 Task: Find a one-way flight from Tyler to Indianapolis on Sat, 5 Aug for 1 adult, 5 children, and 2 infants (1 in seat, 1 on lap) in premium economy, with 7 checked bags, on United or WestJet, departing between 16:00-17:00 and arriving between 13:00-14:00, with a price up to ₹1,500.
Action: Mouse moved to (241, 218)
Screenshot: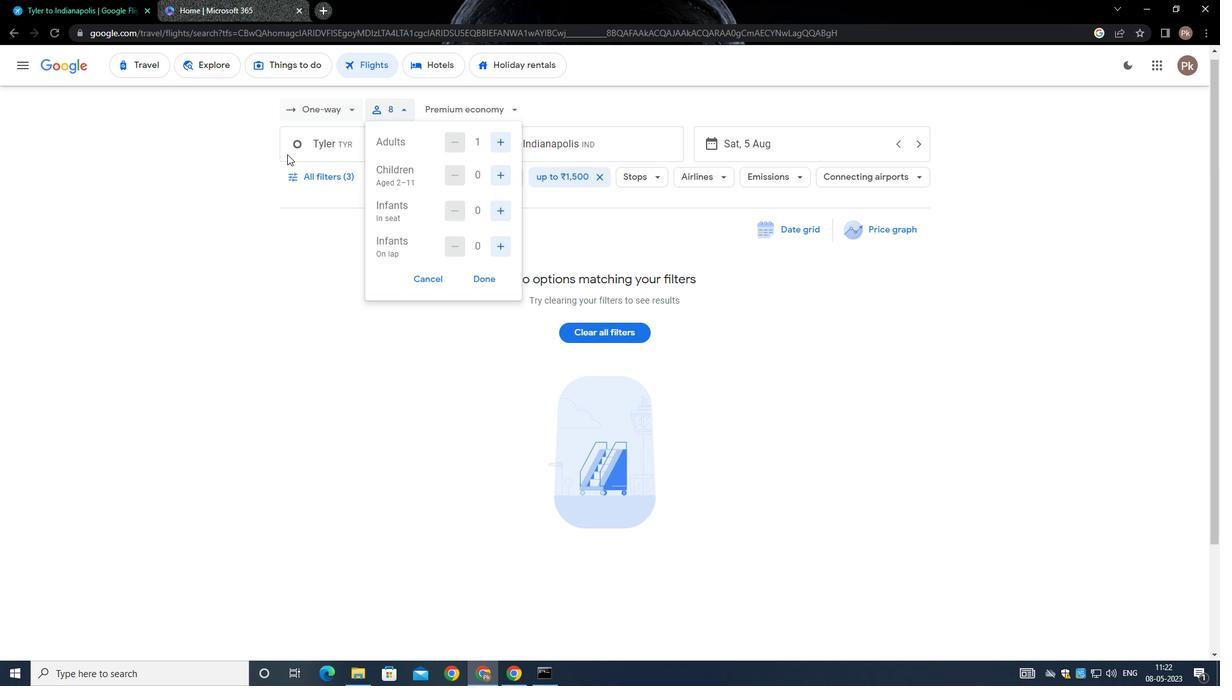 
Action: Mouse pressed left at (241, 218)
Screenshot: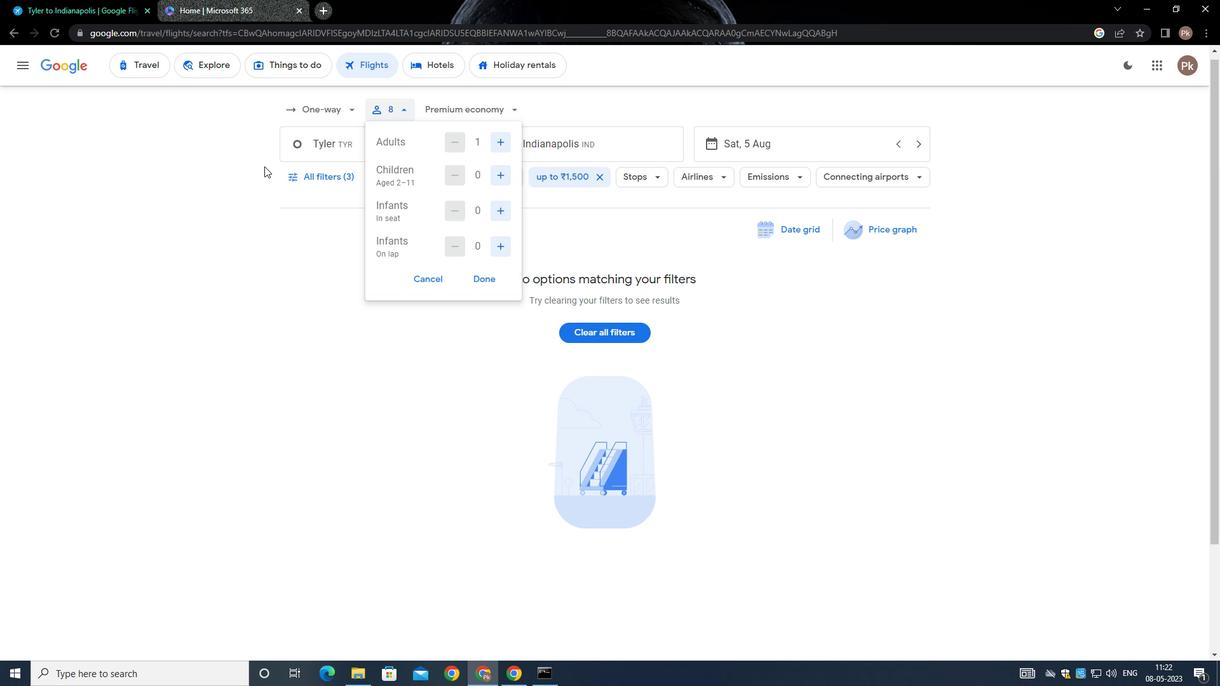 
Action: Mouse moved to (335, 111)
Screenshot: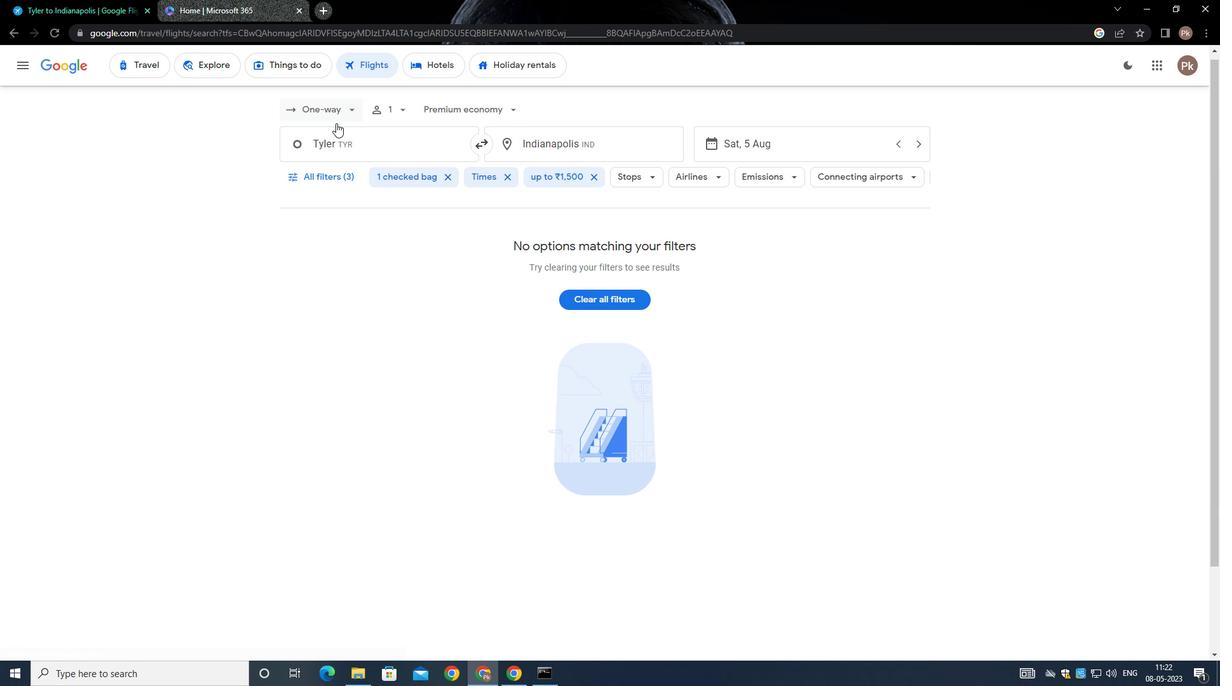 
Action: Mouse pressed left at (335, 111)
Screenshot: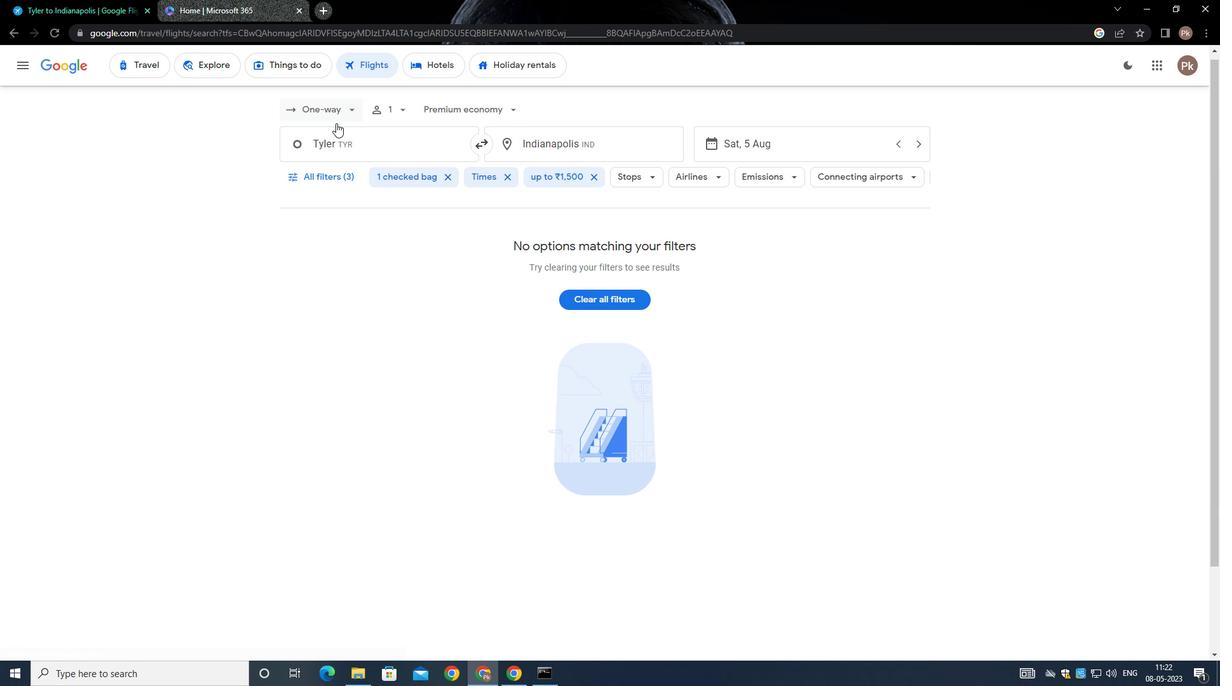 
Action: Mouse moved to (338, 166)
Screenshot: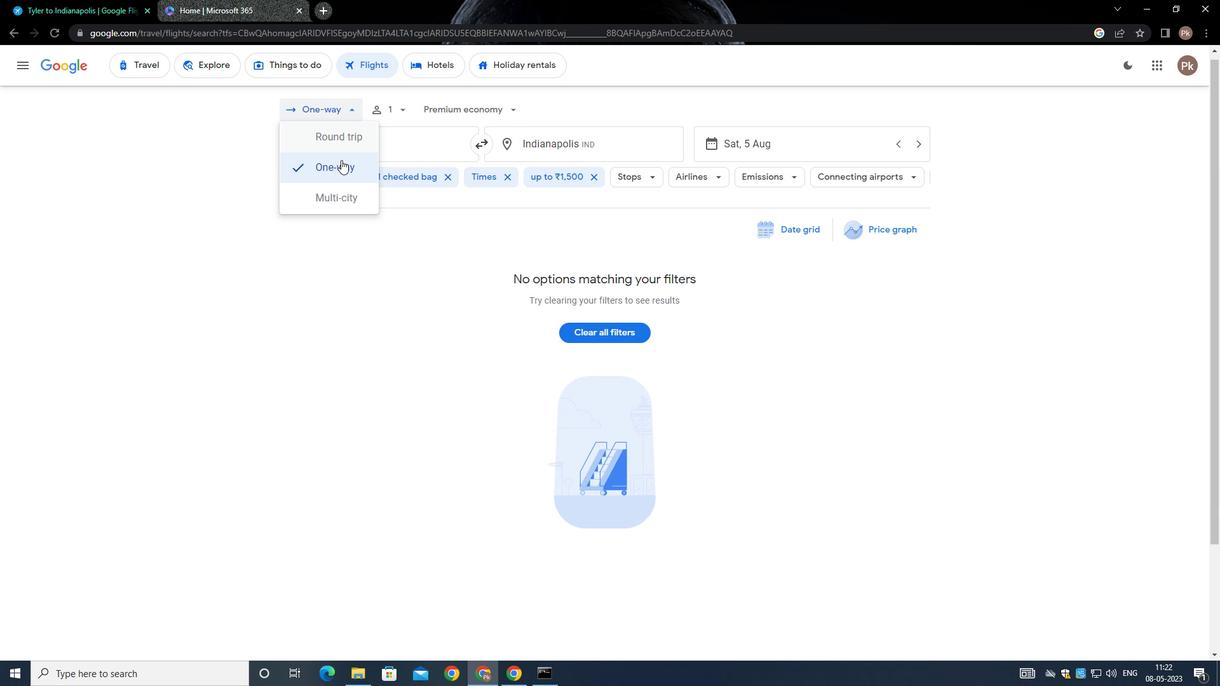 
Action: Mouse pressed left at (338, 166)
Screenshot: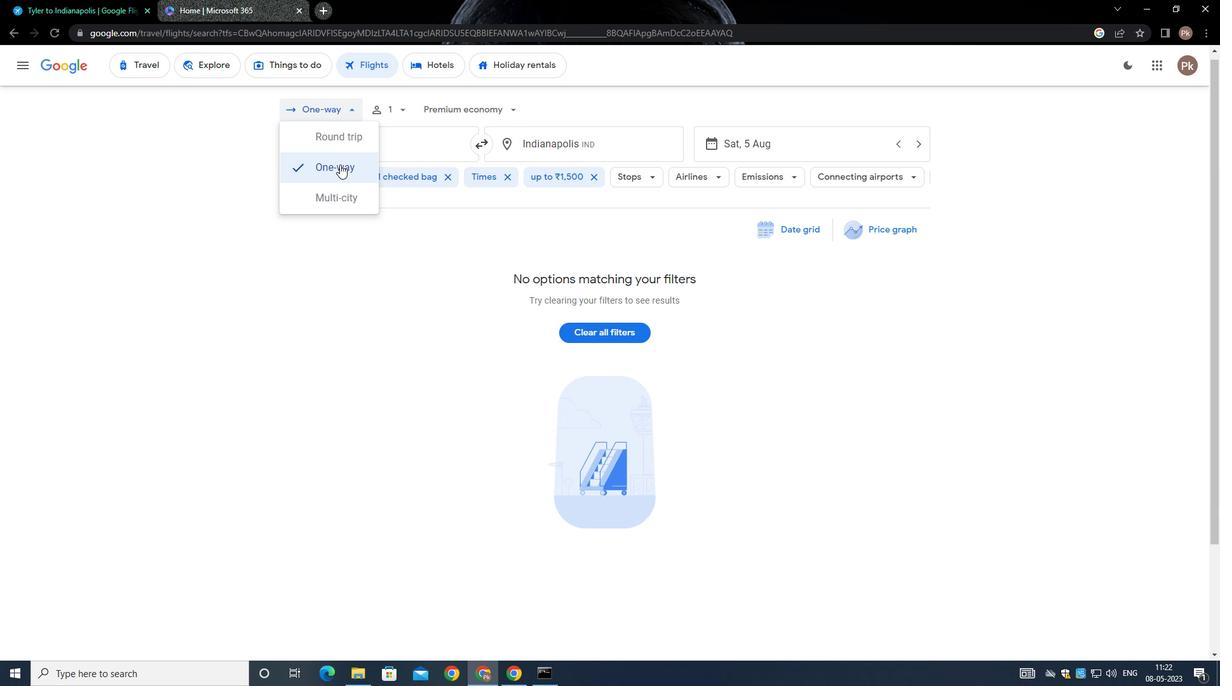 
Action: Mouse moved to (401, 108)
Screenshot: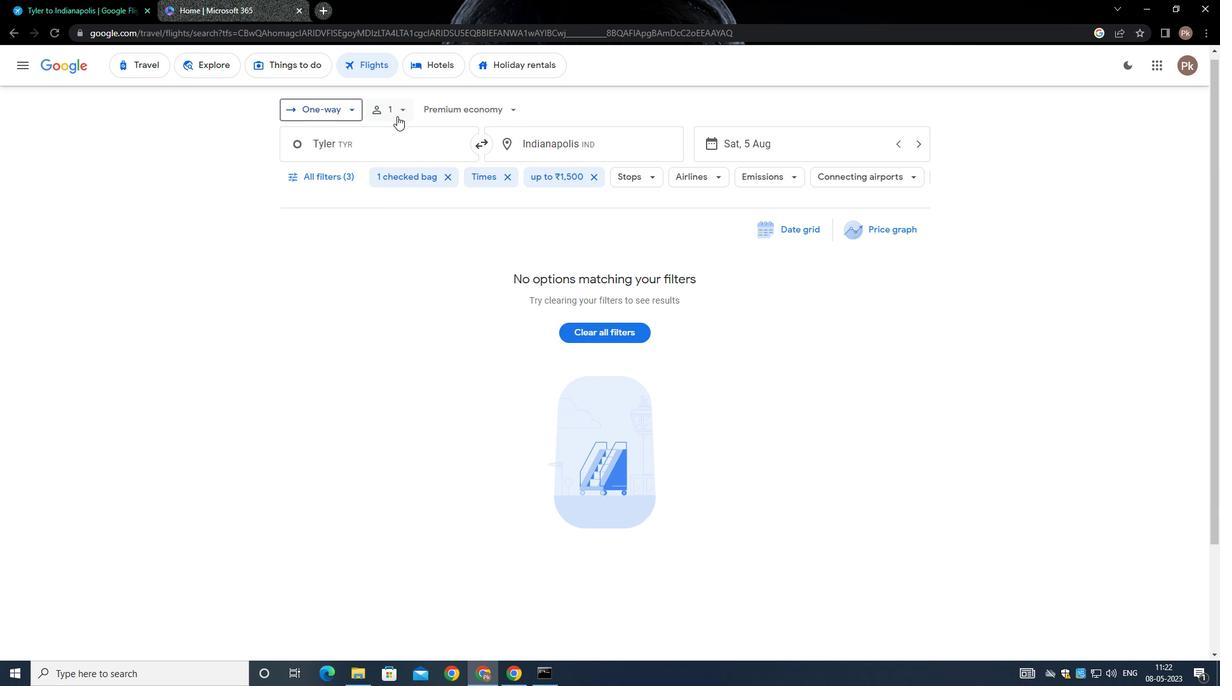 
Action: Mouse pressed left at (401, 108)
Screenshot: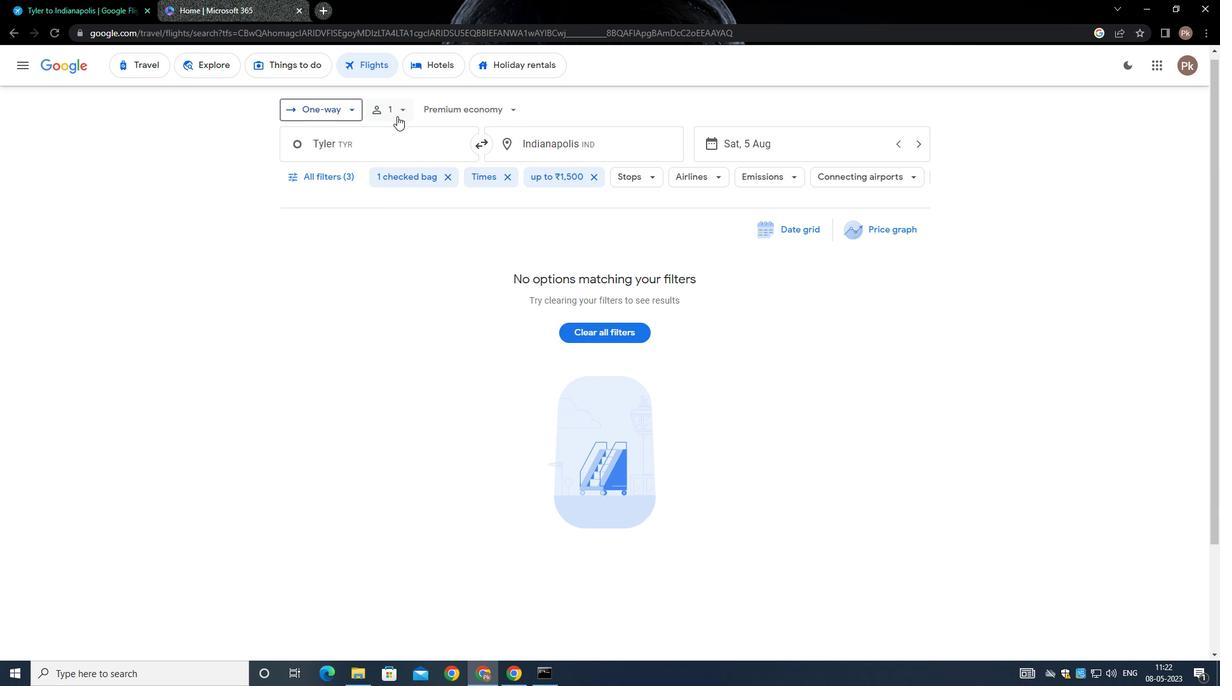 
Action: Mouse moved to (494, 174)
Screenshot: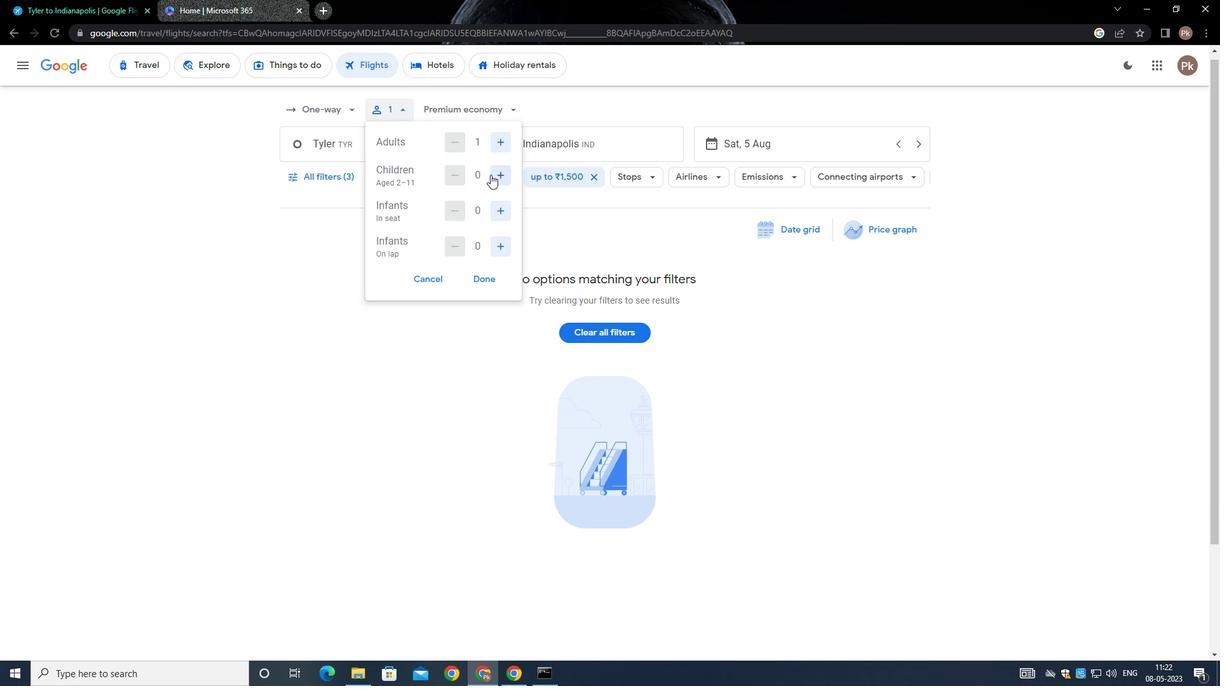 
Action: Mouse pressed left at (494, 174)
Screenshot: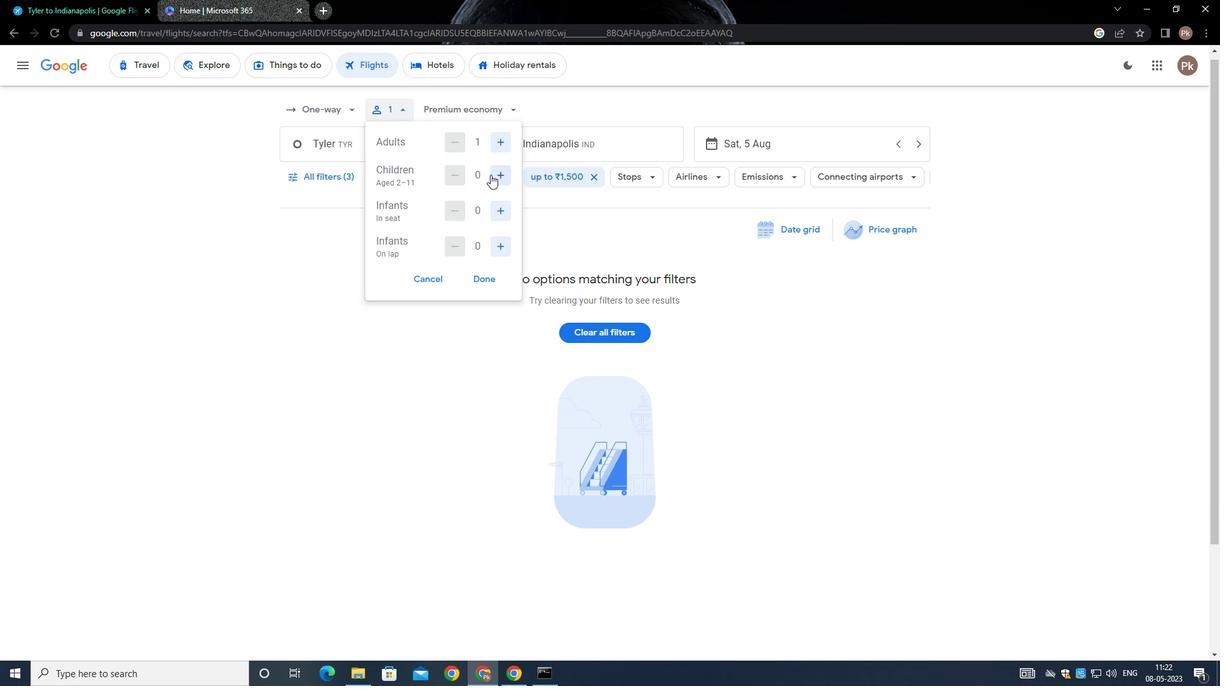 
Action: Mouse moved to (496, 173)
Screenshot: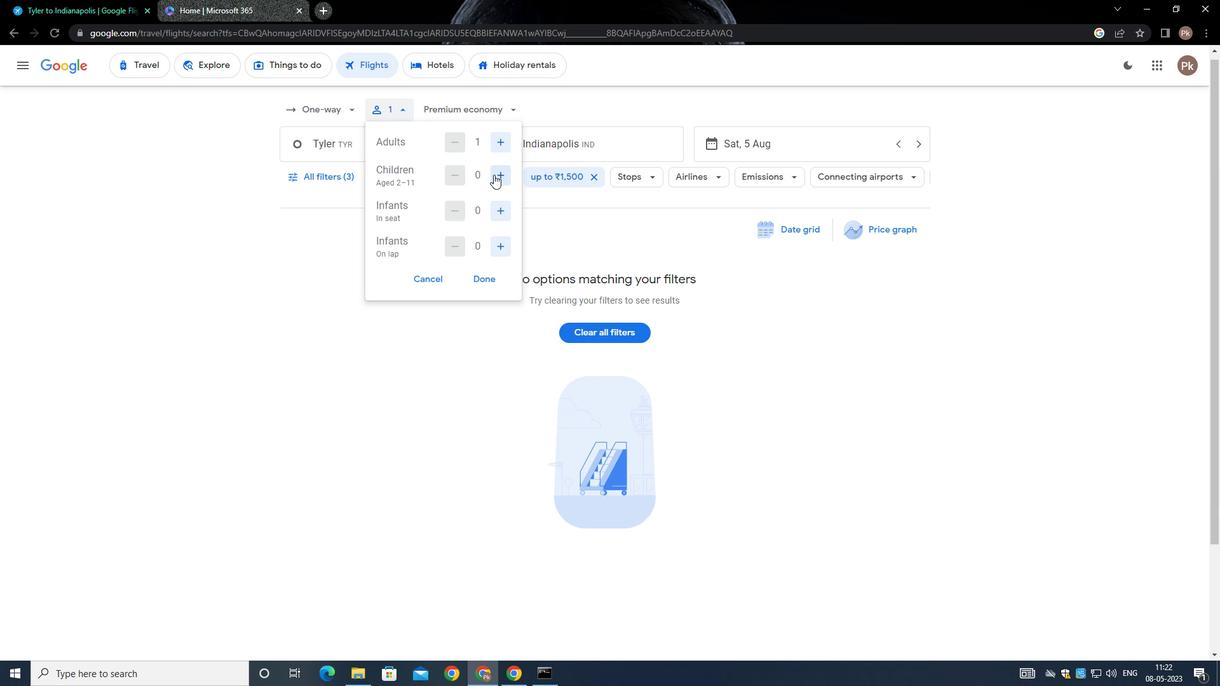 
Action: Mouse pressed left at (496, 173)
Screenshot: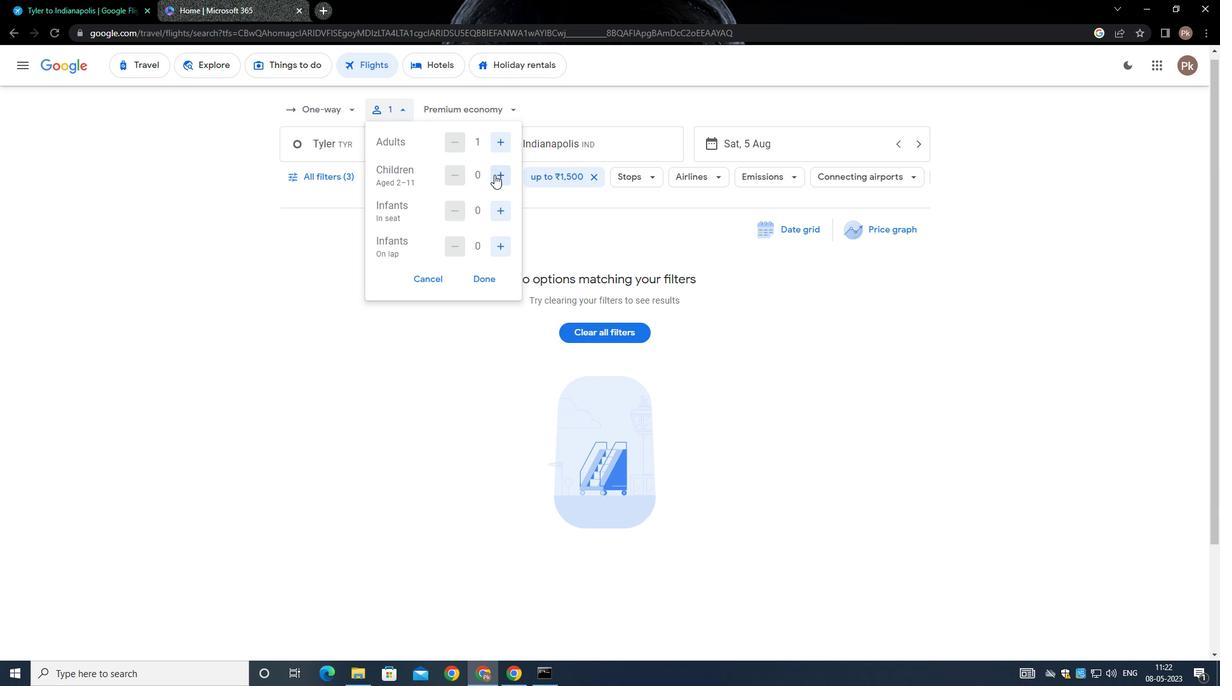 
Action: Mouse pressed left at (496, 173)
Screenshot: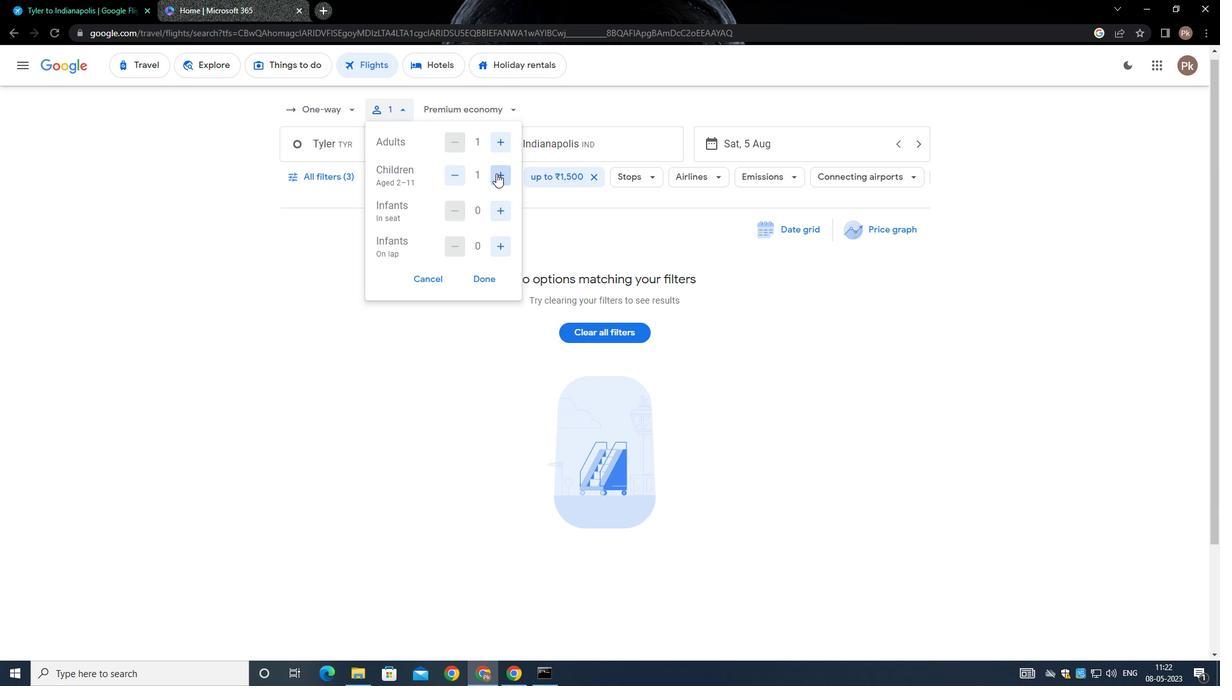 
Action: Mouse moved to (496, 173)
Screenshot: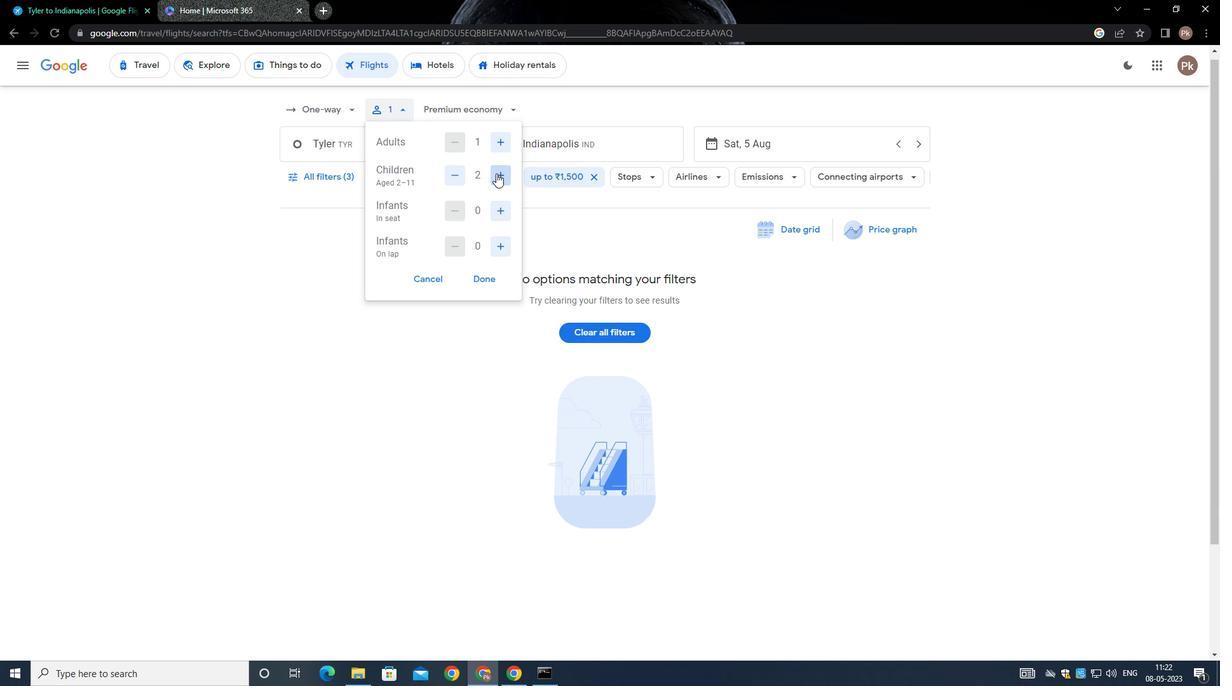 
Action: Mouse pressed left at (496, 173)
Screenshot: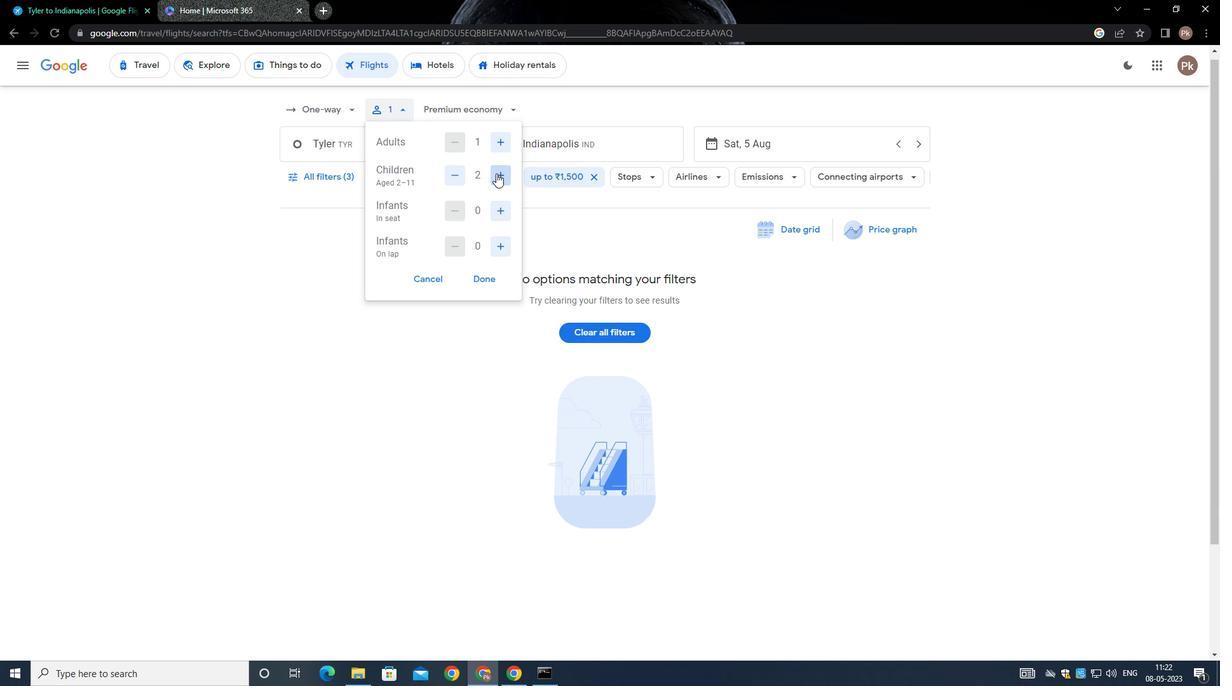 
Action: Mouse moved to (497, 173)
Screenshot: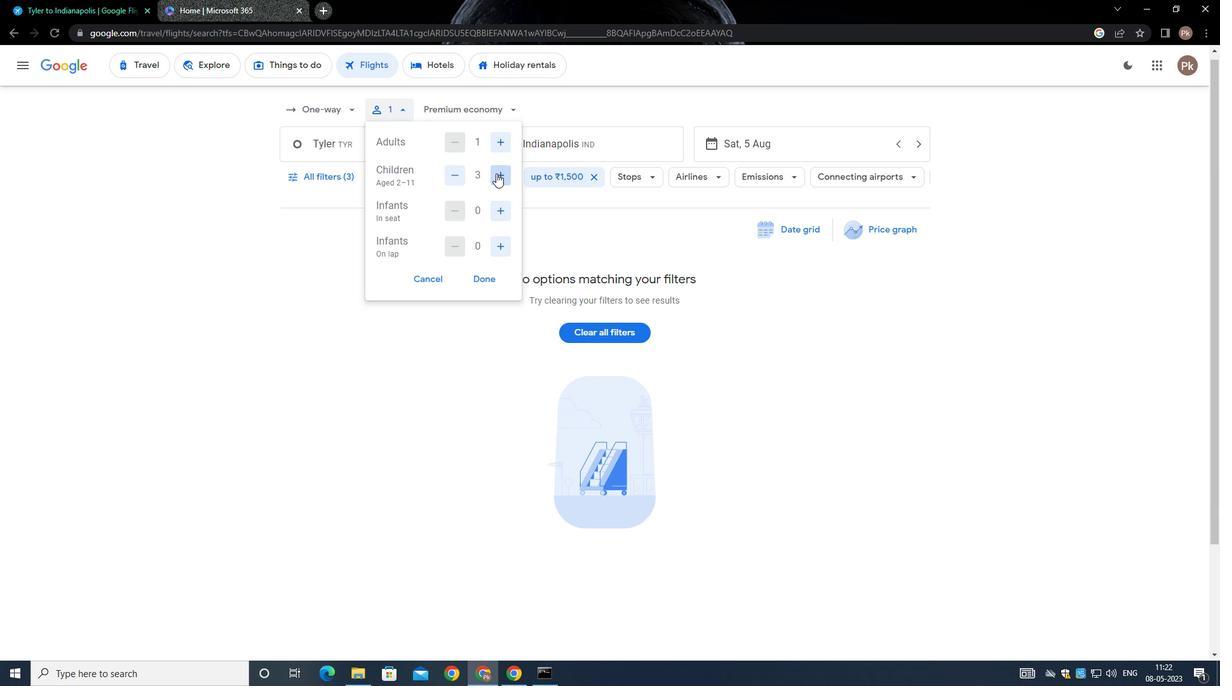 
Action: Mouse pressed left at (497, 173)
Screenshot: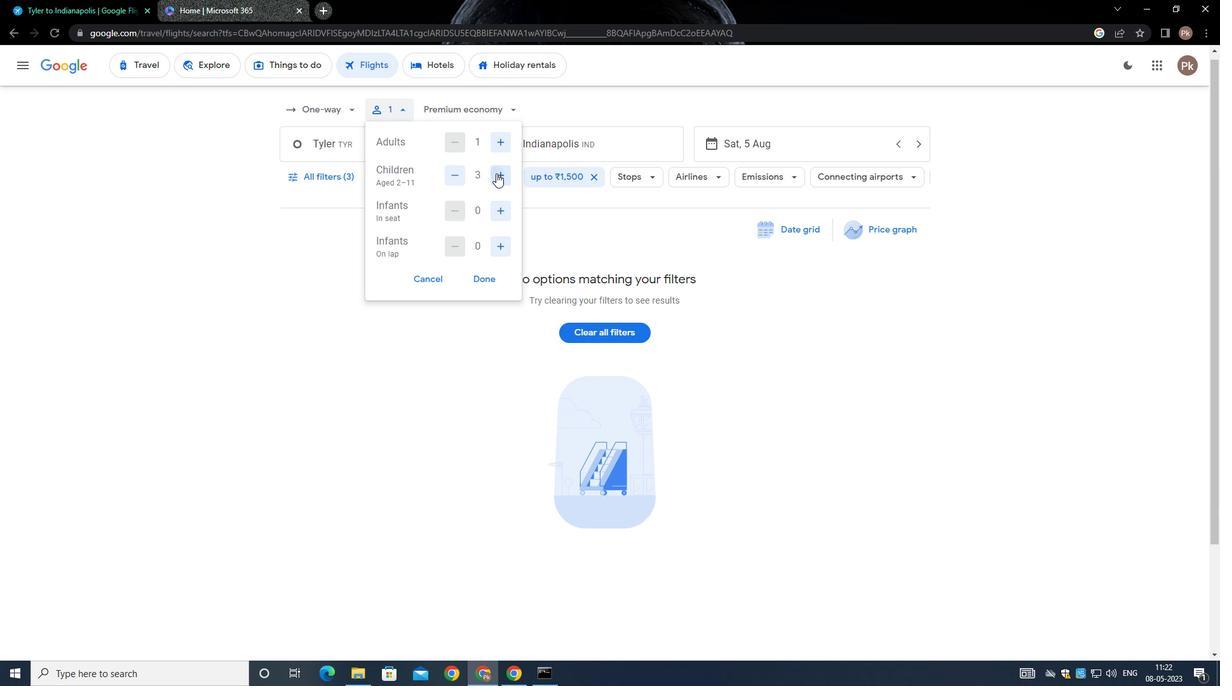 
Action: Mouse moved to (506, 209)
Screenshot: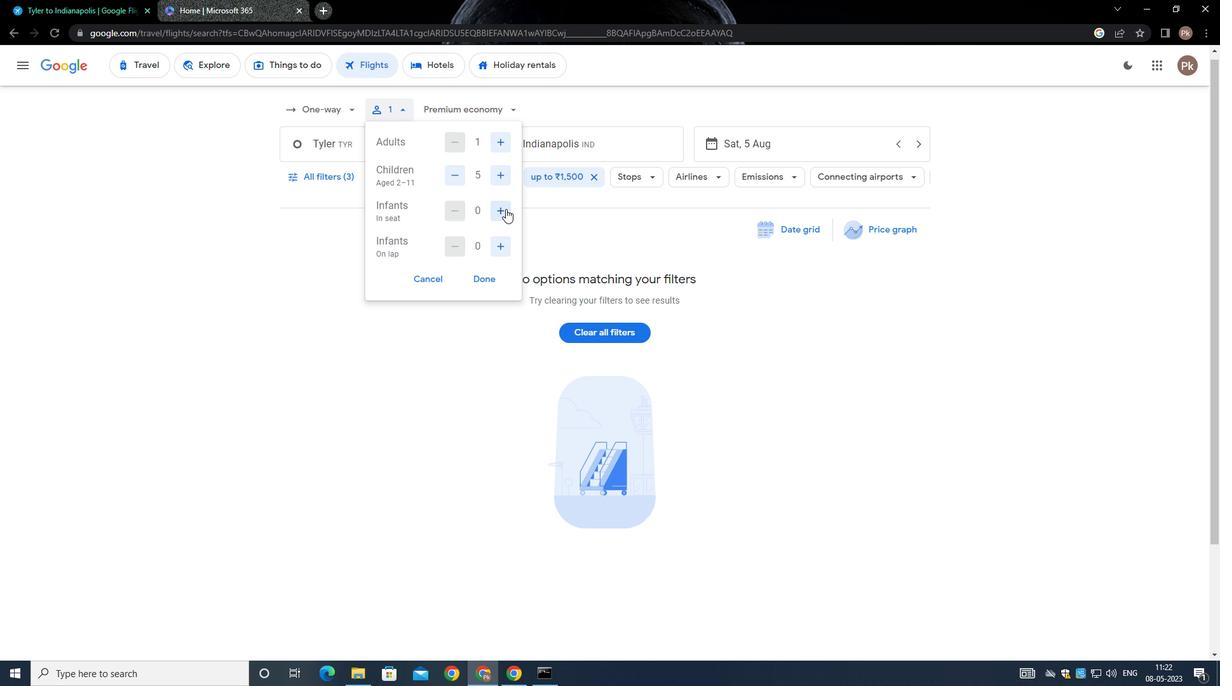 
Action: Mouse pressed left at (506, 209)
Screenshot: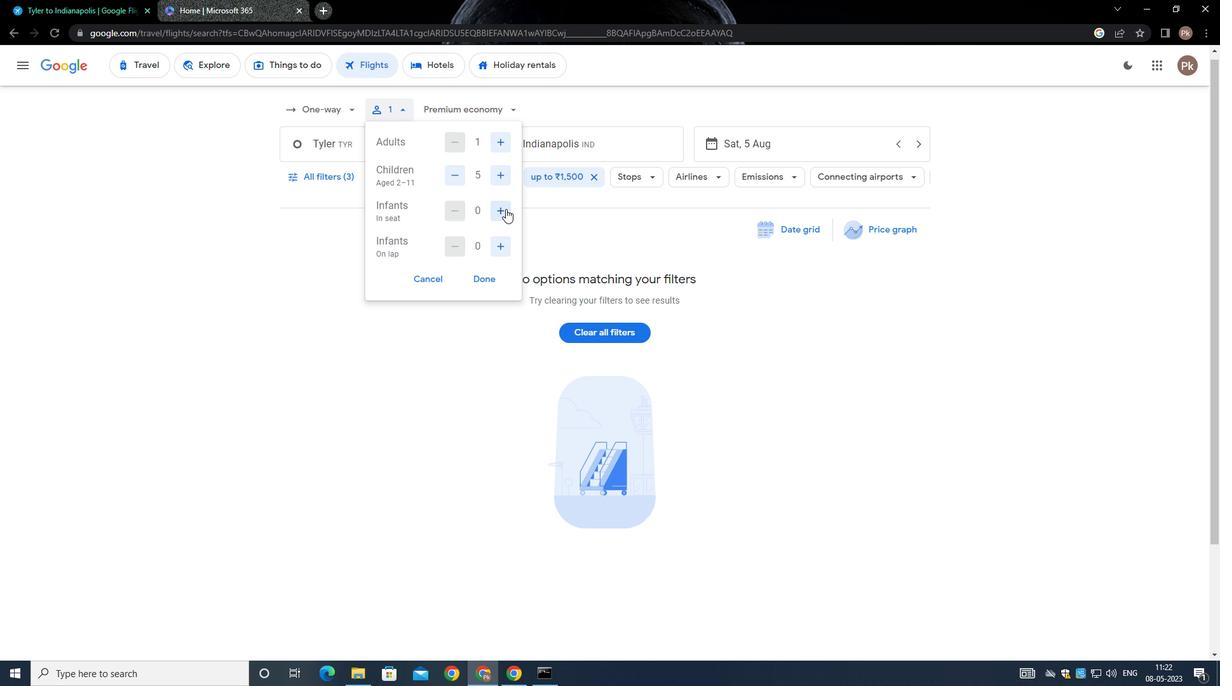 
Action: Mouse pressed left at (506, 209)
Screenshot: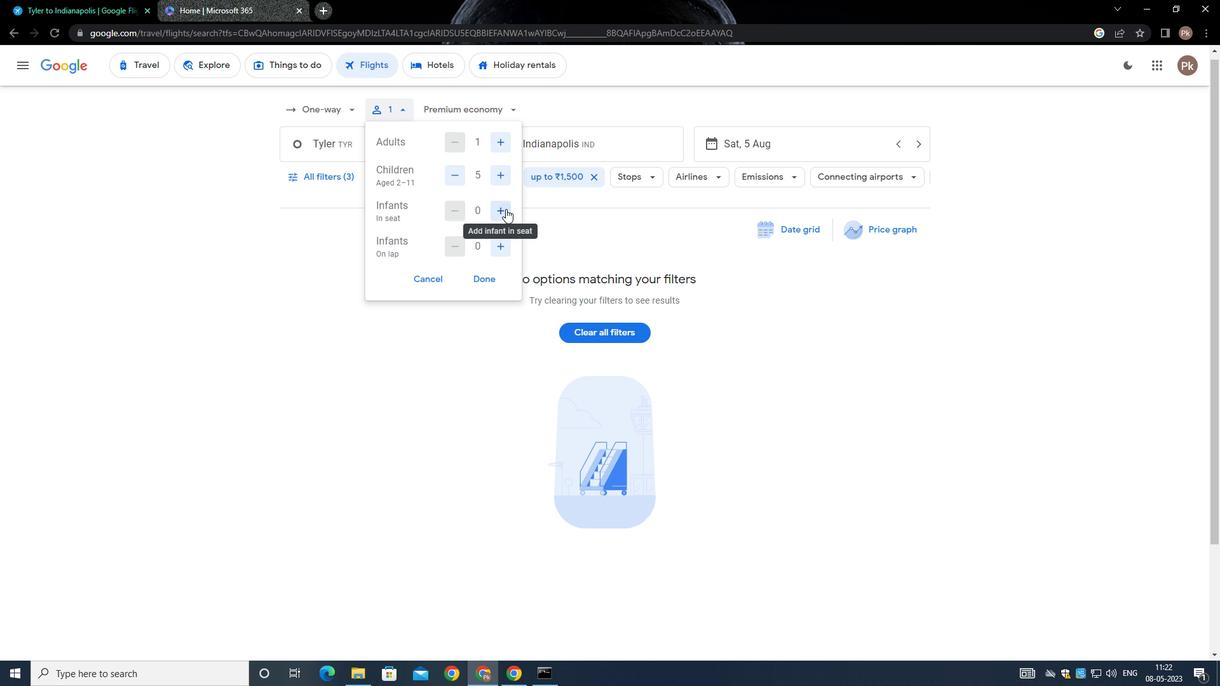 
Action: Mouse moved to (503, 247)
Screenshot: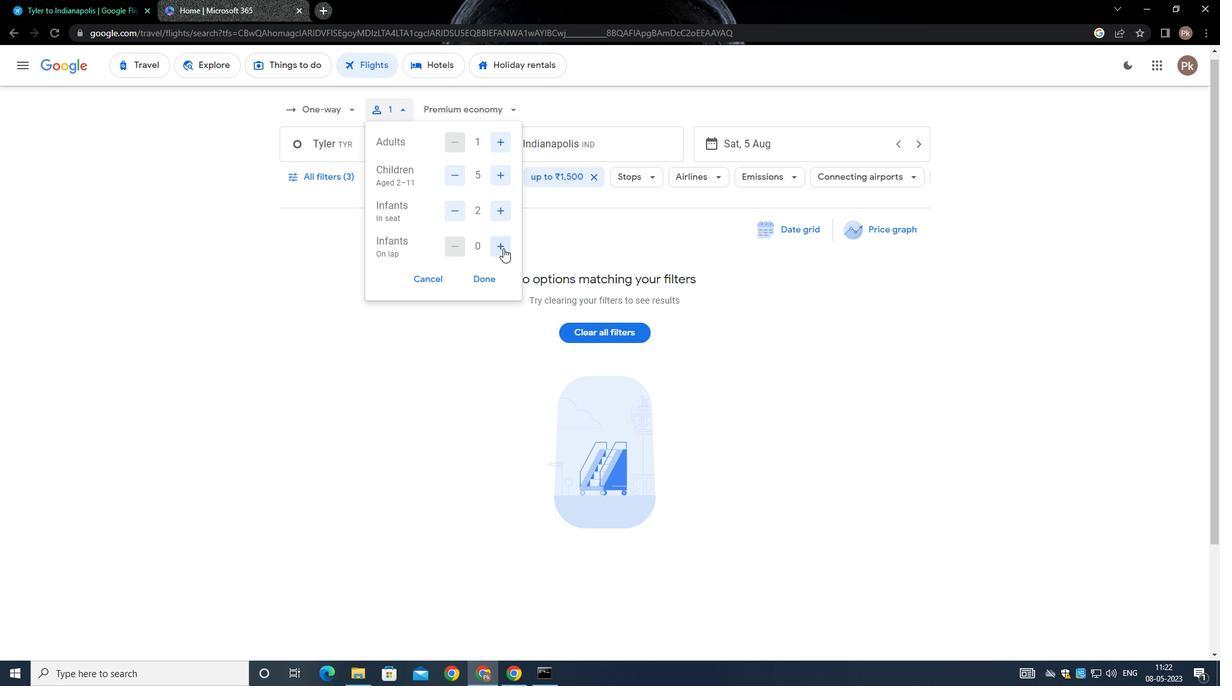 
Action: Mouse pressed left at (503, 247)
Screenshot: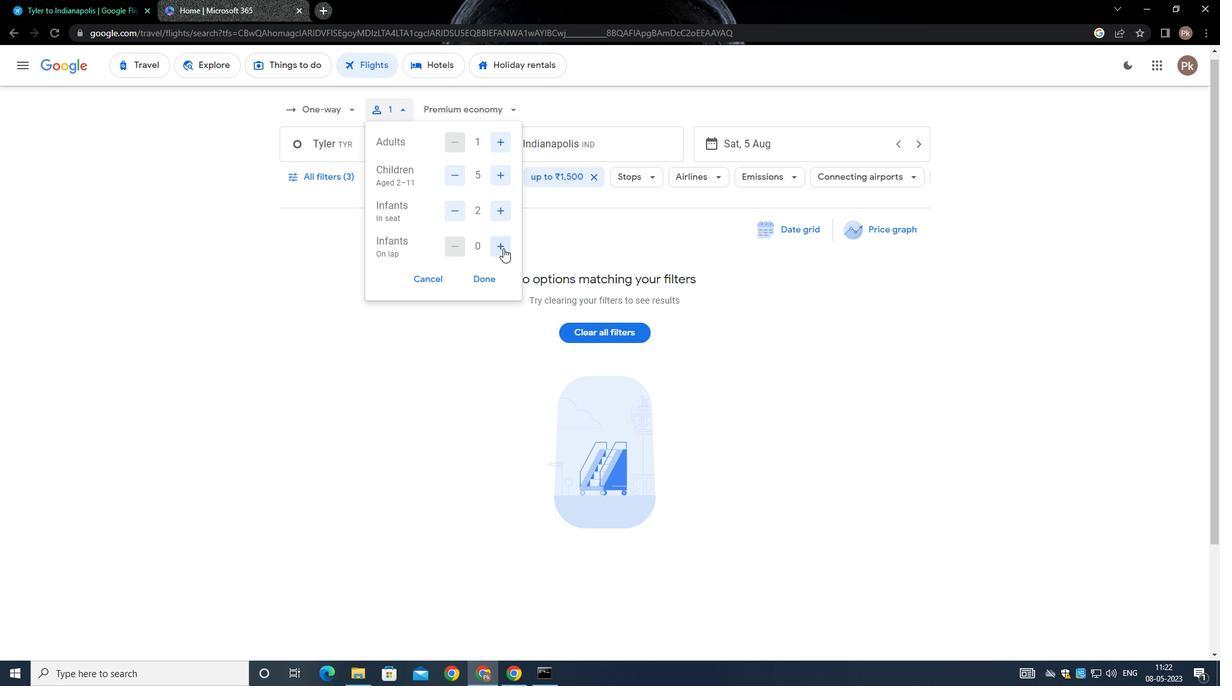 
Action: Mouse moved to (448, 206)
Screenshot: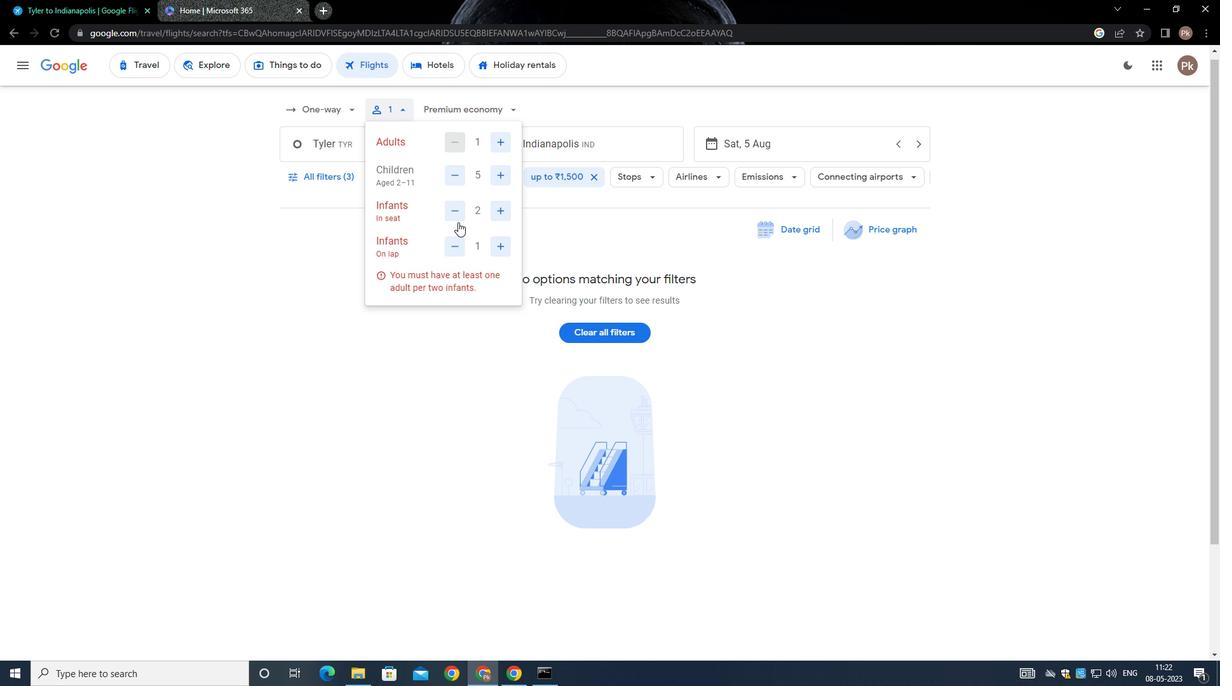 
Action: Mouse pressed left at (448, 206)
Screenshot: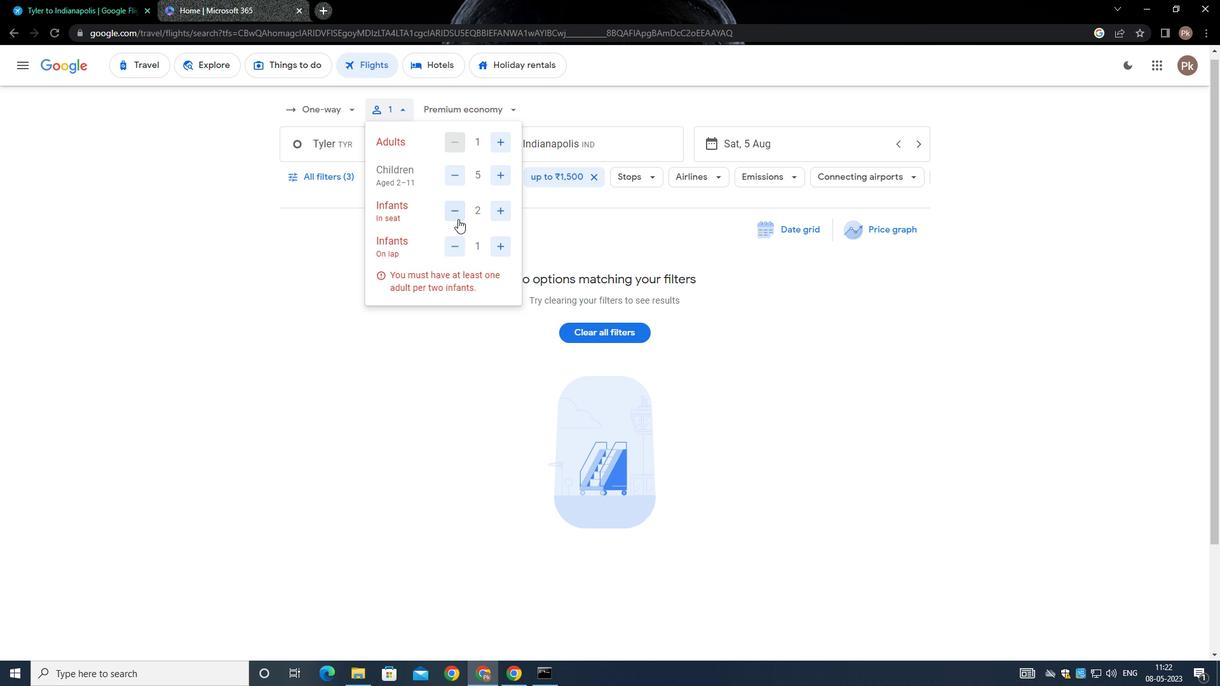 
Action: Mouse moved to (481, 276)
Screenshot: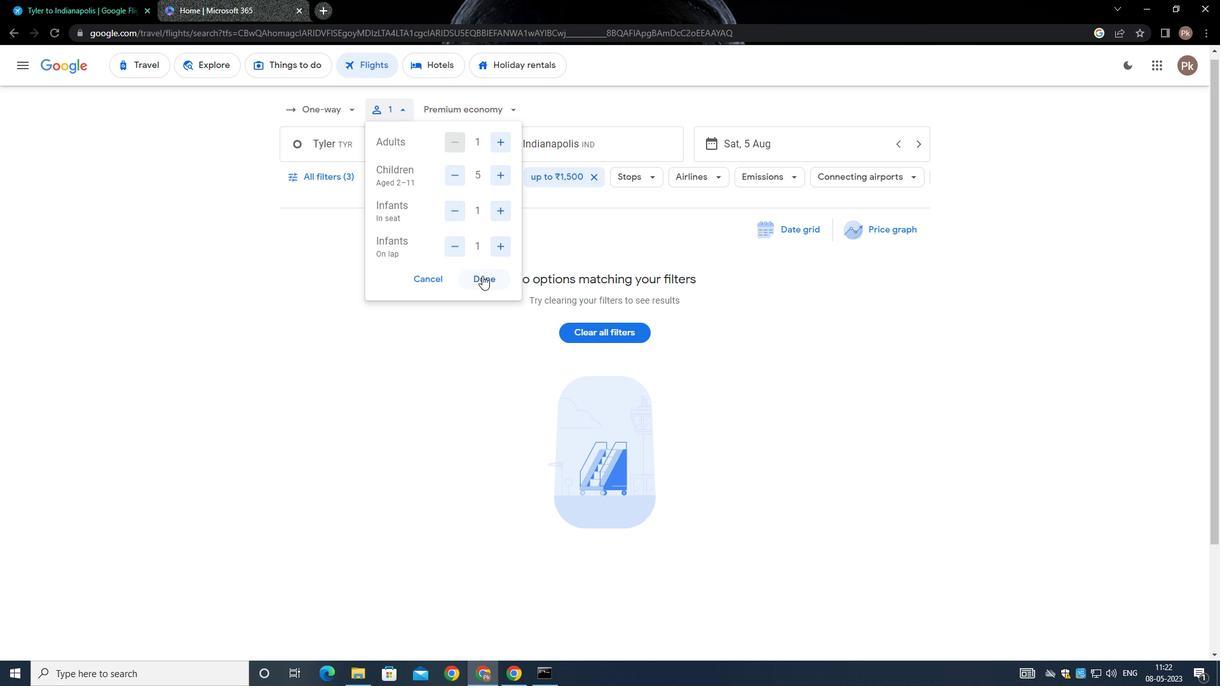 
Action: Mouse pressed left at (481, 276)
Screenshot: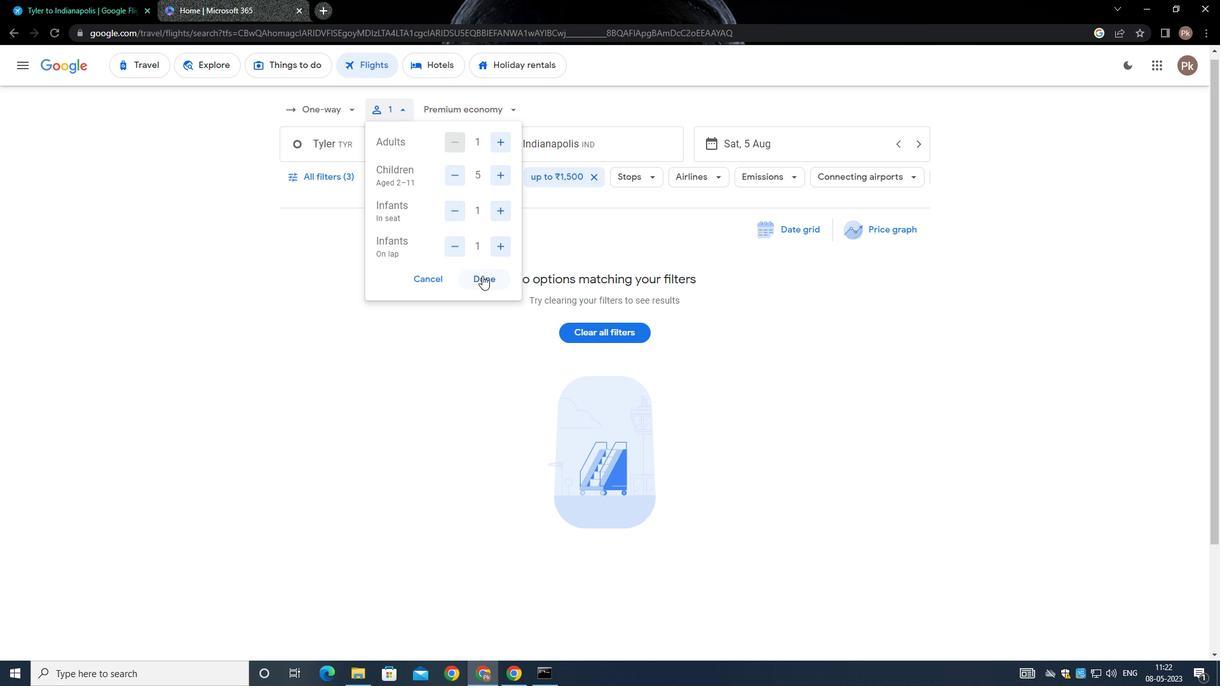 
Action: Mouse moved to (355, 148)
Screenshot: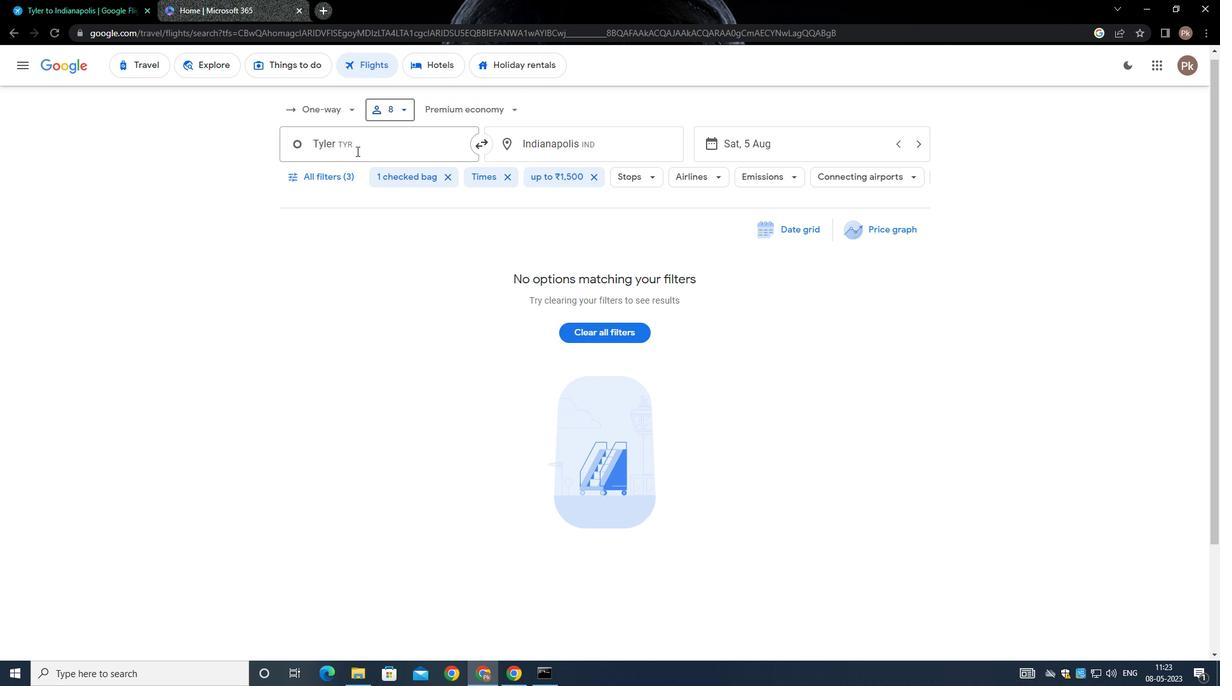 
Action: Mouse pressed left at (355, 148)
Screenshot: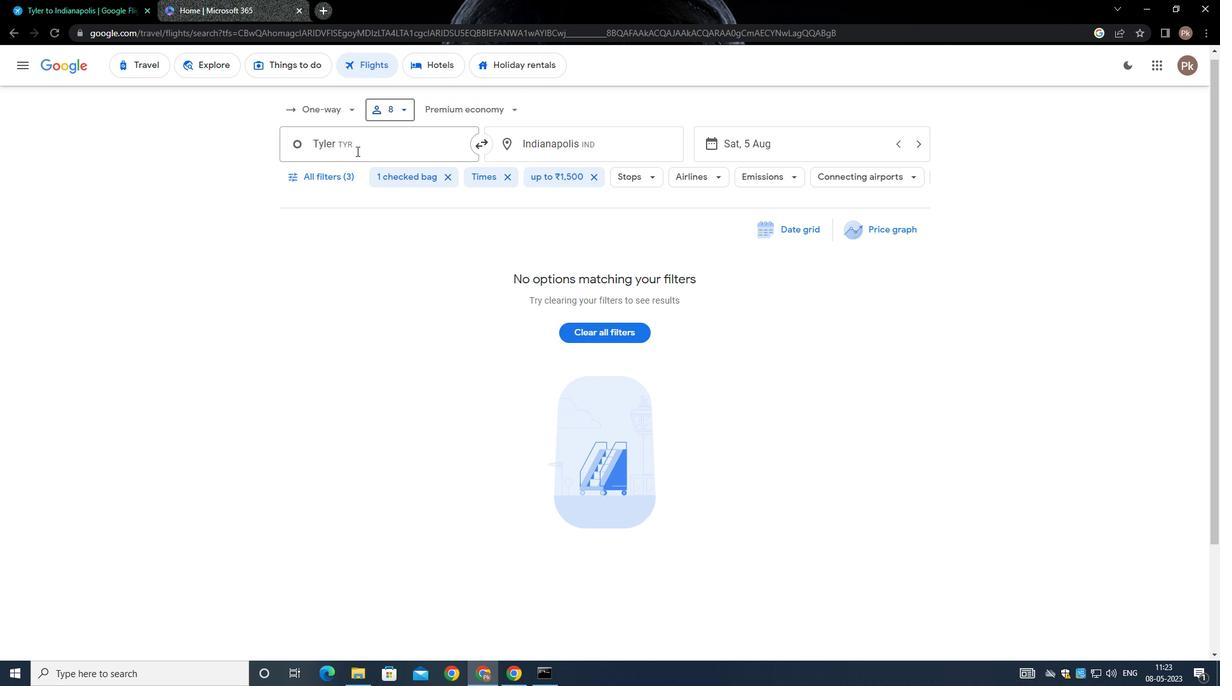
Action: Mouse moved to (366, 267)
Screenshot: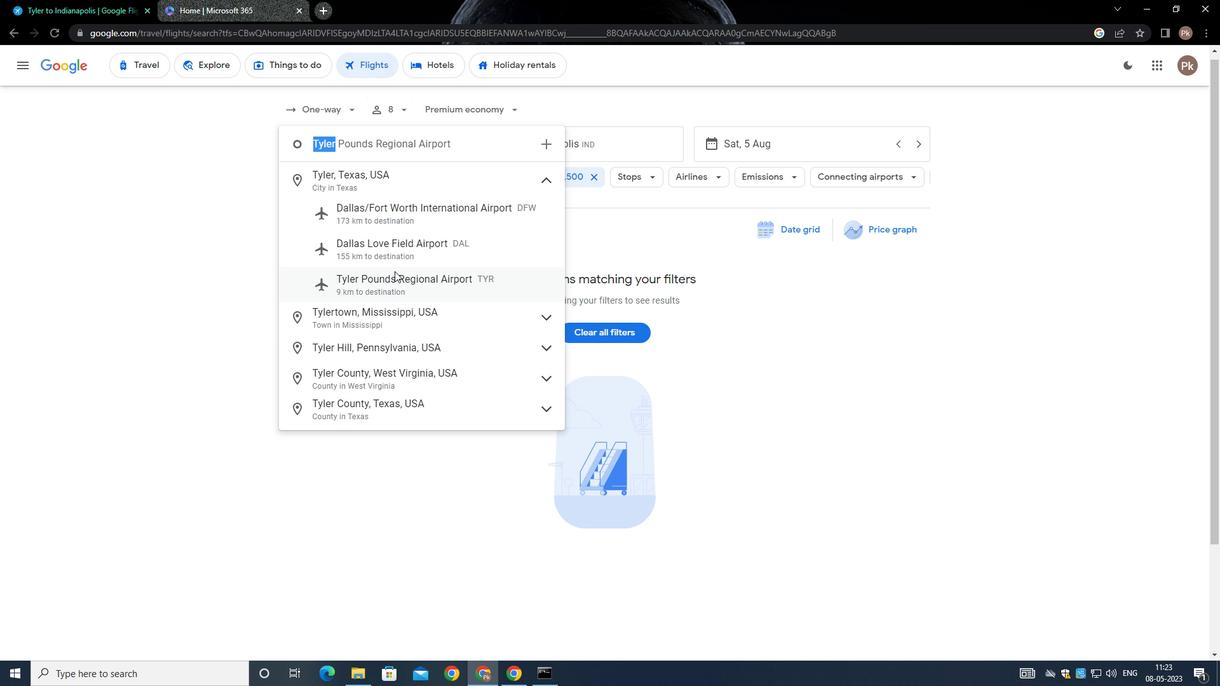 
Action: Mouse pressed left at (366, 267)
Screenshot: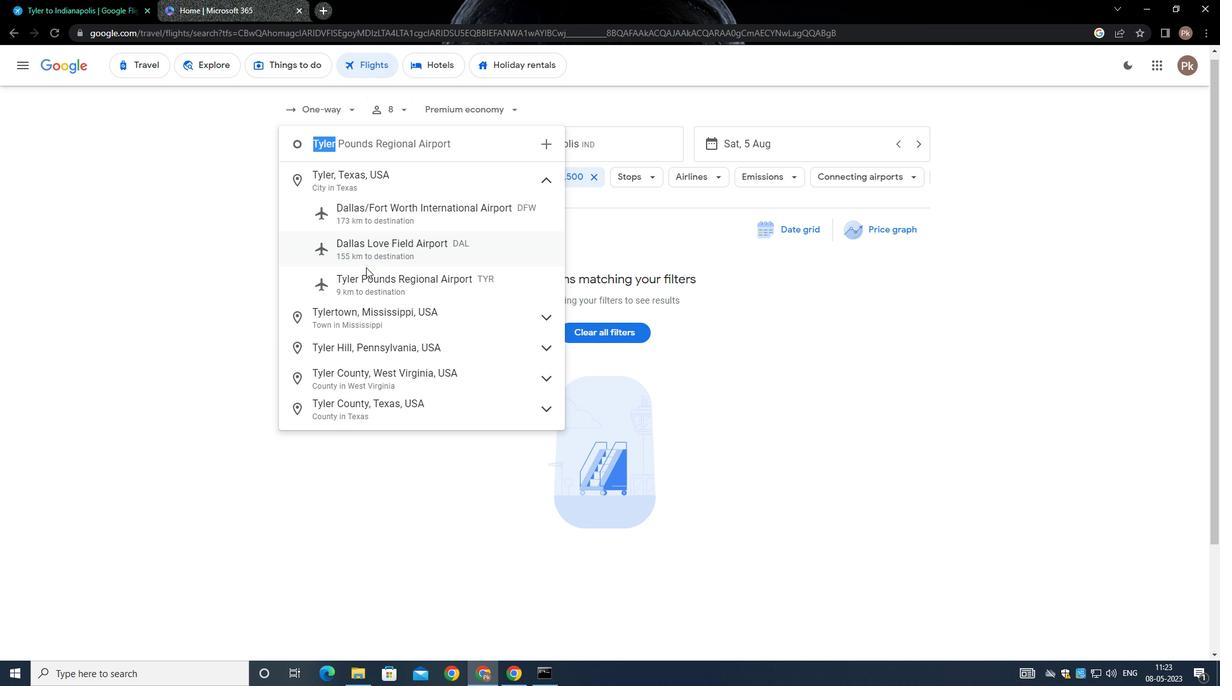 
Action: Mouse moved to (593, 138)
Screenshot: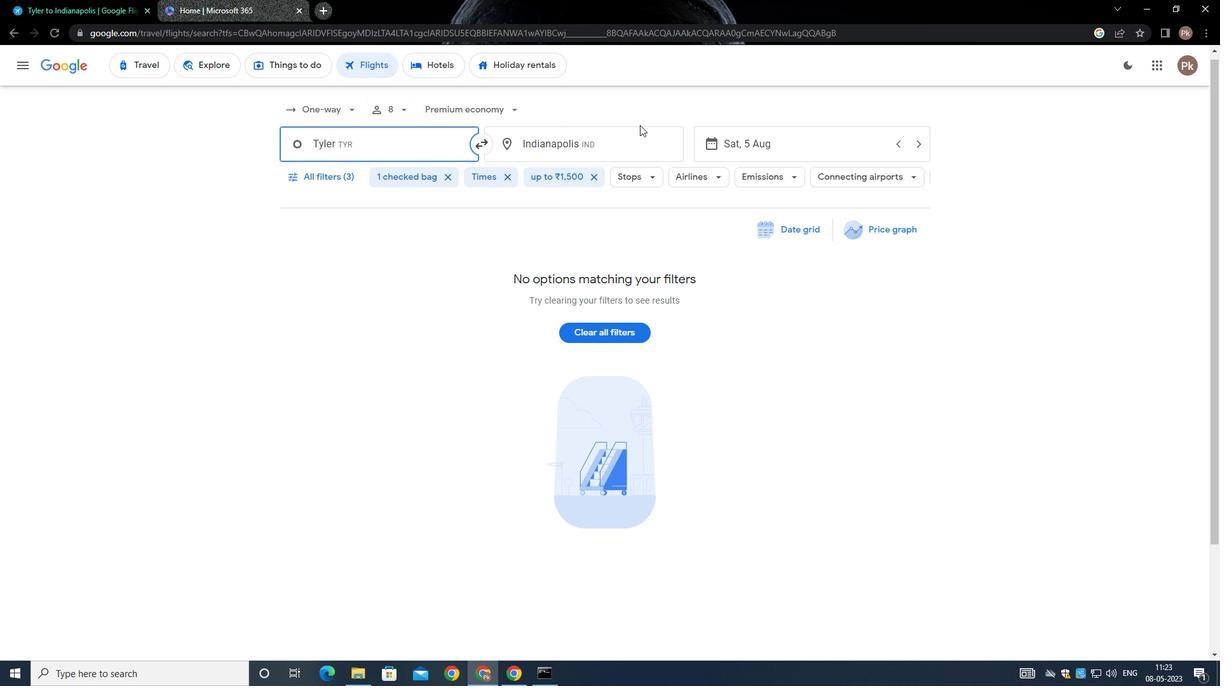 
Action: Mouse pressed left at (593, 138)
Screenshot: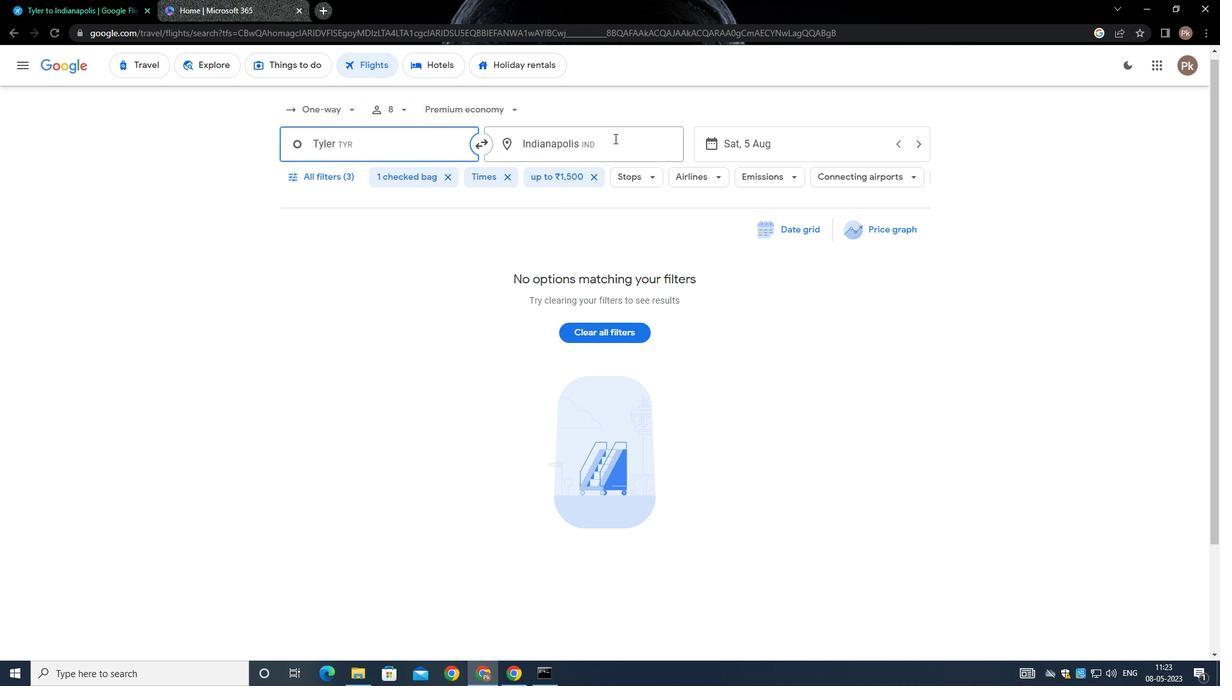 
Action: Mouse moved to (591, 209)
Screenshot: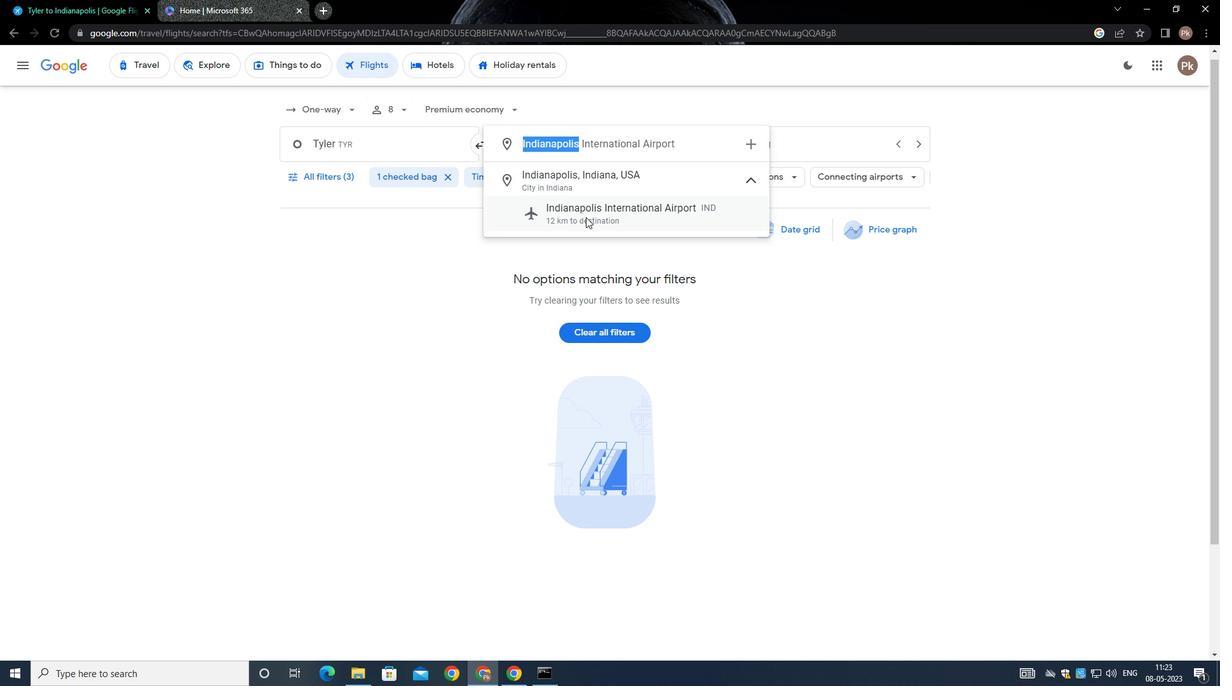 
Action: Mouse pressed left at (591, 209)
Screenshot: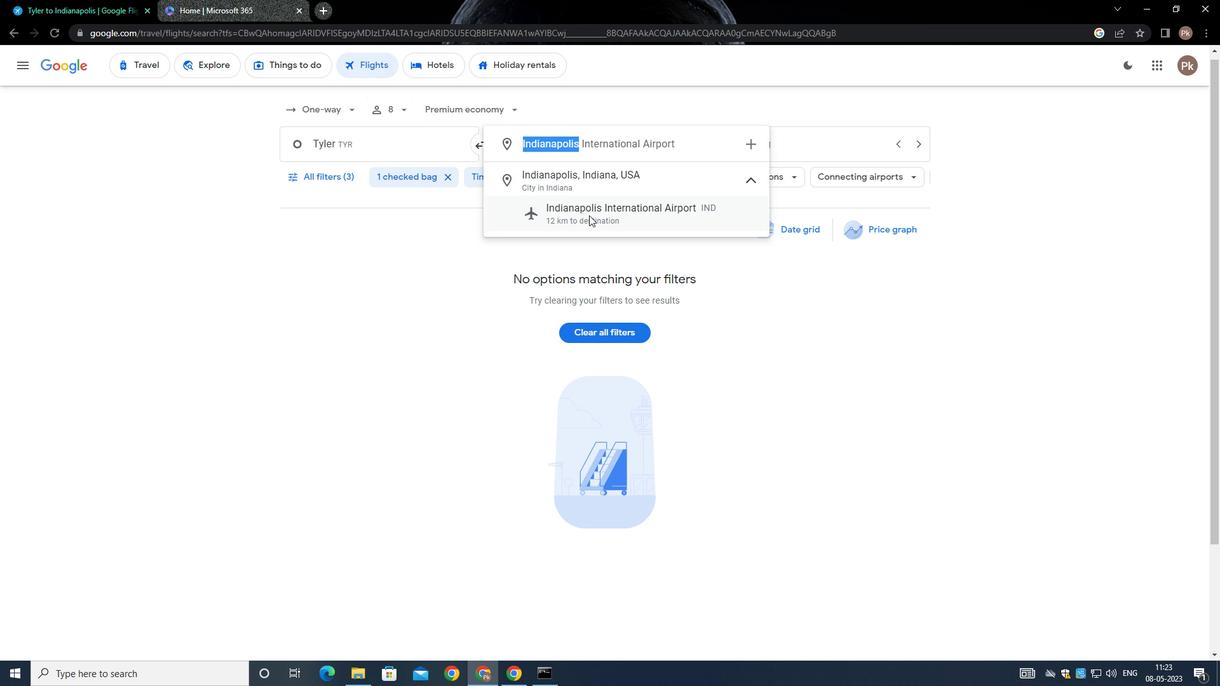 
Action: Mouse moved to (763, 143)
Screenshot: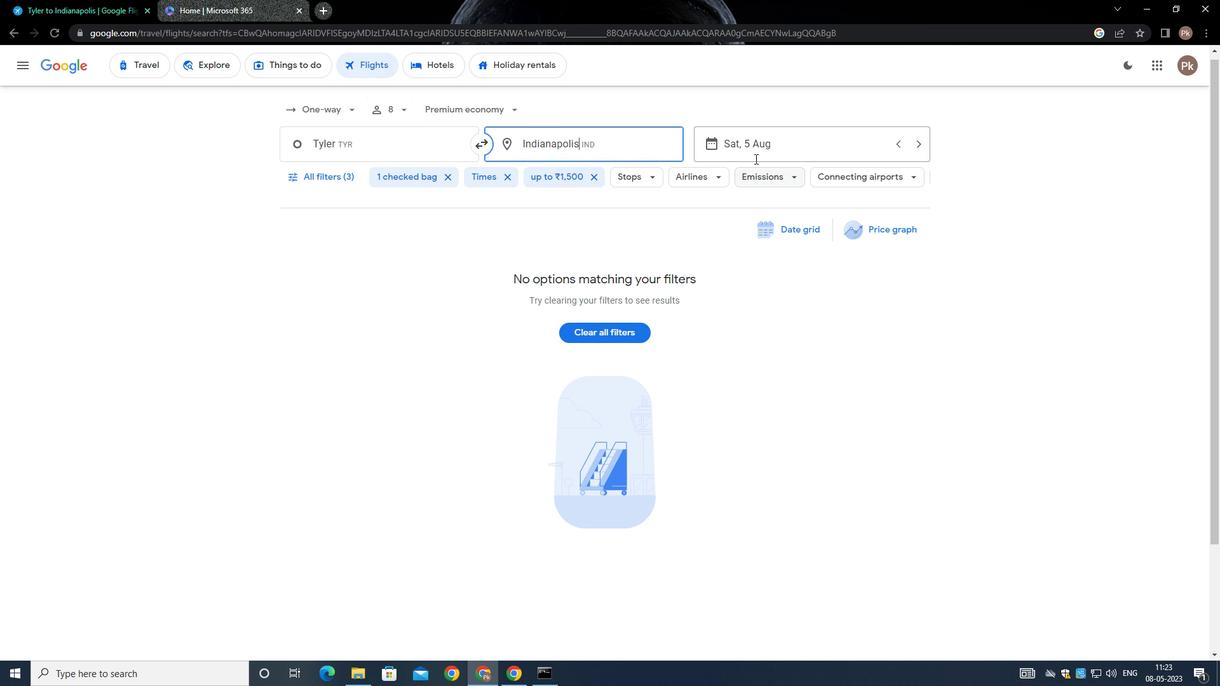 
Action: Mouse pressed left at (763, 143)
Screenshot: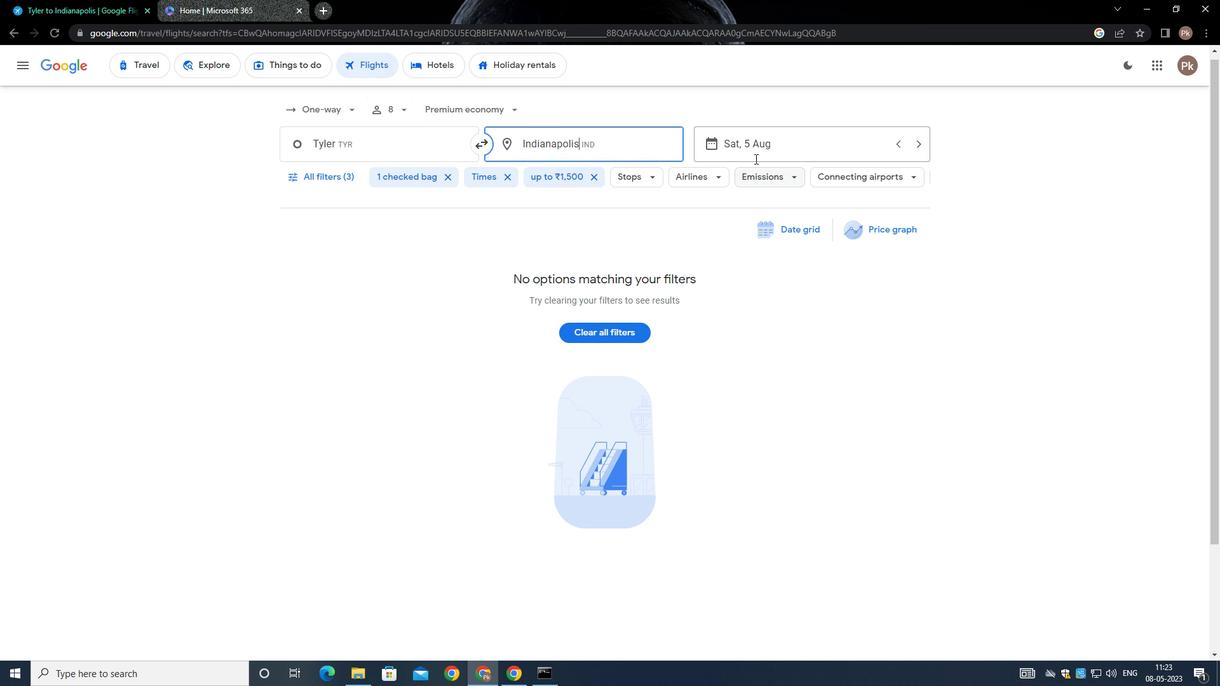 
Action: Mouse moved to (665, 245)
Screenshot: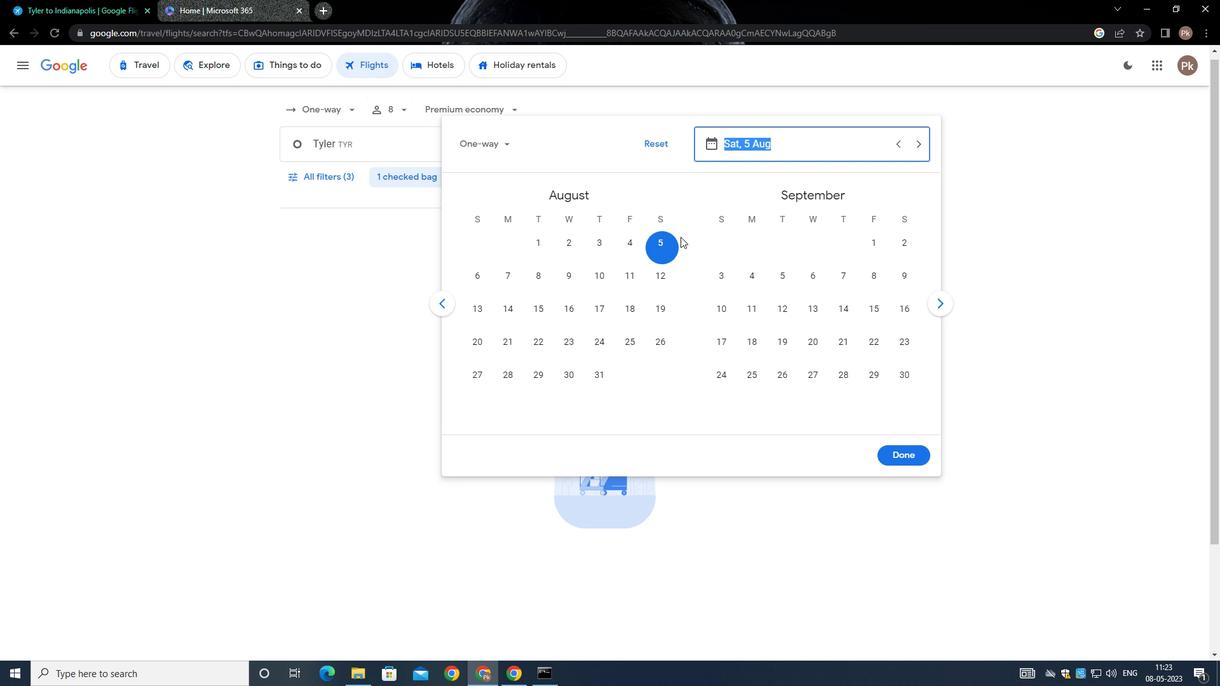 
Action: Mouse pressed left at (665, 245)
Screenshot: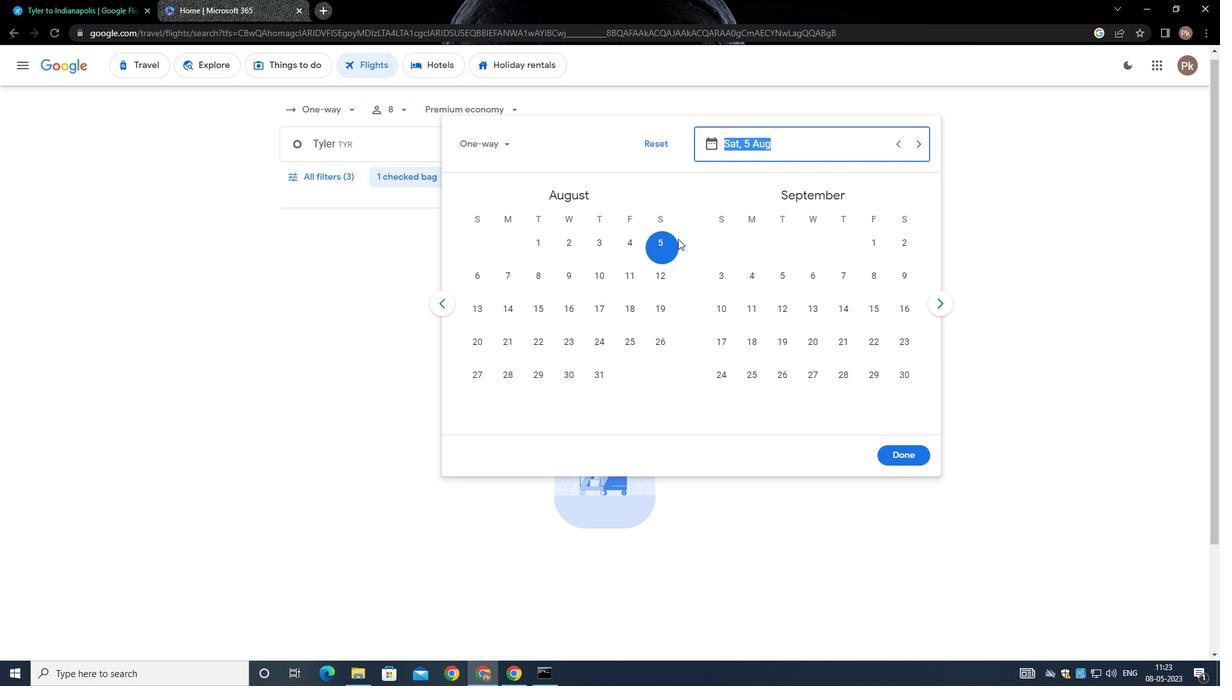 
Action: Mouse moved to (909, 451)
Screenshot: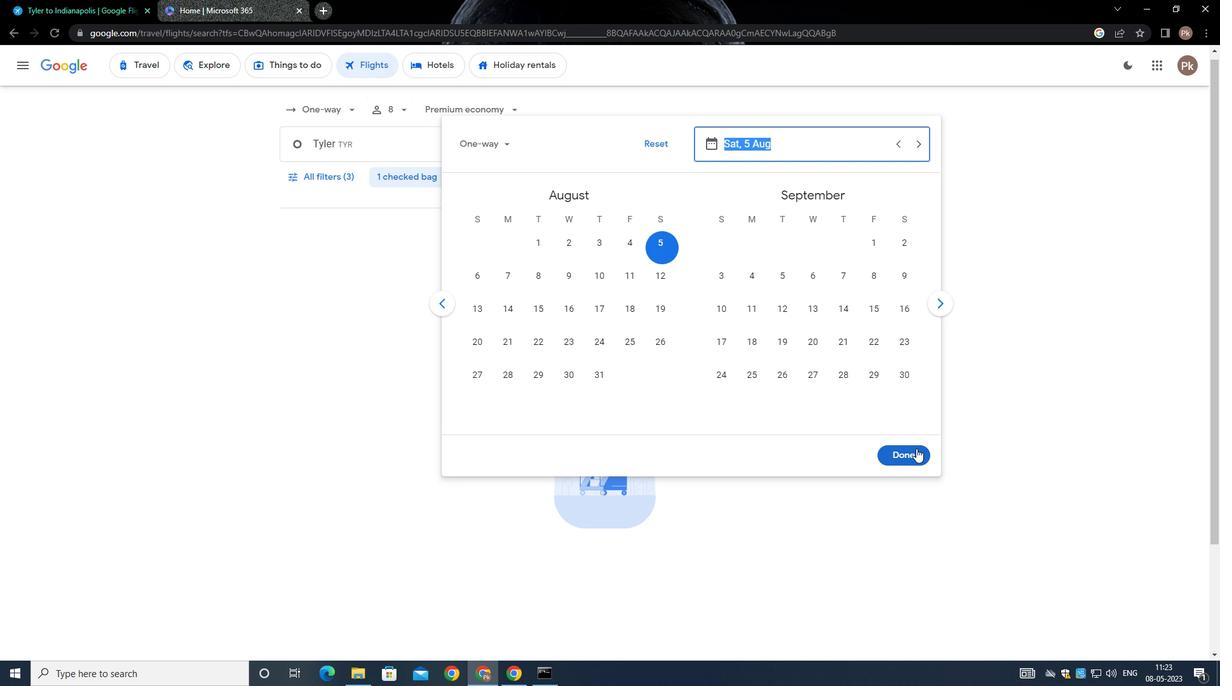 
Action: Mouse pressed left at (909, 451)
Screenshot: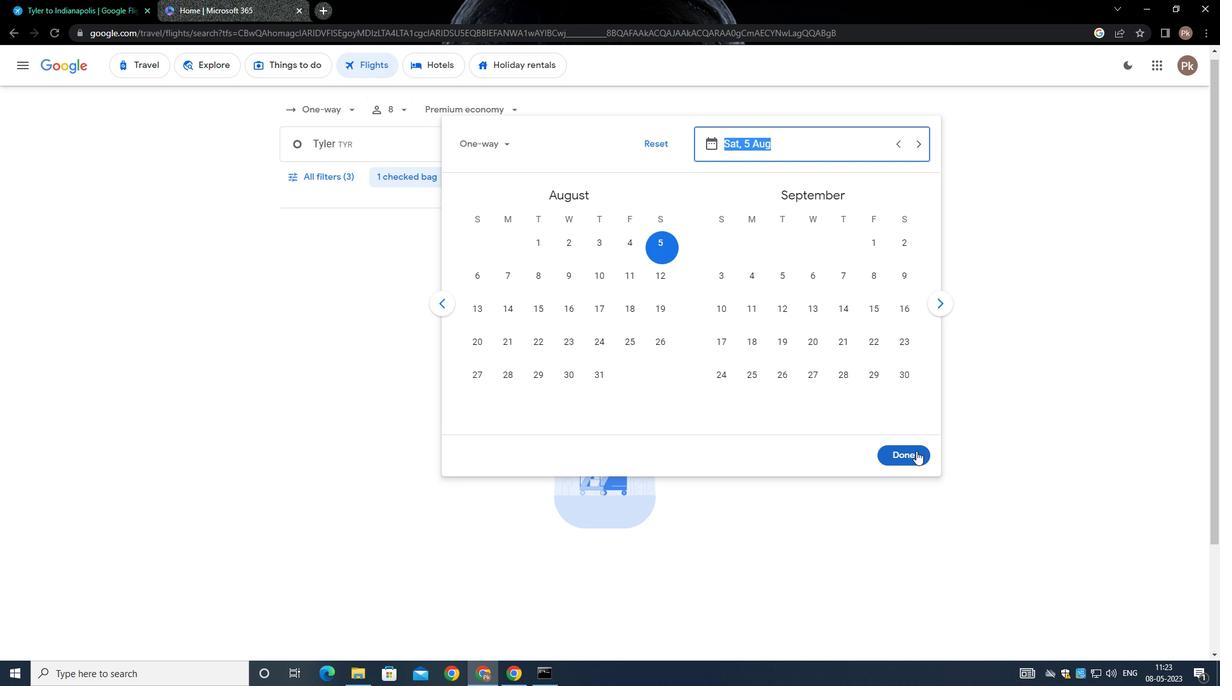 
Action: Mouse moved to (345, 179)
Screenshot: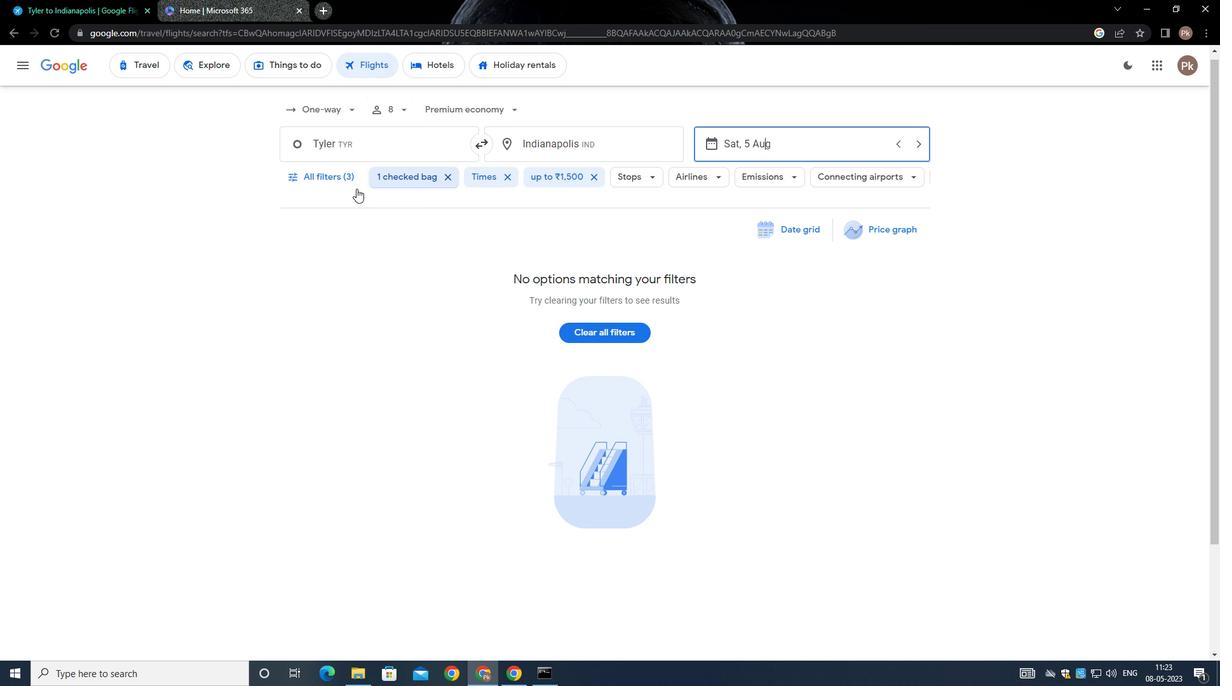 
Action: Mouse pressed left at (345, 179)
Screenshot: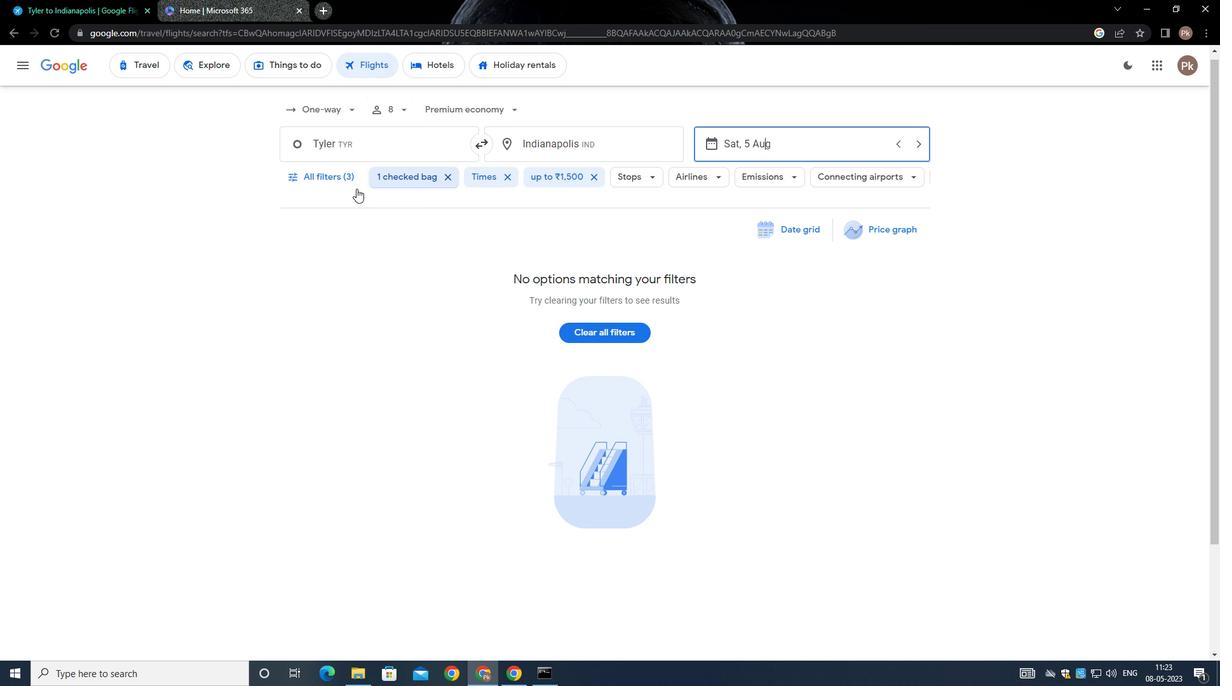 
Action: Mouse moved to (464, 451)
Screenshot: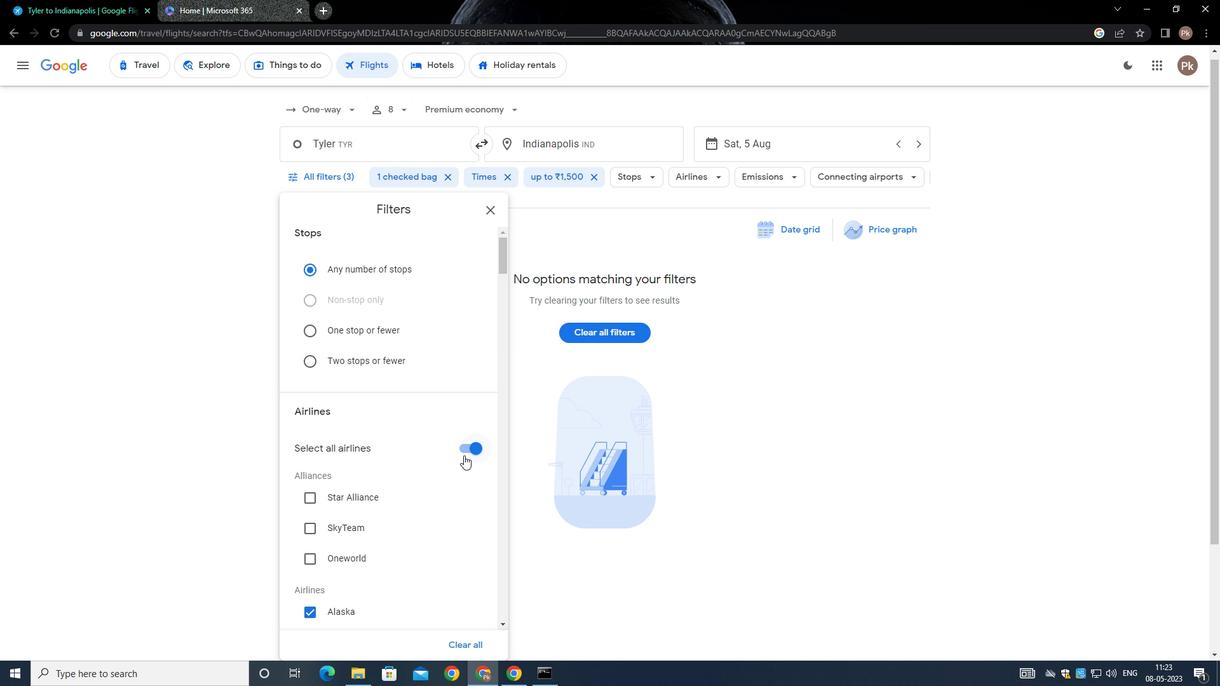 
Action: Mouse pressed left at (464, 451)
Screenshot: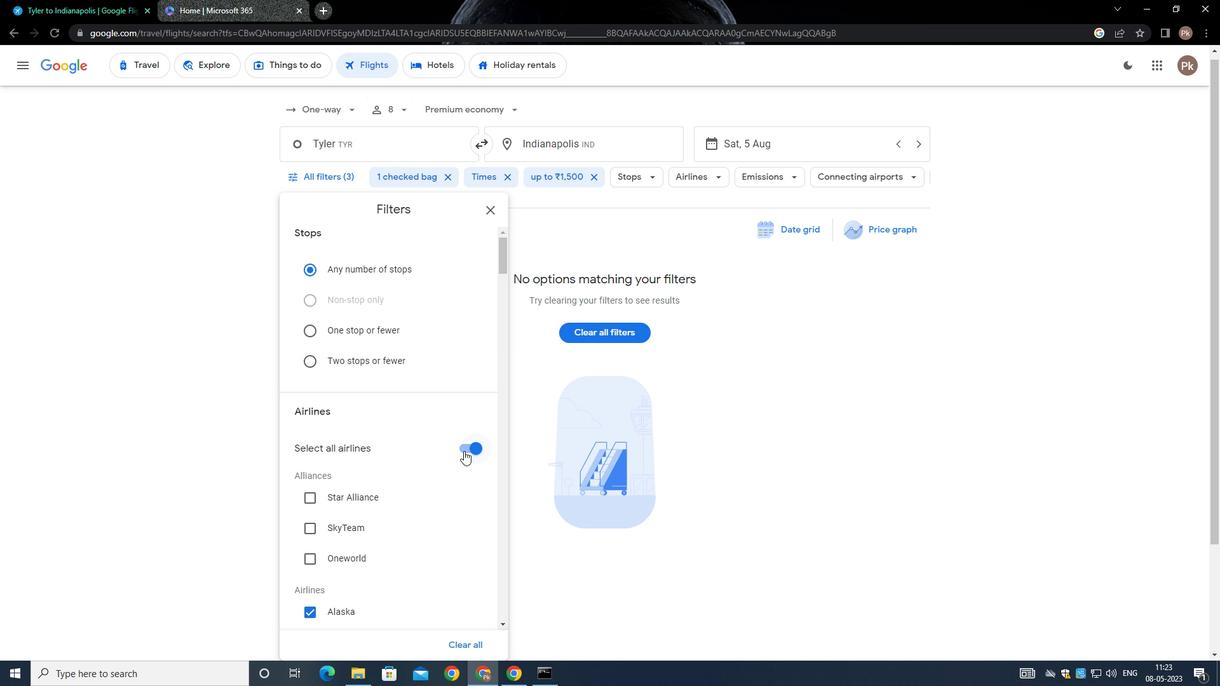 
Action: Mouse moved to (424, 499)
Screenshot: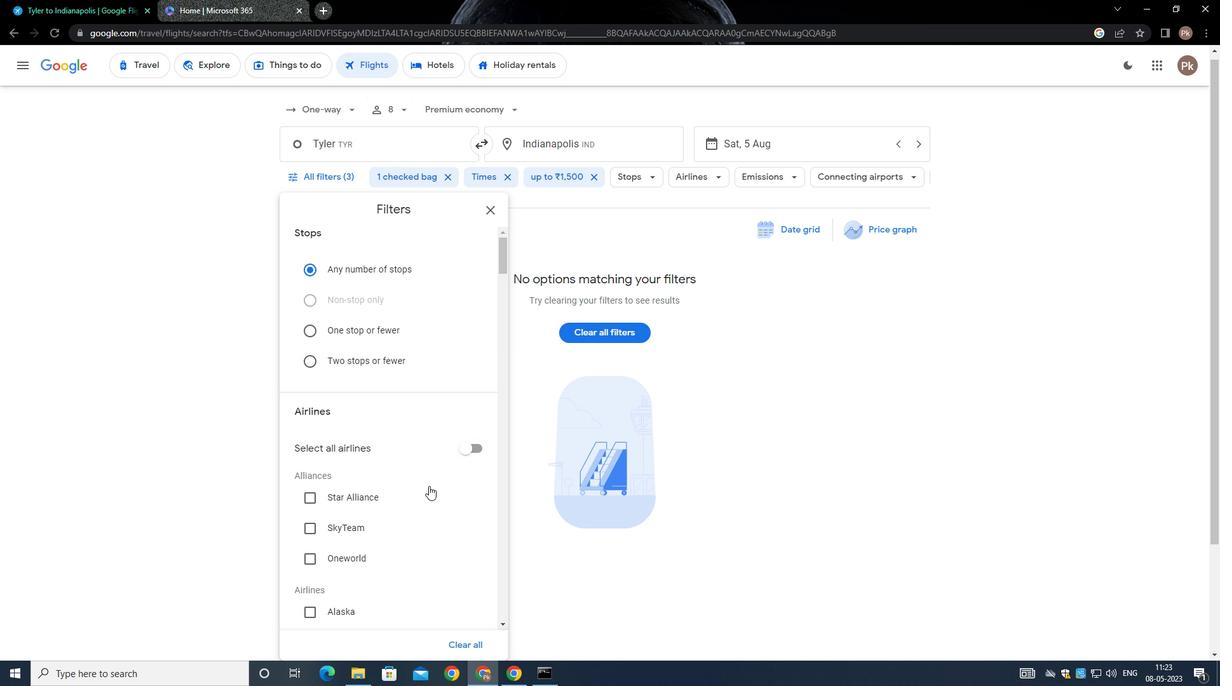 
Action: Mouse scrolled (424, 498) with delta (0, 0)
Screenshot: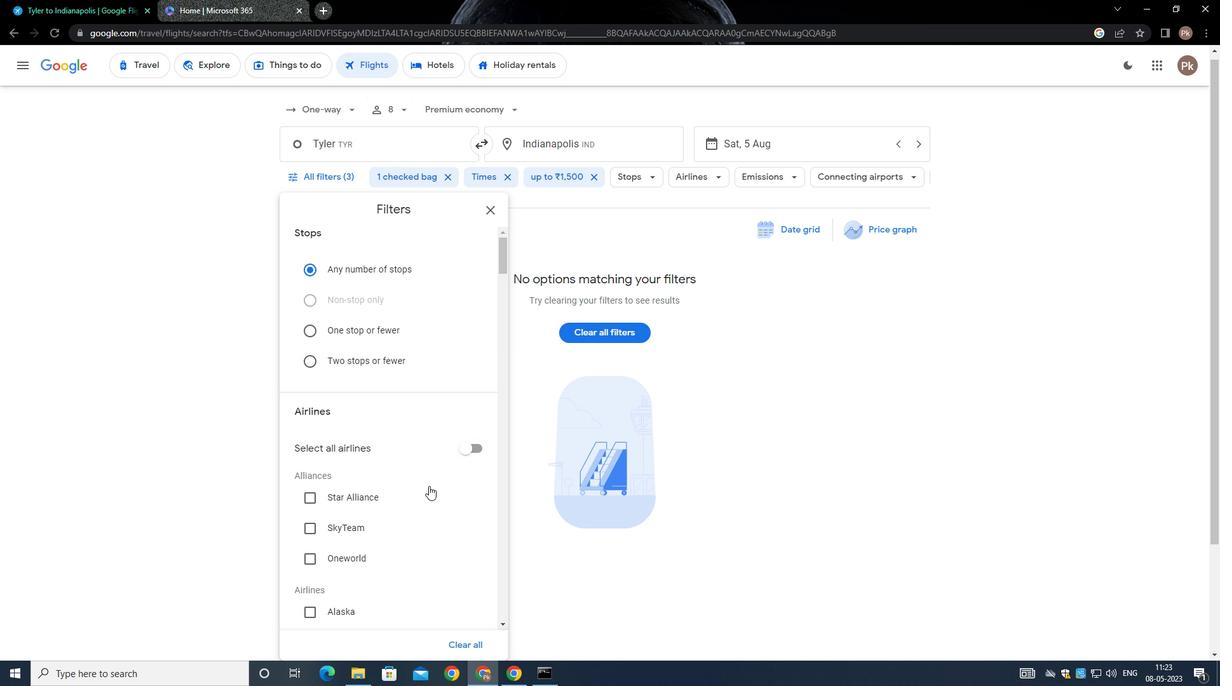
Action: Mouse moved to (421, 508)
Screenshot: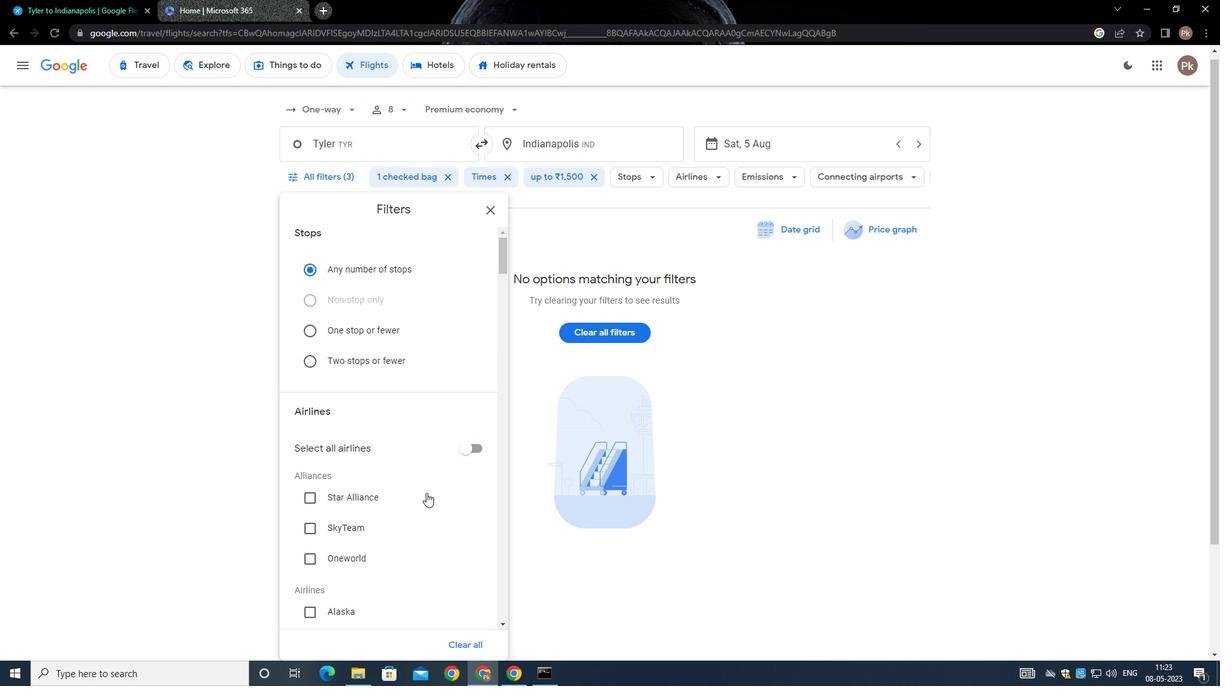 
Action: Mouse scrolled (421, 507) with delta (0, 0)
Screenshot: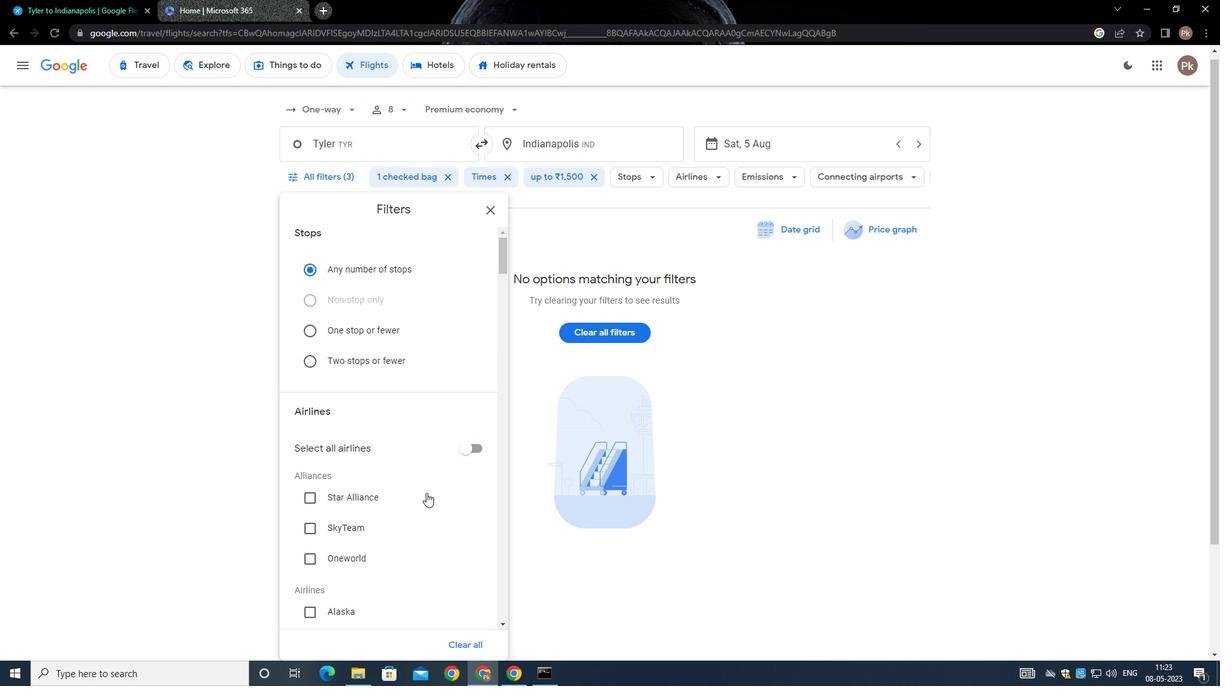 
Action: Mouse moved to (418, 511)
Screenshot: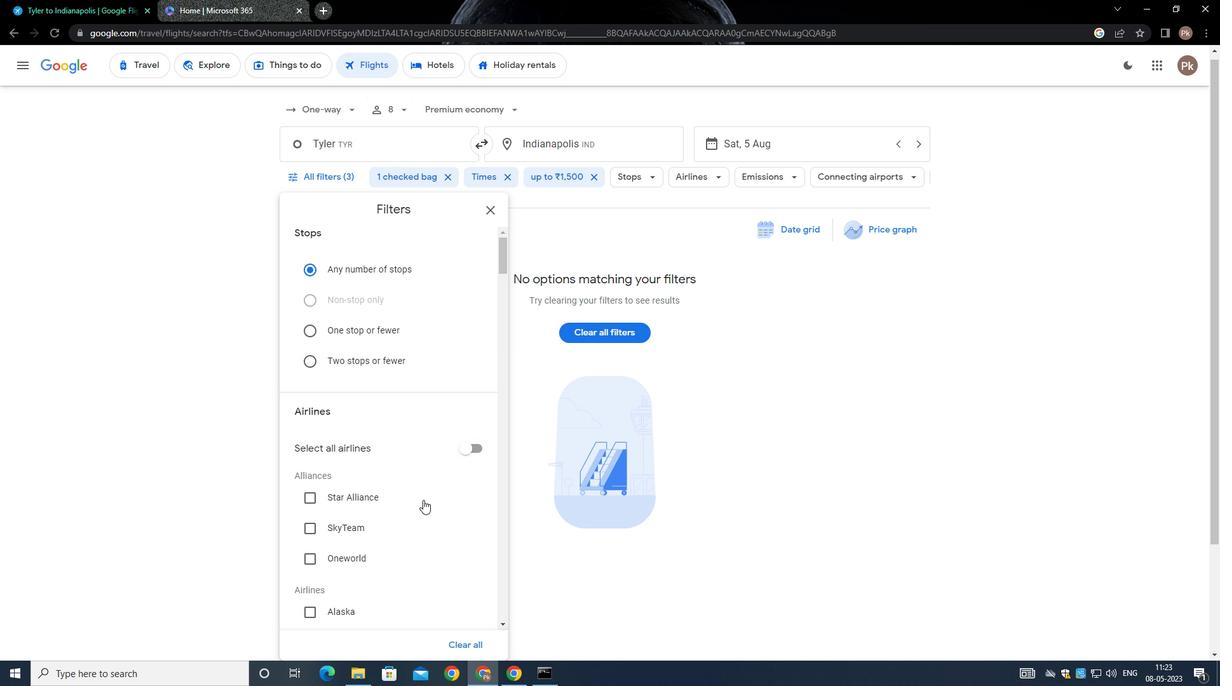 
Action: Mouse scrolled (418, 511) with delta (0, 0)
Screenshot: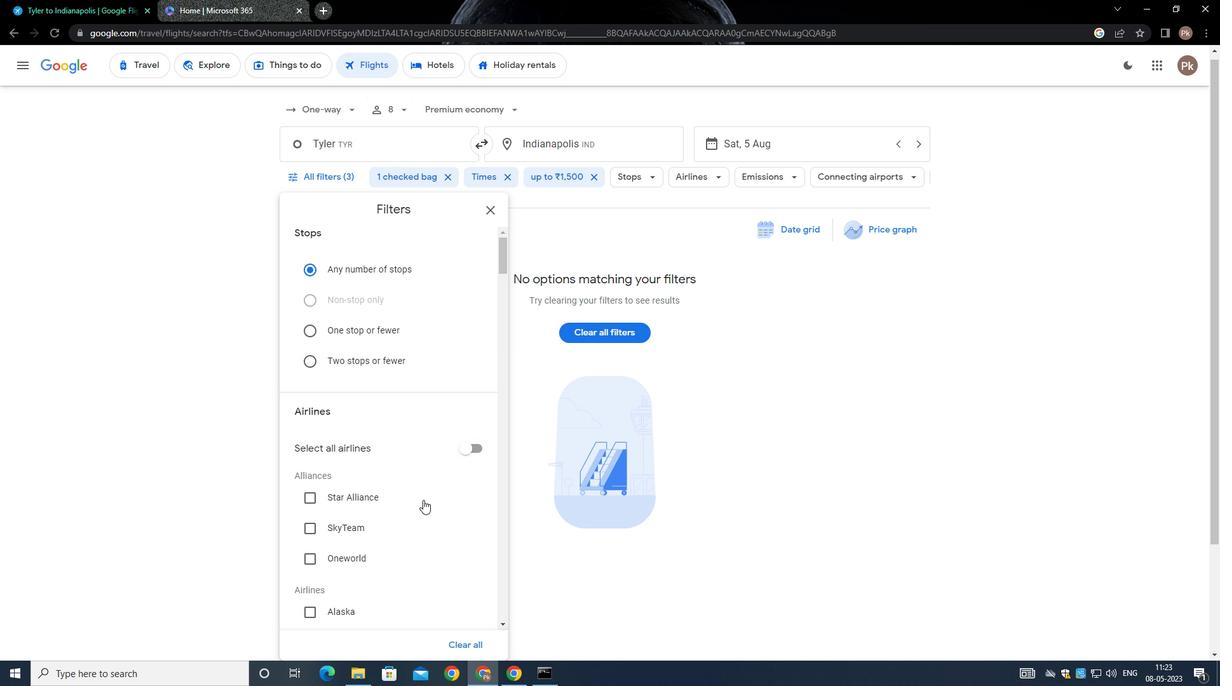 
Action: Mouse moved to (435, 451)
Screenshot: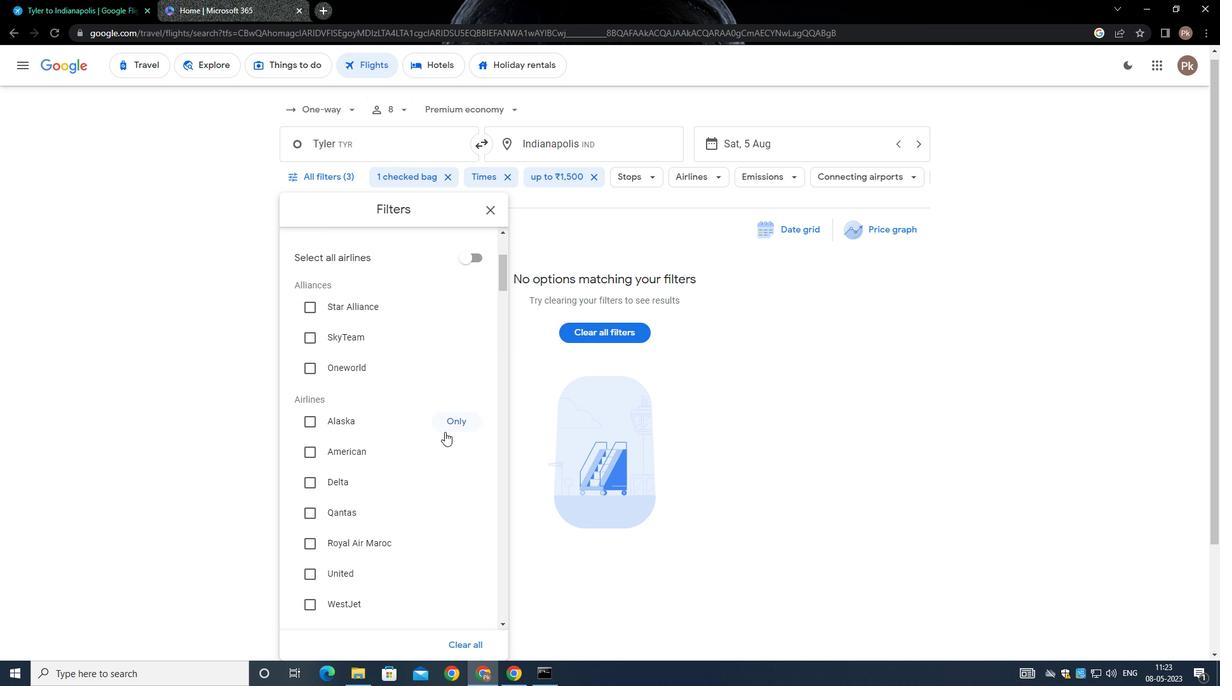 
Action: Mouse scrolled (435, 450) with delta (0, 0)
Screenshot: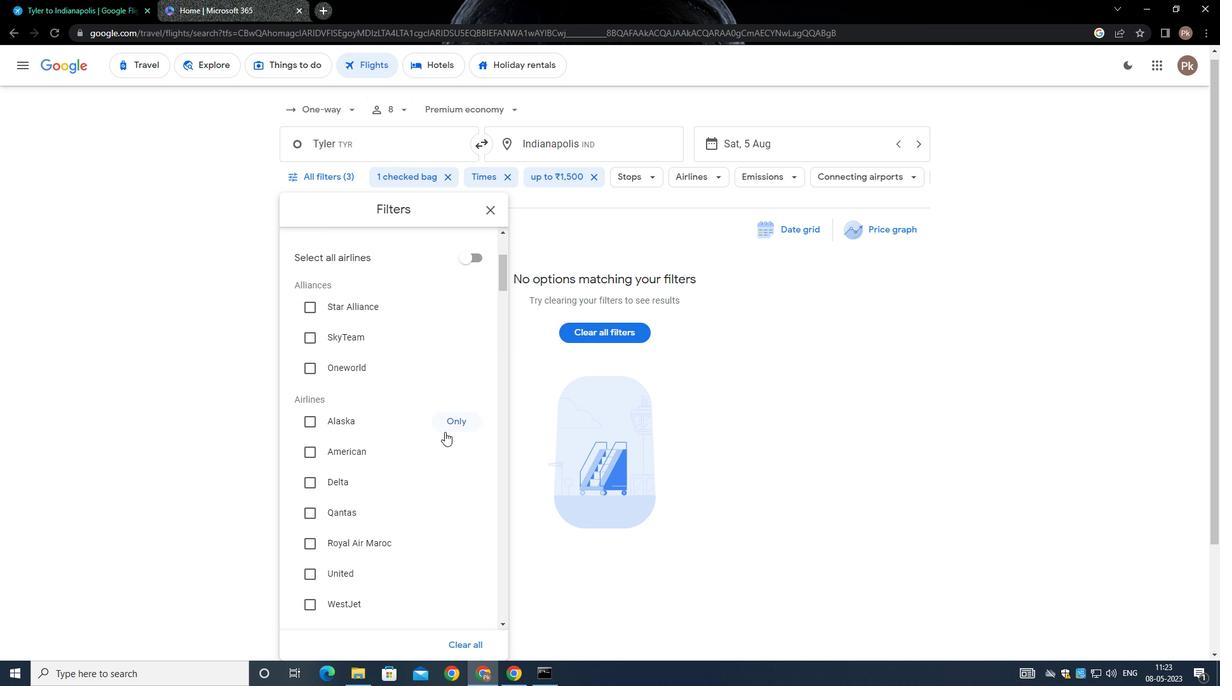 
Action: Mouse moved to (434, 452)
Screenshot: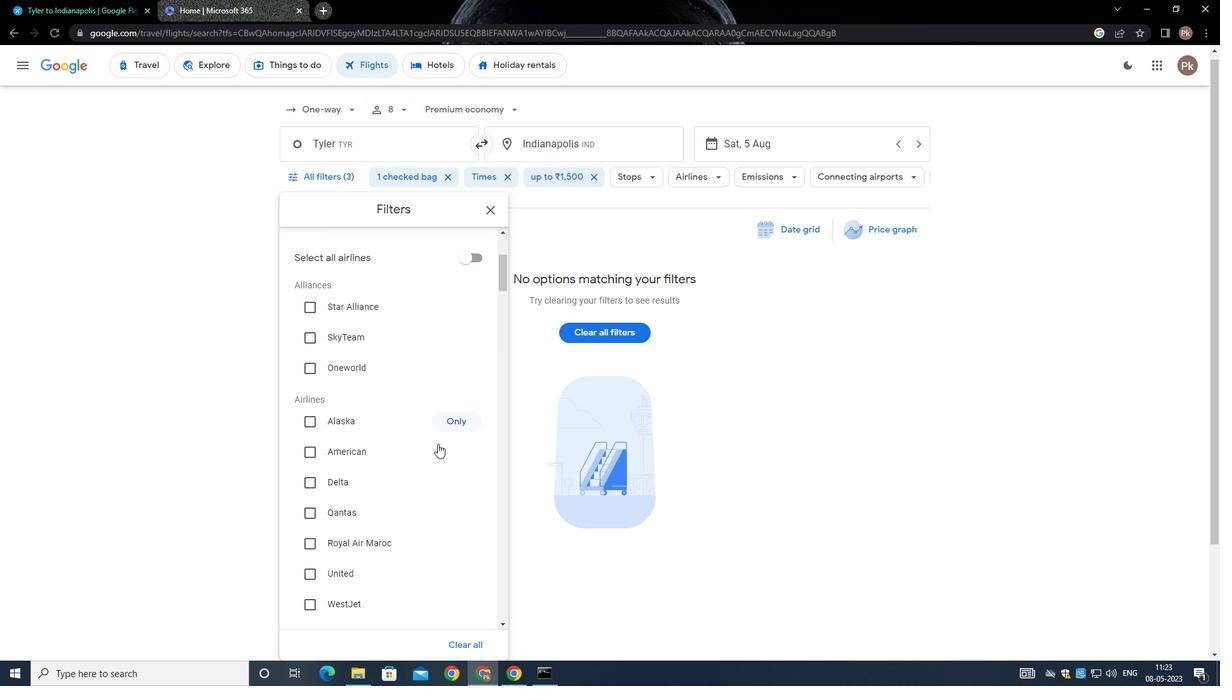 
Action: Mouse scrolled (434, 452) with delta (0, 0)
Screenshot: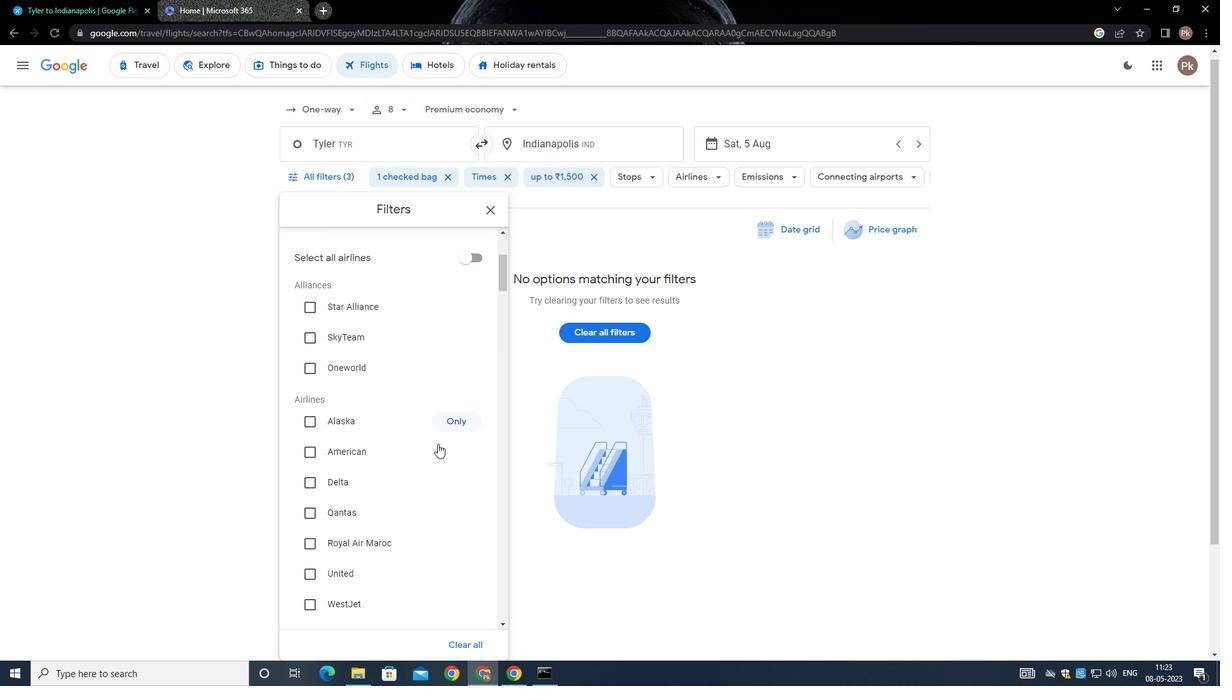 
Action: Mouse scrolled (434, 452) with delta (0, 0)
Screenshot: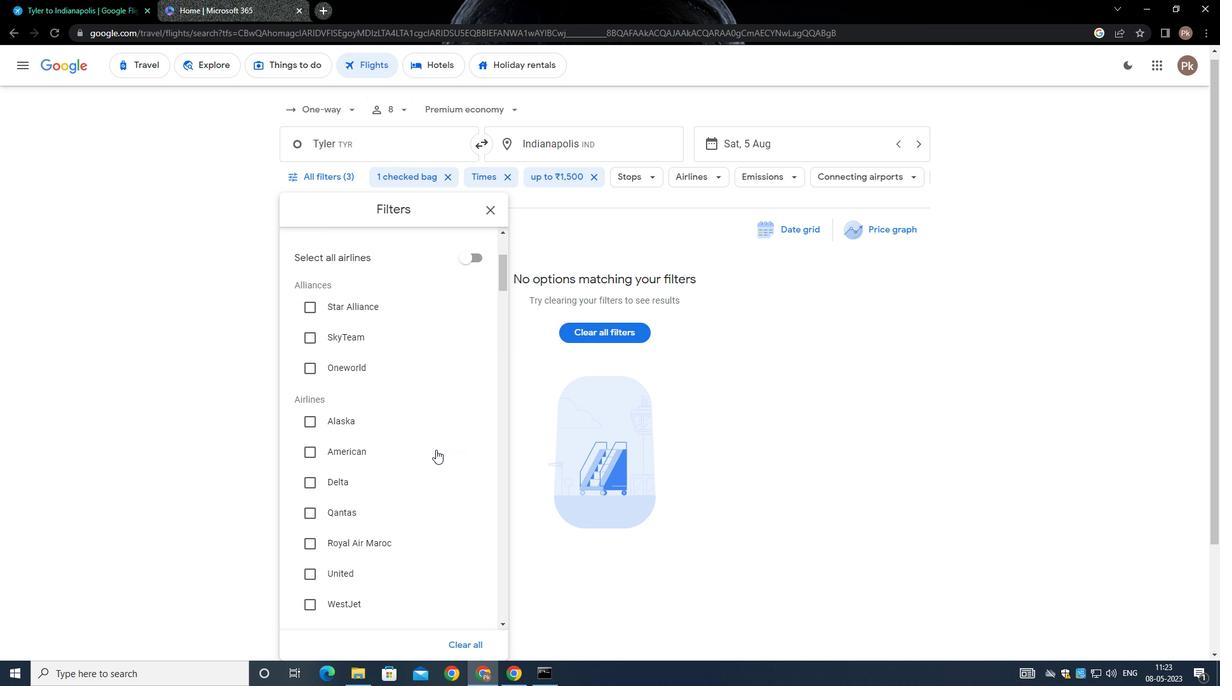 
Action: Mouse scrolled (434, 452) with delta (0, 0)
Screenshot: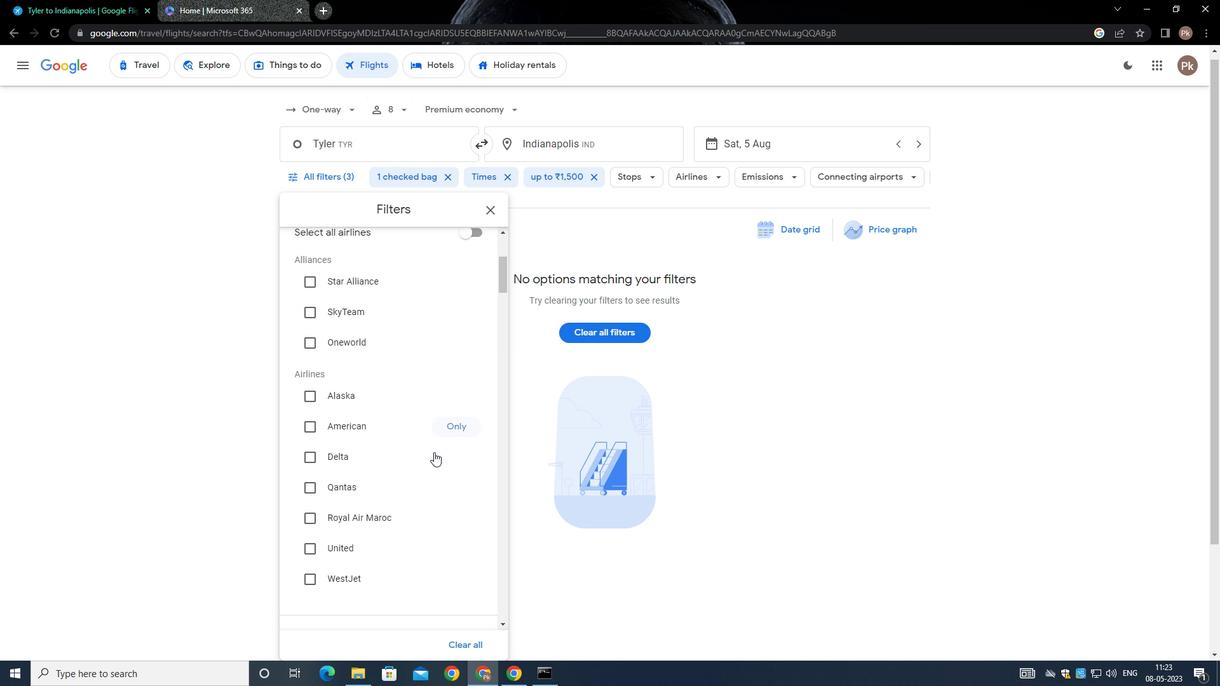 
Action: Mouse scrolled (434, 452) with delta (0, 0)
Screenshot: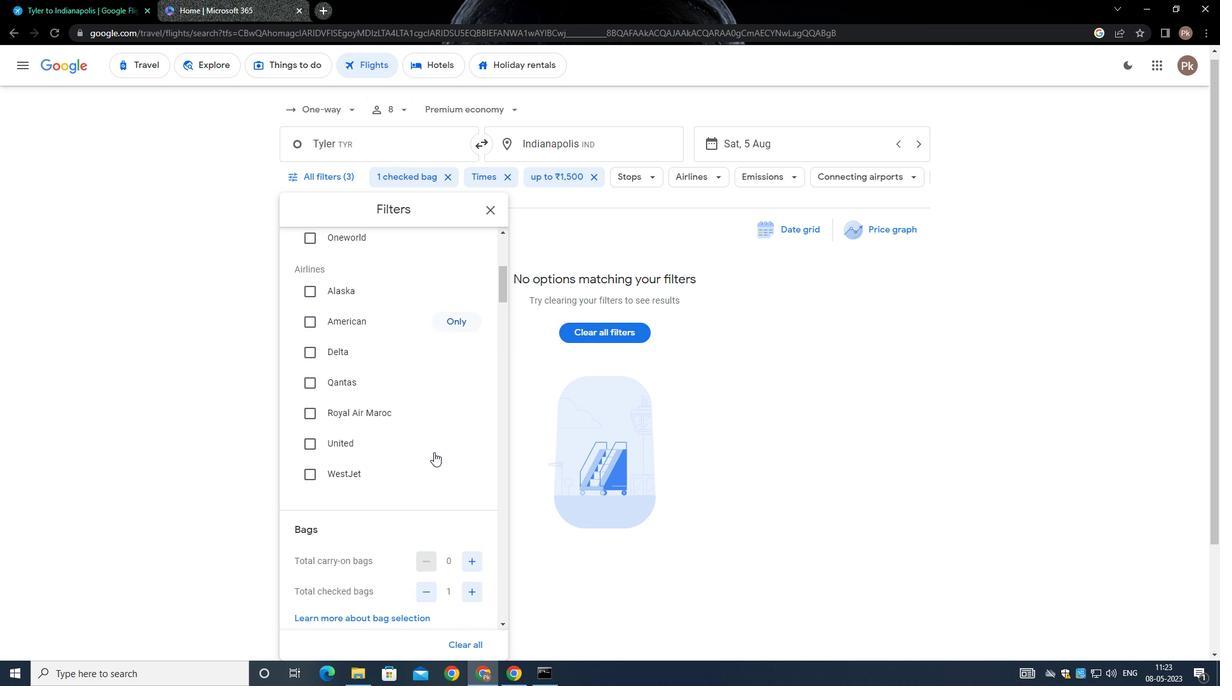 
Action: Mouse moved to (464, 406)
Screenshot: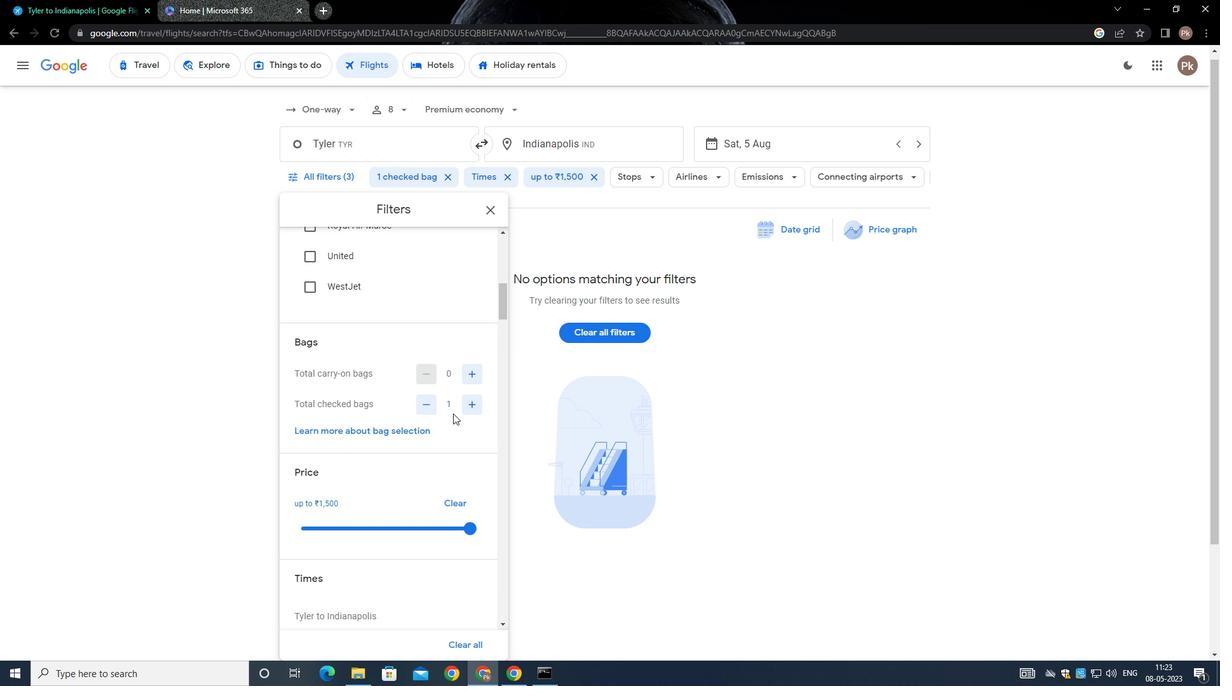 
Action: Mouse pressed left at (464, 406)
Screenshot: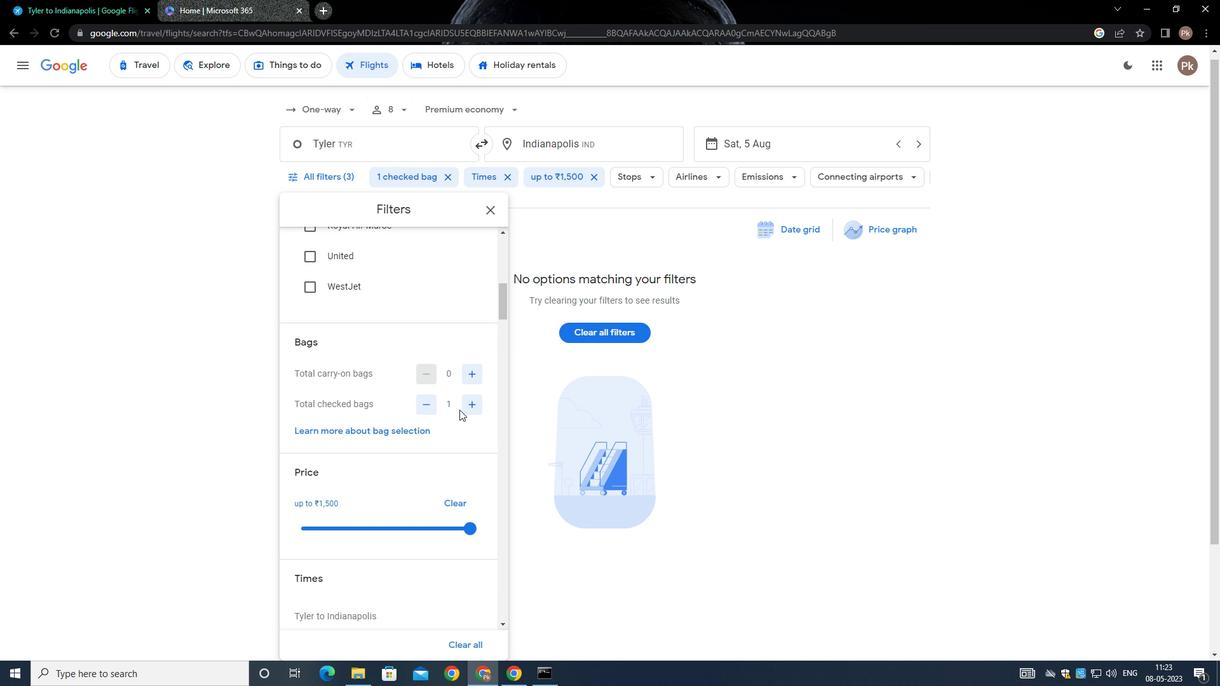 
Action: Mouse moved to (464, 406)
Screenshot: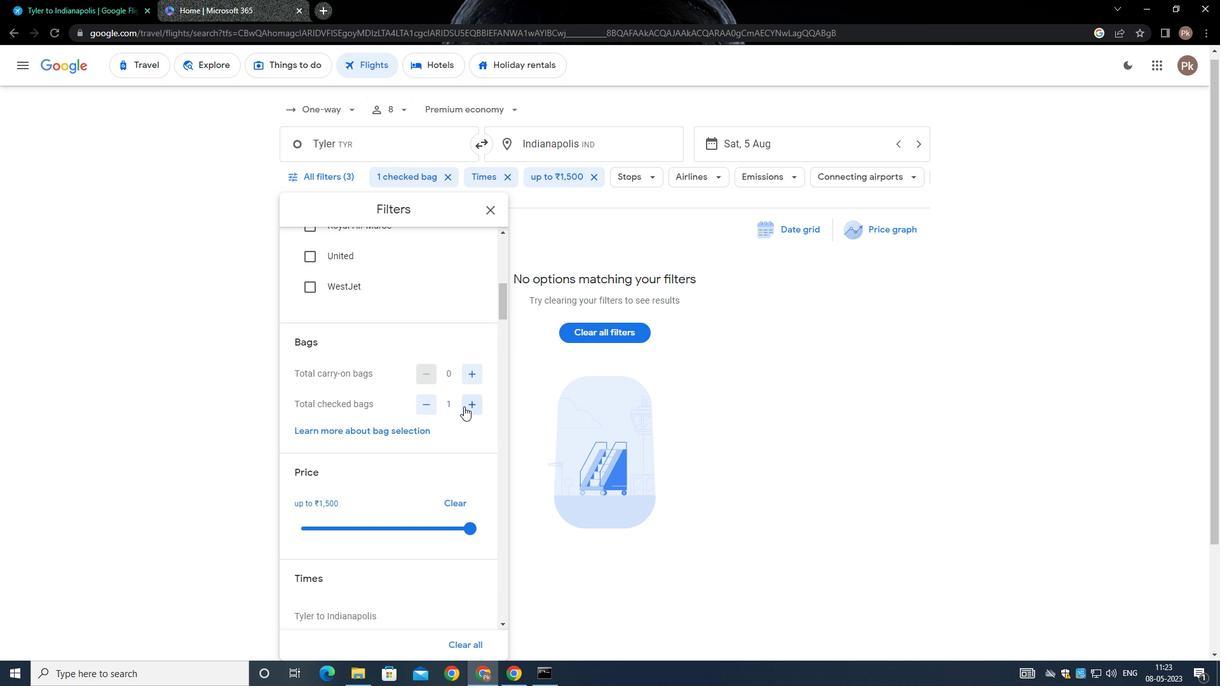 
Action: Mouse pressed left at (464, 406)
Screenshot: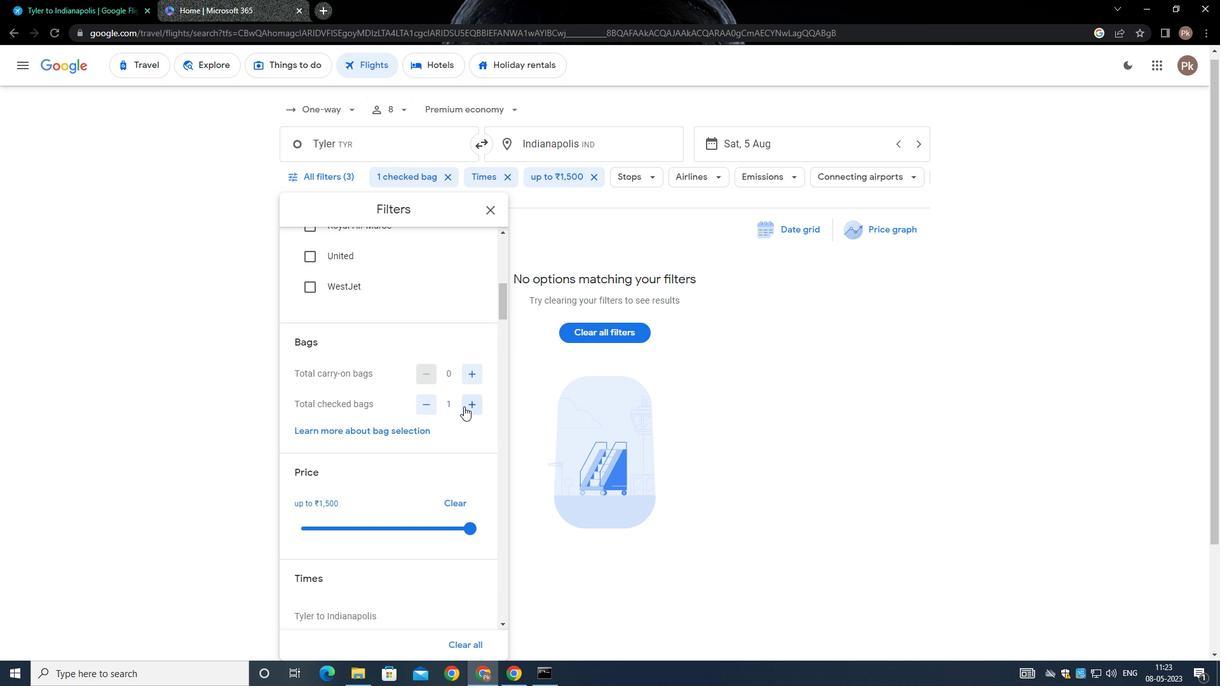 
Action: Mouse pressed left at (464, 406)
Screenshot: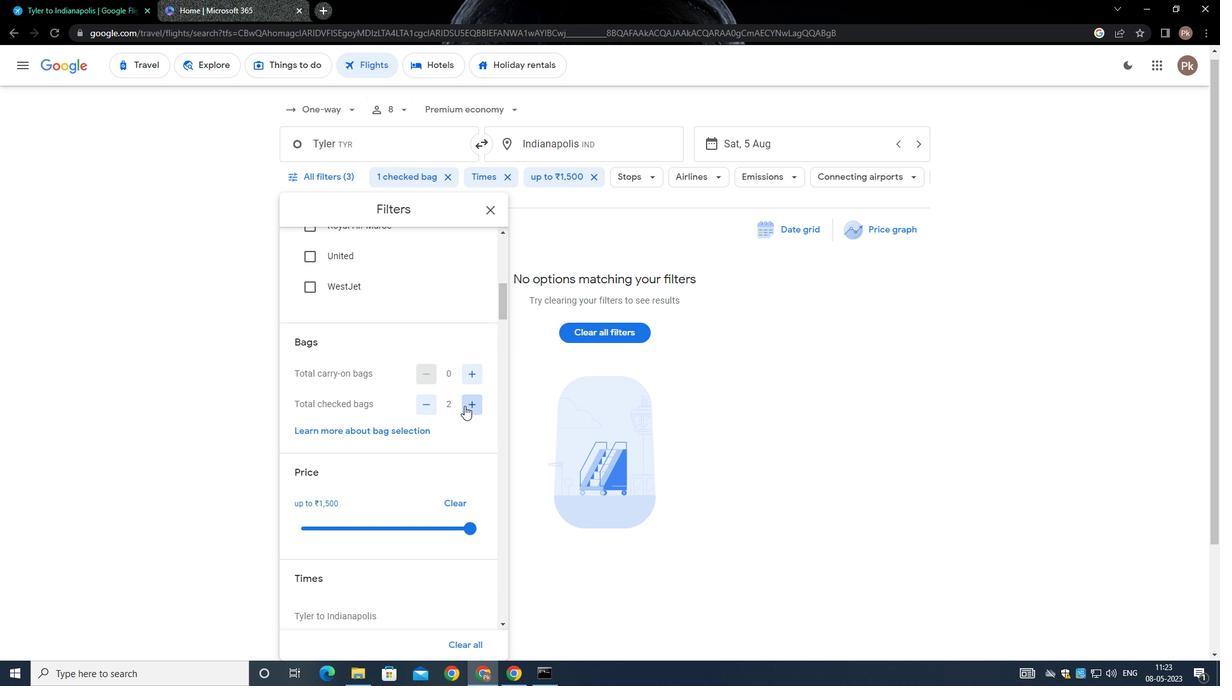 
Action: Mouse moved to (465, 406)
Screenshot: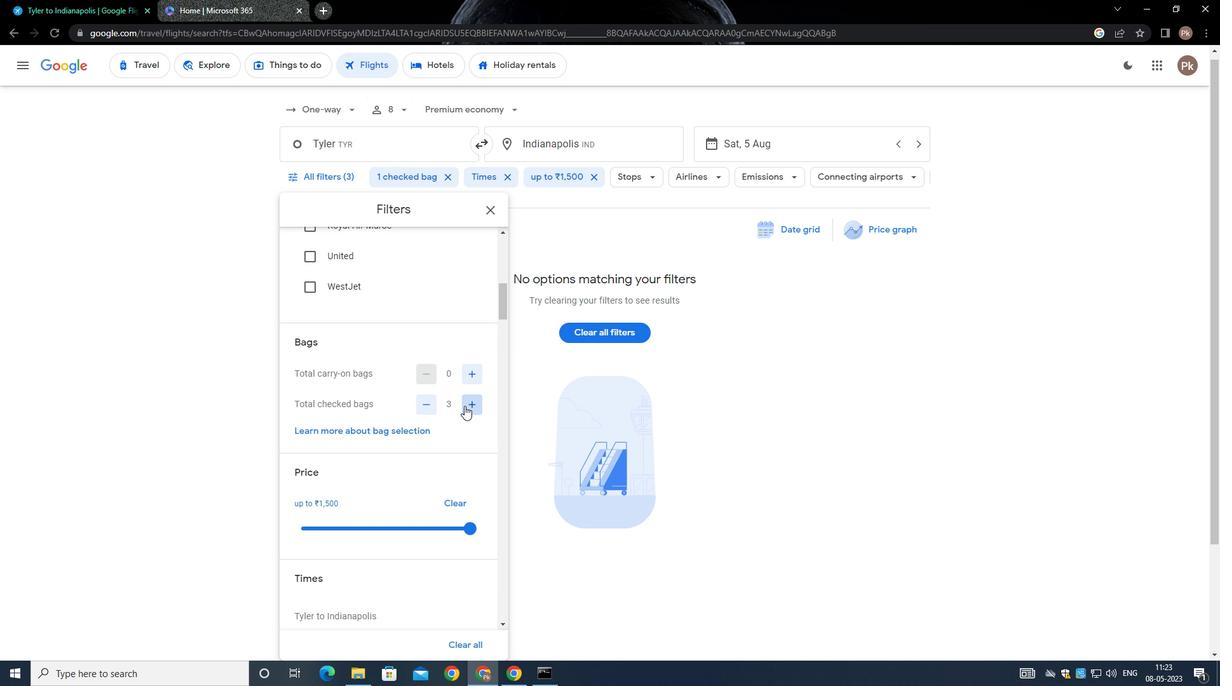 
Action: Mouse pressed left at (465, 406)
Screenshot: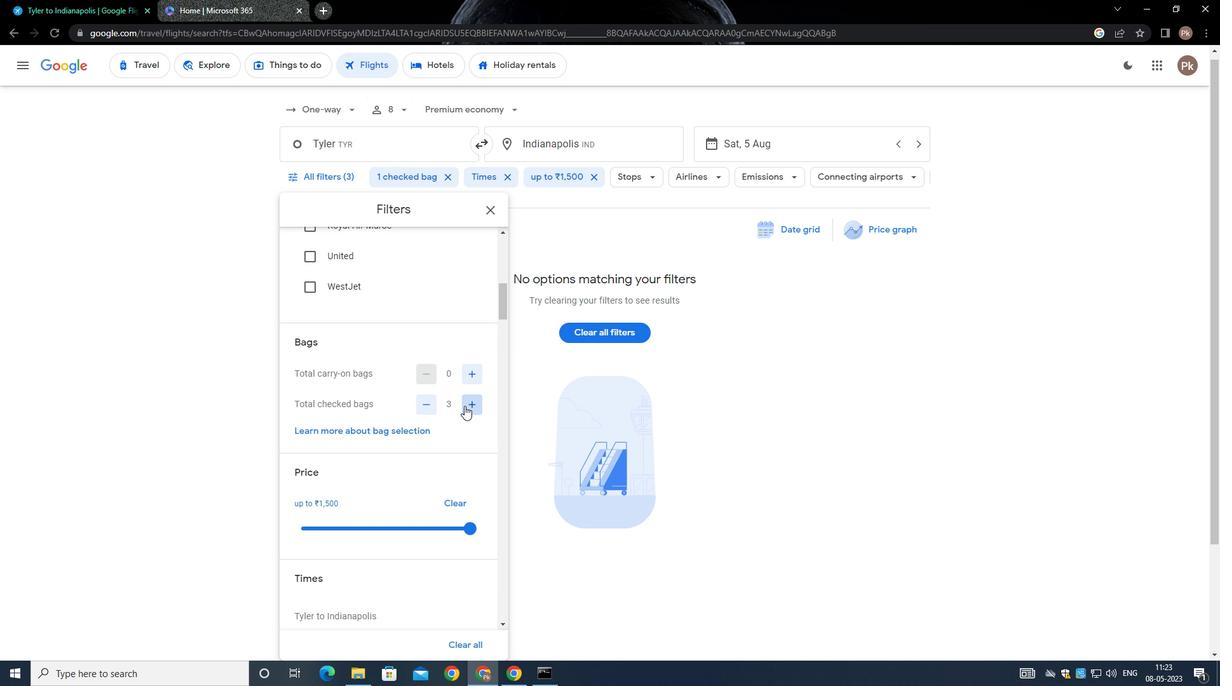 
Action: Mouse moved to (466, 402)
Screenshot: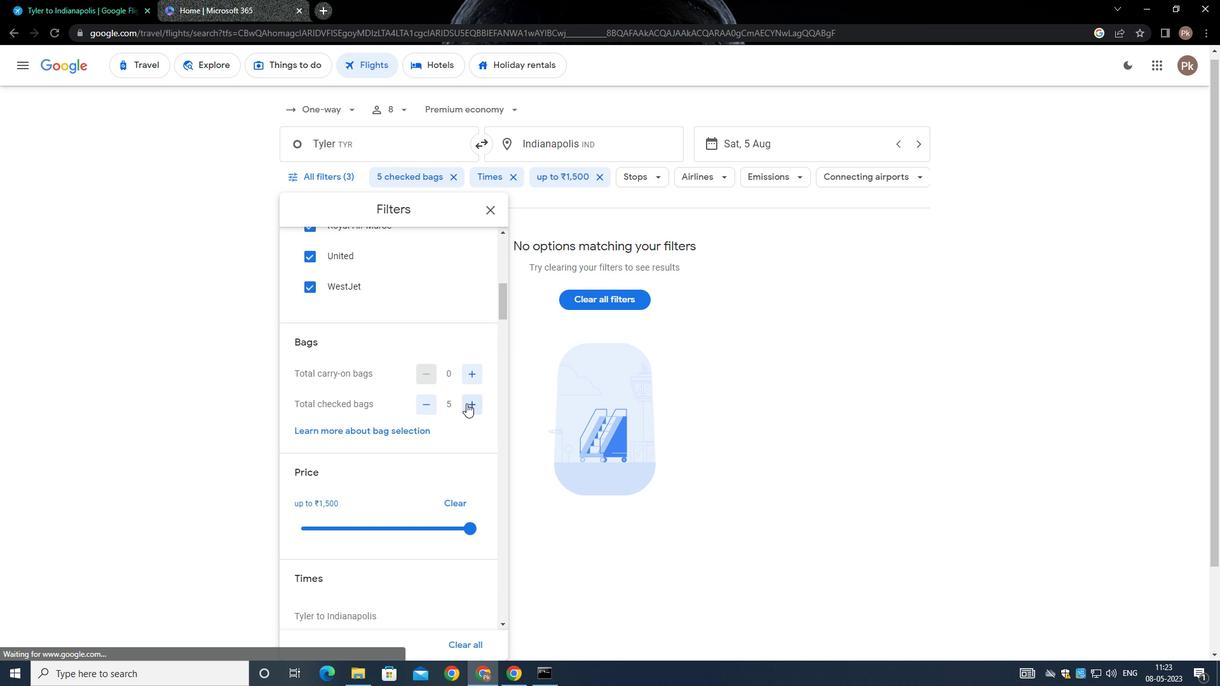 
Action: Mouse pressed left at (466, 402)
Screenshot: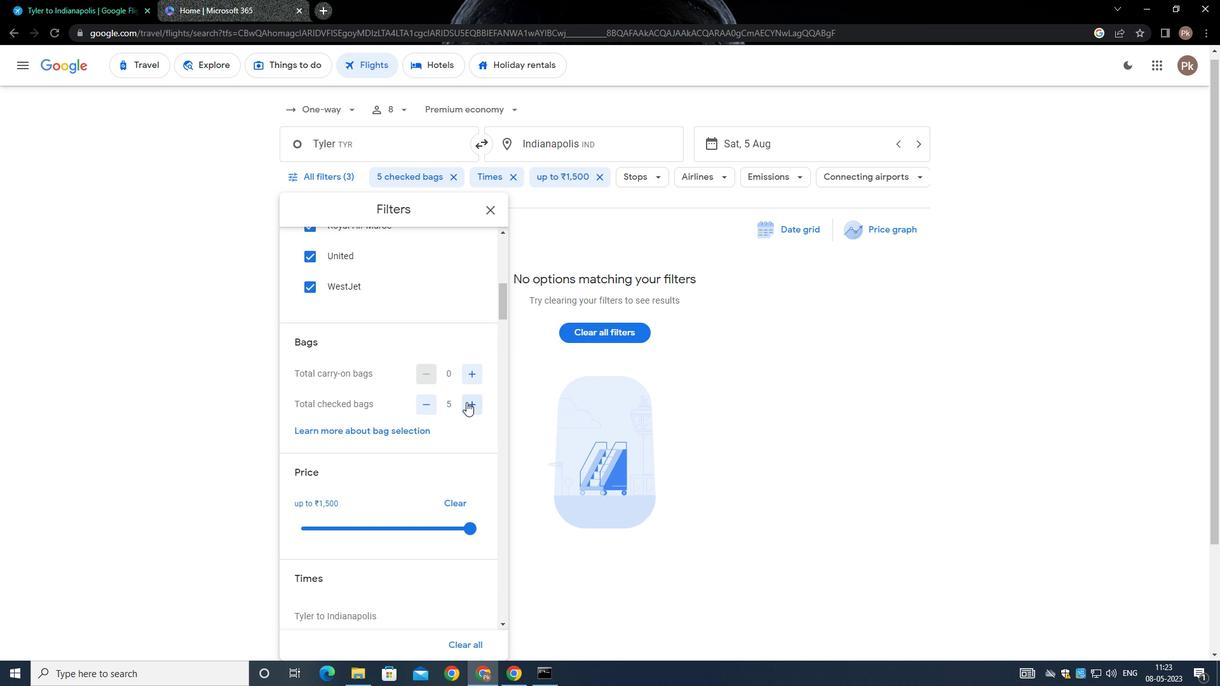 
Action: Mouse moved to (466, 402)
Screenshot: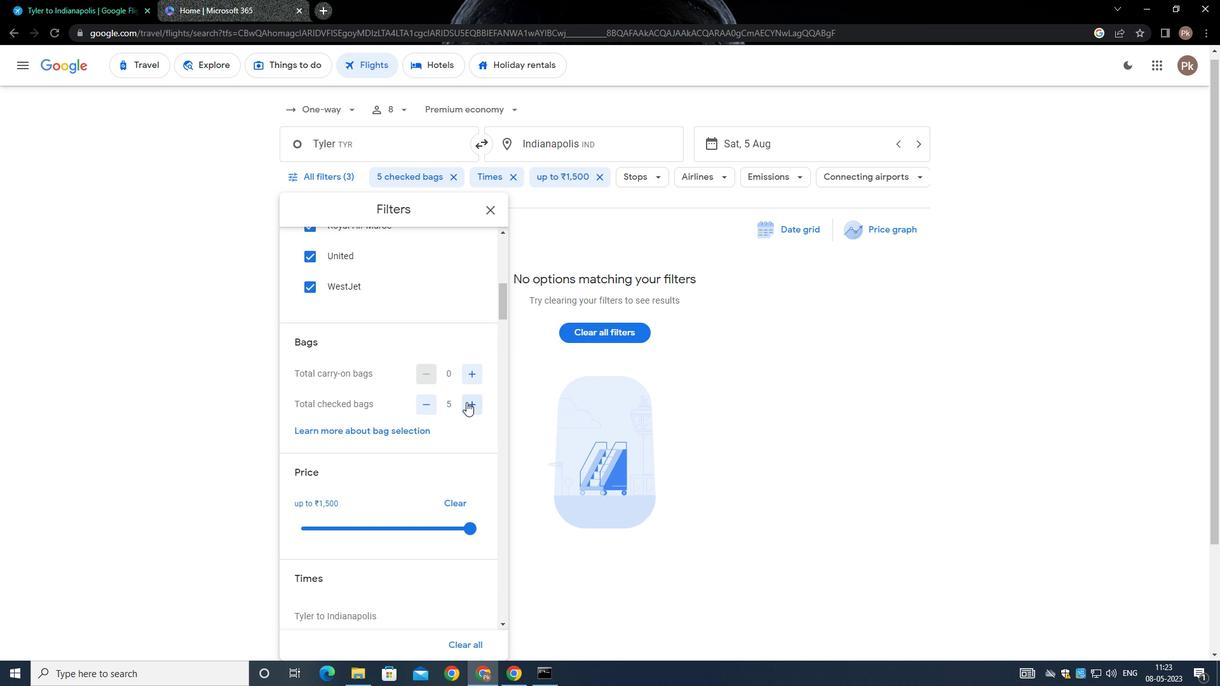 
Action: Mouse pressed left at (466, 402)
Screenshot: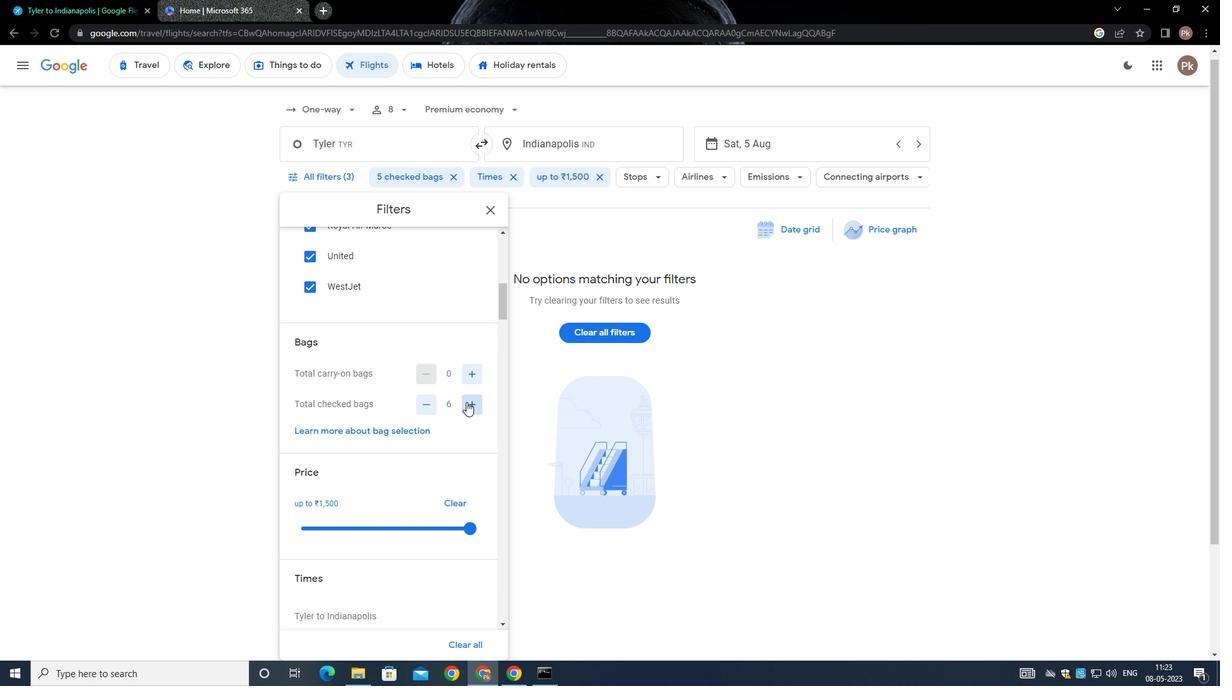 
Action: Mouse moved to (476, 529)
Screenshot: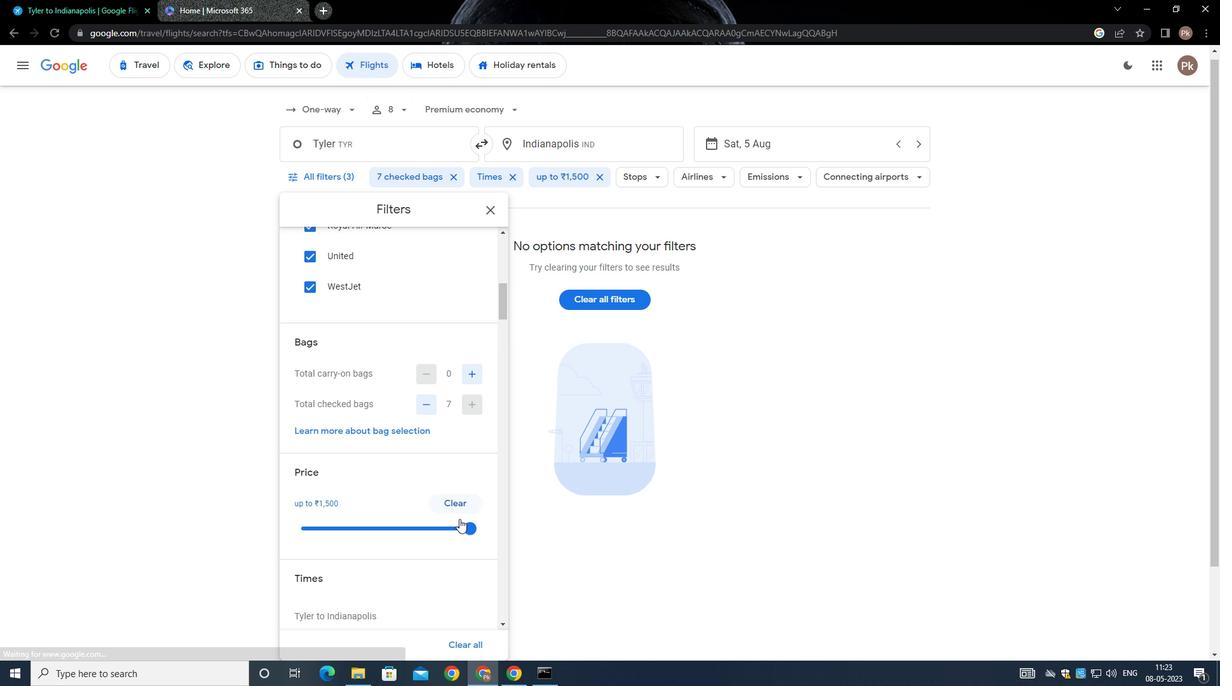 
Action: Mouse pressed left at (476, 529)
Screenshot: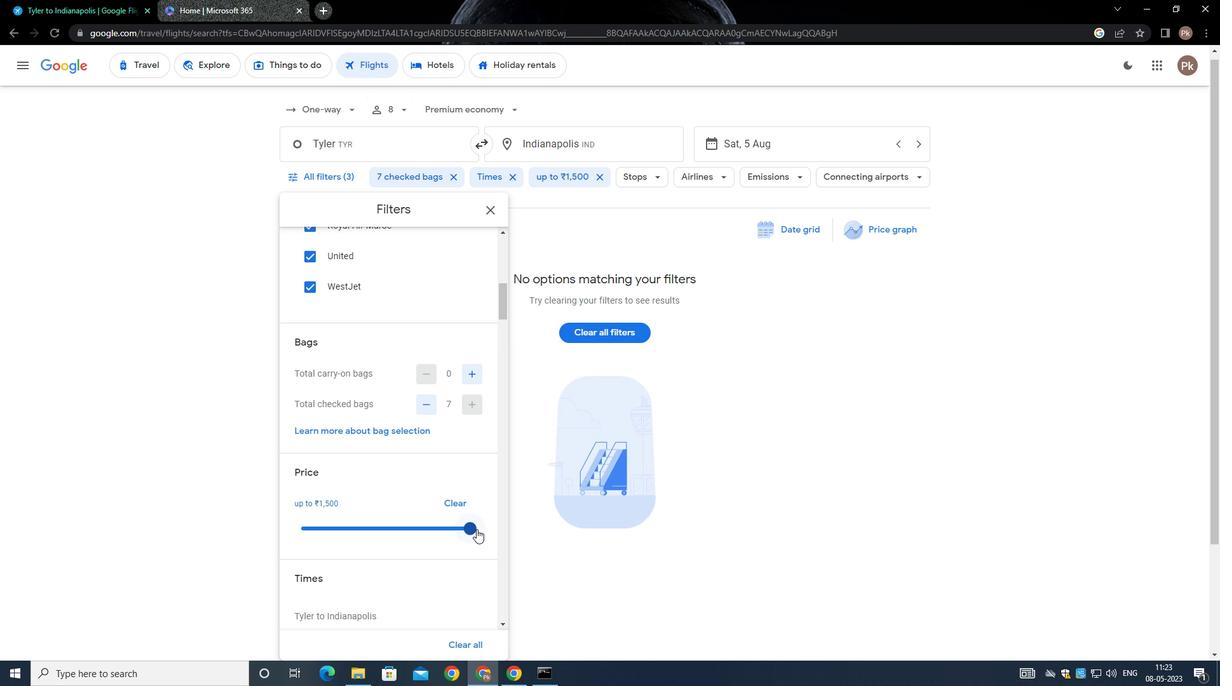 
Action: Mouse moved to (472, 521)
Screenshot: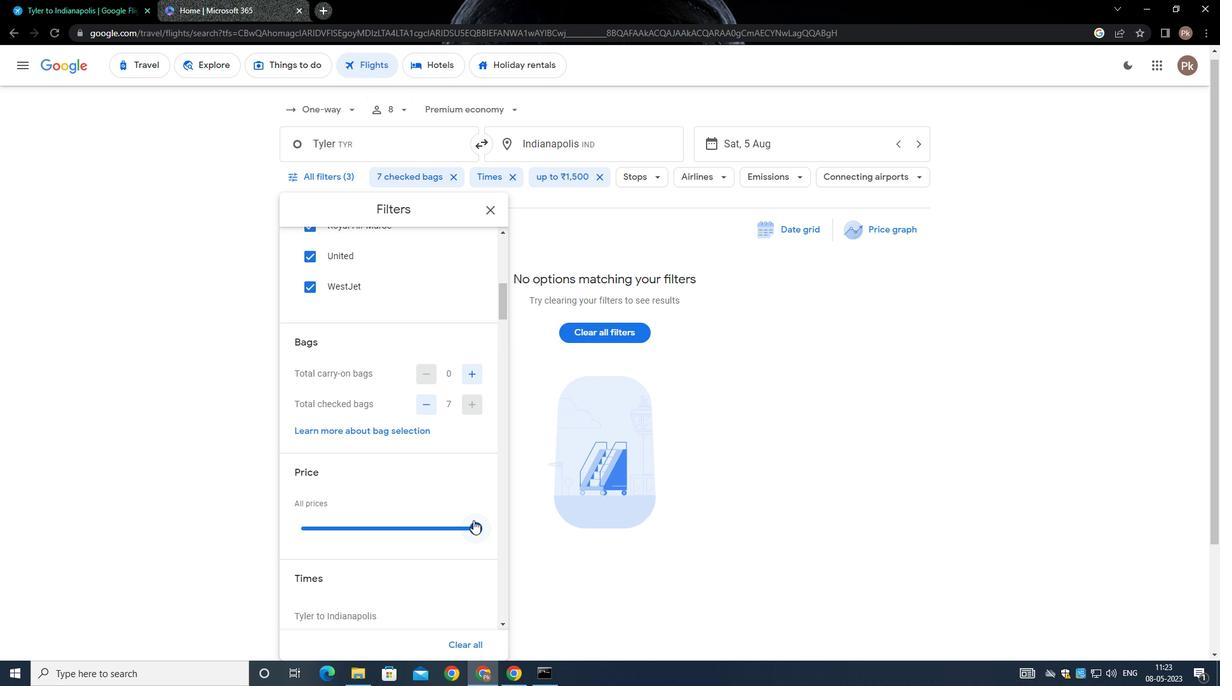 
Action: Mouse scrolled (472, 520) with delta (0, 0)
Screenshot: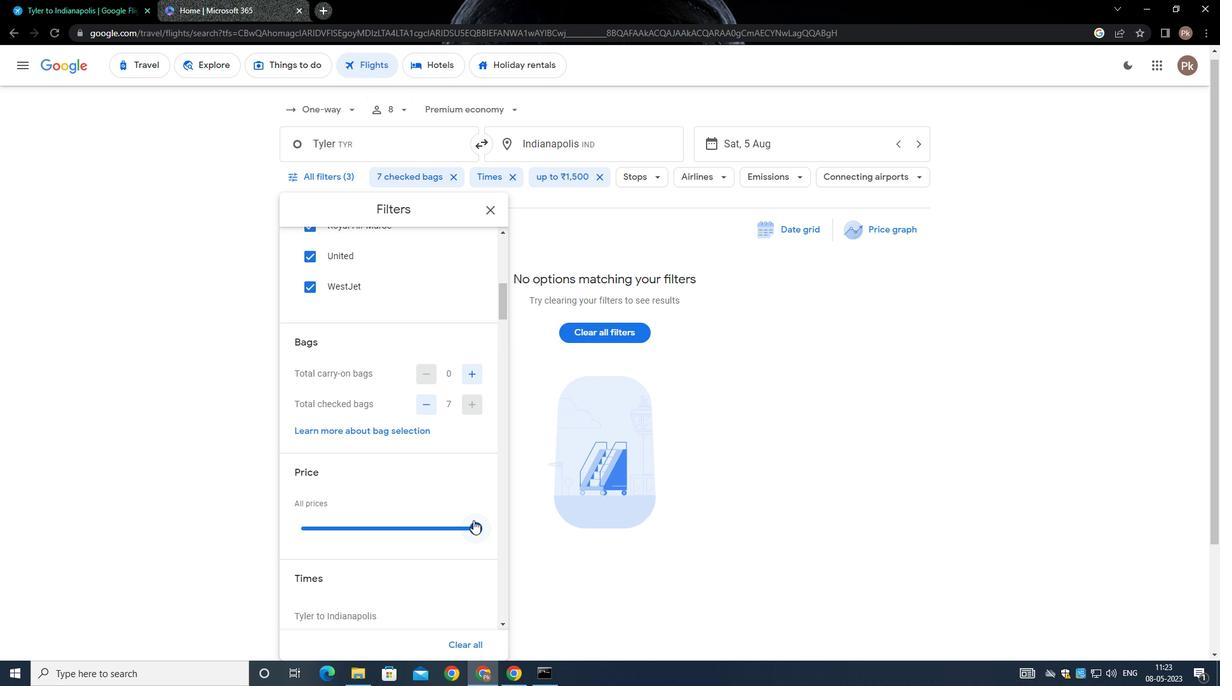 
Action: Mouse moved to (472, 522)
Screenshot: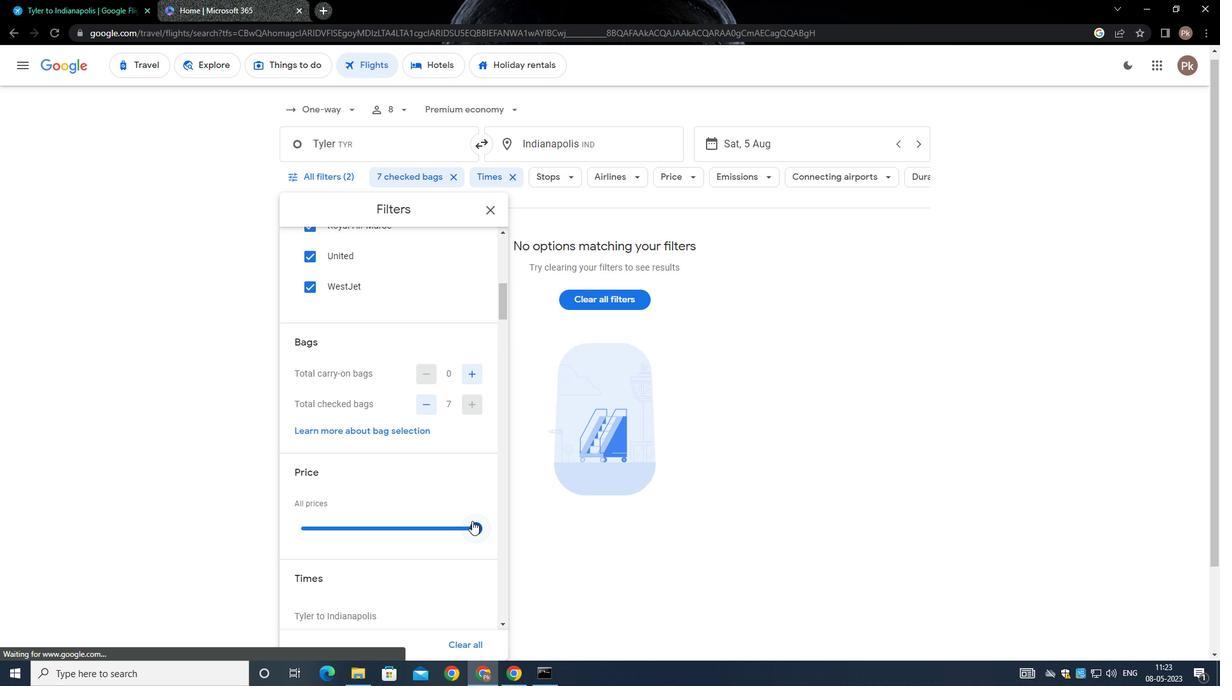 
Action: Mouse scrolled (472, 521) with delta (0, 0)
Screenshot: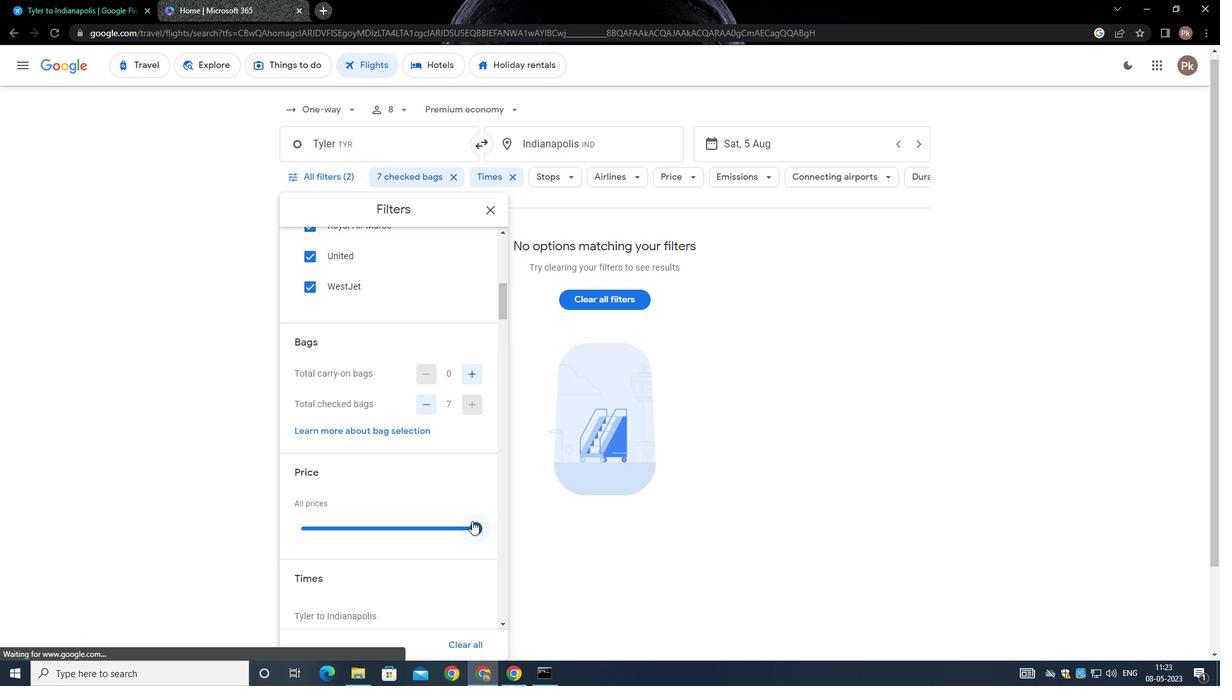 
Action: Mouse moved to (472, 522)
Screenshot: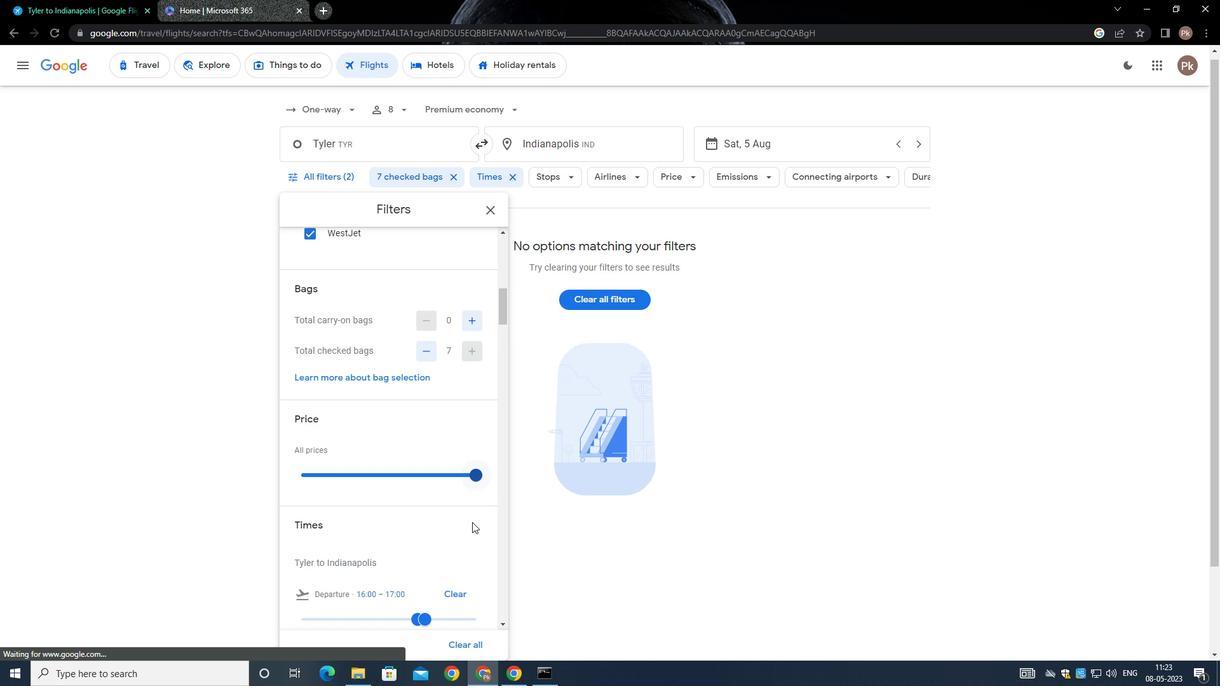 
Action: Mouse scrolled (472, 521) with delta (0, 0)
Screenshot: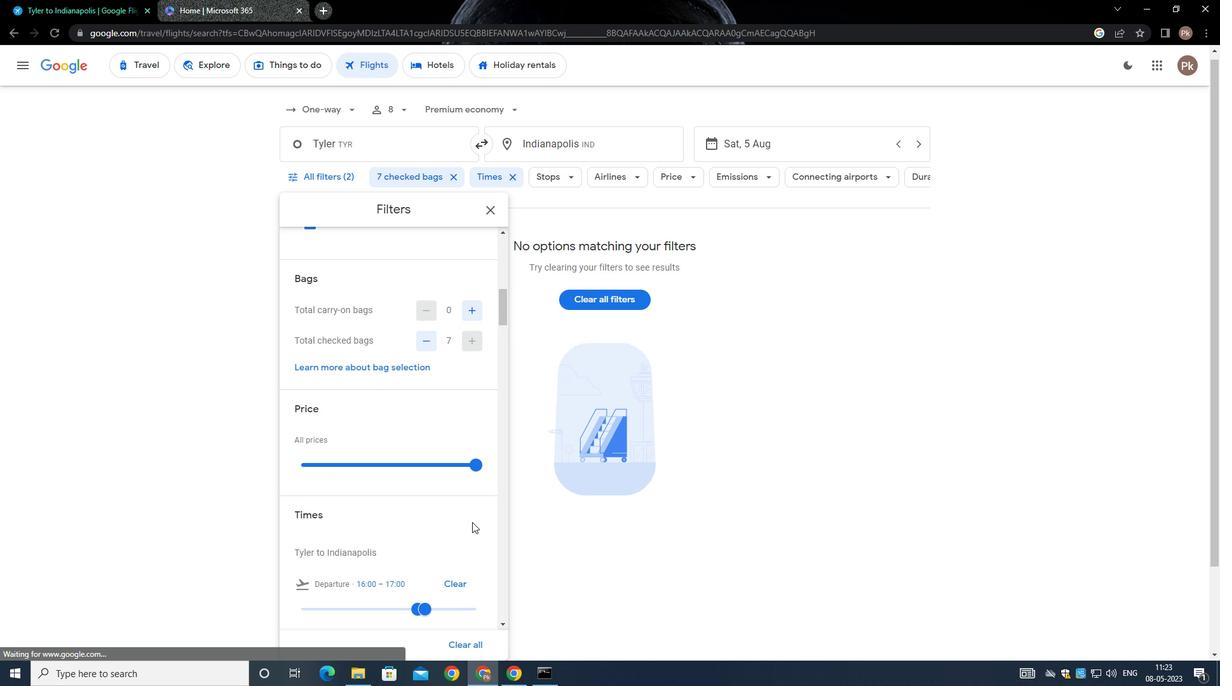 
Action: Mouse moved to (468, 501)
Screenshot: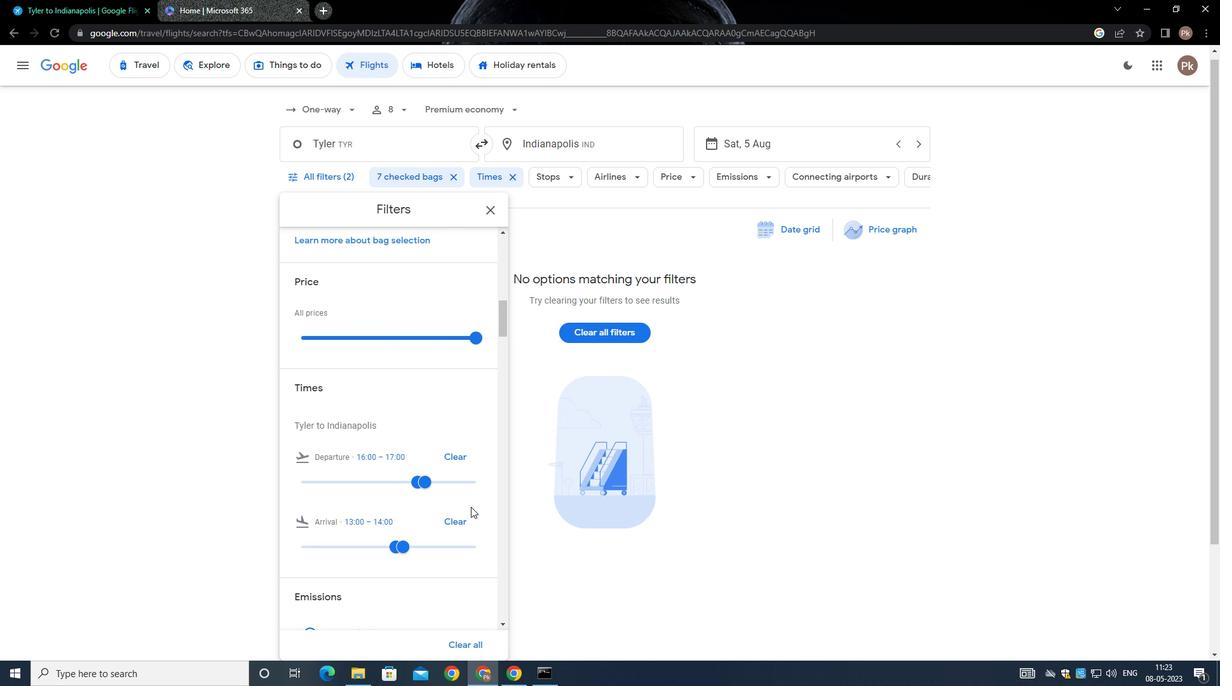 
Action: Mouse scrolled (468, 501) with delta (0, 0)
Screenshot: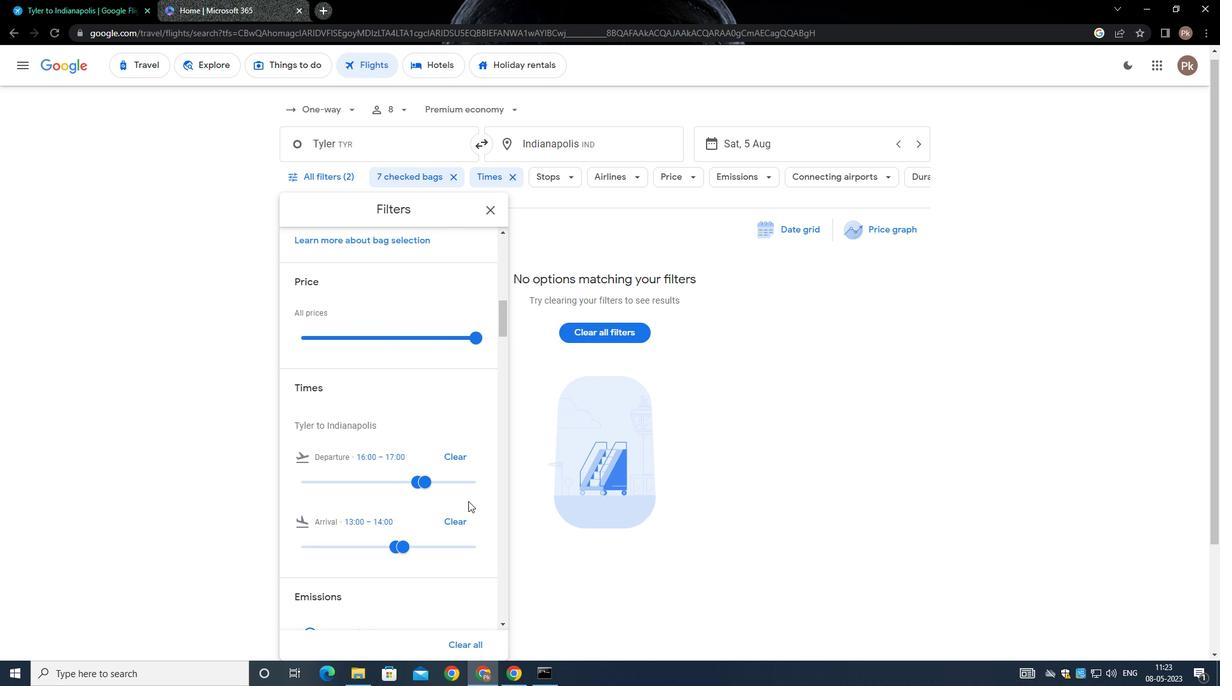 
Action: Mouse moved to (456, 418)
Screenshot: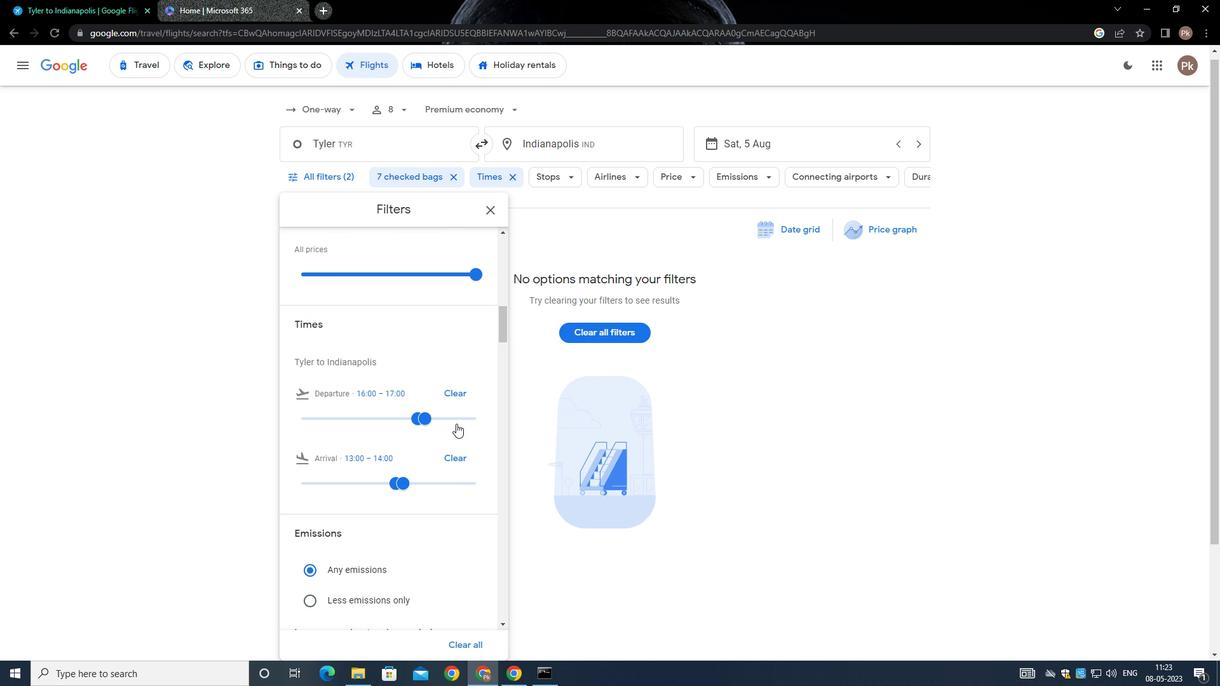 
Action: Mouse pressed left at (456, 418)
Screenshot: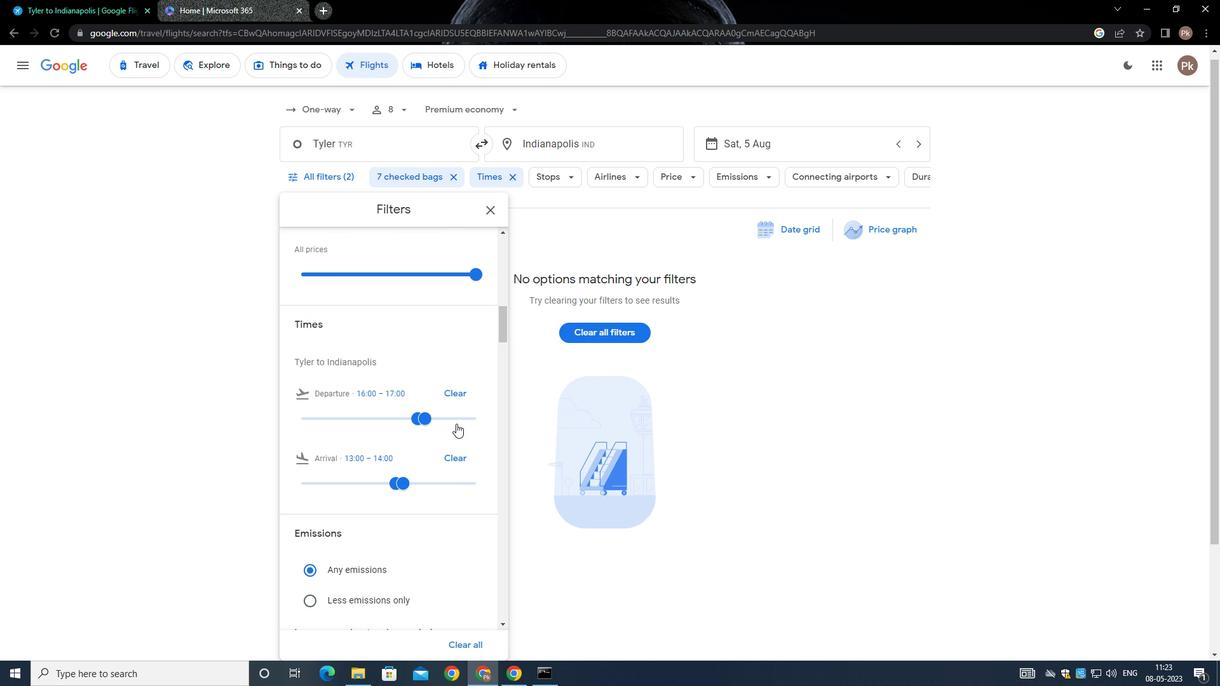 
Action: Mouse moved to (450, 417)
Screenshot: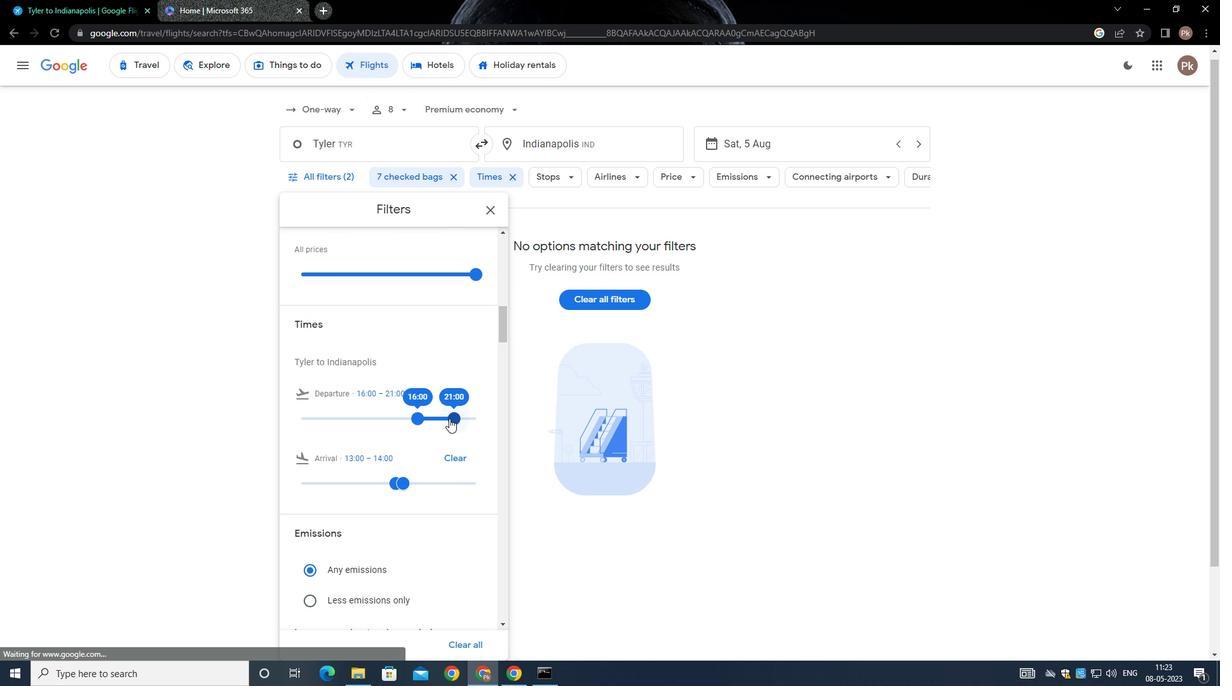 
Action: Mouse pressed left at (450, 417)
Screenshot: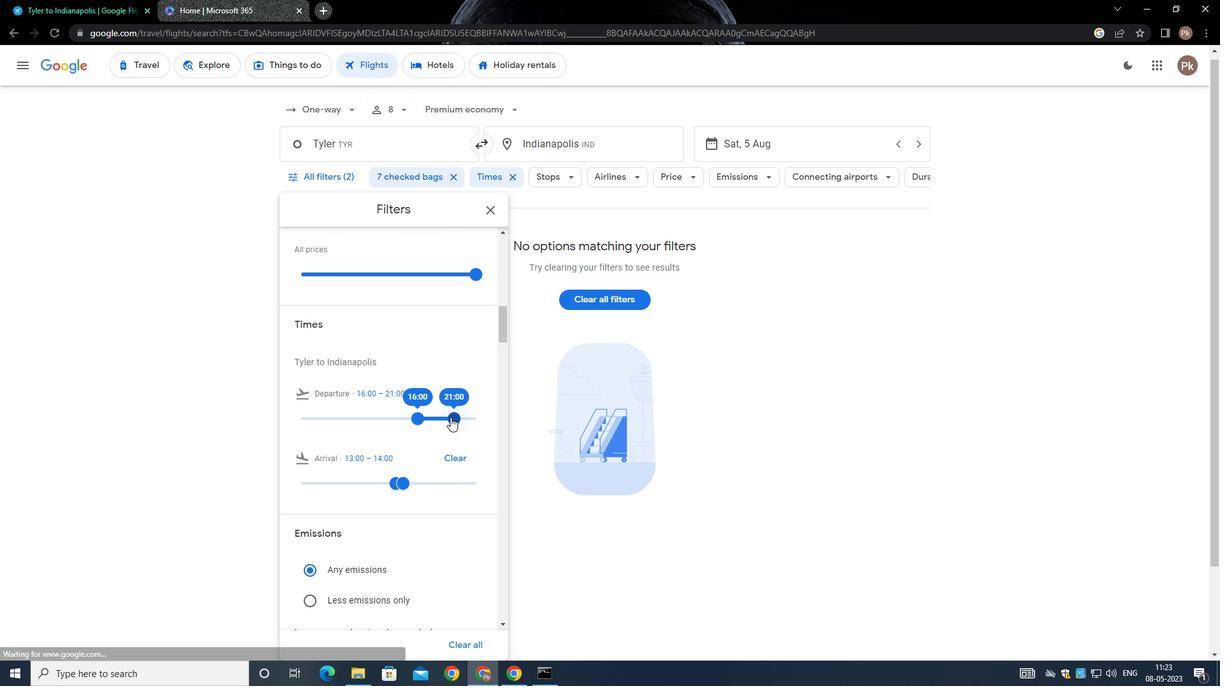 
Action: Mouse moved to (412, 430)
Screenshot: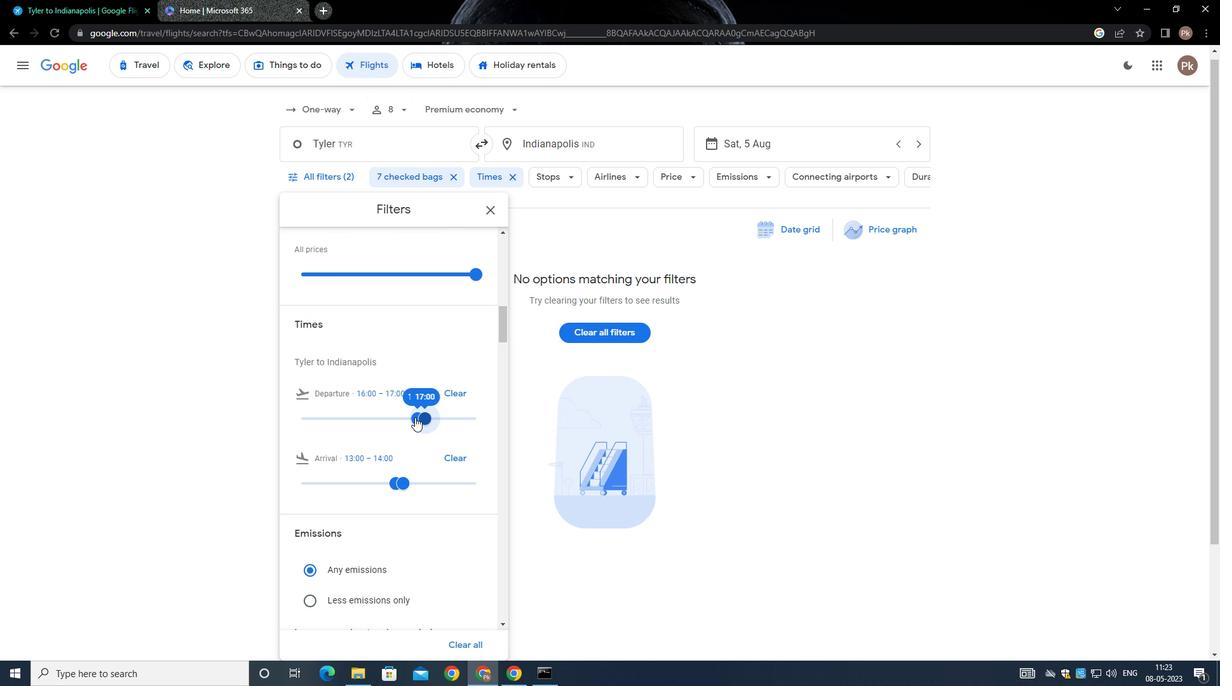 
Action: Mouse scrolled (412, 429) with delta (0, 0)
Screenshot: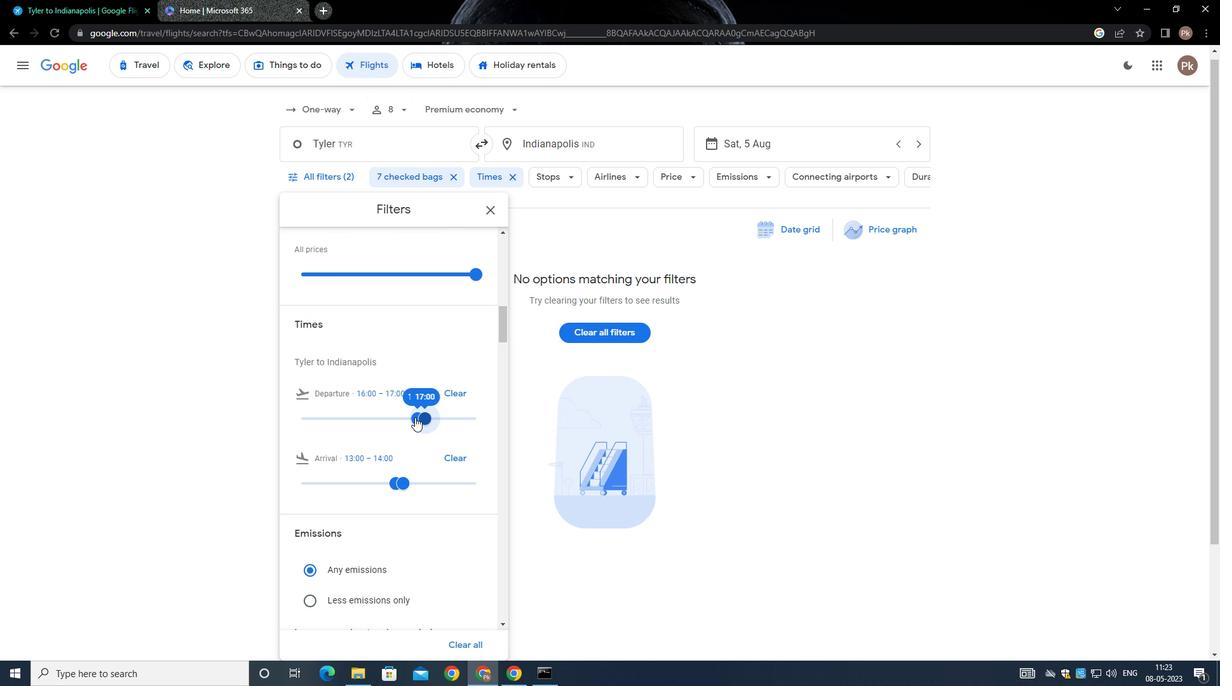 
Action: Mouse moved to (411, 438)
Screenshot: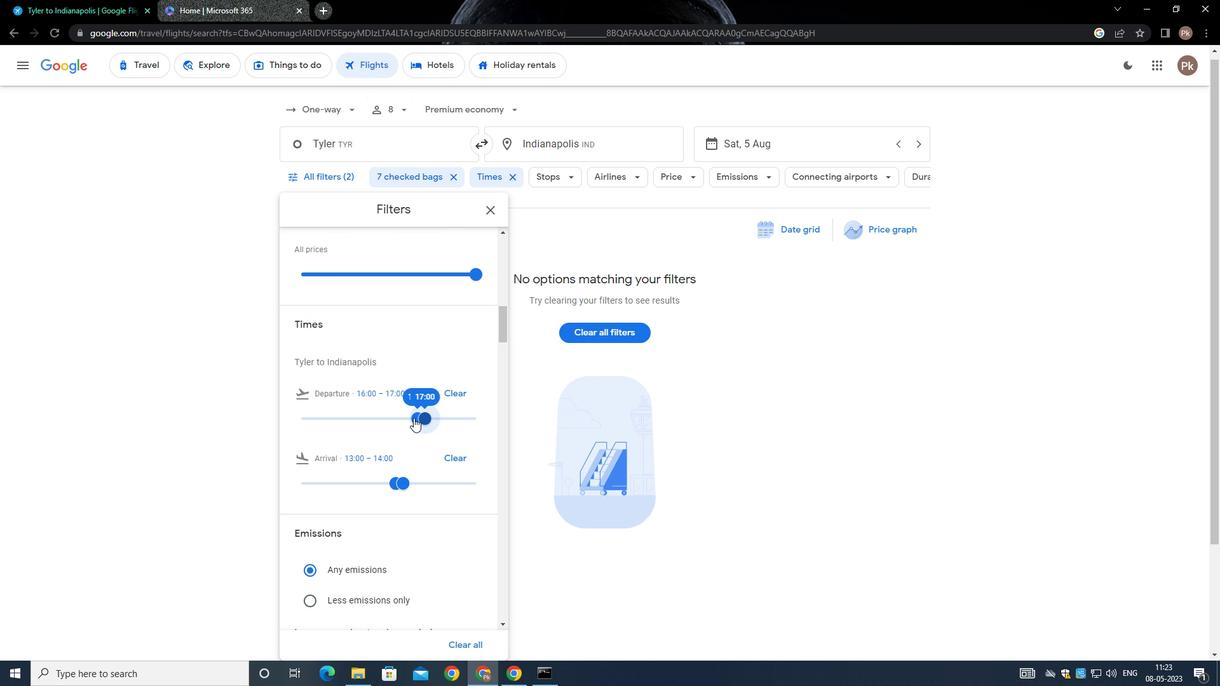 
Action: Mouse scrolled (411, 438) with delta (0, 0)
Screenshot: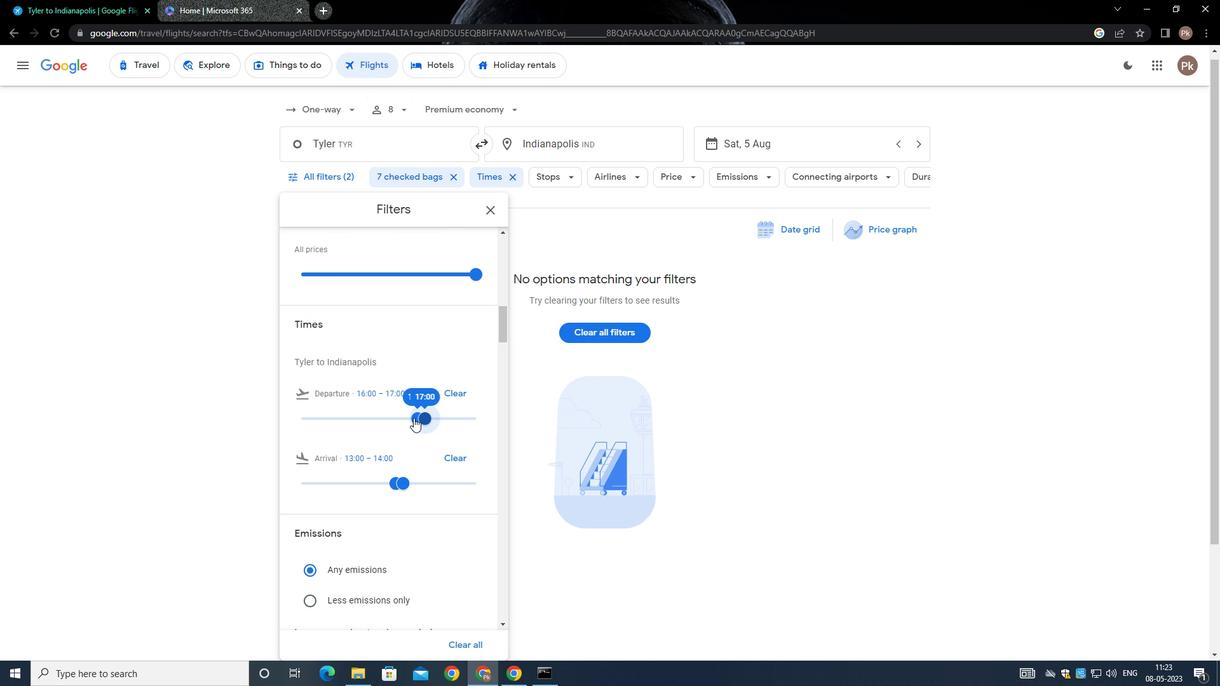 
Action: Mouse moved to (410, 441)
Screenshot: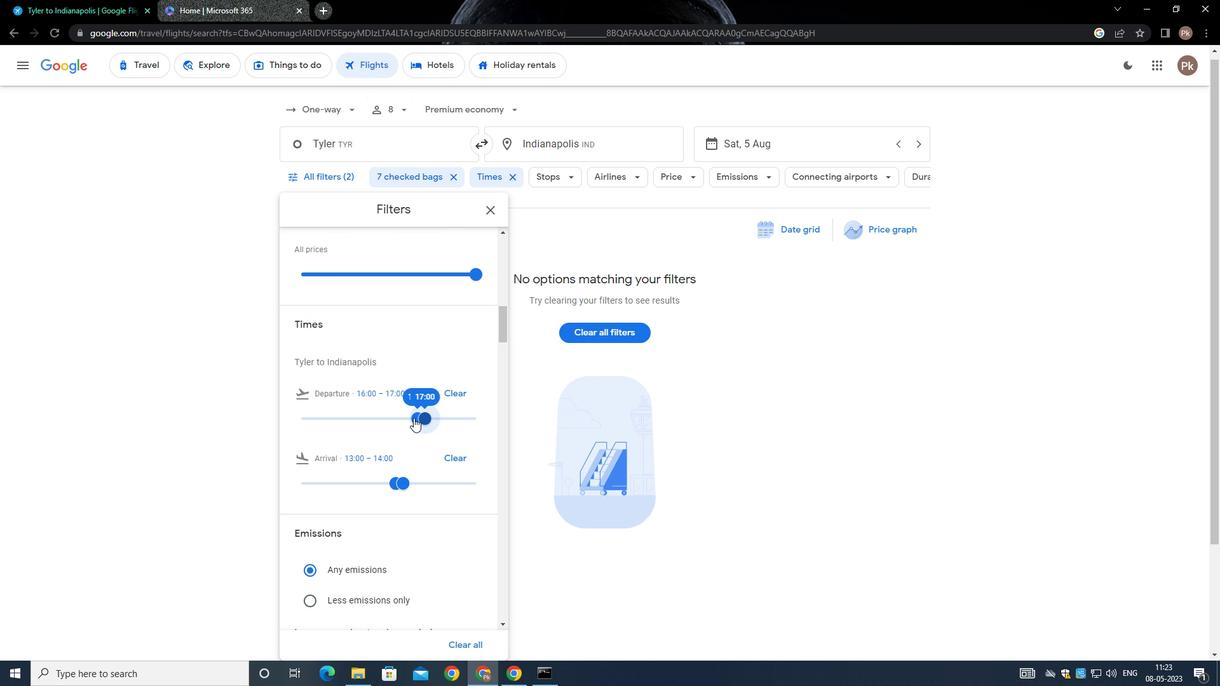 
Action: Mouse scrolled (410, 440) with delta (0, 0)
Screenshot: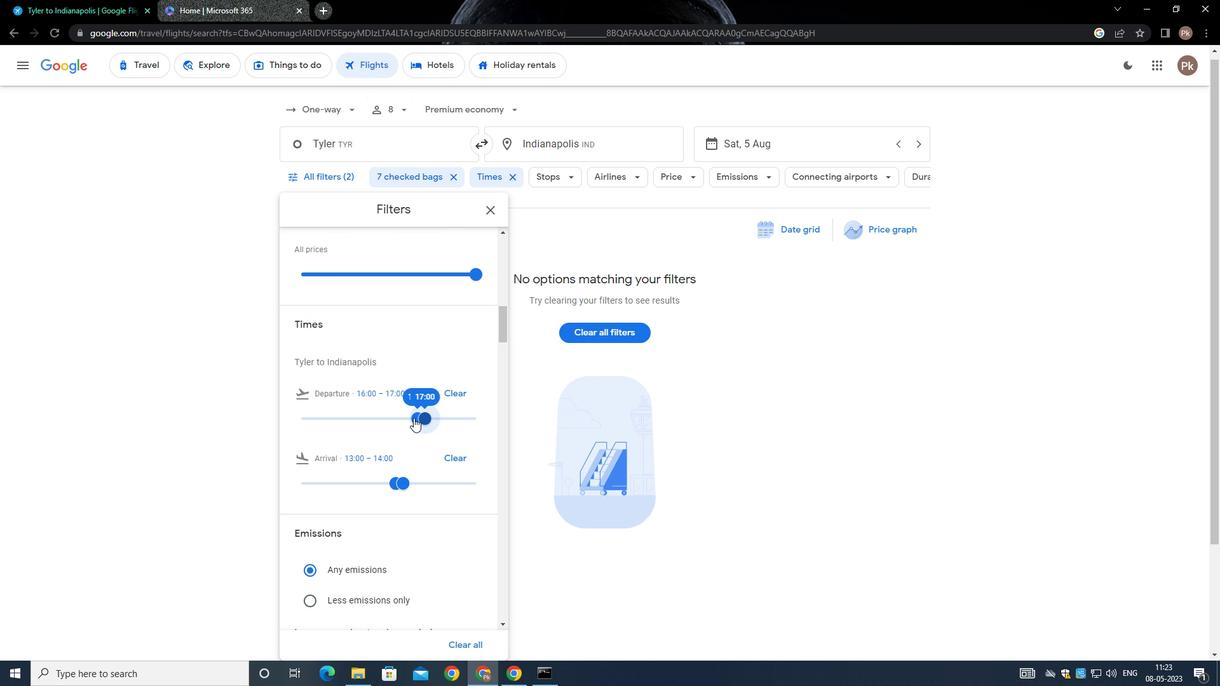 
Action: Mouse moved to (410, 445)
Screenshot: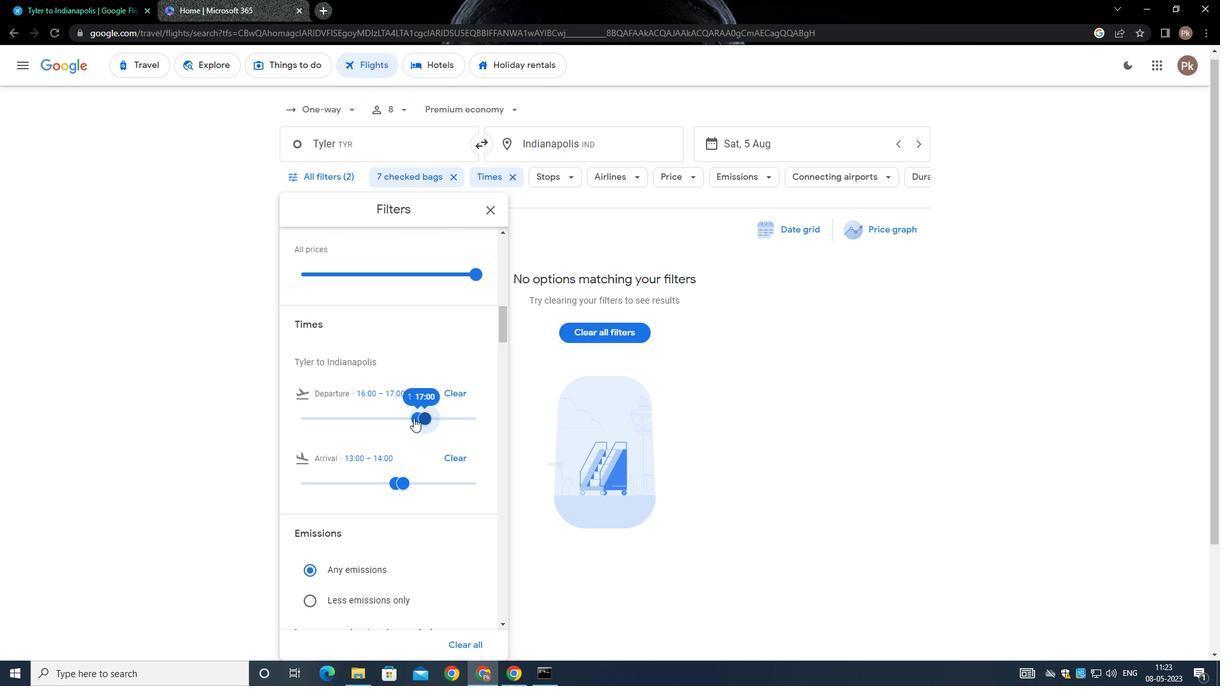 
Action: Mouse scrolled (410, 444) with delta (0, 0)
Screenshot: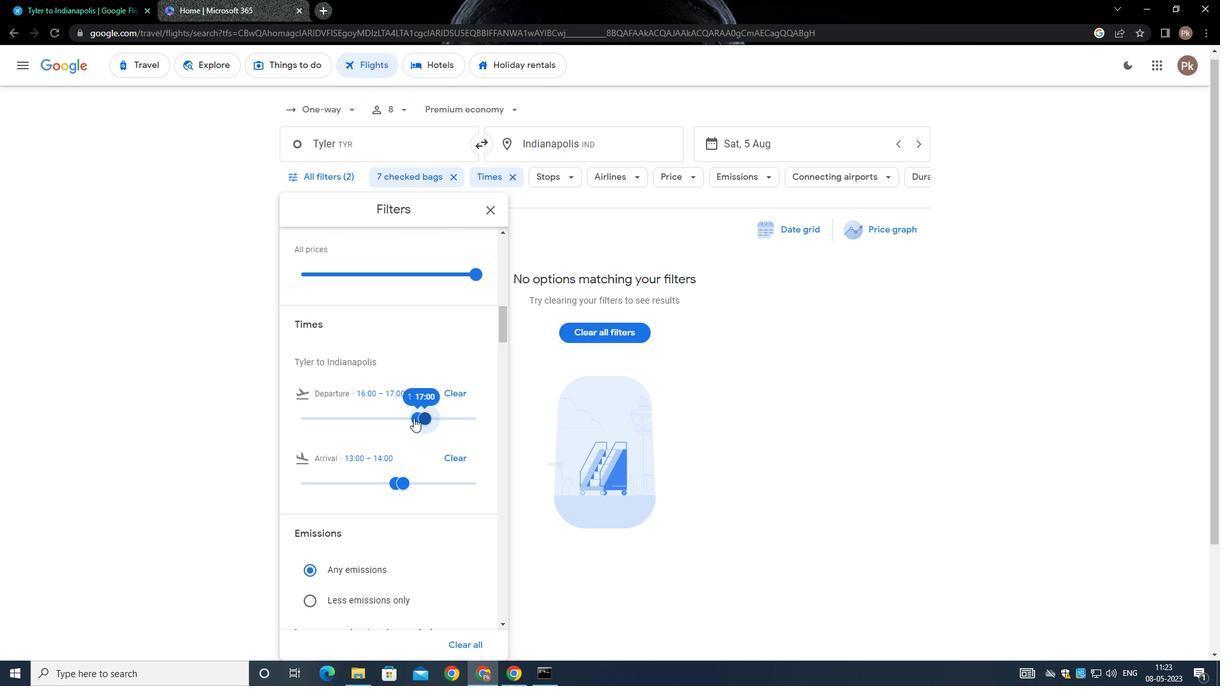 
Action: Mouse moved to (410, 447)
Screenshot: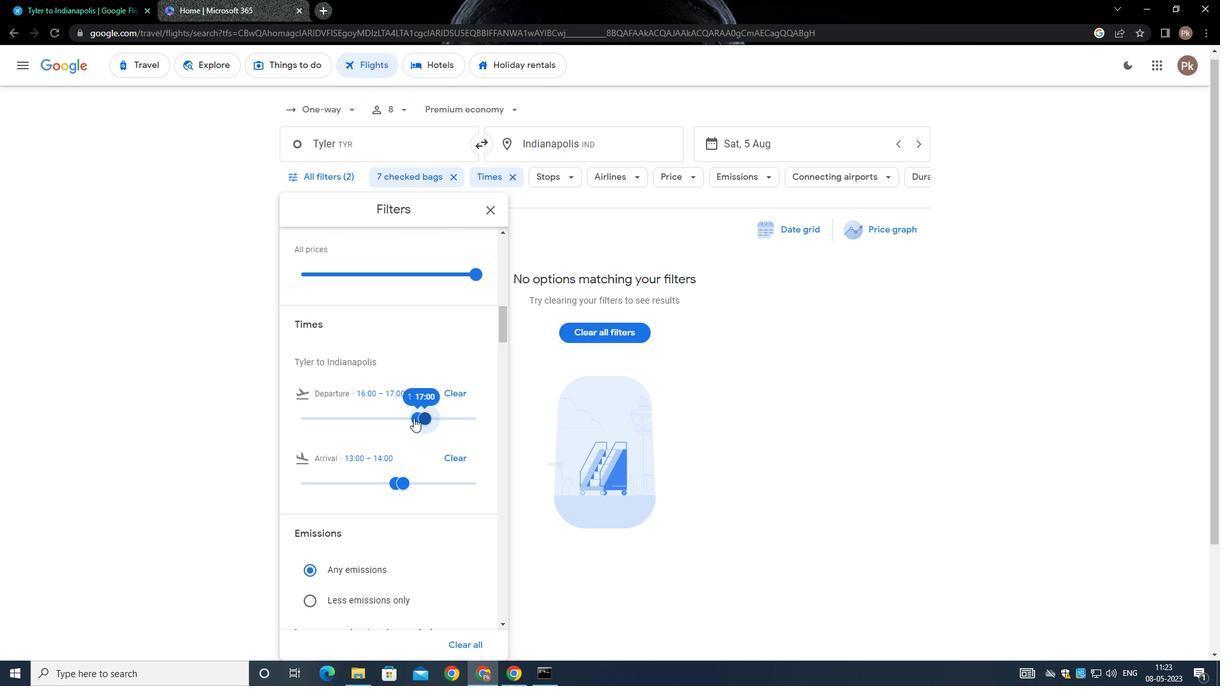 
Action: Mouse scrolled (410, 446) with delta (0, 0)
Screenshot: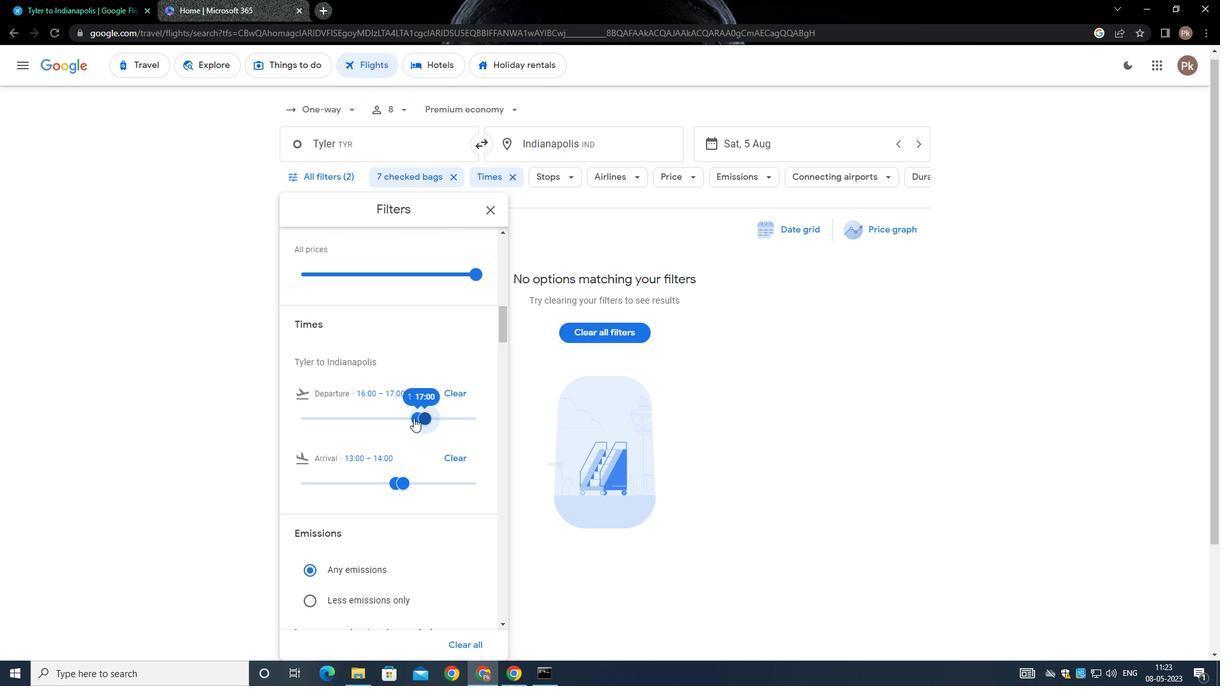 
Action: Mouse moved to (403, 479)
Screenshot: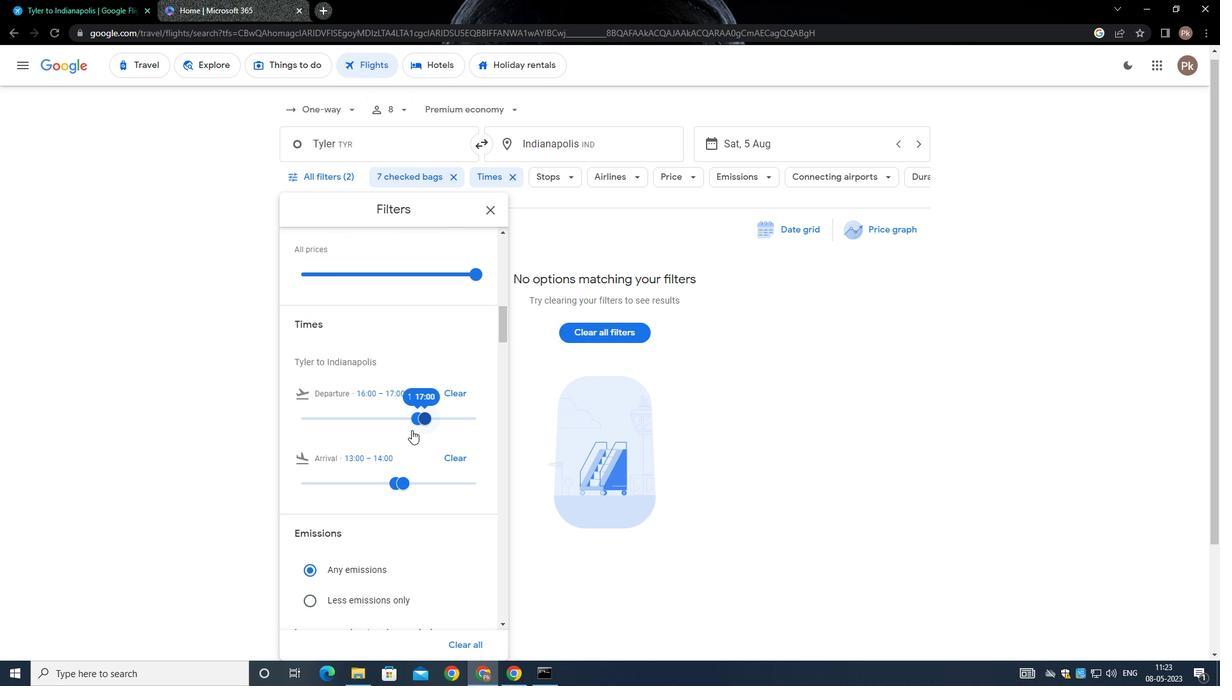 
Action: Mouse scrolled (403, 478) with delta (0, 0)
Screenshot: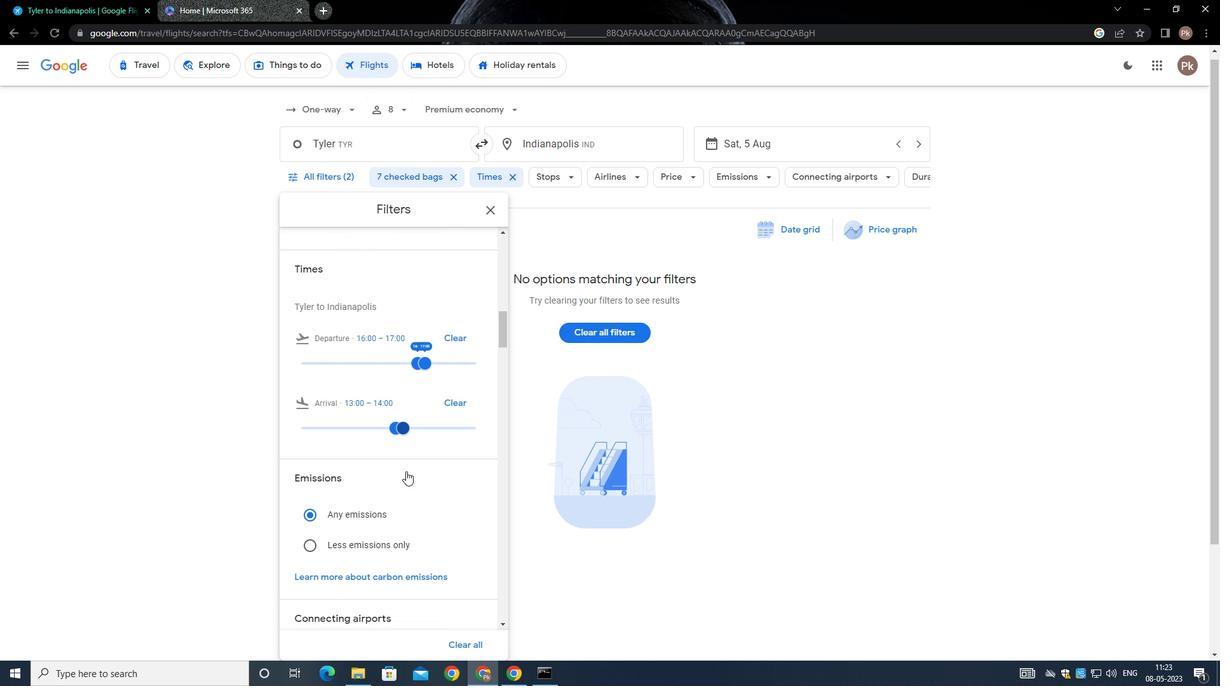 
Action: Mouse moved to (402, 480)
Screenshot: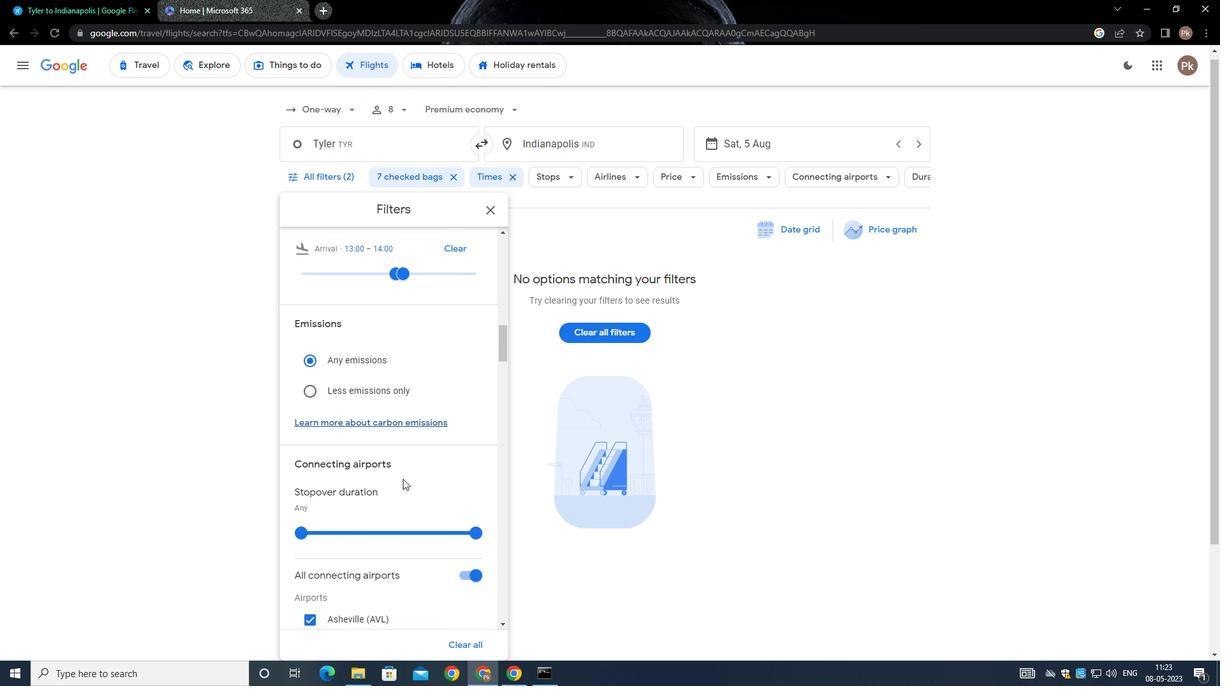 
Action: Mouse scrolled (402, 479) with delta (0, 0)
Screenshot: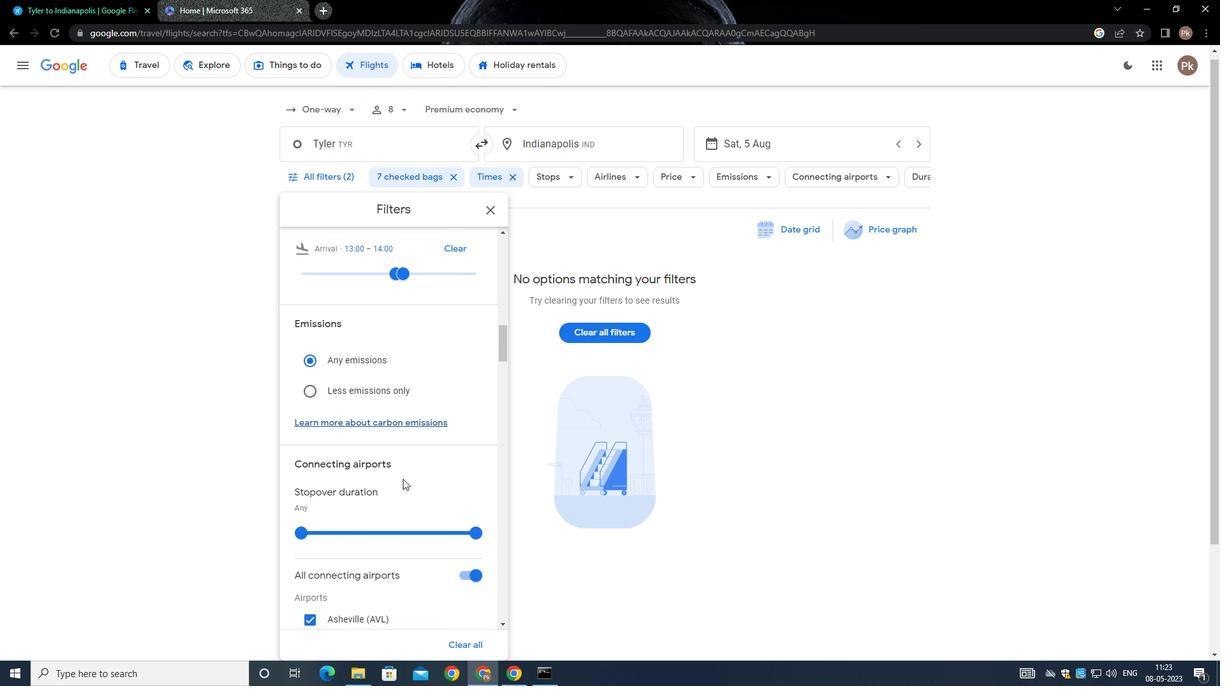 
Action: Mouse scrolled (402, 479) with delta (0, 0)
Screenshot: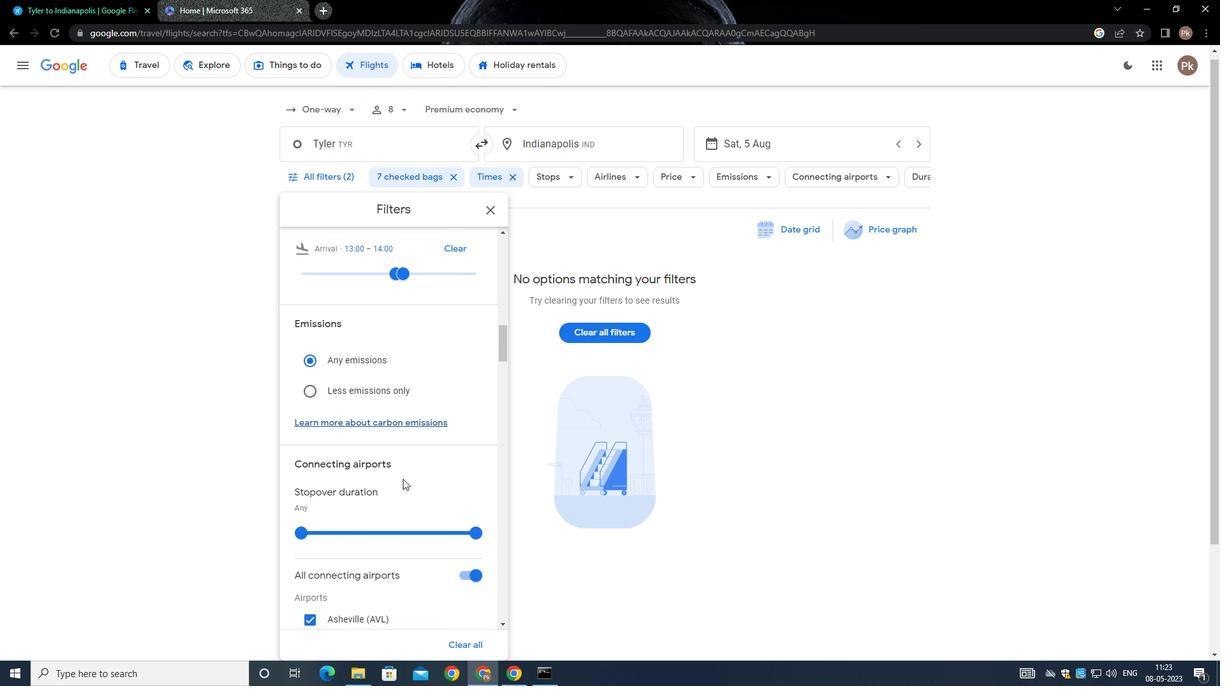 
Action: Mouse scrolled (402, 479) with delta (0, 0)
Screenshot: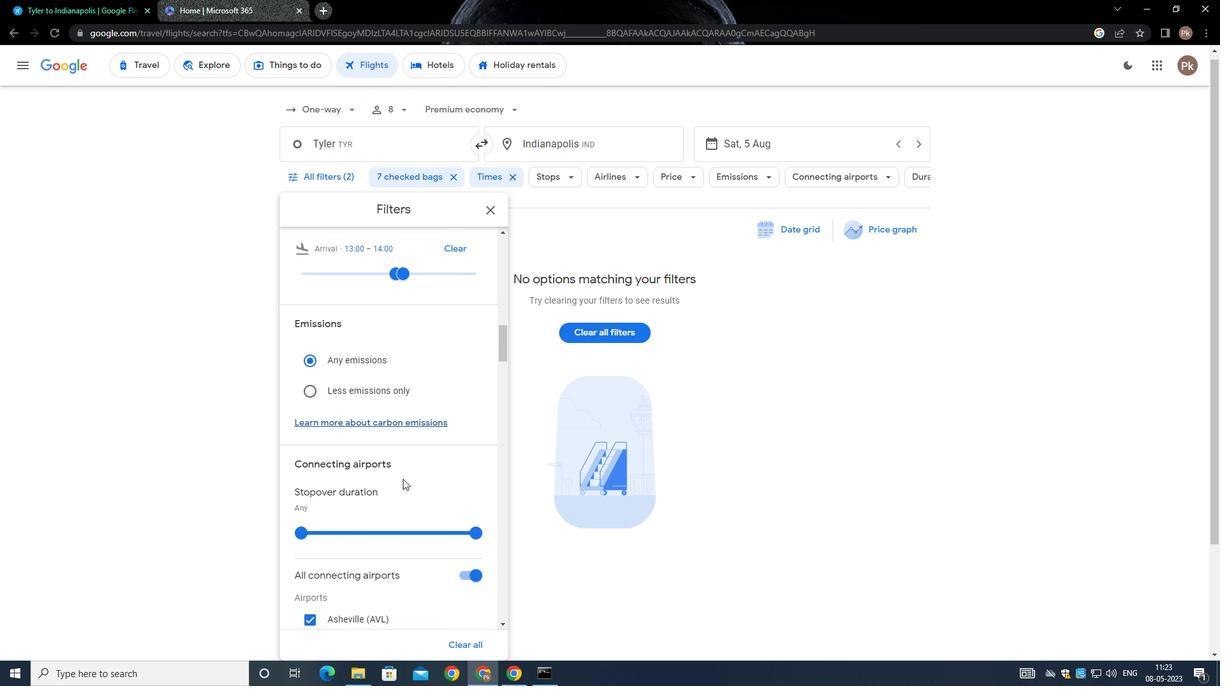 
Action: Mouse scrolled (402, 479) with delta (0, 0)
Screenshot: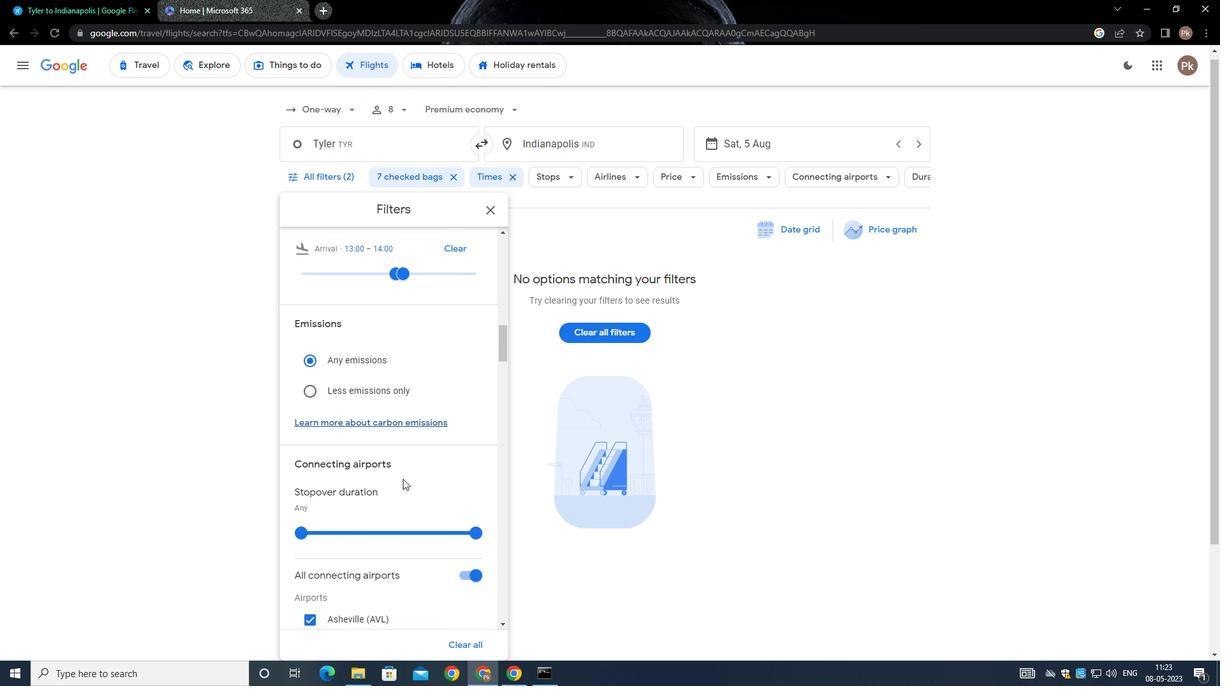 
Action: Mouse moved to (392, 474)
Screenshot: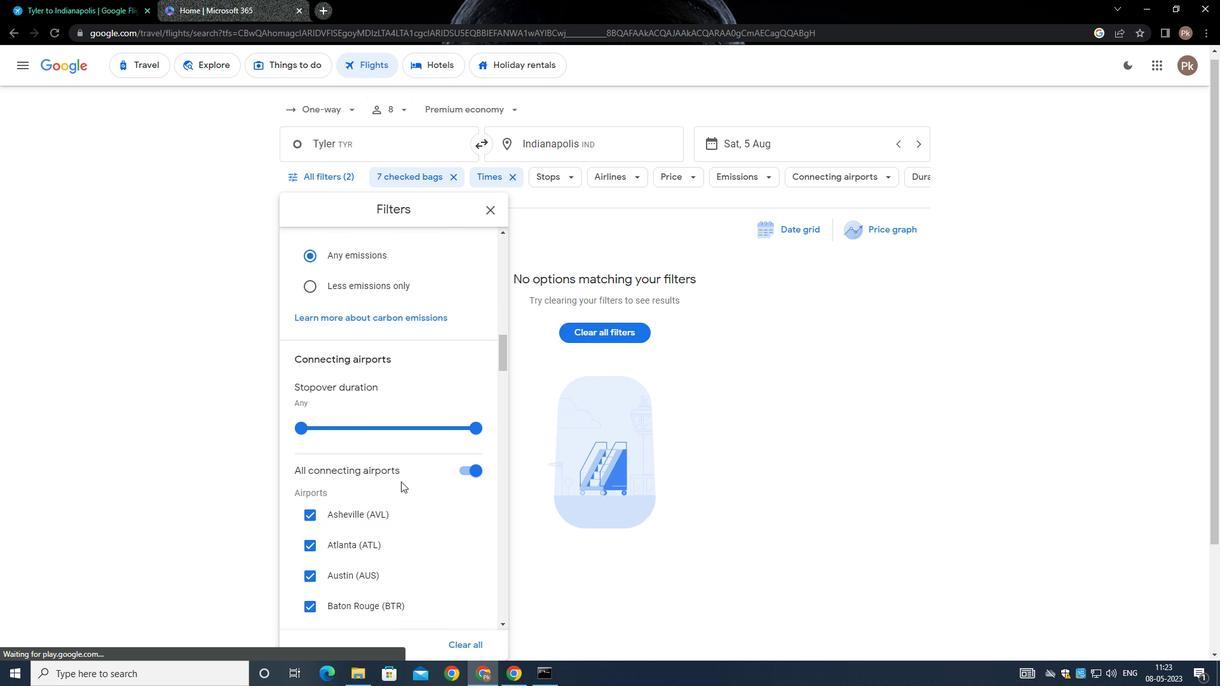
Action: Mouse scrolled (392, 473) with delta (0, 0)
Screenshot: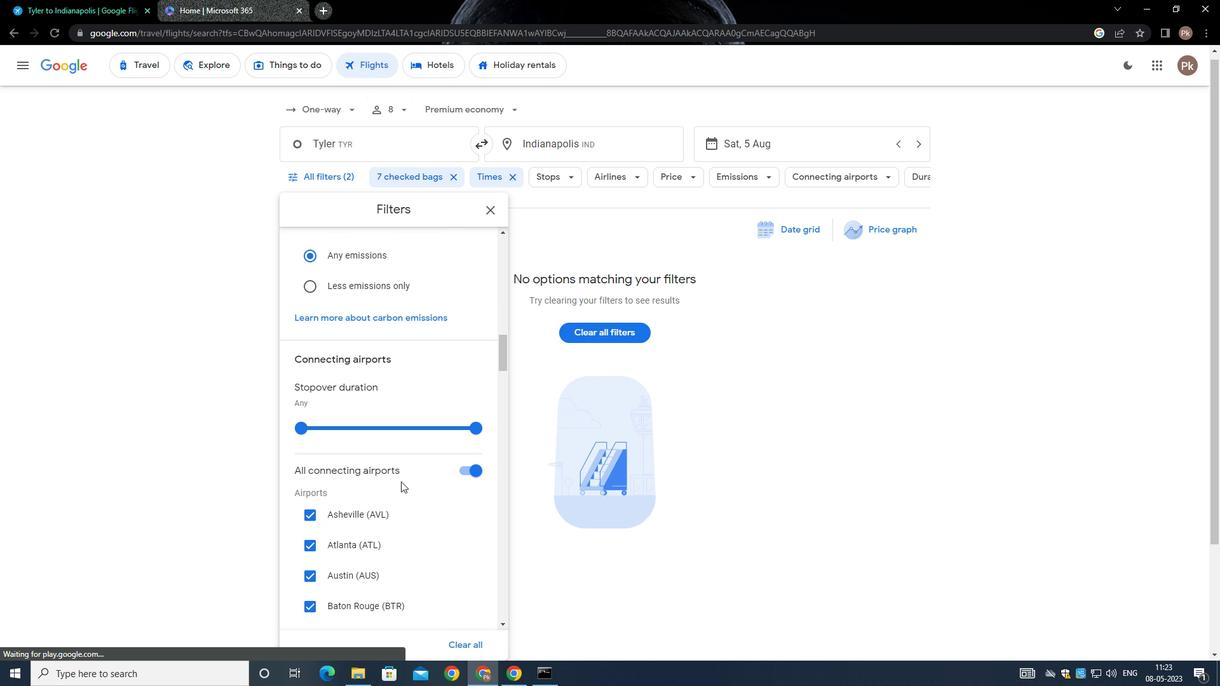 
Action: Mouse moved to (391, 474)
Screenshot: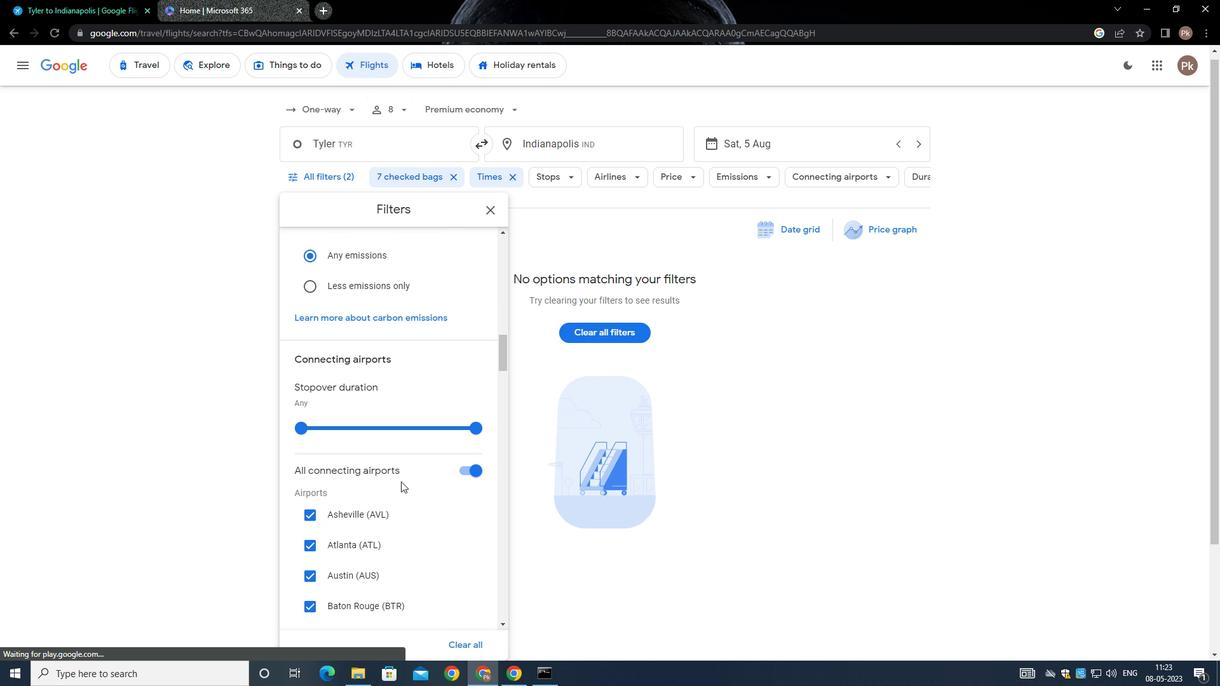 
Action: Mouse scrolled (391, 473) with delta (0, 0)
Screenshot: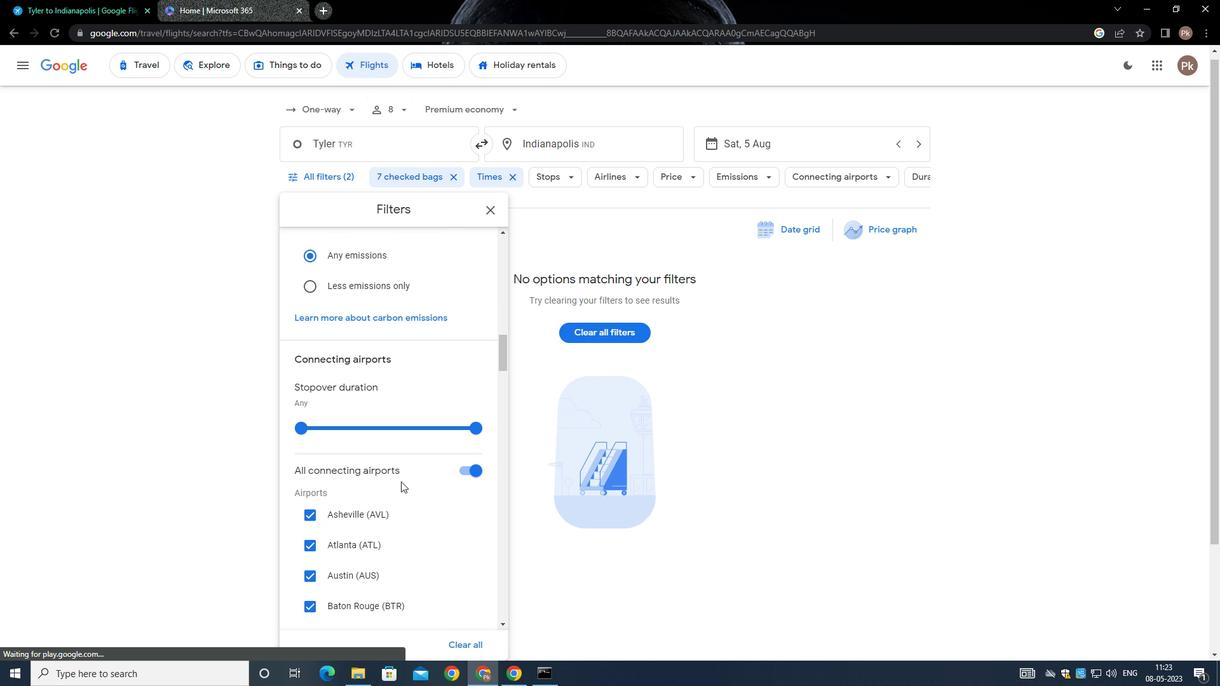 
Action: Mouse scrolled (391, 473) with delta (0, -1)
Screenshot: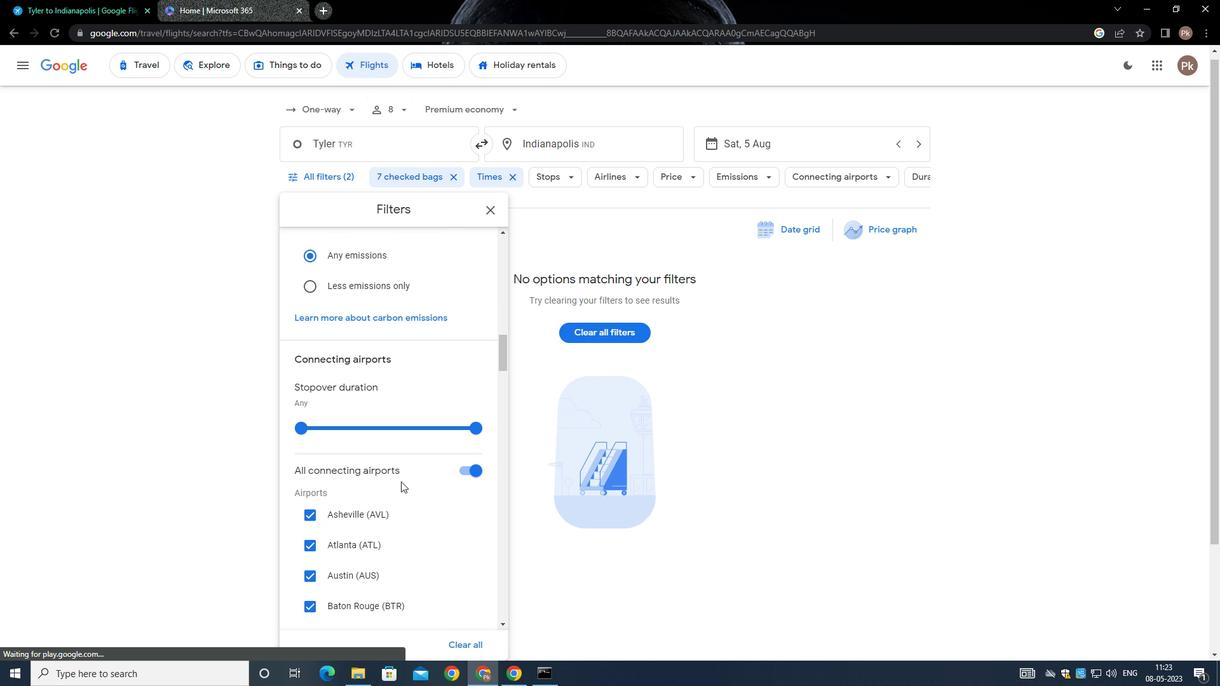
Action: Mouse scrolled (391, 473) with delta (0, 0)
Screenshot: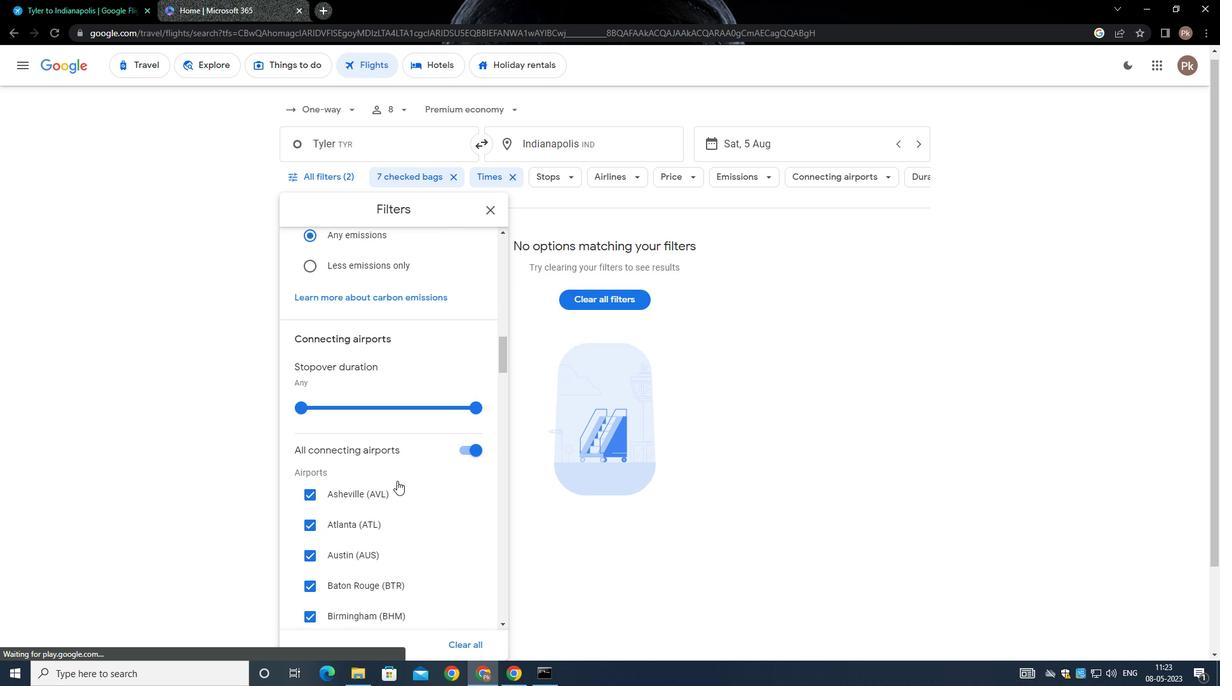 
Action: Mouse moved to (380, 466)
Screenshot: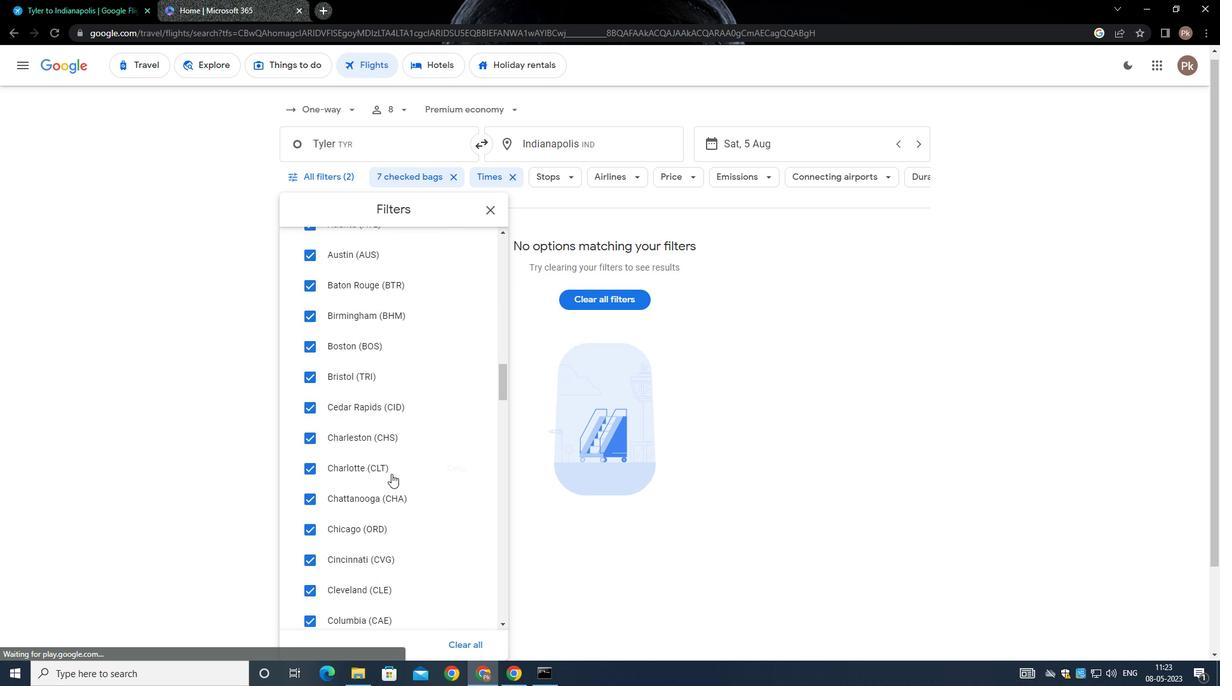 
Action: Mouse scrolled (380, 465) with delta (0, 0)
Screenshot: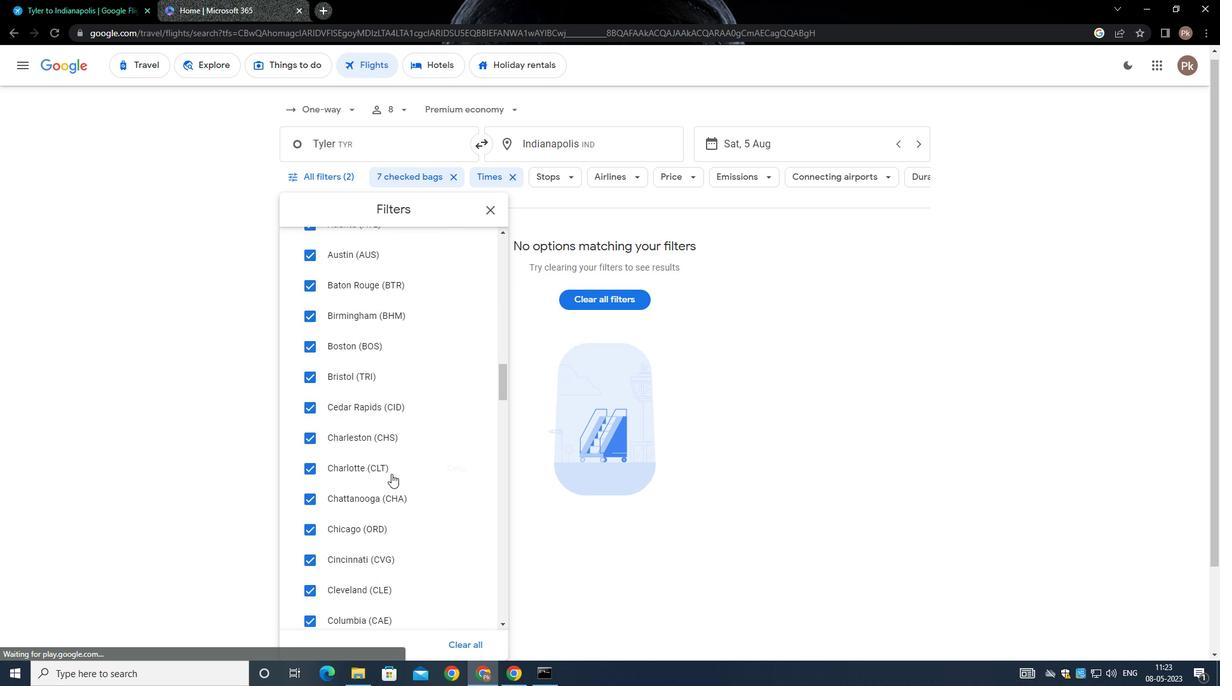 
Action: Mouse moved to (378, 467)
Screenshot: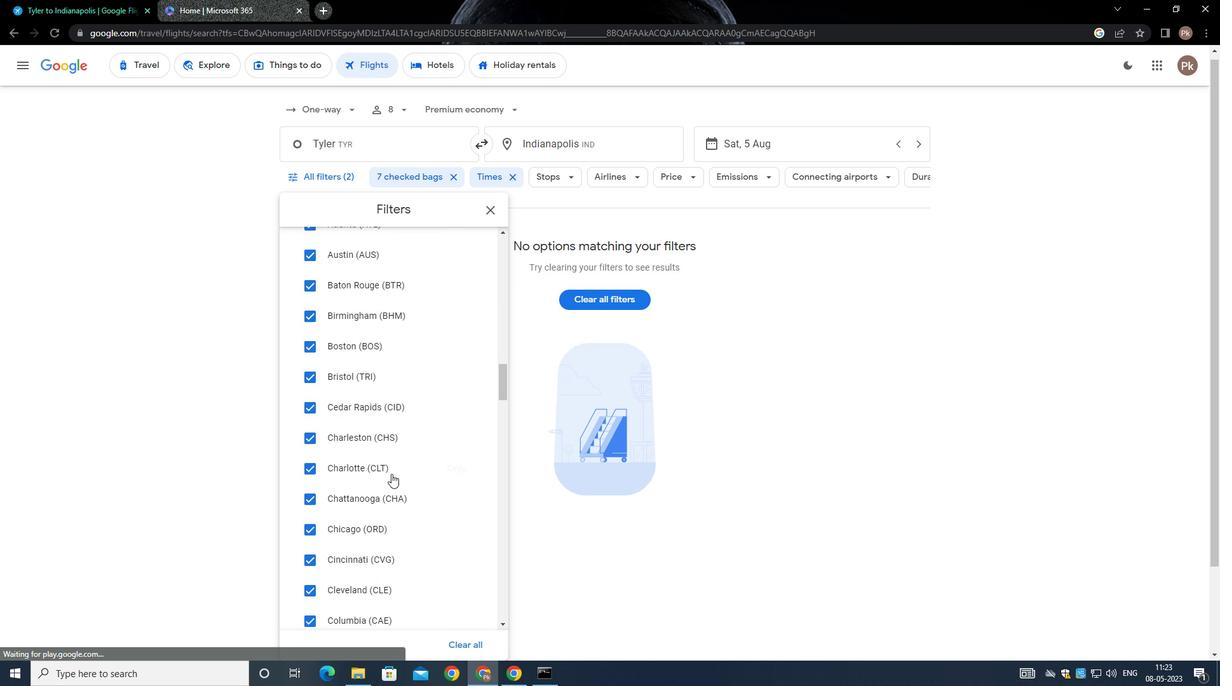
Action: Mouse scrolled (378, 466) with delta (0, 0)
Screenshot: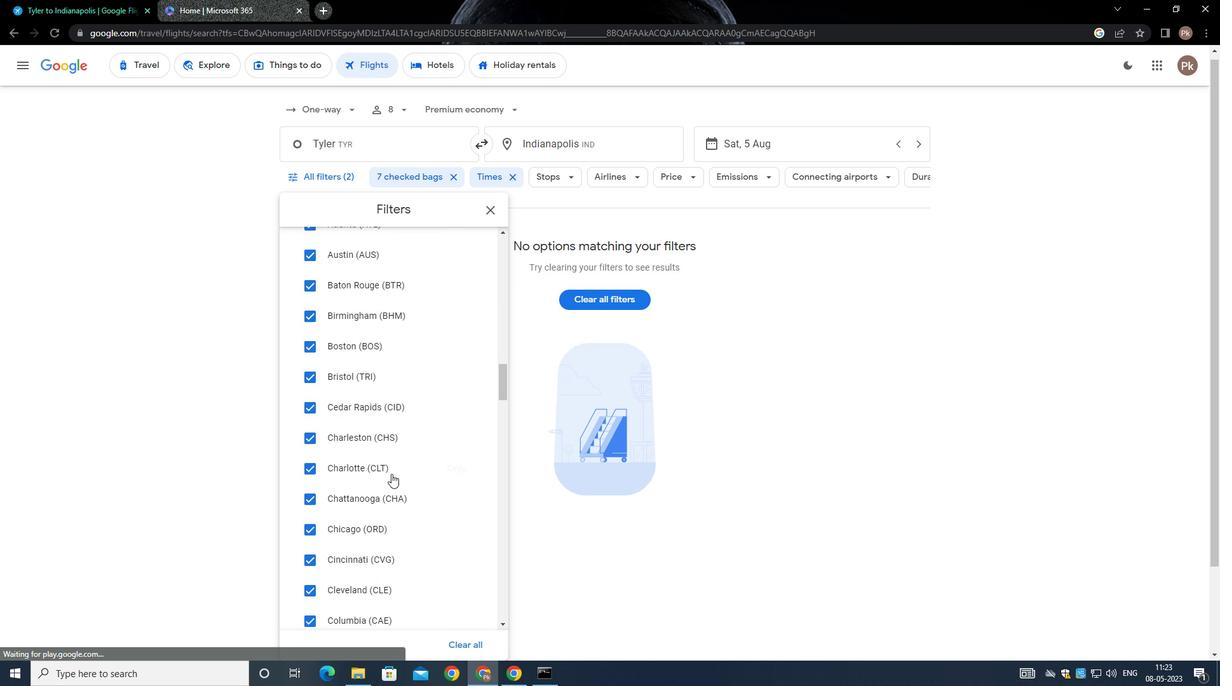 
Action: Mouse scrolled (378, 466) with delta (0, 0)
Screenshot: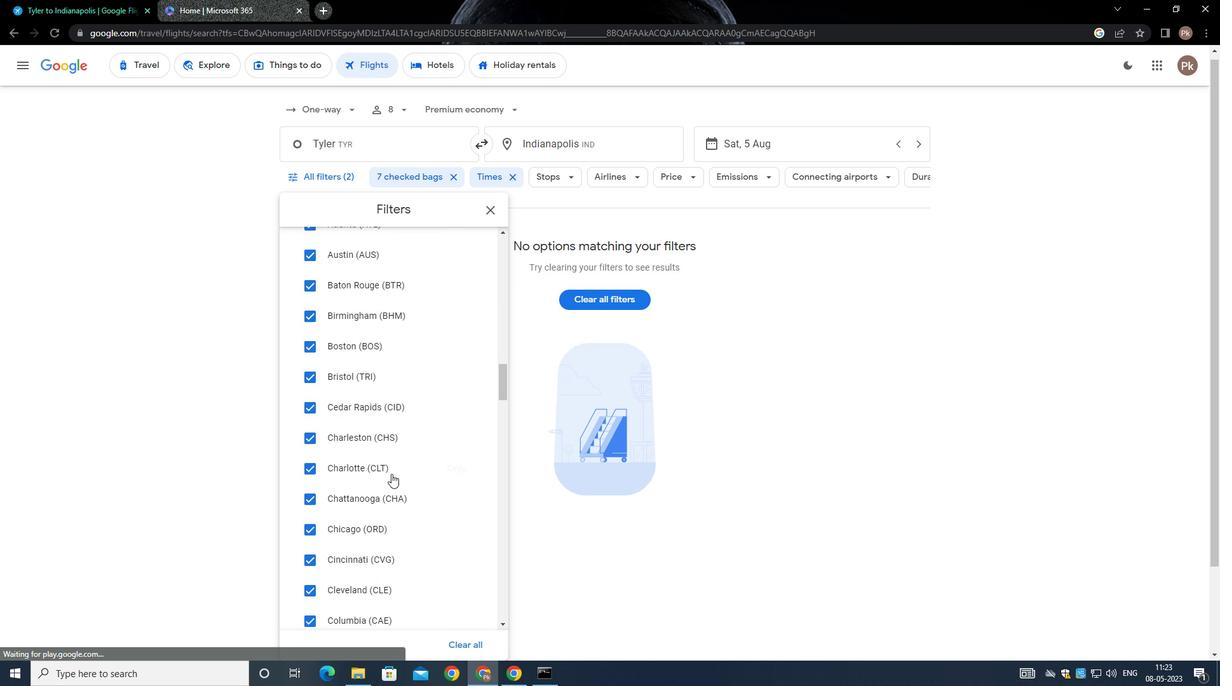 
Action: Mouse scrolled (378, 466) with delta (0, 0)
Screenshot: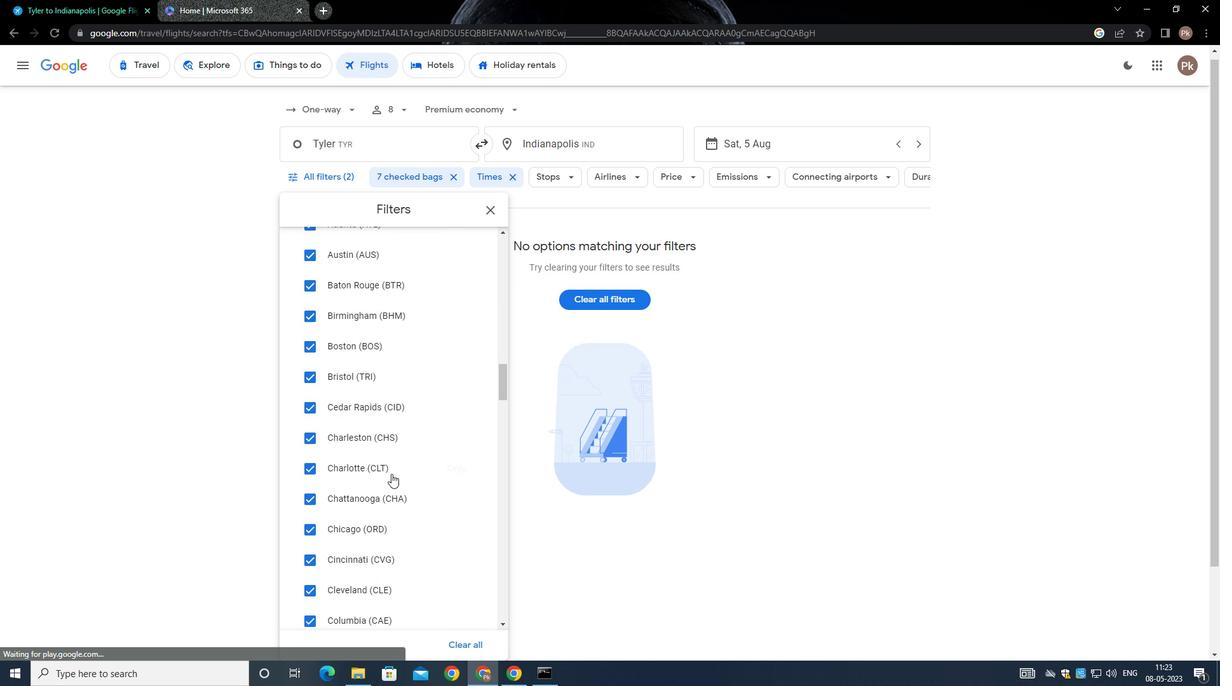 
Action: Mouse scrolled (378, 466) with delta (0, 0)
Screenshot: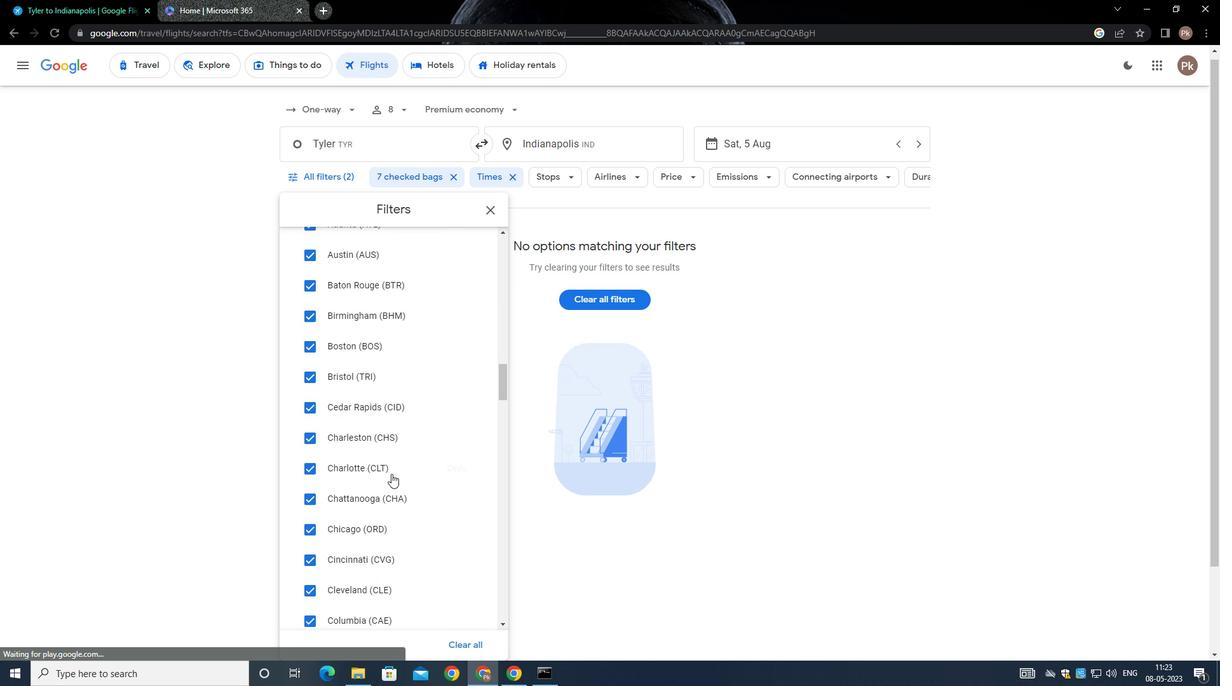 
Action: Mouse moved to (378, 466)
Screenshot: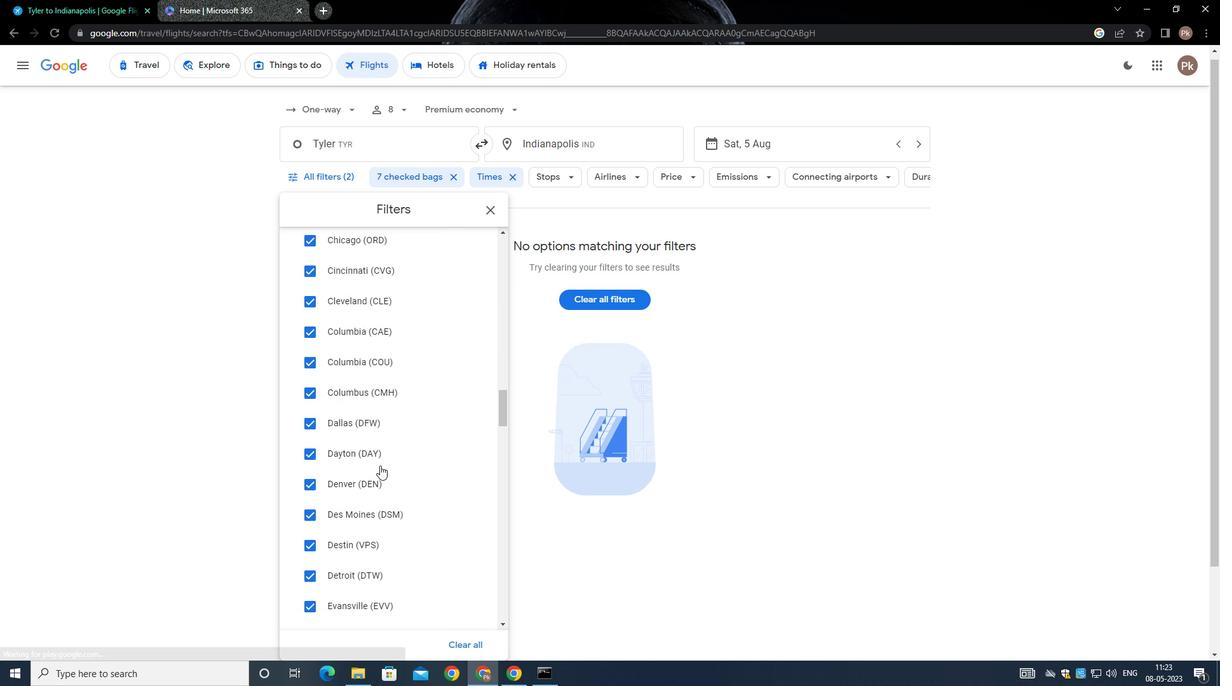 
Action: Mouse scrolled (378, 466) with delta (0, 0)
Screenshot: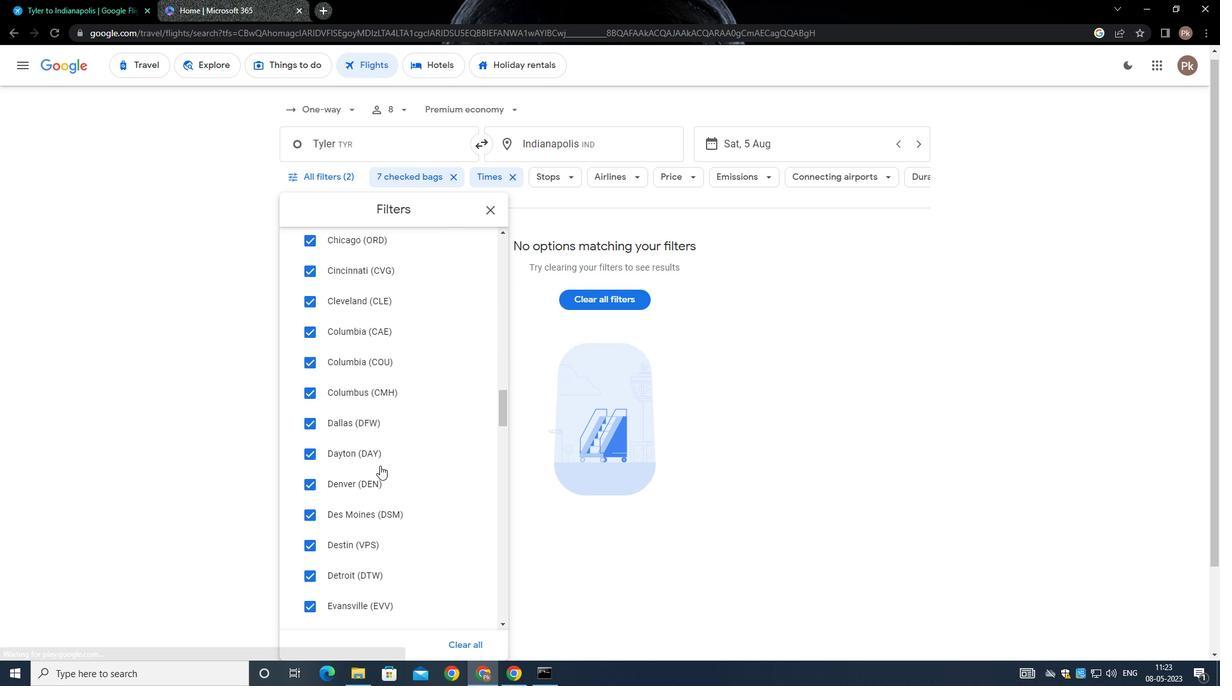 
Action: Mouse scrolled (378, 466) with delta (0, 0)
Screenshot: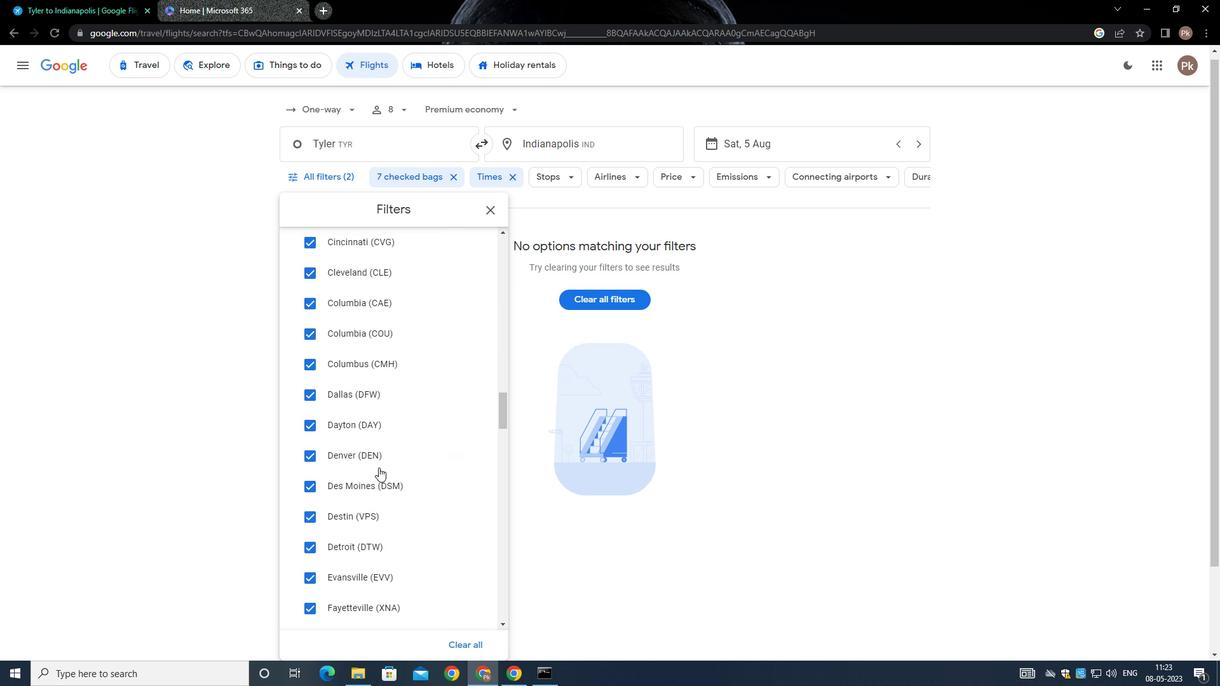 
Action: Mouse scrolled (378, 466) with delta (0, 0)
Screenshot: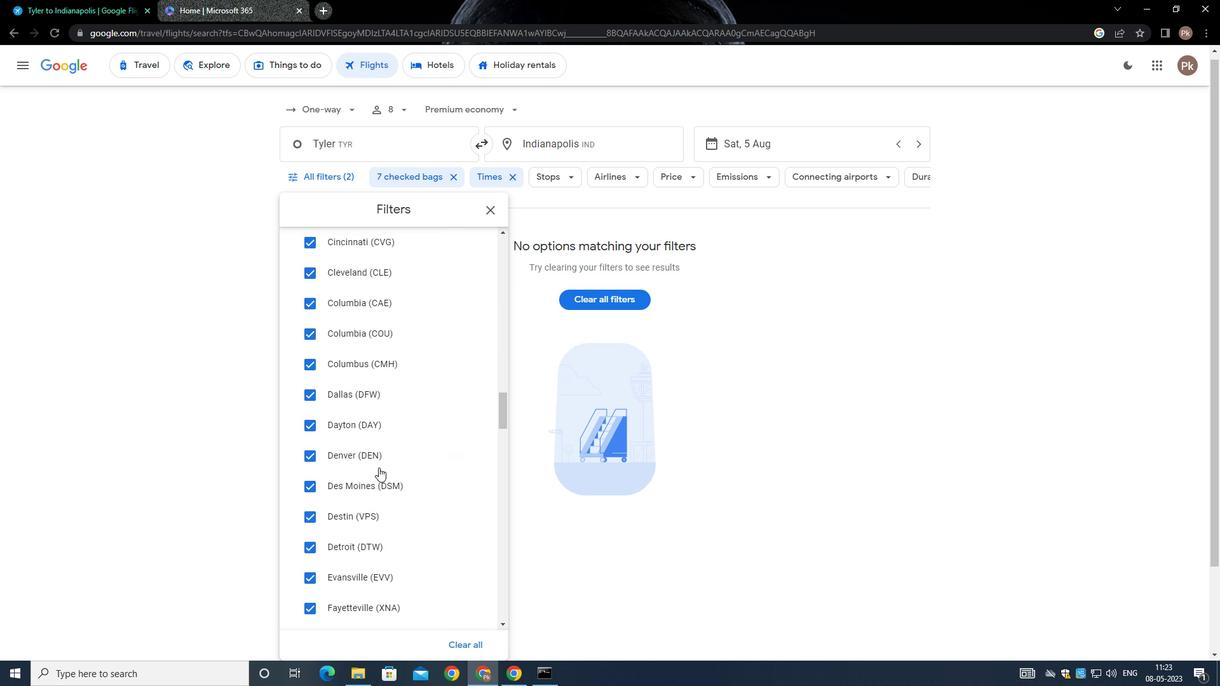
Action: Mouse scrolled (378, 466) with delta (0, 0)
Screenshot: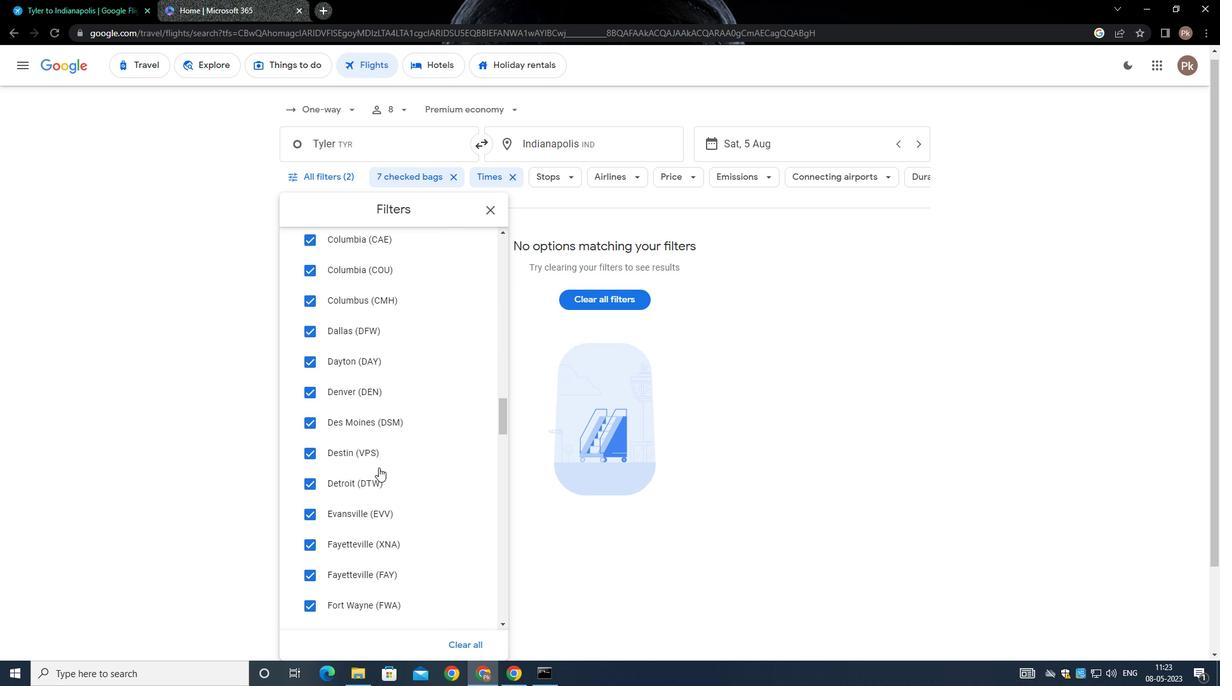 
Action: Mouse moved to (380, 462)
Screenshot: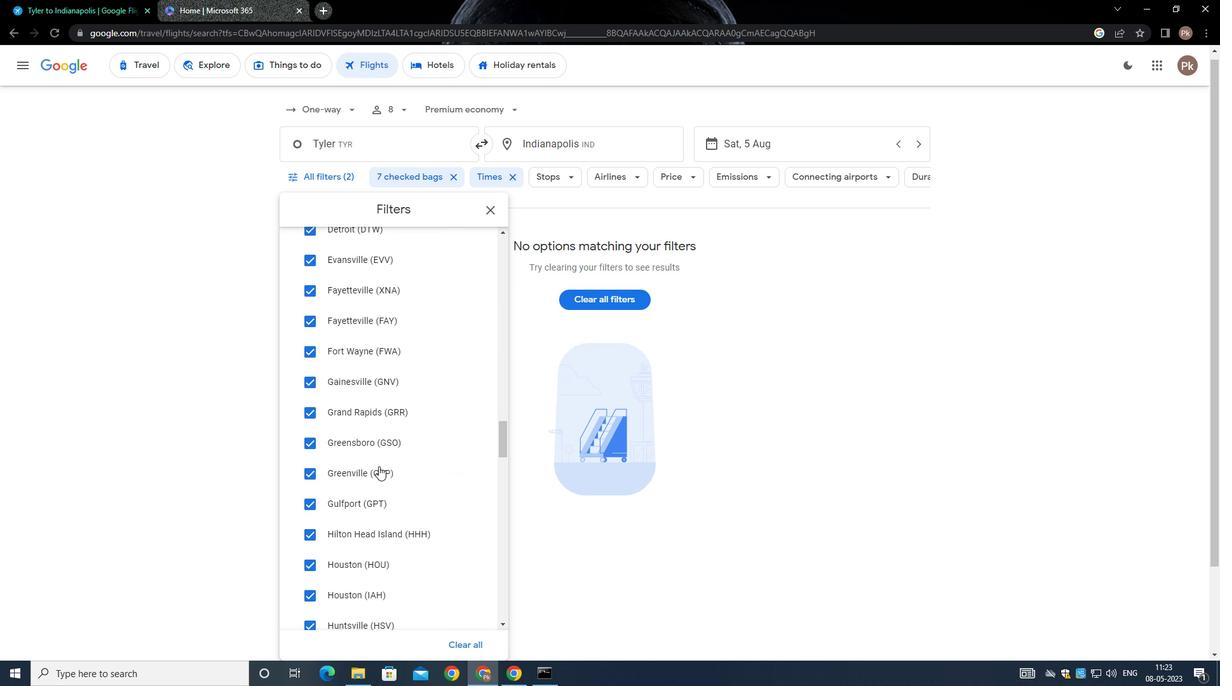 
Action: Mouse scrolled (380, 462) with delta (0, 0)
Screenshot: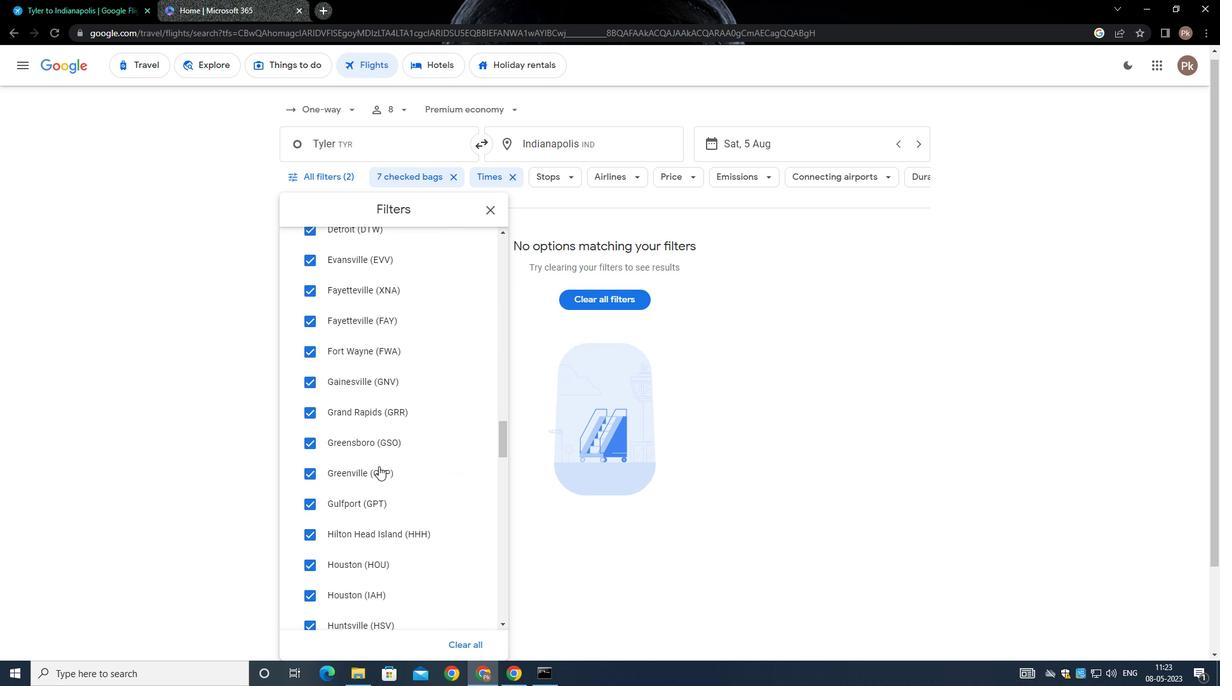 
Action: Mouse scrolled (380, 462) with delta (0, 0)
Screenshot: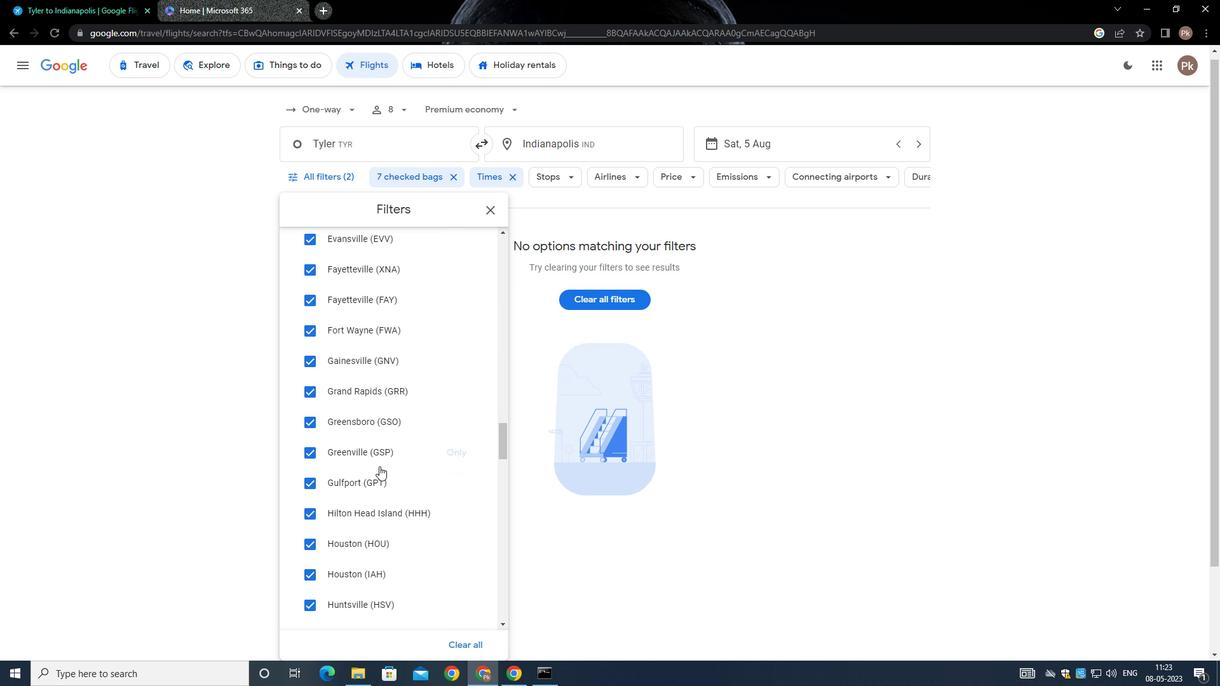 
Action: Mouse scrolled (380, 462) with delta (0, 0)
Screenshot: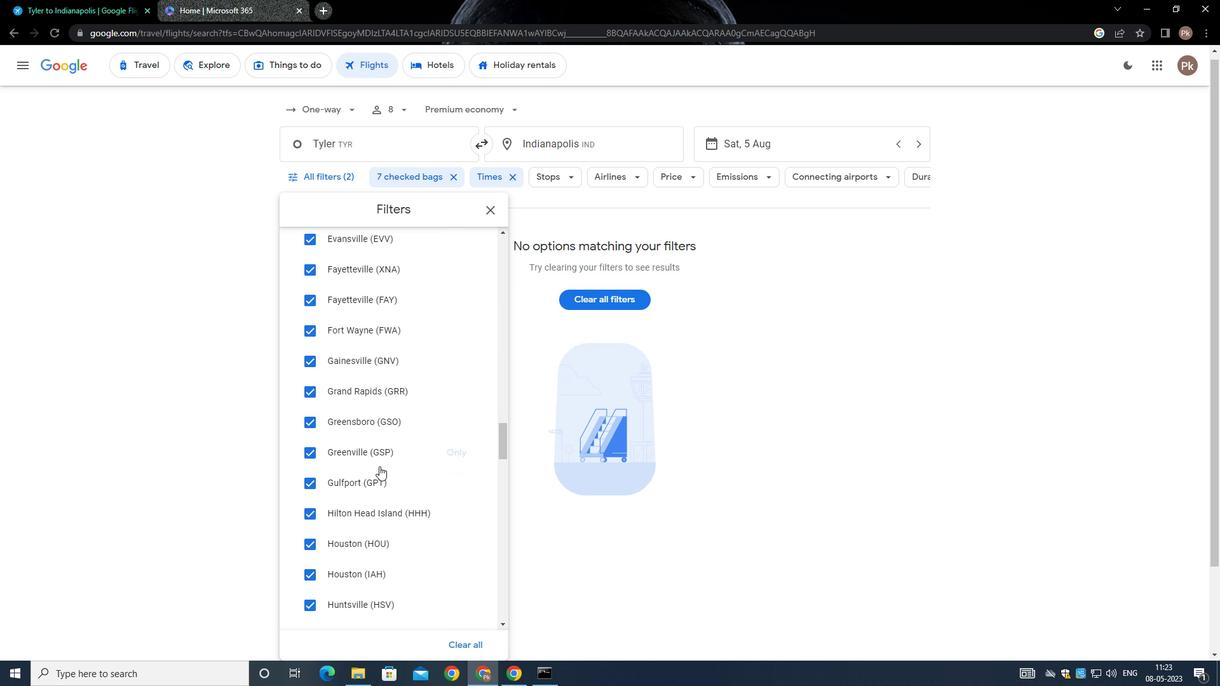 
Action: Mouse scrolled (380, 462) with delta (0, 0)
Screenshot: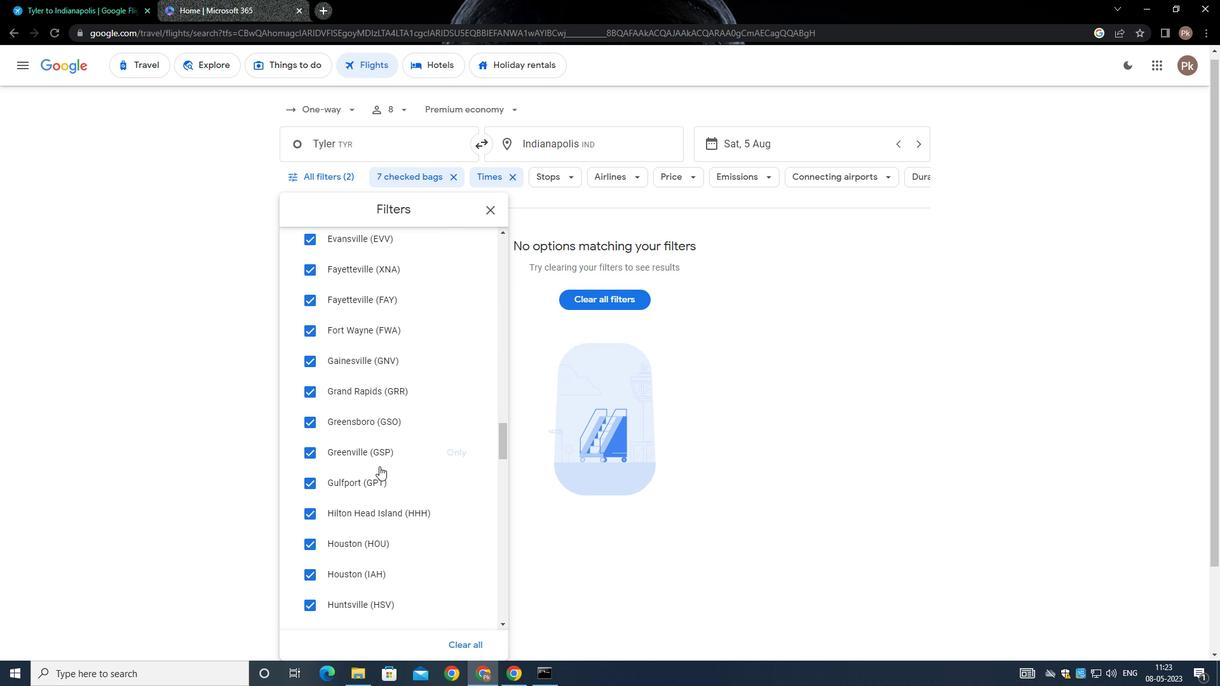 
Action: Mouse moved to (380, 461)
Screenshot: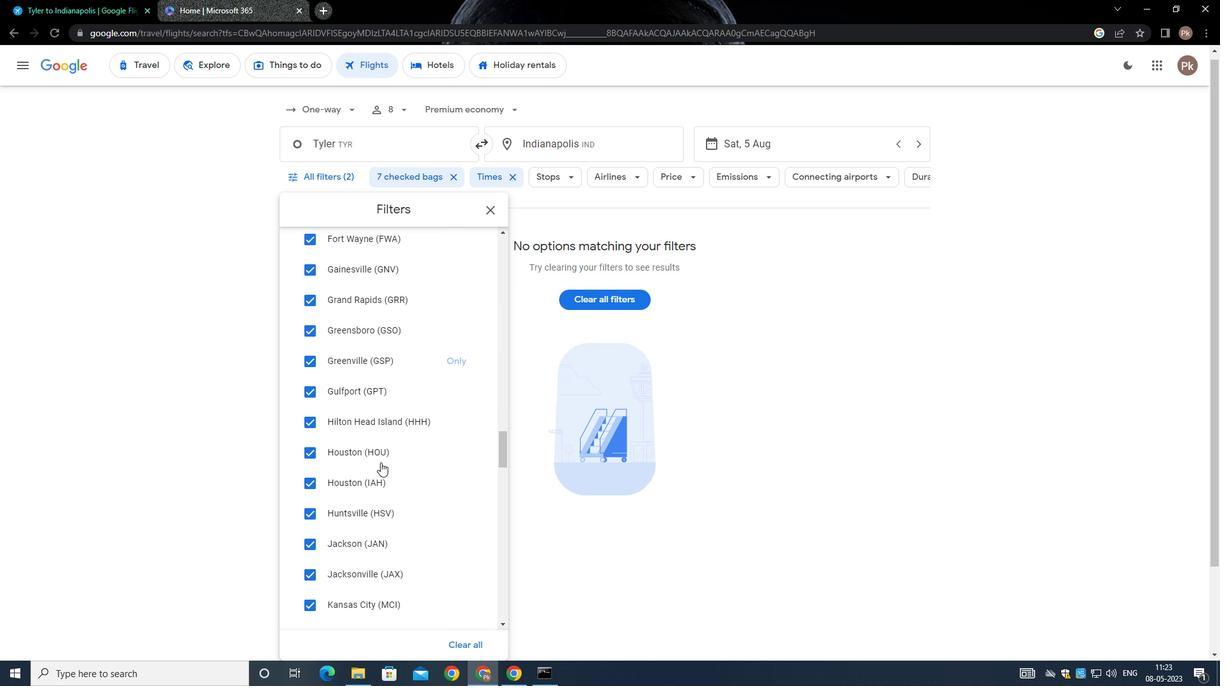 
Action: Mouse scrolled (380, 460) with delta (0, 0)
Screenshot: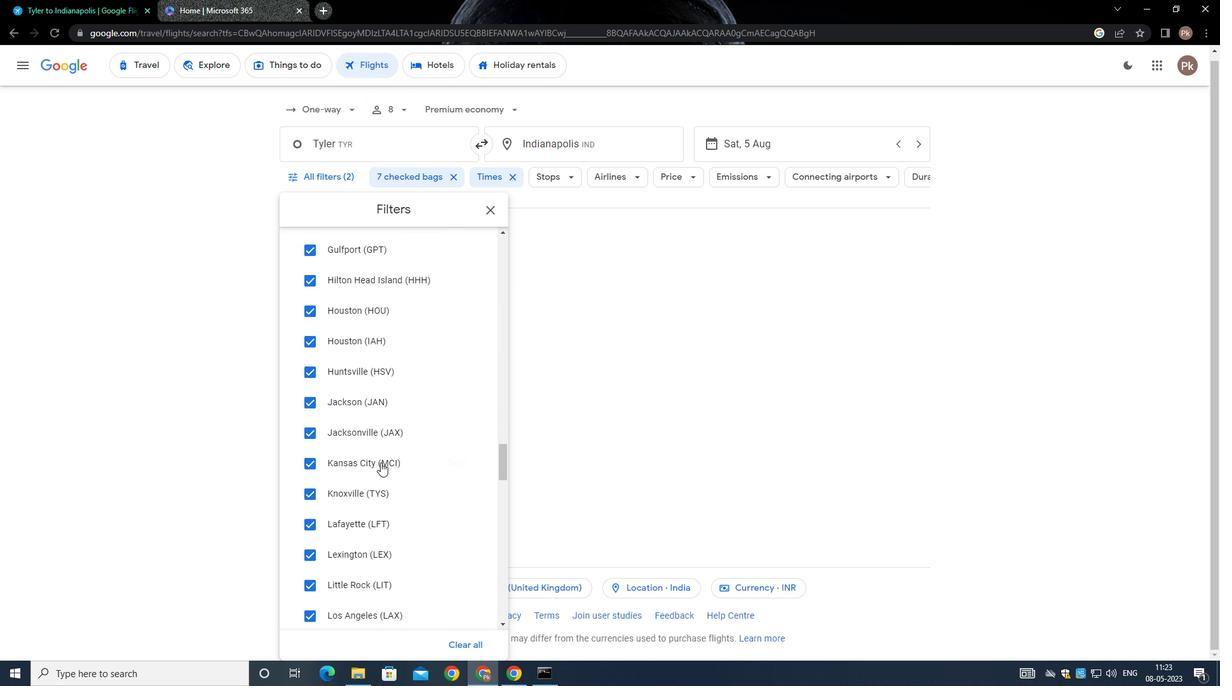 
Action: Mouse scrolled (380, 460) with delta (0, 0)
Screenshot: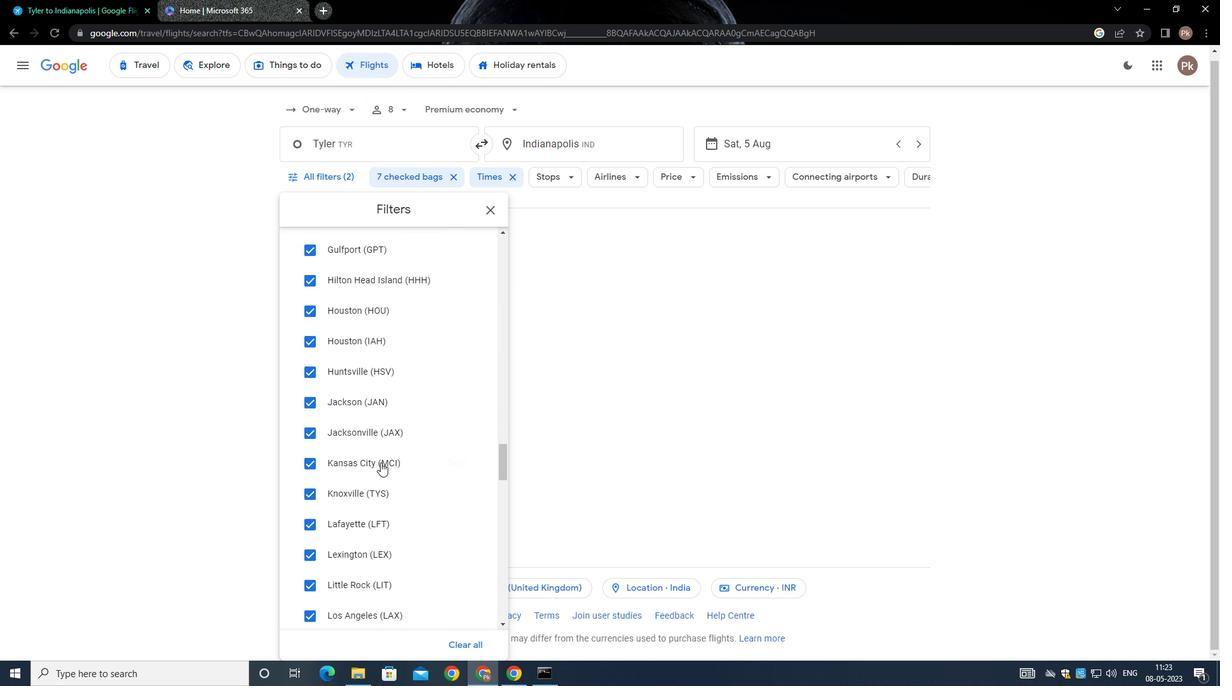 
Action: Mouse scrolled (380, 460) with delta (0, 0)
Screenshot: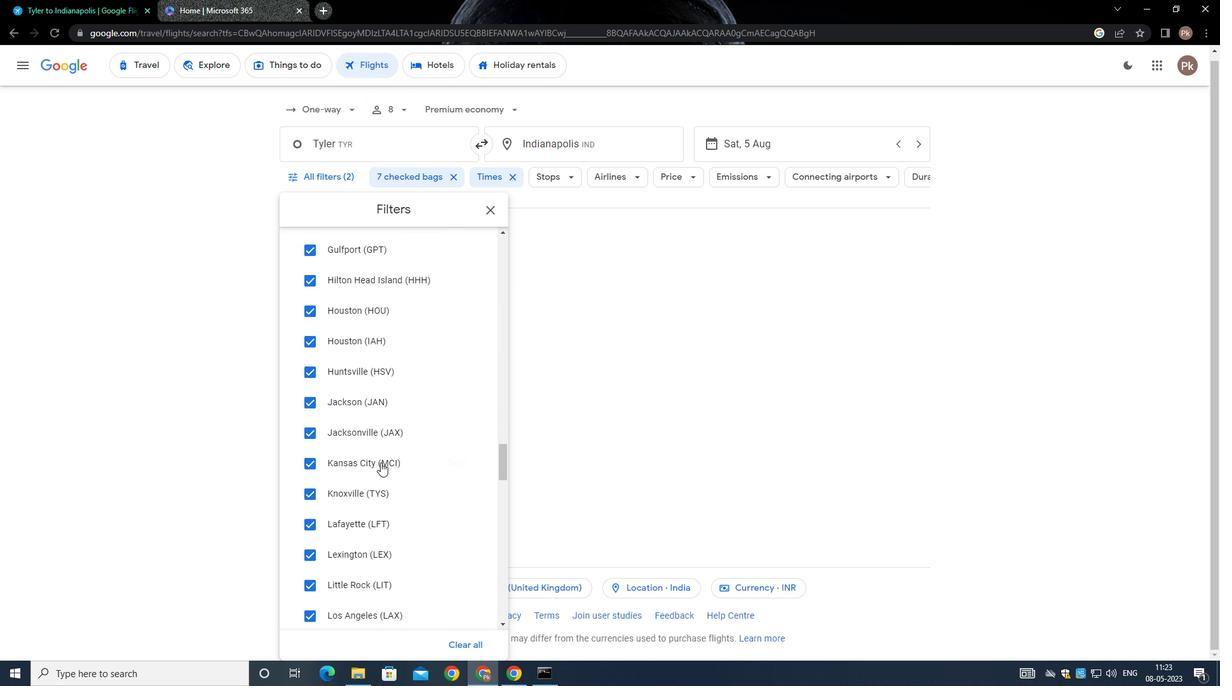 
Action: Mouse scrolled (380, 460) with delta (0, 0)
Screenshot: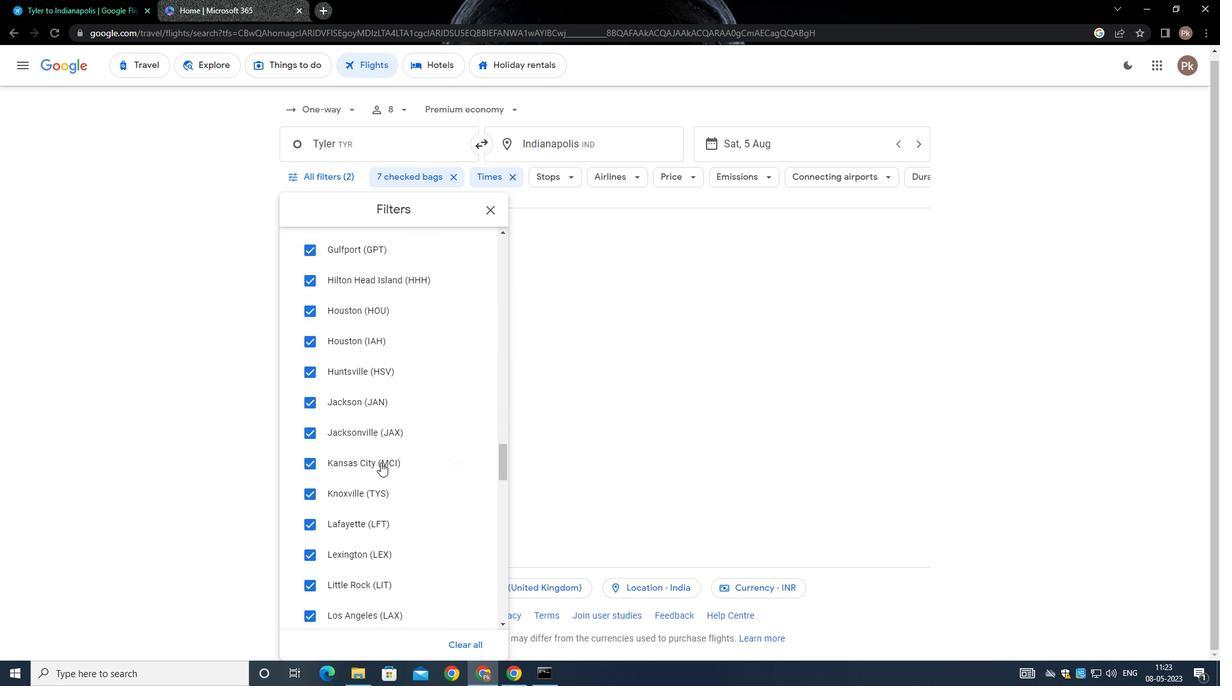 
Action: Mouse scrolled (380, 460) with delta (0, 0)
Screenshot: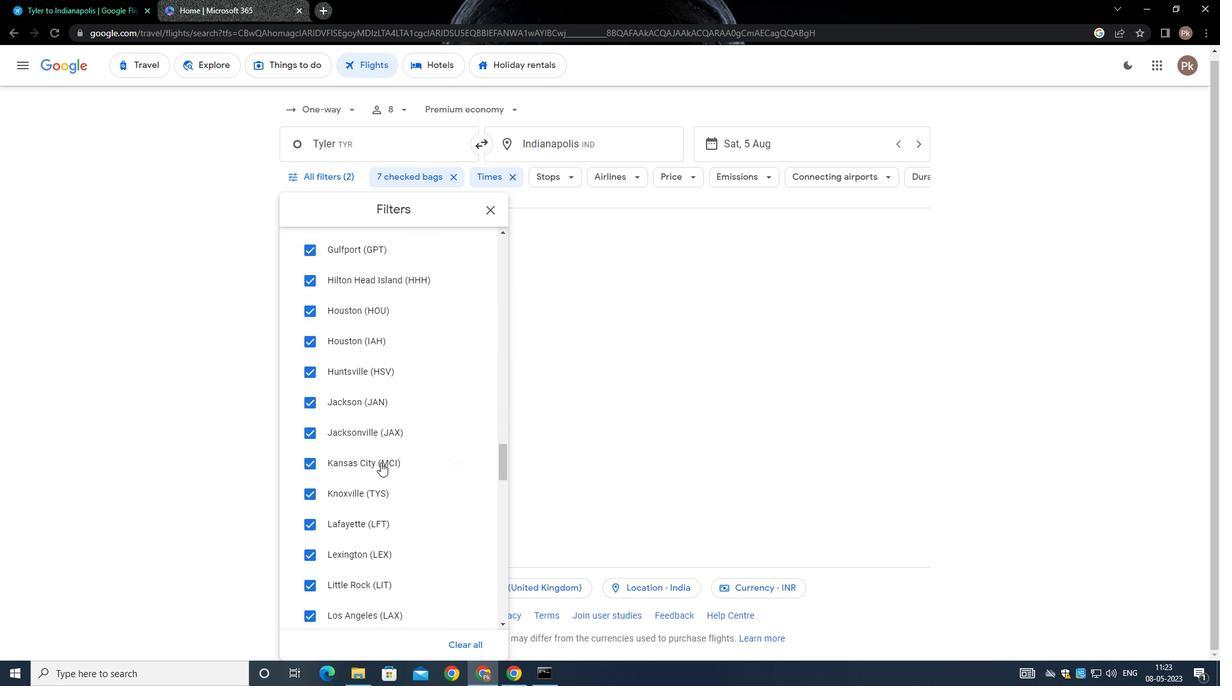 
Action: Mouse moved to (380, 462)
Screenshot: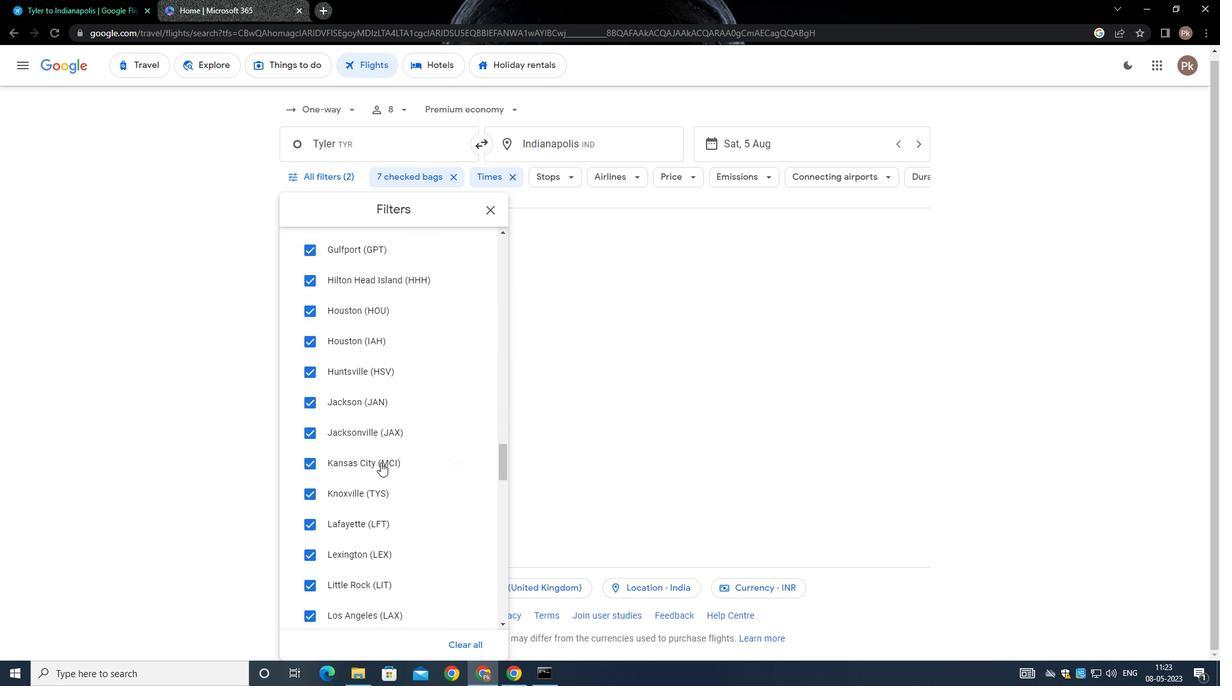 
Action: Mouse scrolled (380, 461) with delta (0, 0)
Screenshot: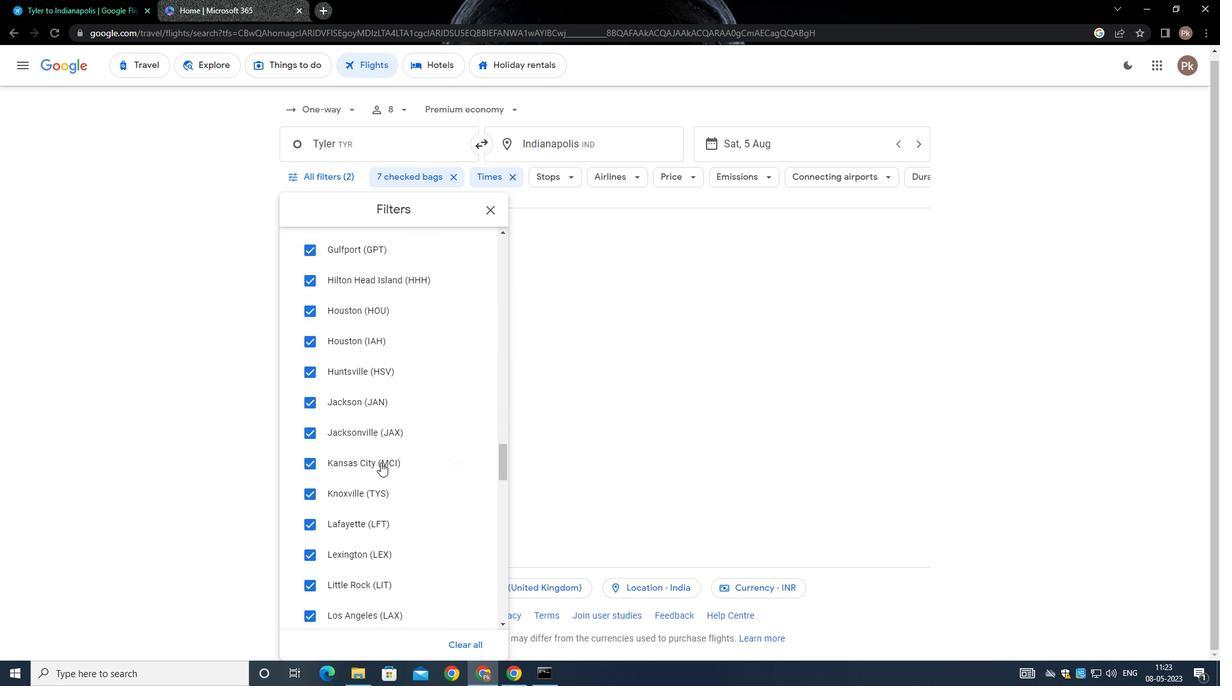 
Action: Mouse moved to (380, 464)
Screenshot: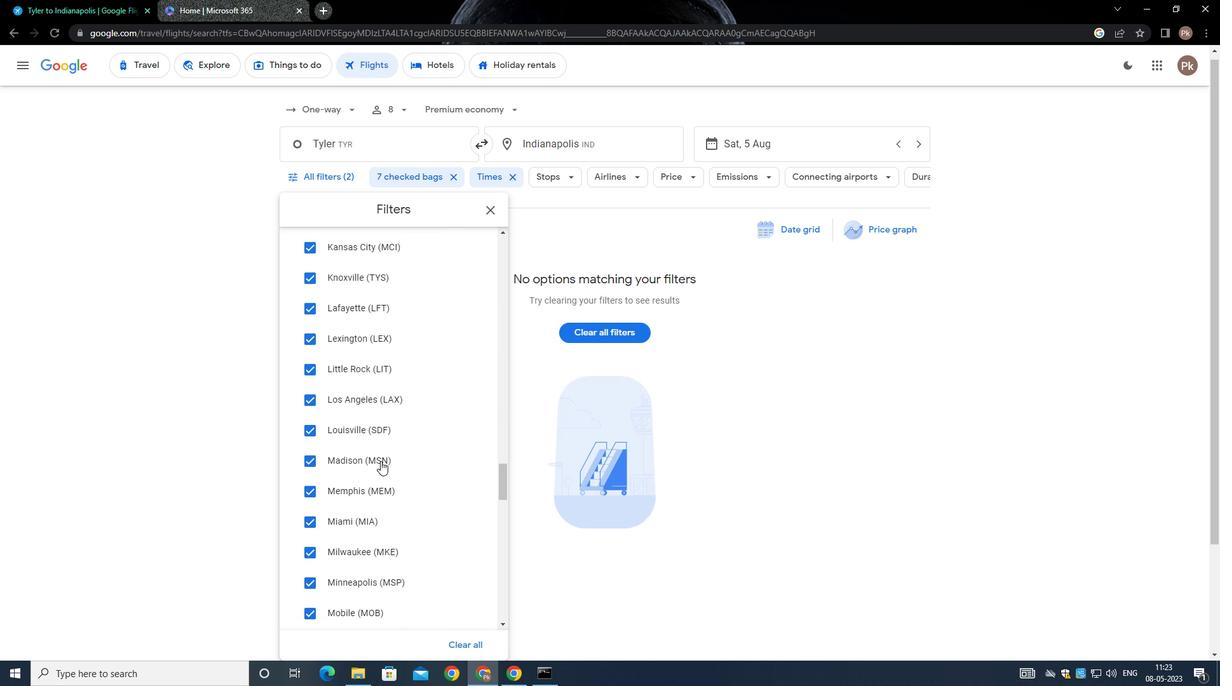 
Action: Mouse scrolled (380, 464) with delta (0, 0)
Screenshot: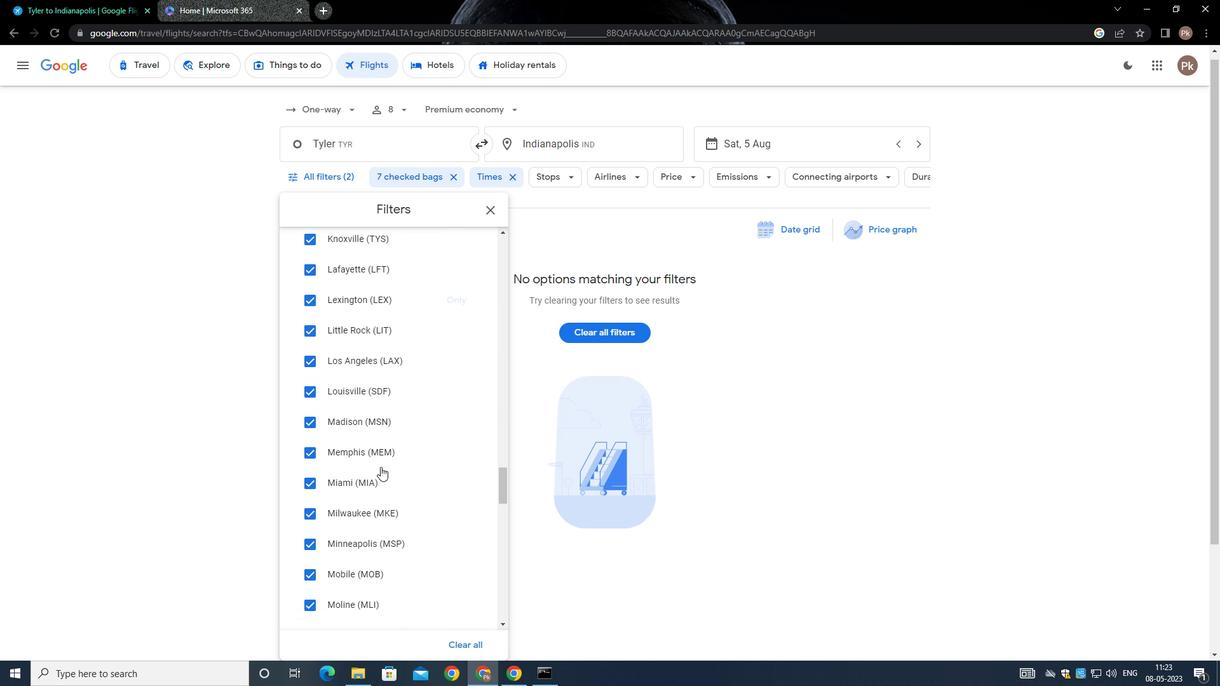 
Action: Mouse moved to (380, 464)
Screenshot: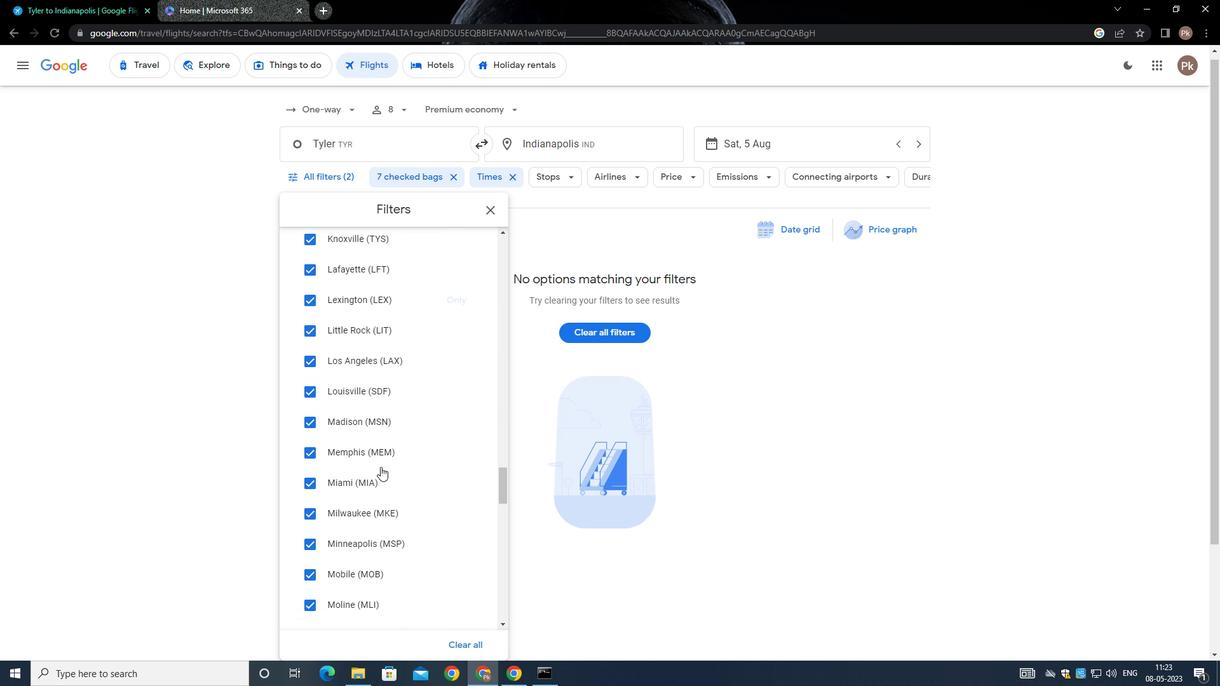 
Action: Mouse scrolled (380, 464) with delta (0, 0)
Screenshot: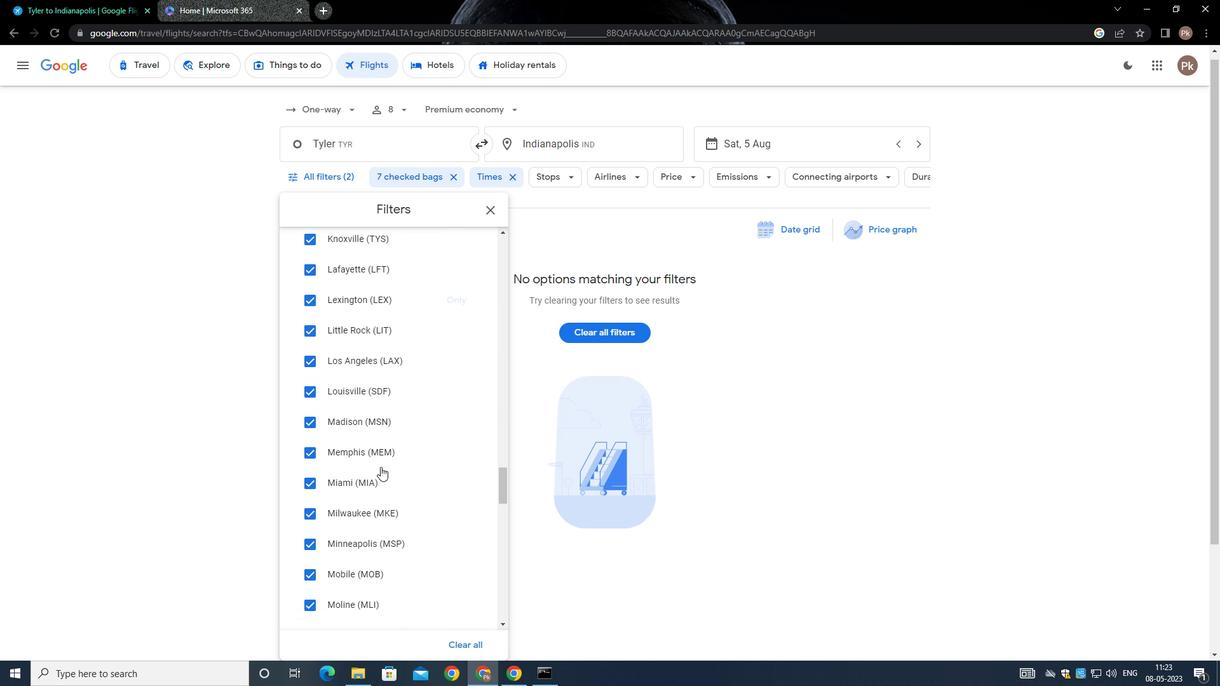 
Action: Mouse scrolled (380, 464) with delta (0, 0)
Screenshot: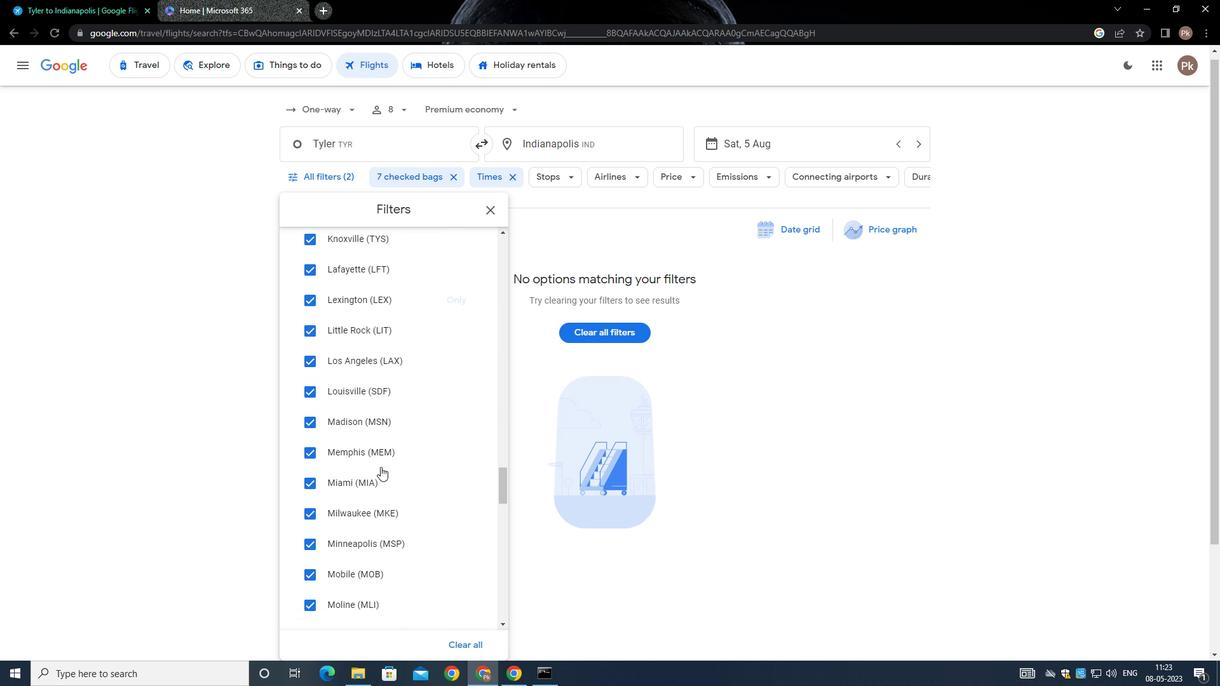 
Action: Mouse moved to (380, 465)
Screenshot: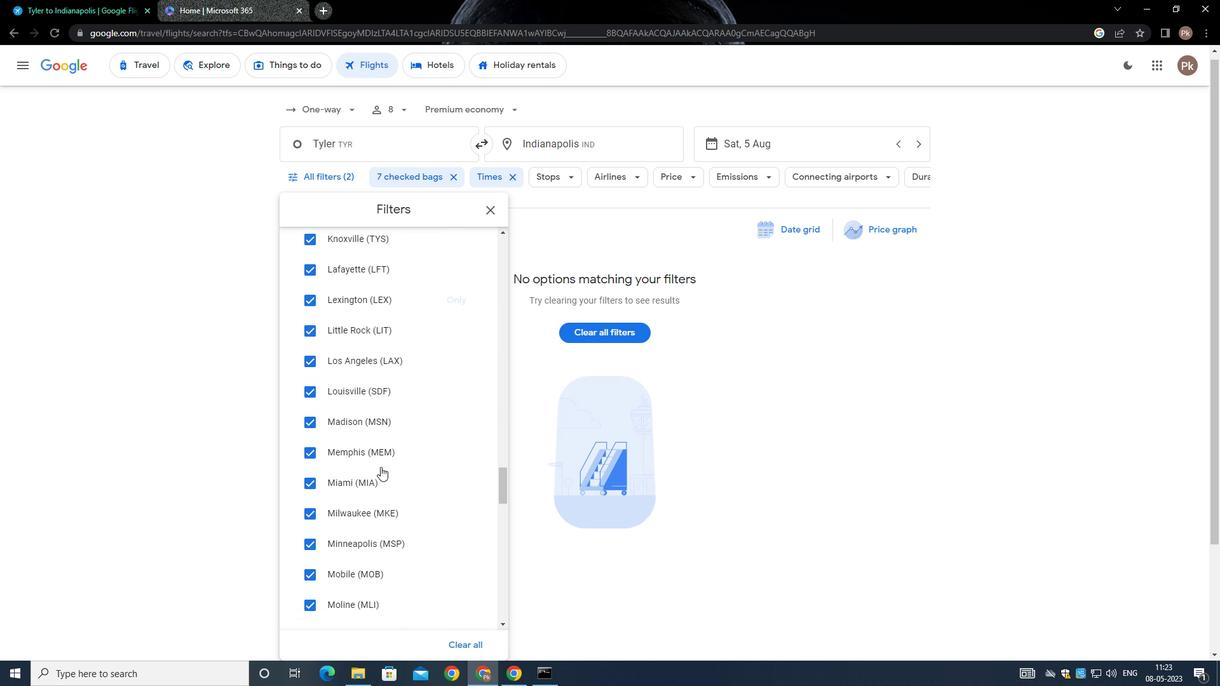 
Action: Mouse scrolled (380, 464) with delta (0, 0)
Screenshot: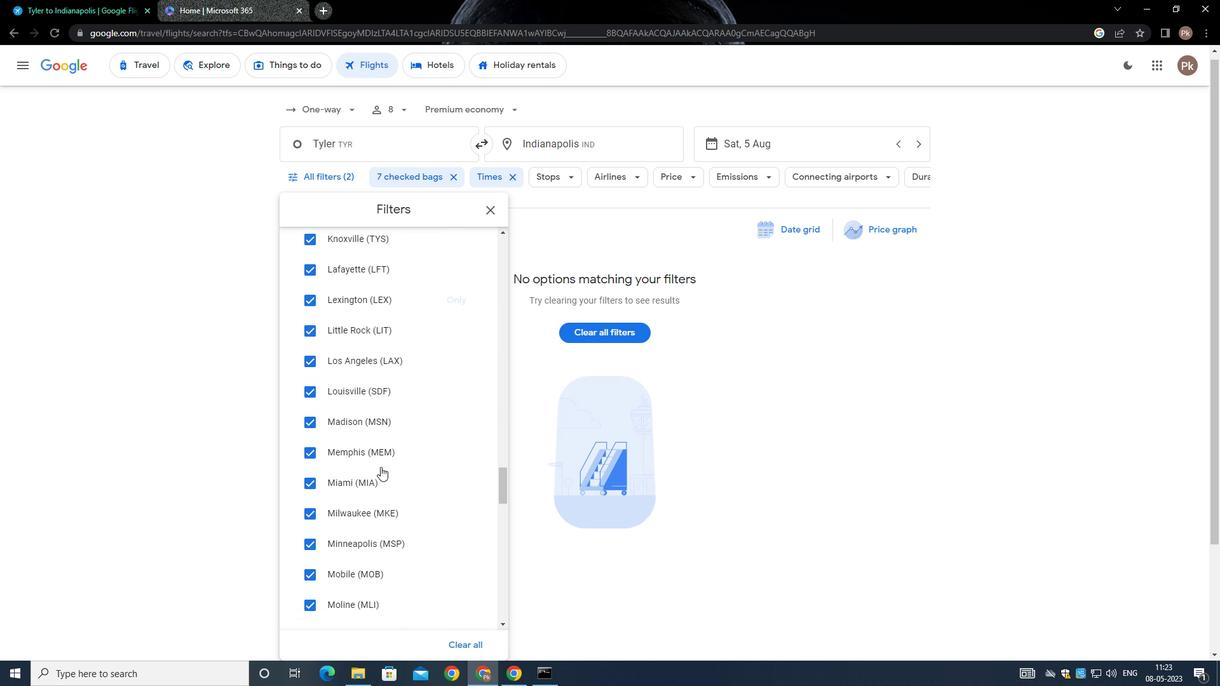 
Action: Mouse scrolled (380, 464) with delta (0, 0)
Screenshot: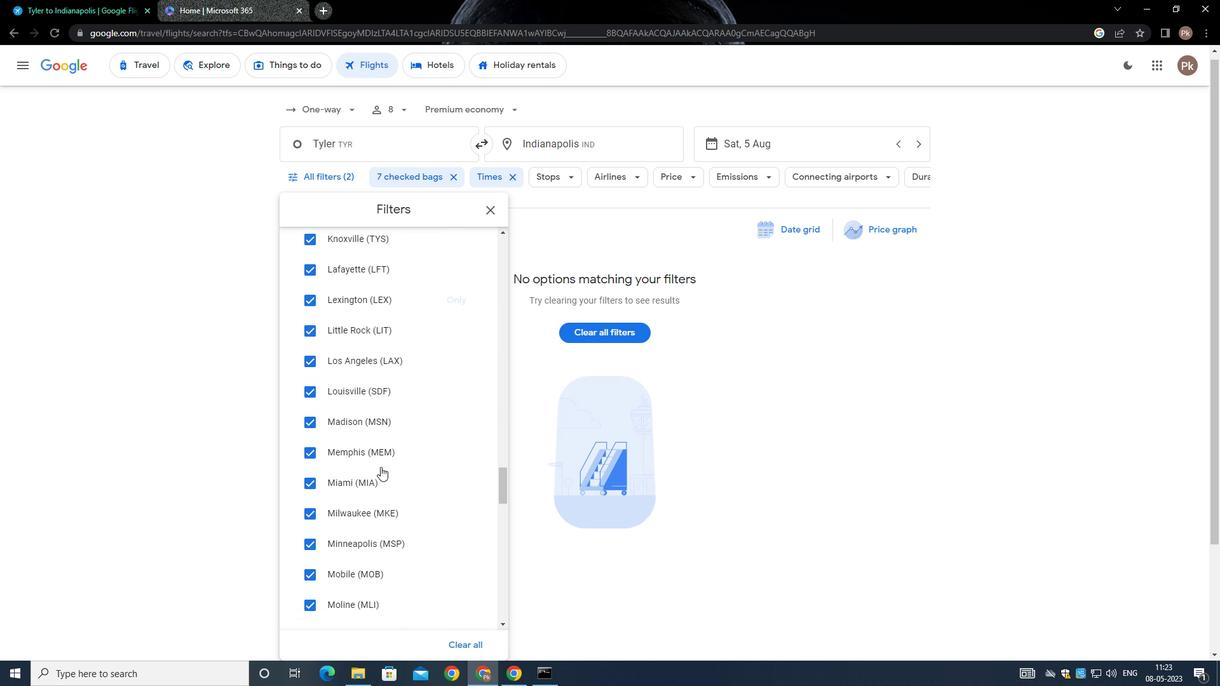 
Action: Mouse moved to (378, 463)
Screenshot: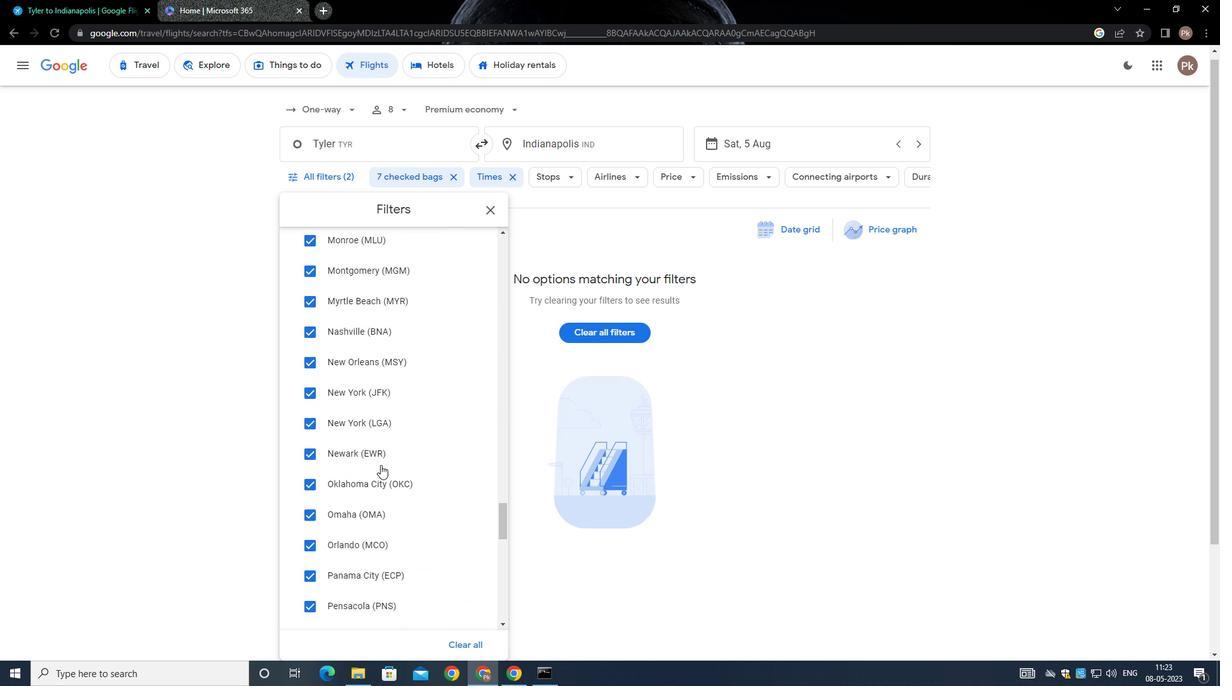 
Action: Mouse scrolled (378, 462) with delta (0, 0)
Screenshot: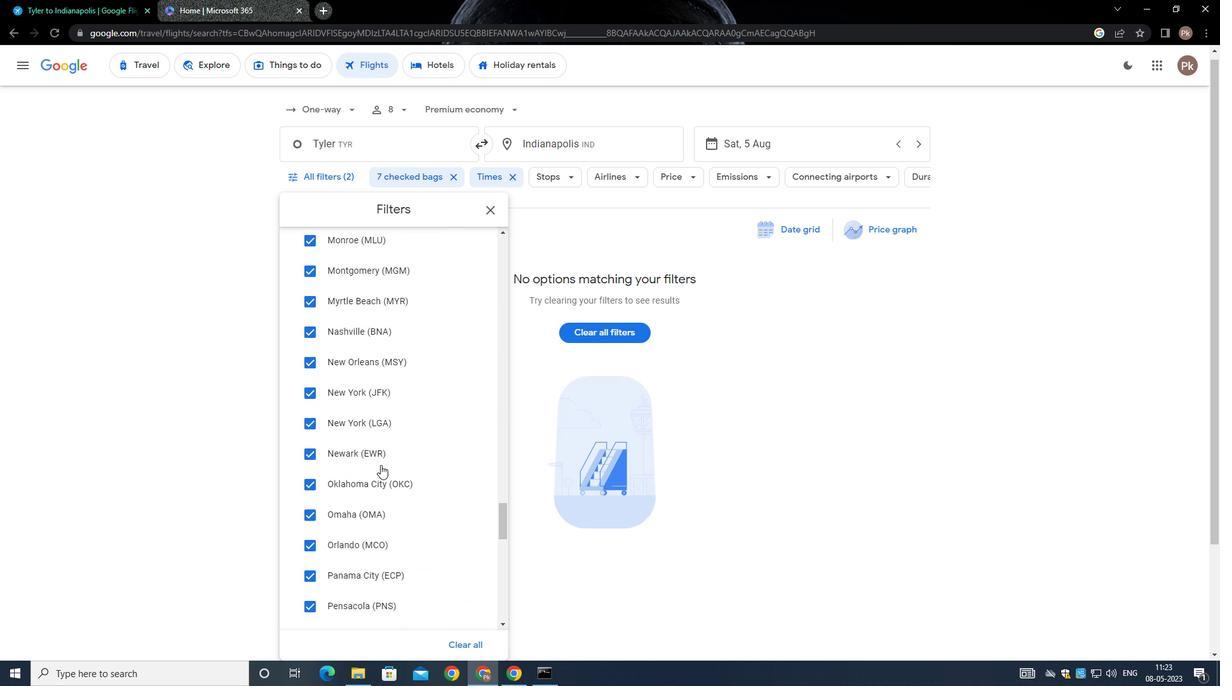 
Action: Mouse scrolled (378, 462) with delta (0, 0)
Screenshot: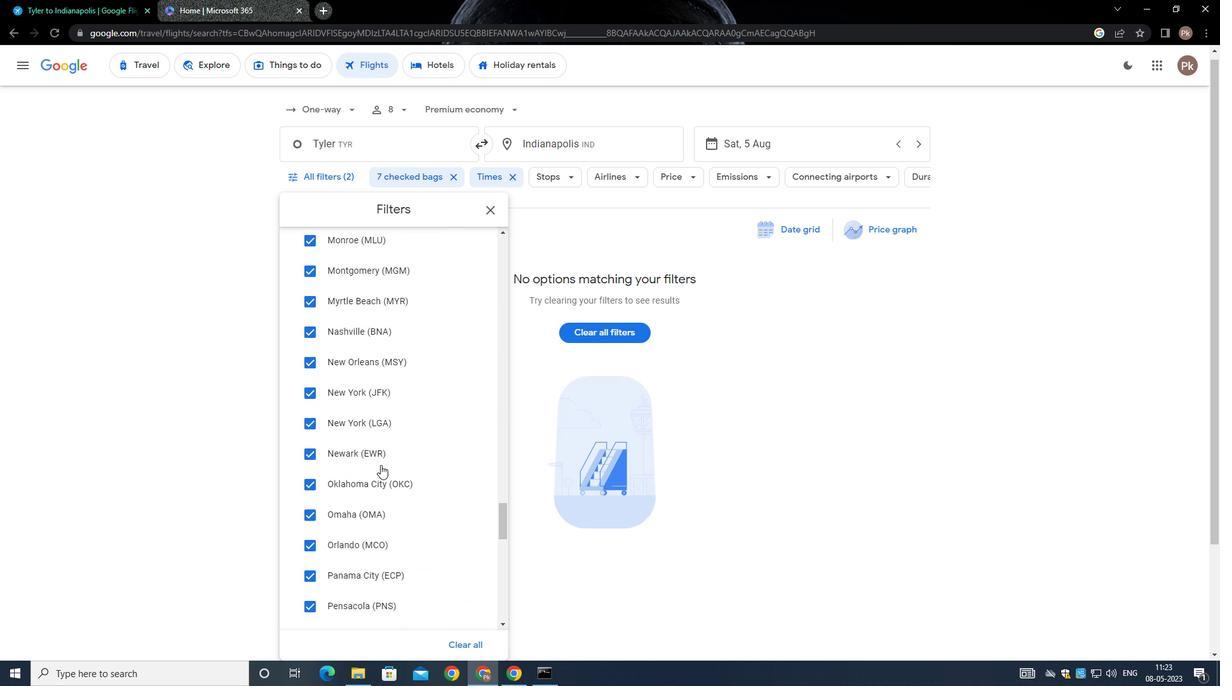
Action: Mouse scrolled (378, 462) with delta (0, 0)
Screenshot: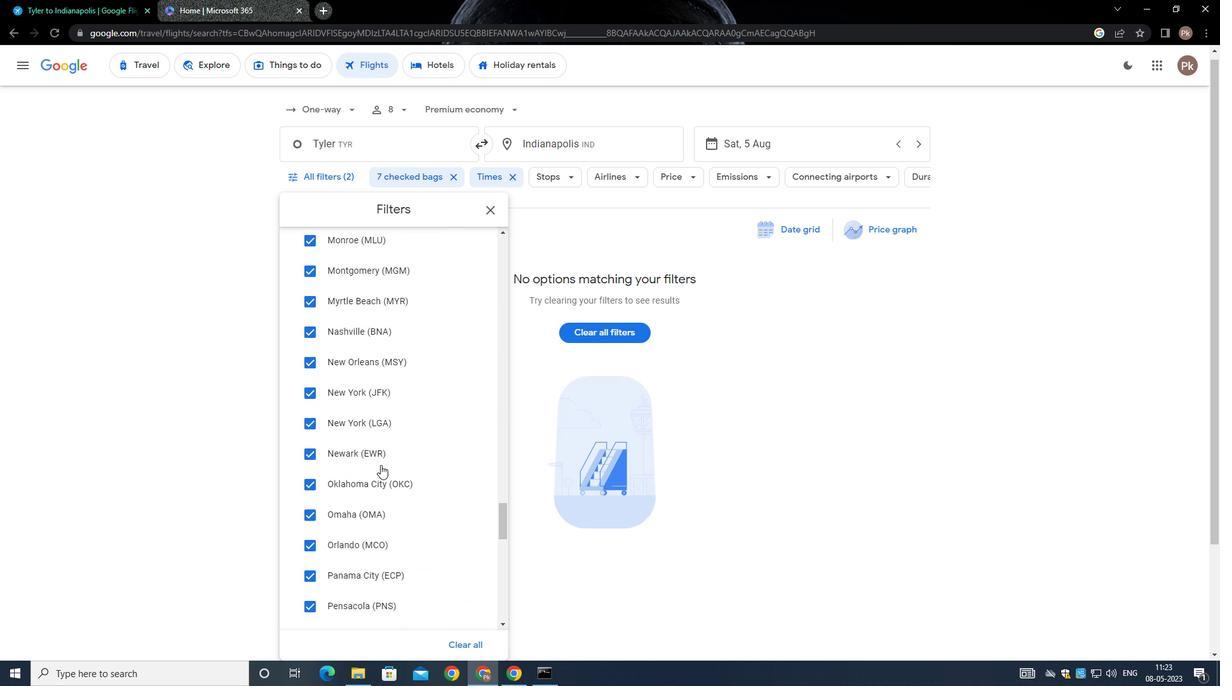 
Action: Mouse scrolled (378, 462) with delta (0, 0)
Screenshot: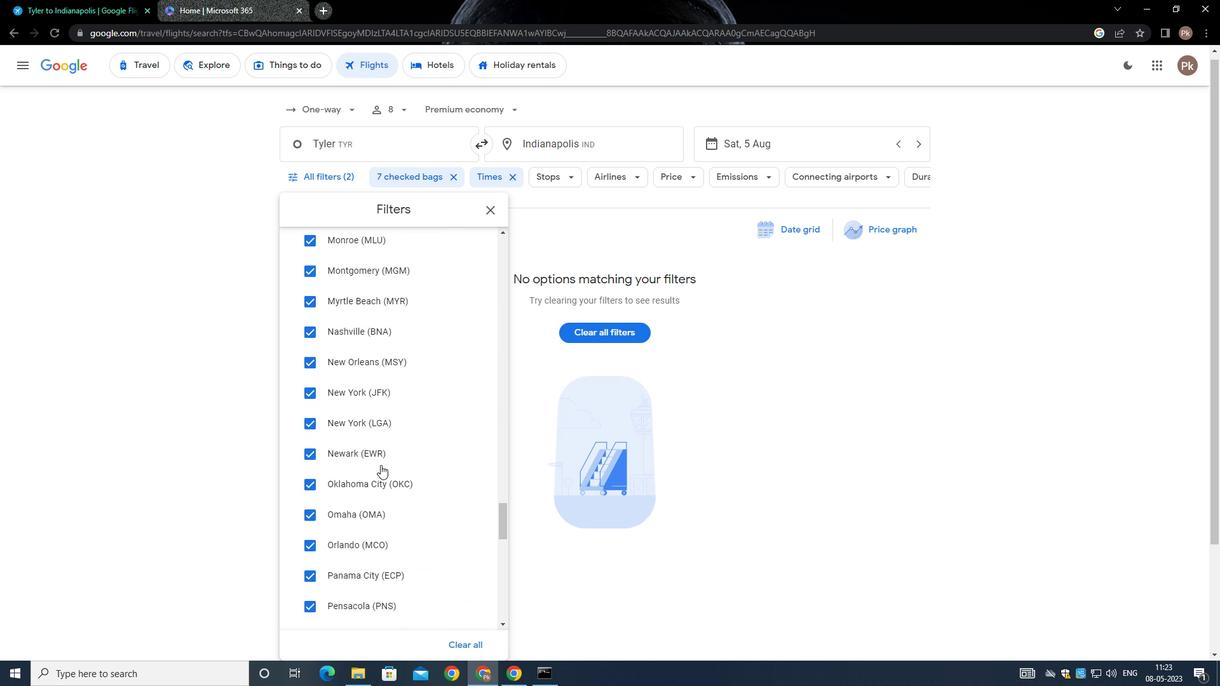 
Action: Mouse scrolled (378, 462) with delta (0, 0)
Screenshot: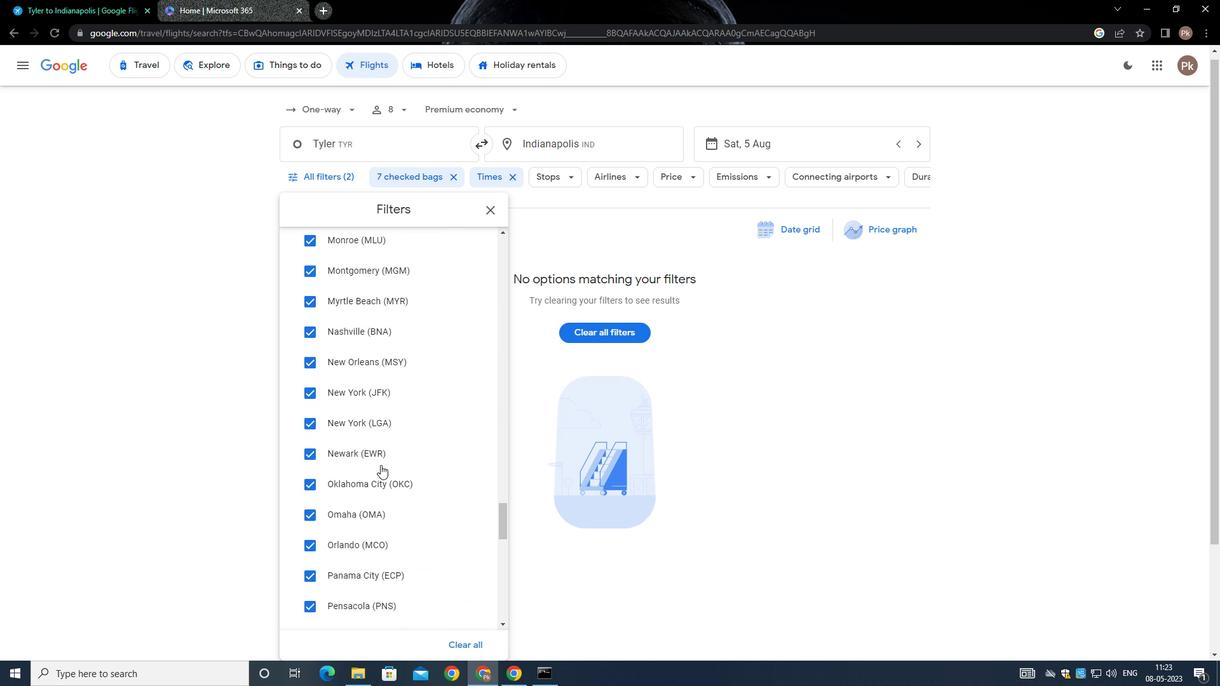 
Action: Mouse moved to (378, 460)
Screenshot: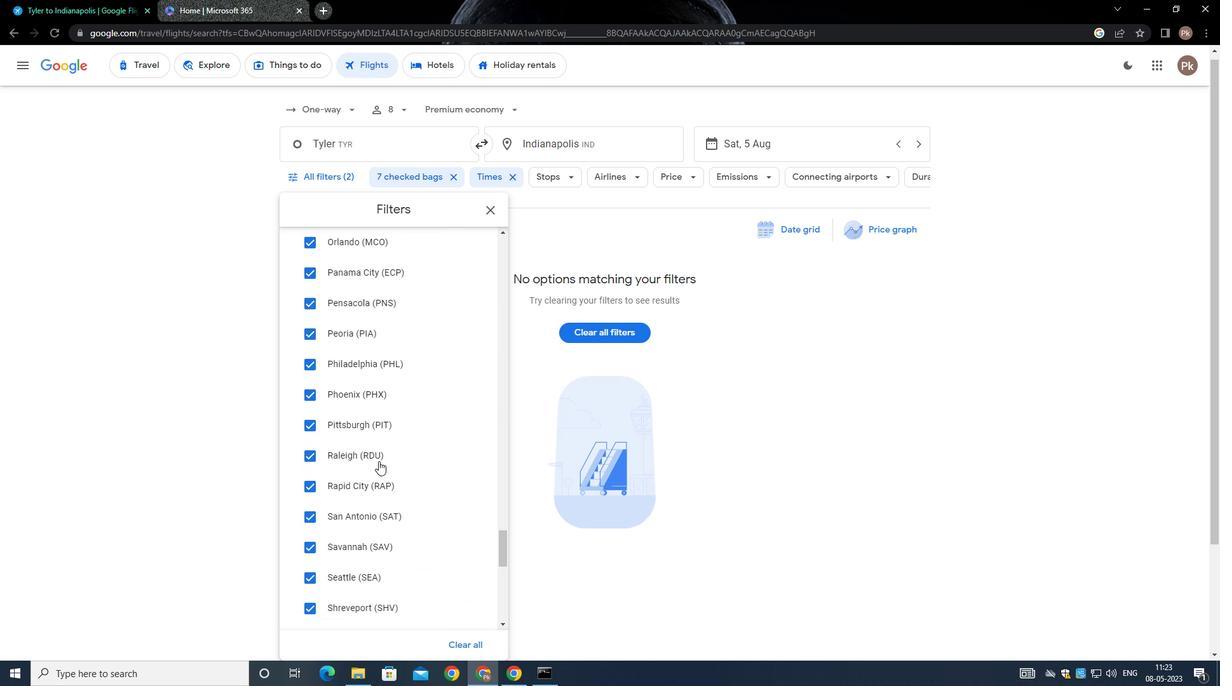
Action: Mouse scrolled (378, 460) with delta (0, 0)
Screenshot: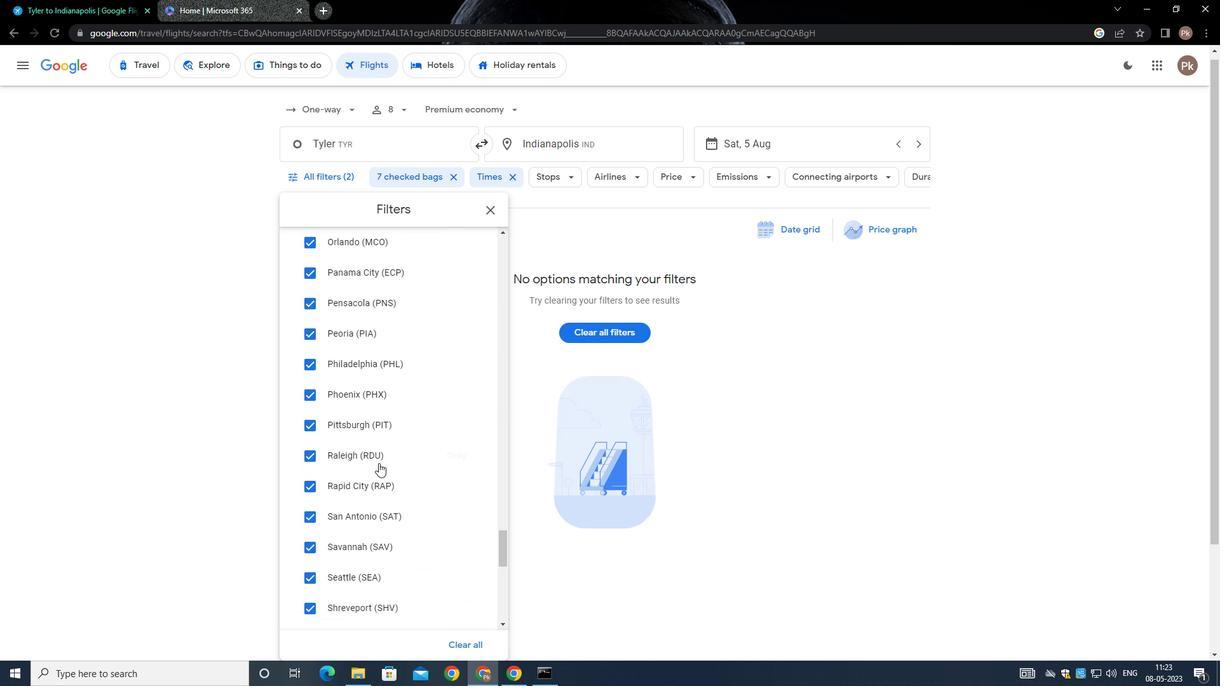 
Action: Mouse scrolled (378, 460) with delta (0, 0)
Screenshot: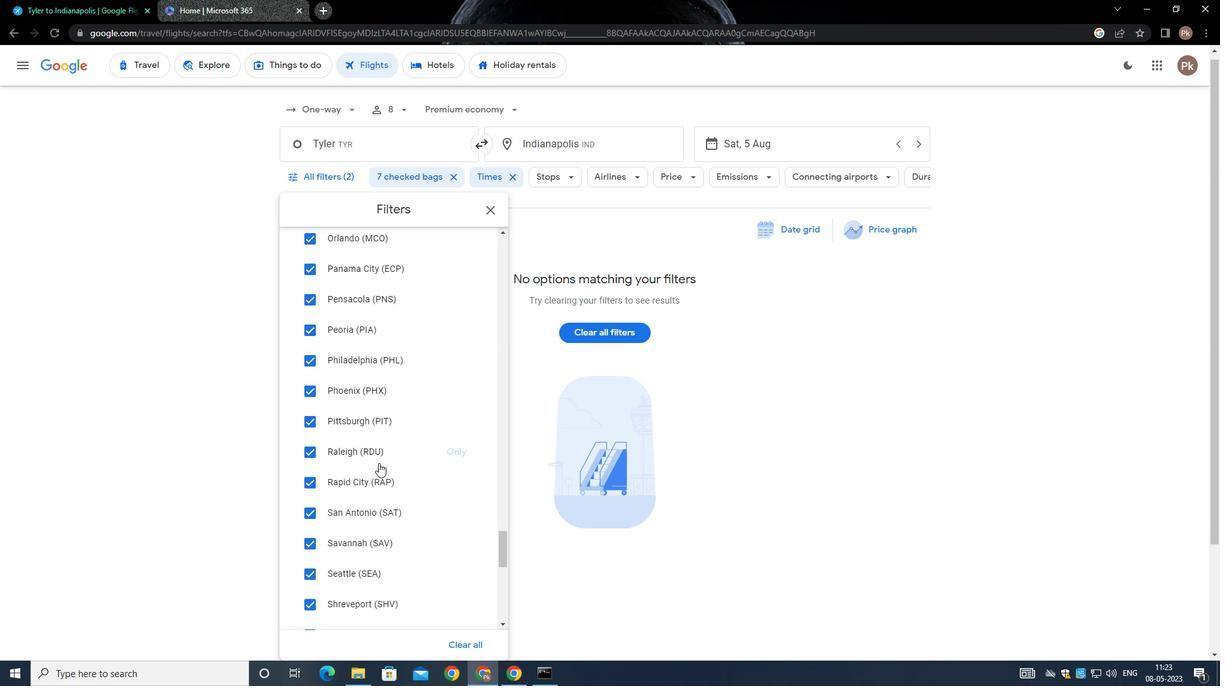 
Action: Mouse scrolled (378, 460) with delta (0, 0)
Screenshot: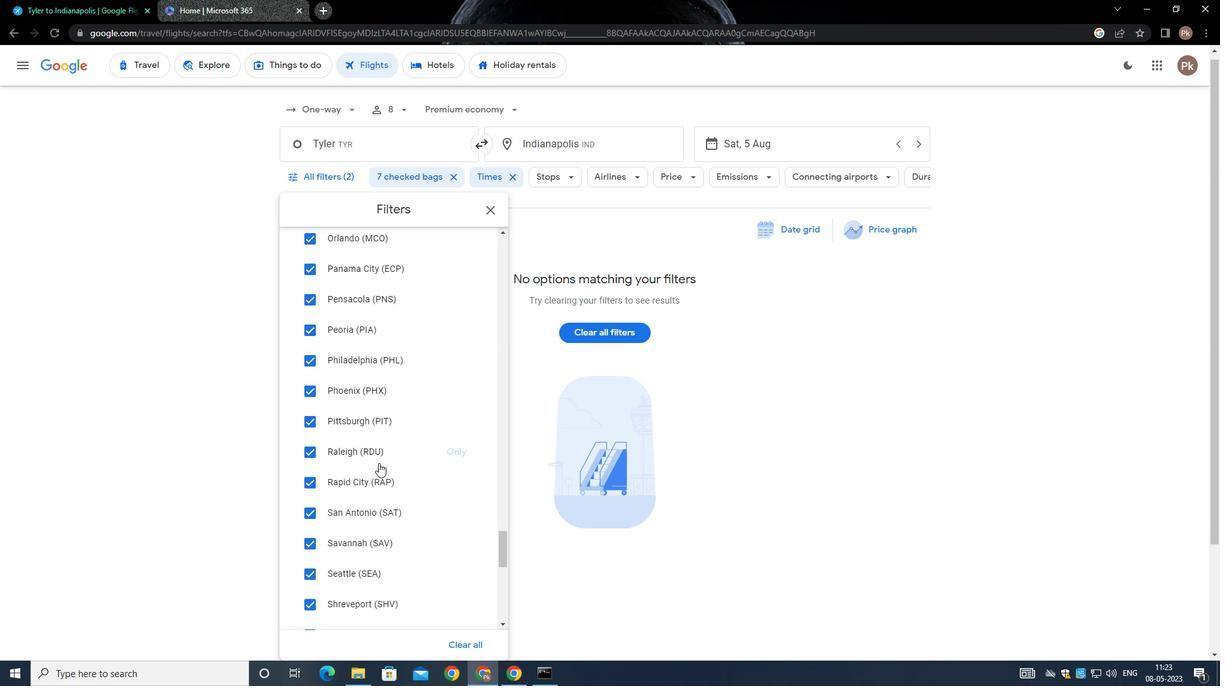 
Action: Mouse scrolled (378, 460) with delta (0, 0)
Screenshot: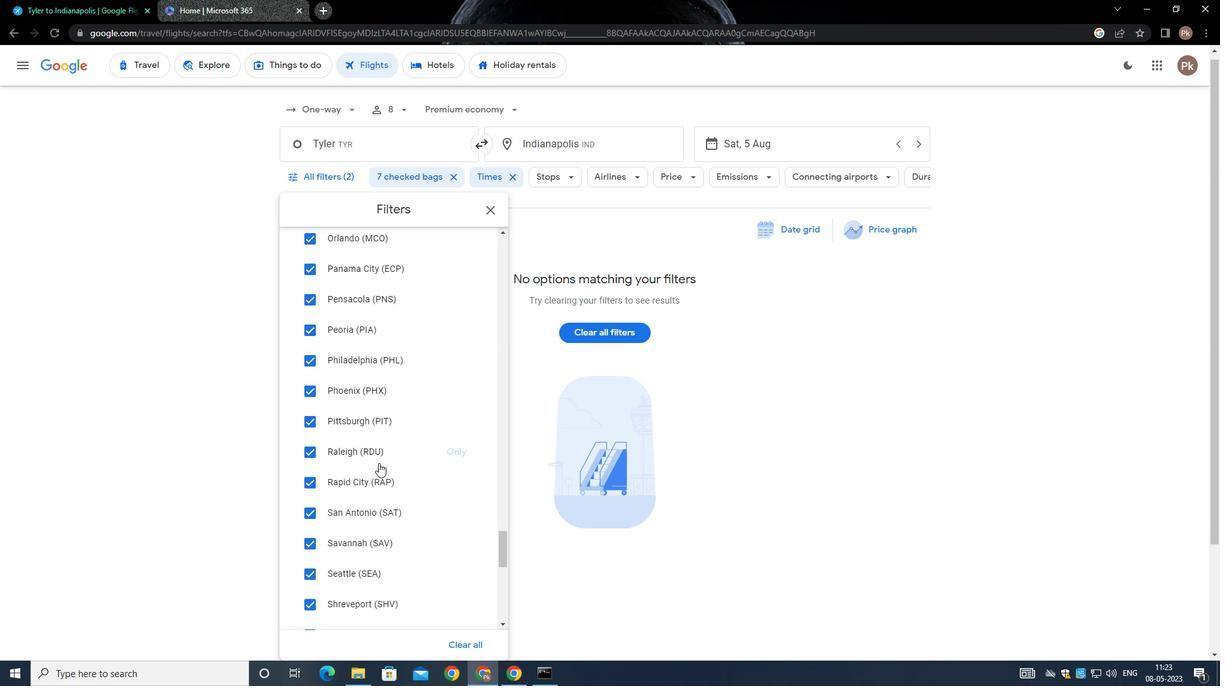 
Action: Mouse moved to (378, 460)
Screenshot: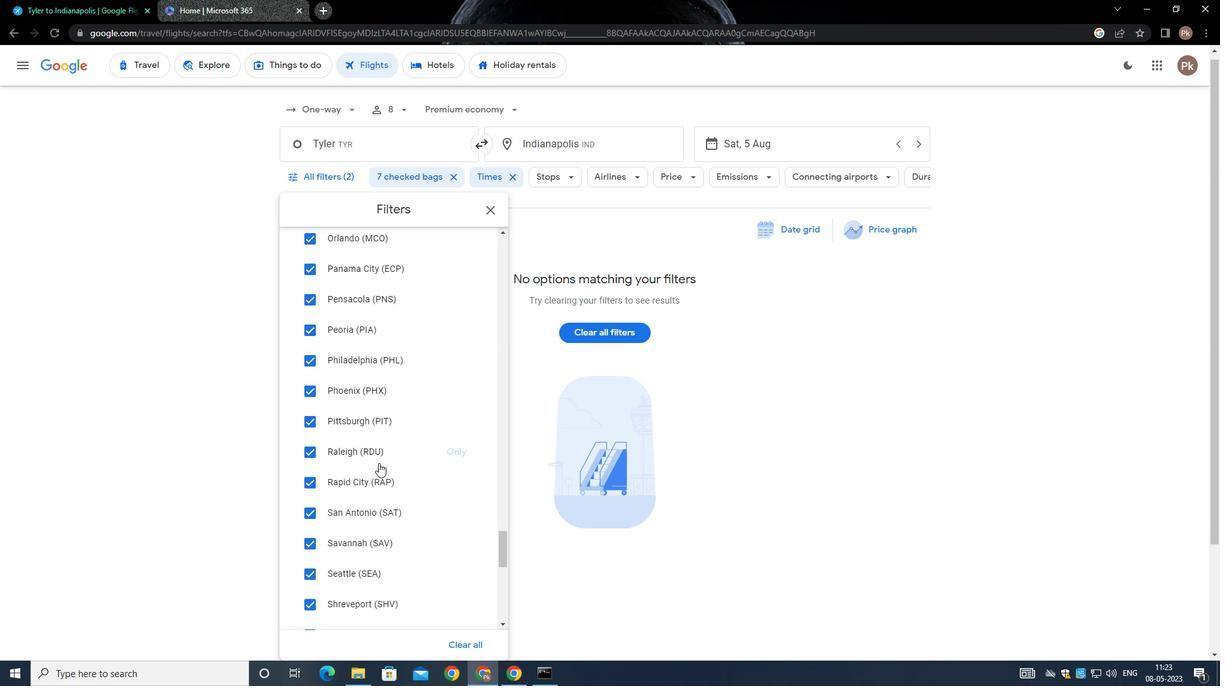 
Action: Mouse scrolled (378, 460) with delta (0, 0)
Screenshot: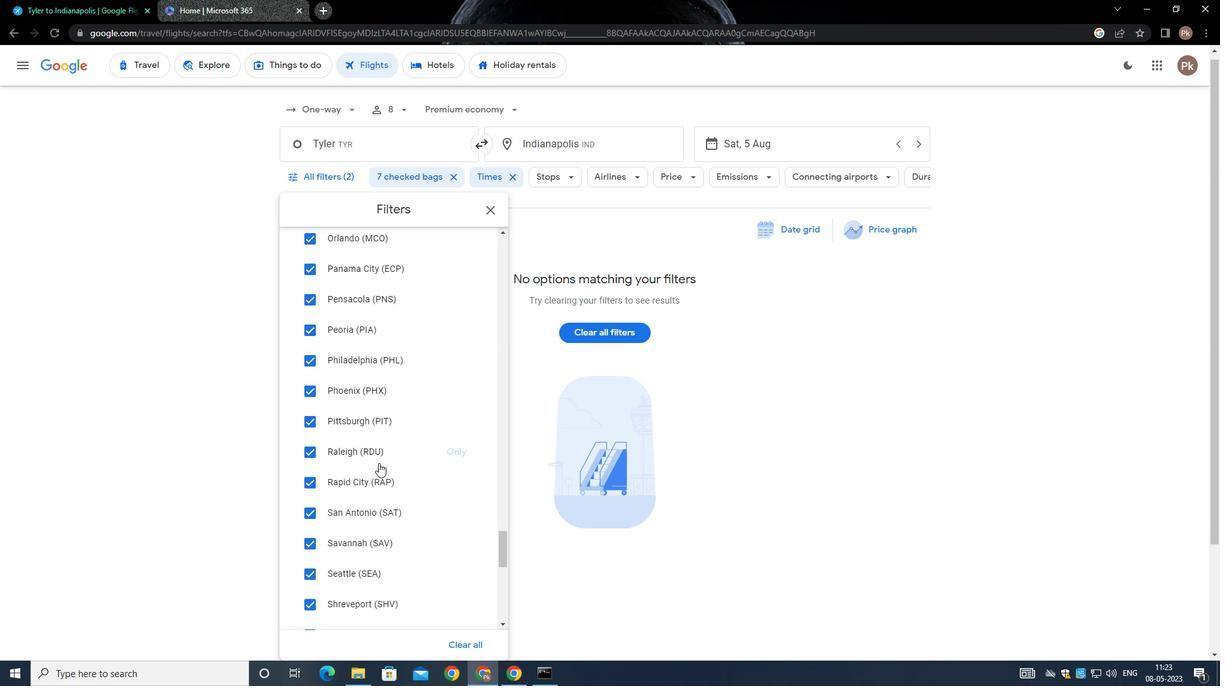
Action: Mouse moved to (379, 460)
Screenshot: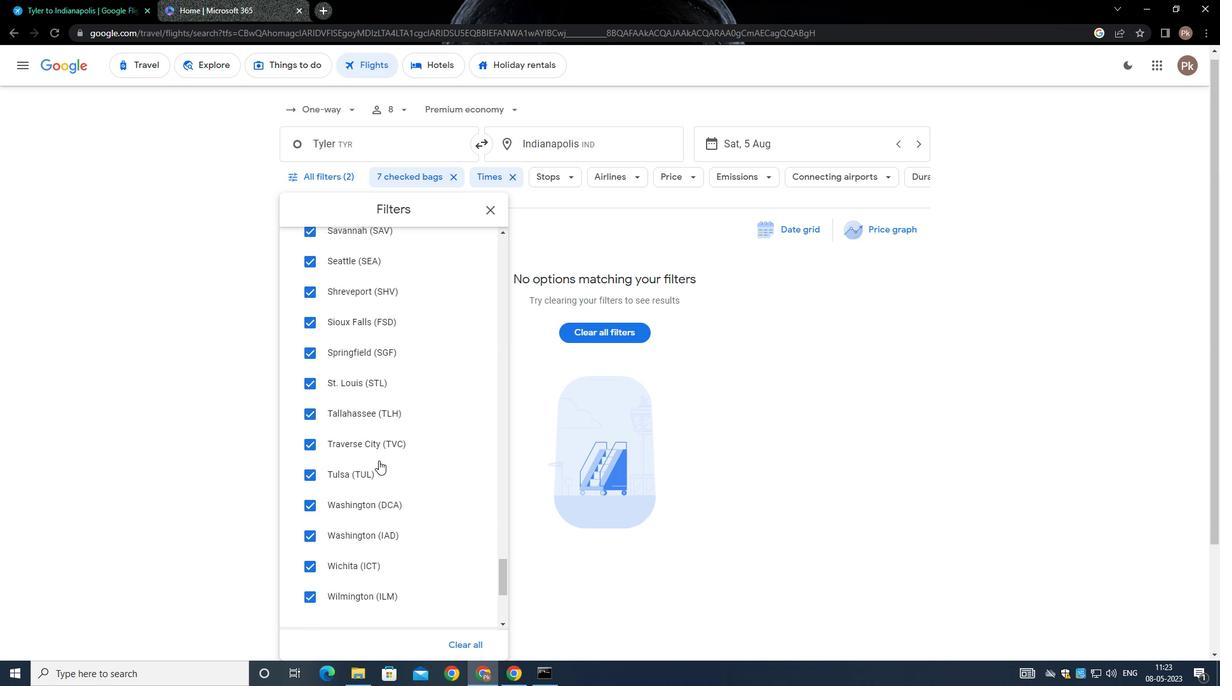 
Action: Mouse scrolled (379, 459) with delta (0, 0)
Screenshot: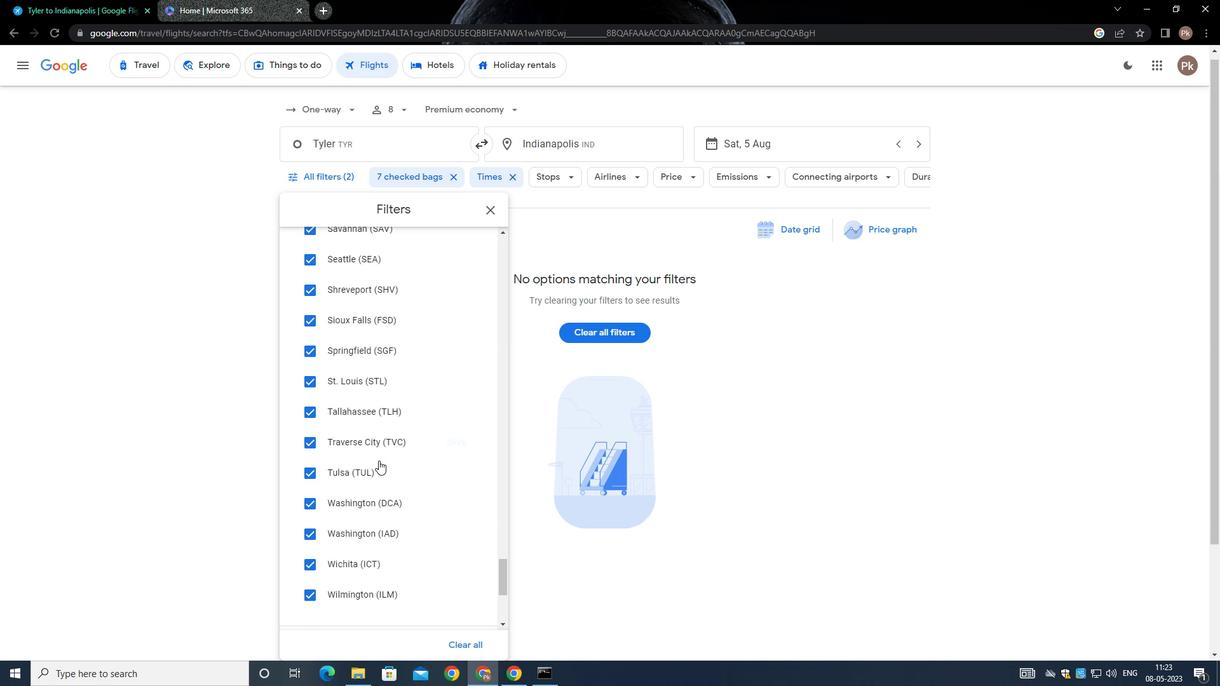 
Action: Mouse scrolled (379, 459) with delta (0, 0)
Screenshot: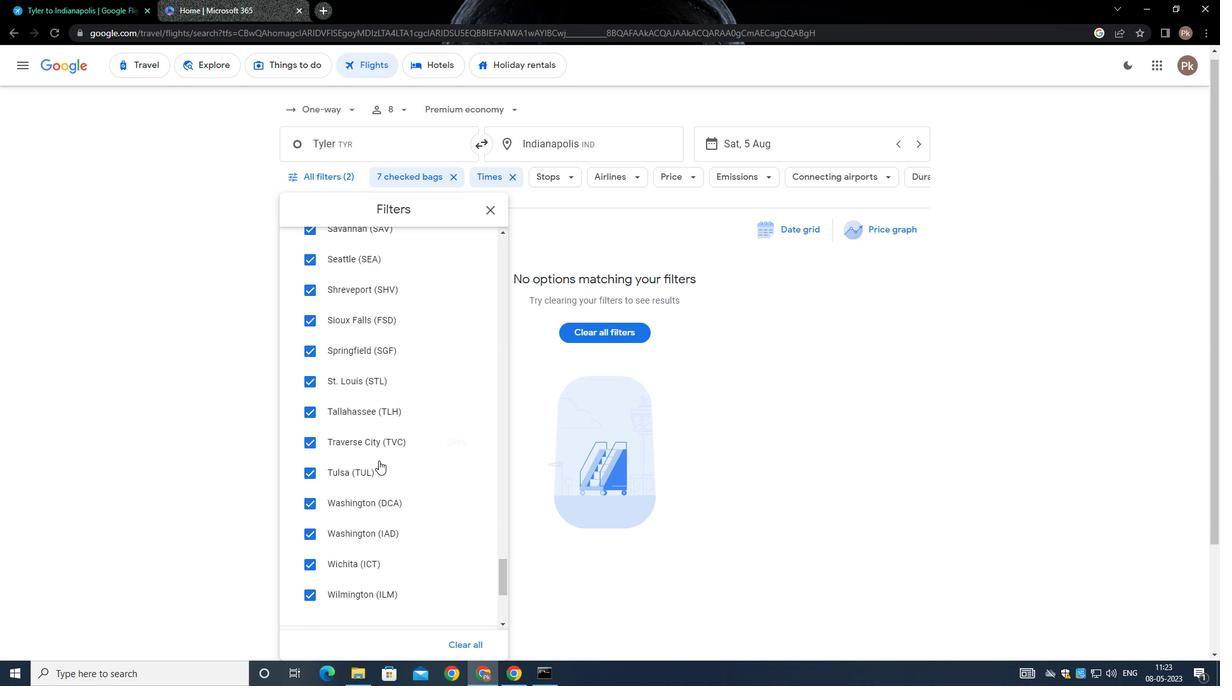 
Action: Mouse scrolled (379, 459) with delta (0, 0)
Screenshot: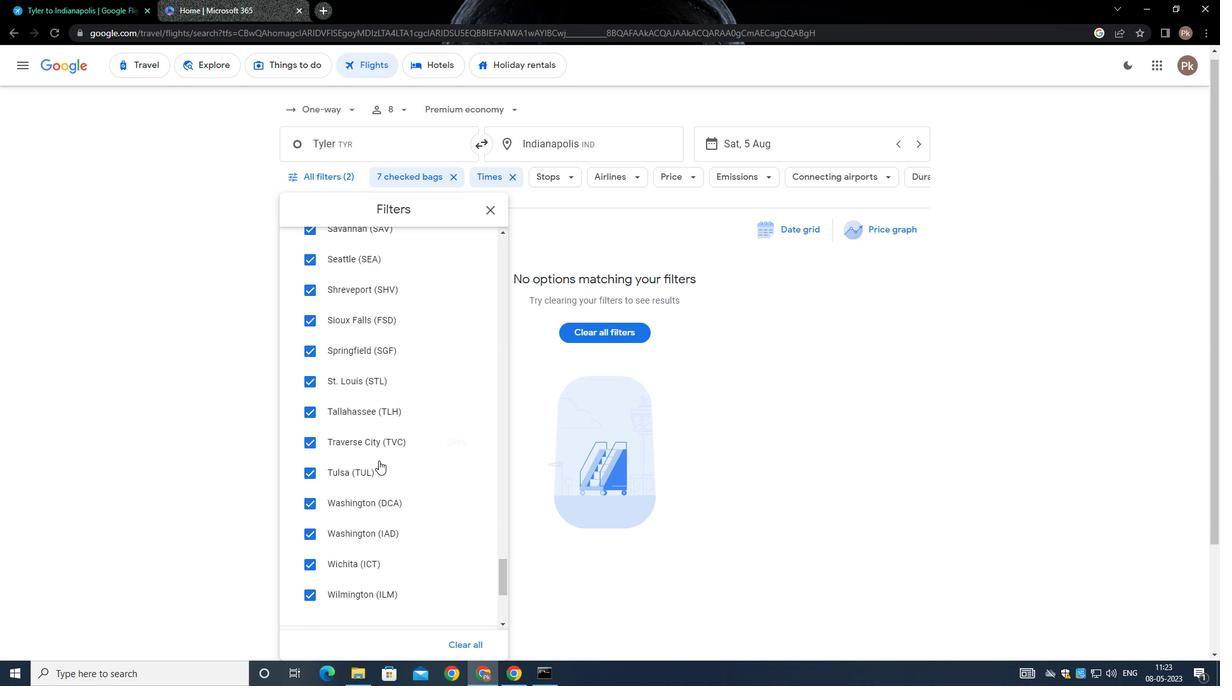 
Action: Mouse scrolled (379, 459) with delta (0, 0)
Screenshot: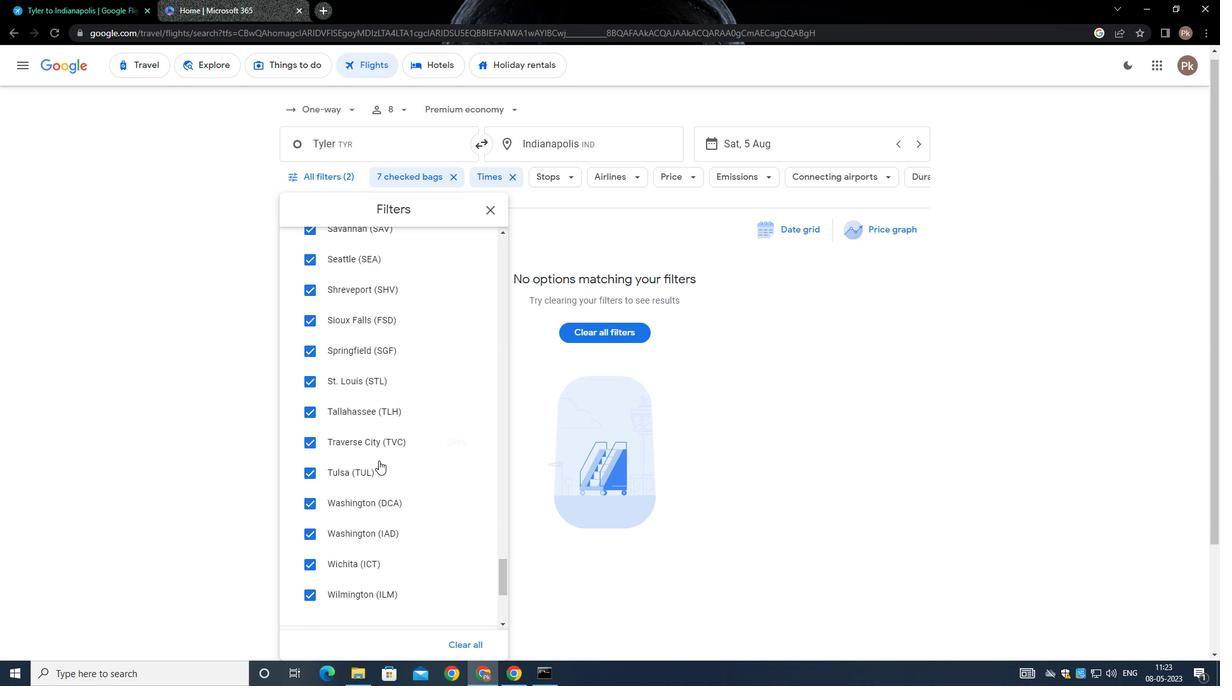 
Action: Mouse scrolled (379, 459) with delta (0, 0)
Screenshot: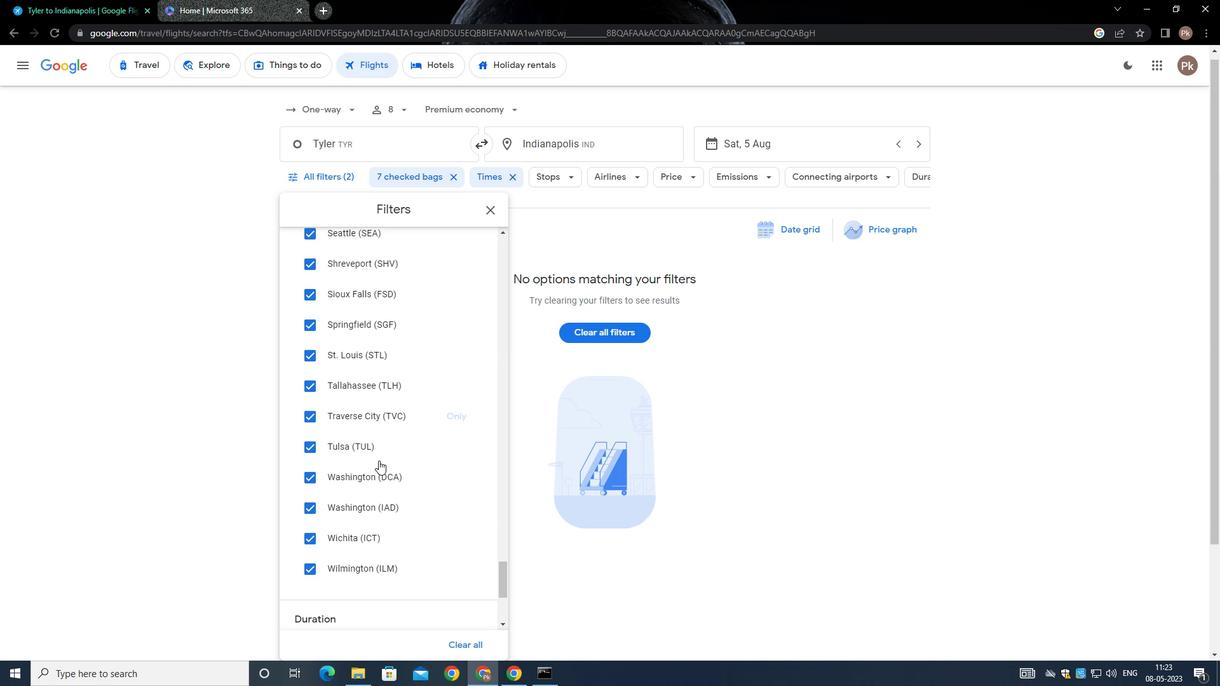 
Action: Mouse scrolled (379, 459) with delta (0, 0)
Screenshot: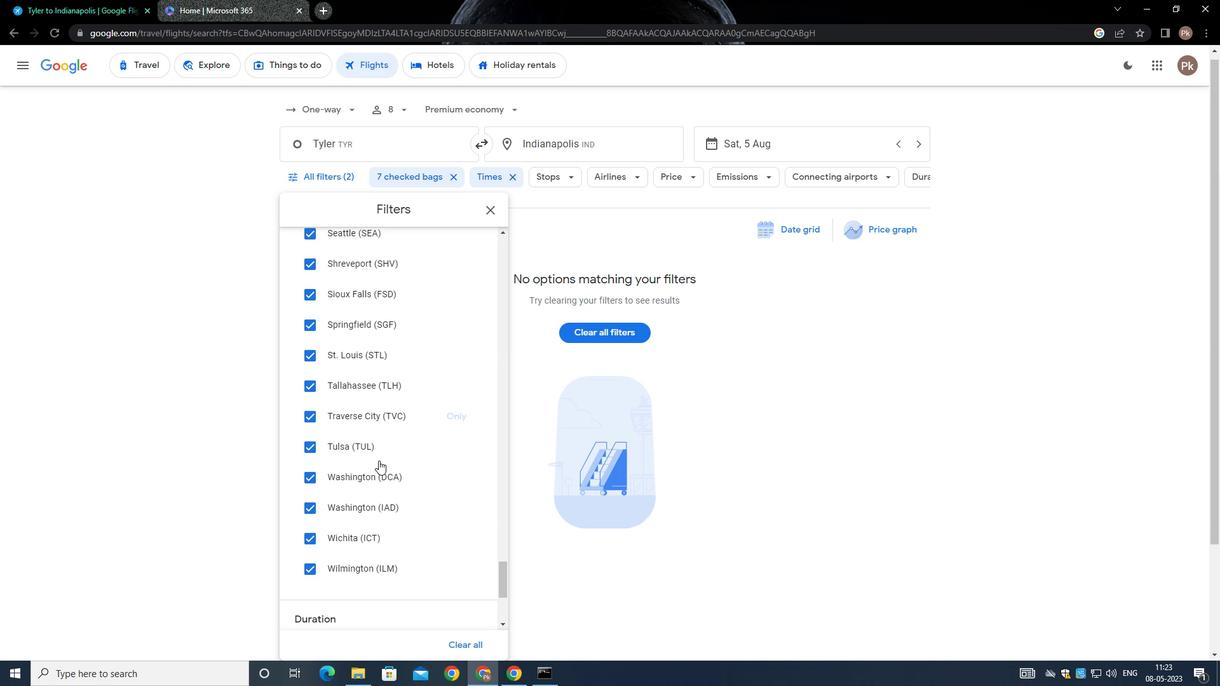 
Action: Mouse moved to (379, 458)
Screenshot: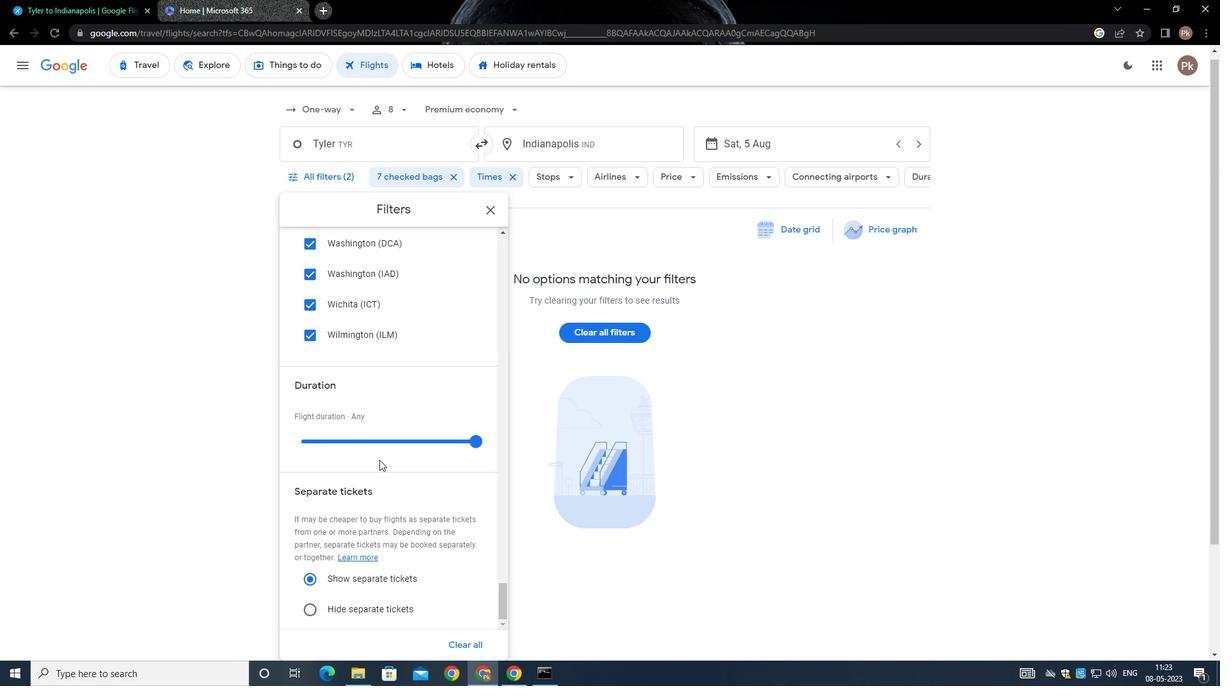 
Action: Mouse scrolled (379, 457) with delta (0, 0)
Screenshot: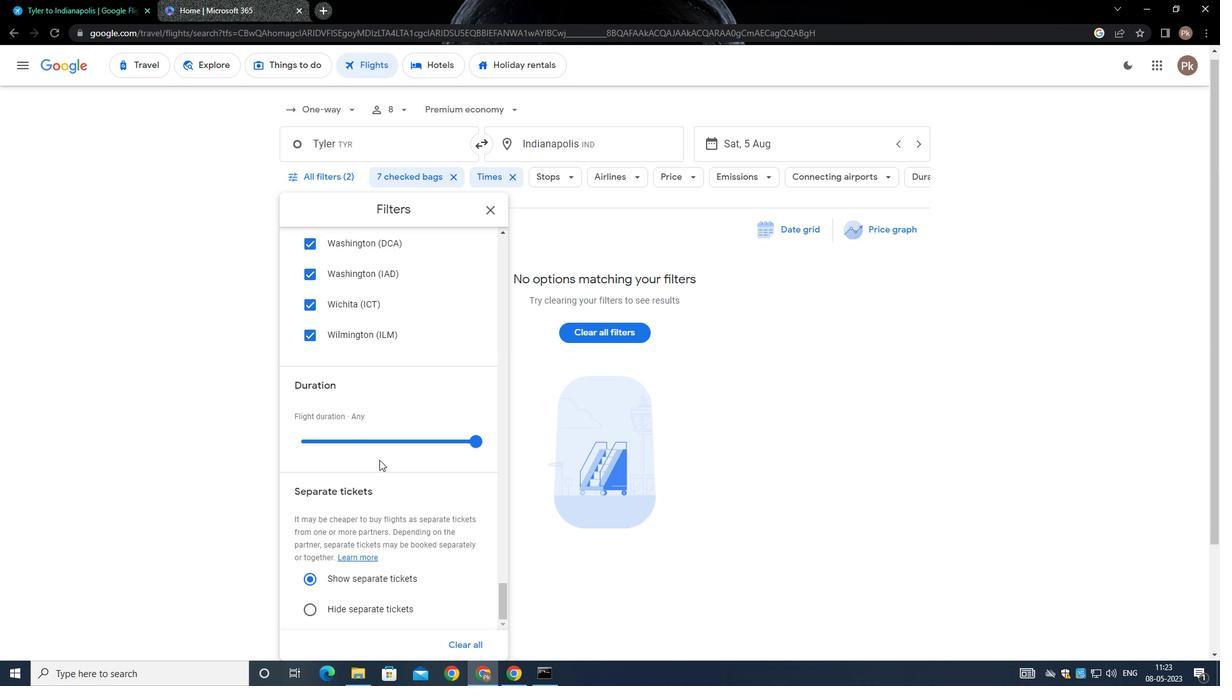 
Action: Mouse scrolled (379, 457) with delta (0, -1)
Screenshot: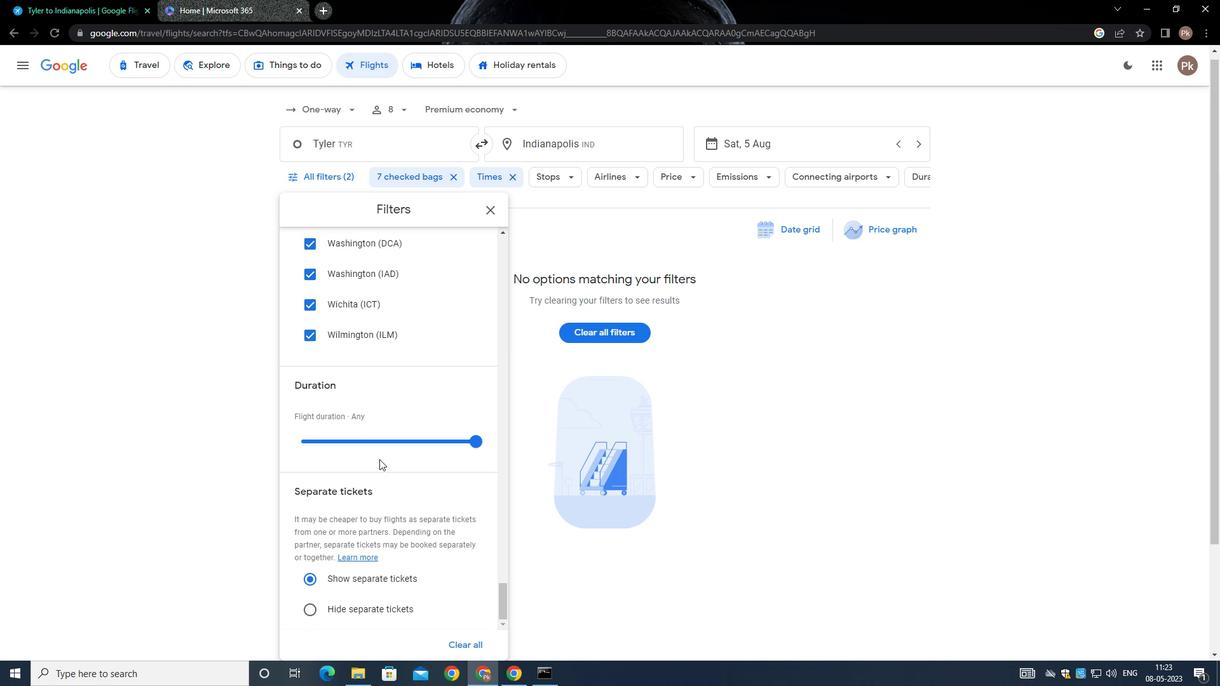 
Action: Mouse scrolled (379, 457) with delta (0, 0)
Screenshot: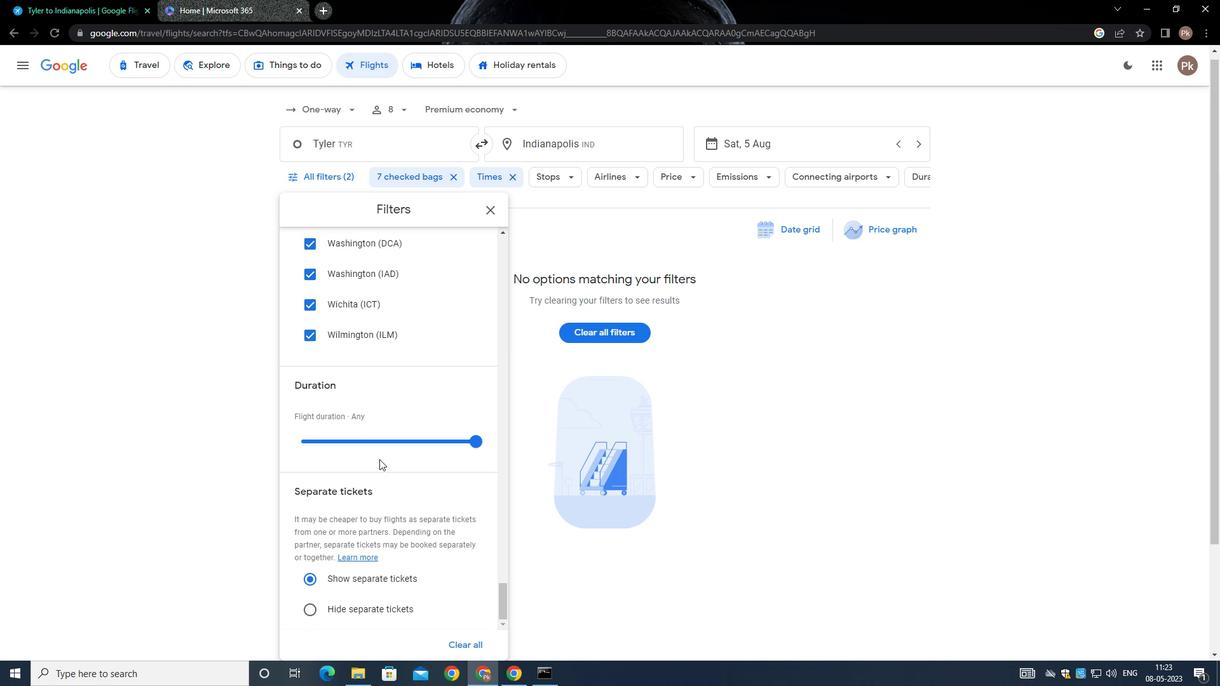 
Action: Mouse moved to (380, 458)
Screenshot: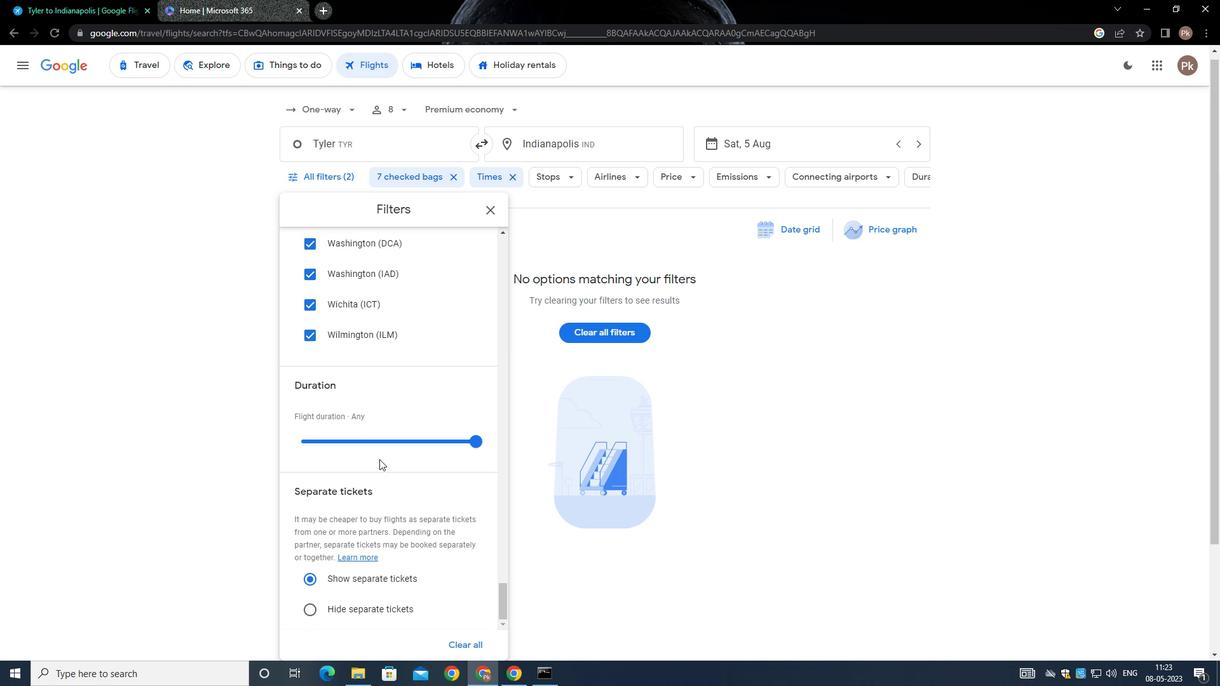 
Action: Mouse scrolled (380, 457) with delta (0, -1)
Screenshot: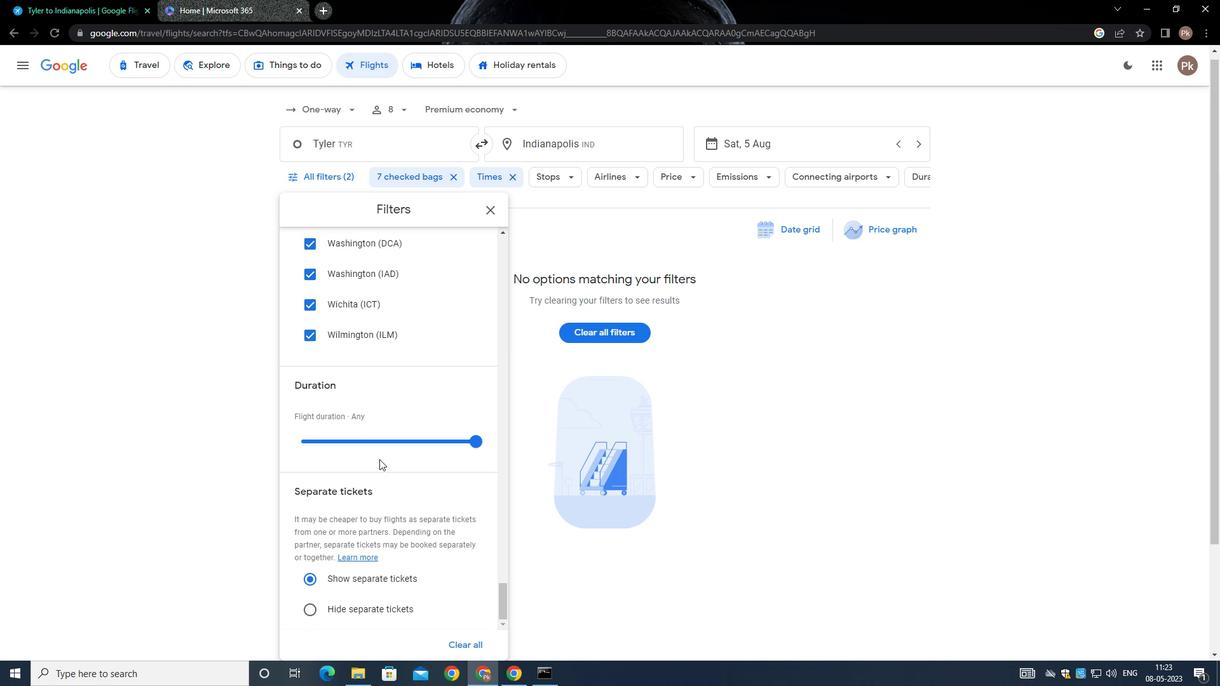 
Action: Mouse scrolled (380, 457) with delta (0, 0)
Screenshot: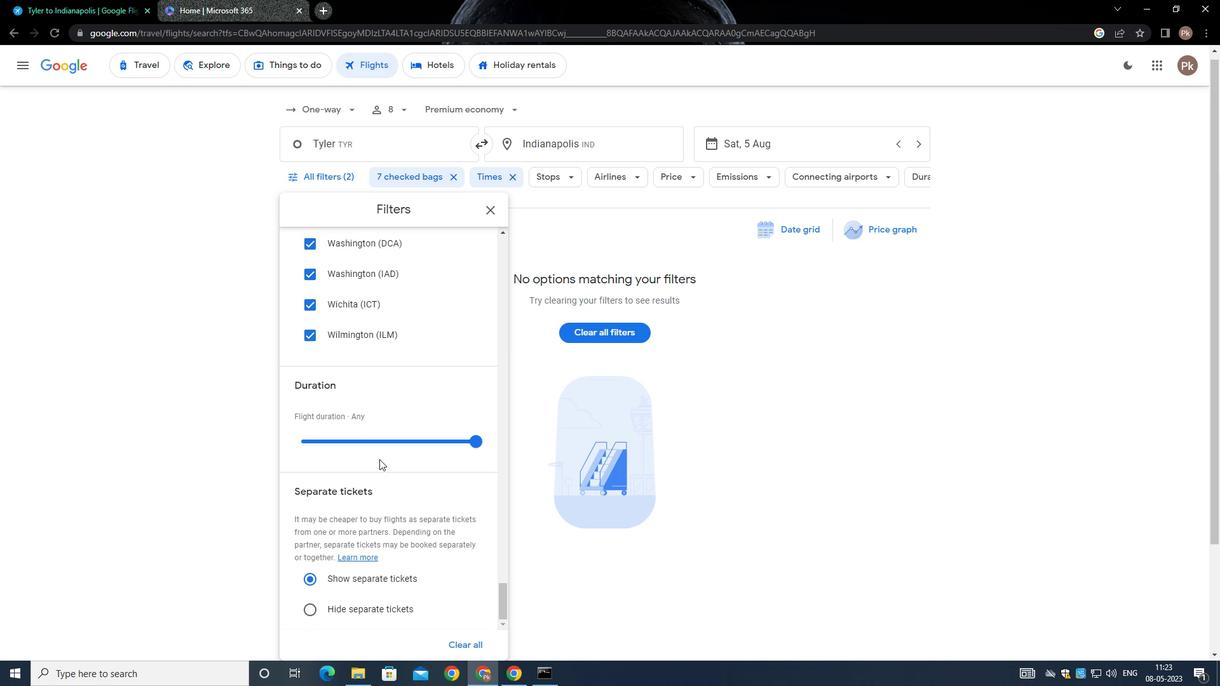 
